 Task: Explore Airbnb cabins in Big Sur, California. 
Action: Mouse moved to (562, 81)
Screenshot: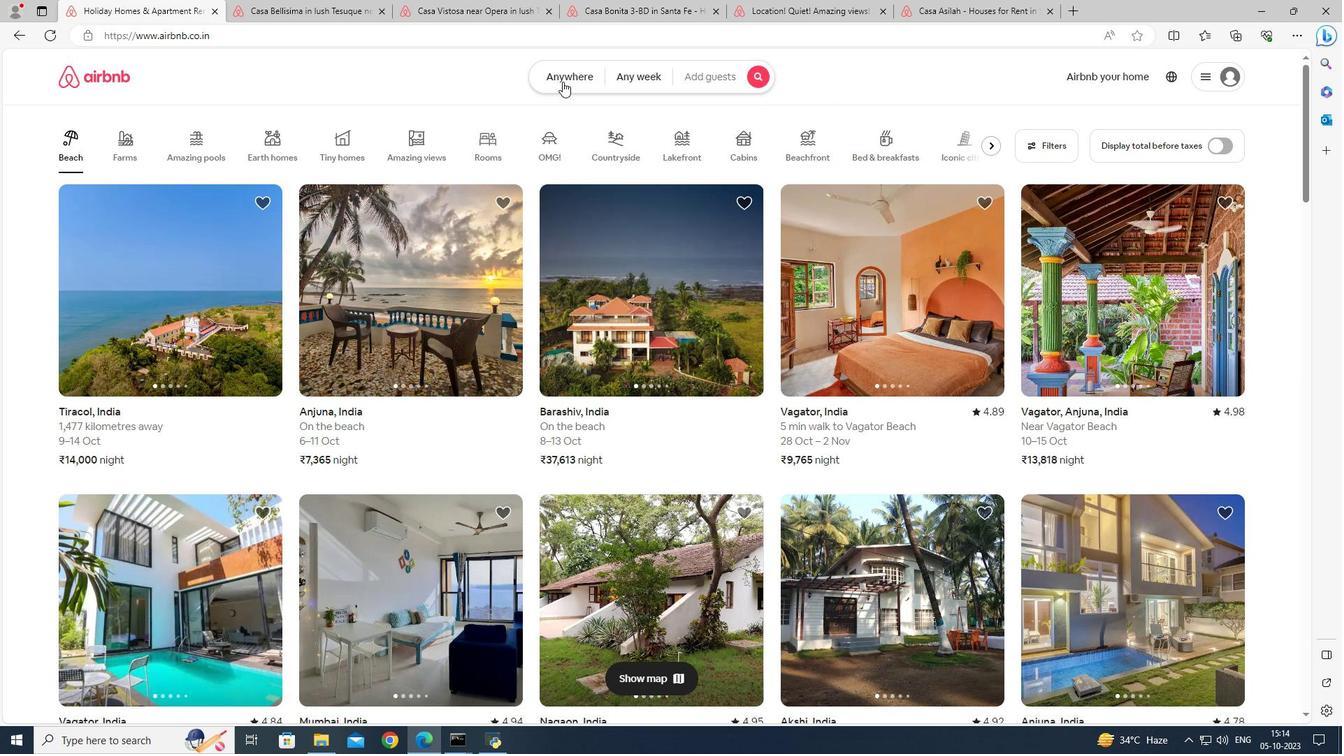 
Action: Mouse pressed left at (562, 81)
Screenshot: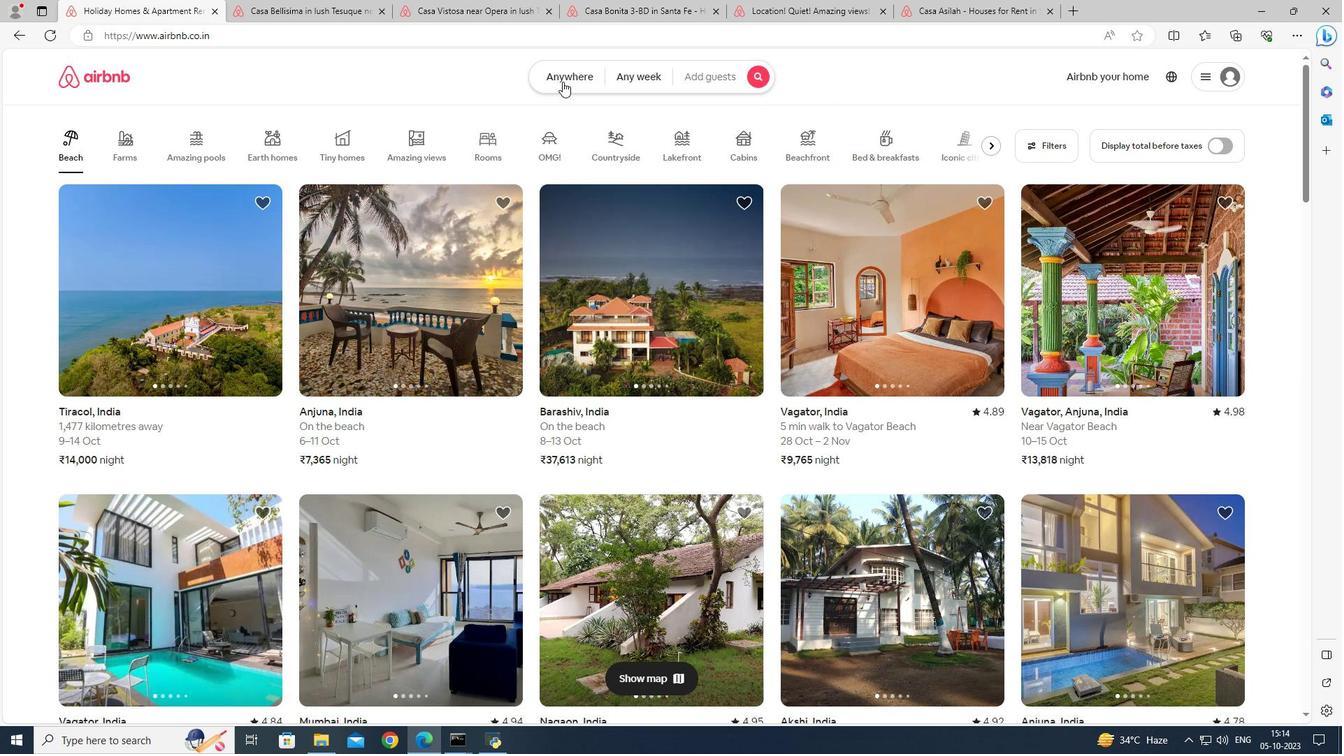 
Action: Mouse moved to (416, 130)
Screenshot: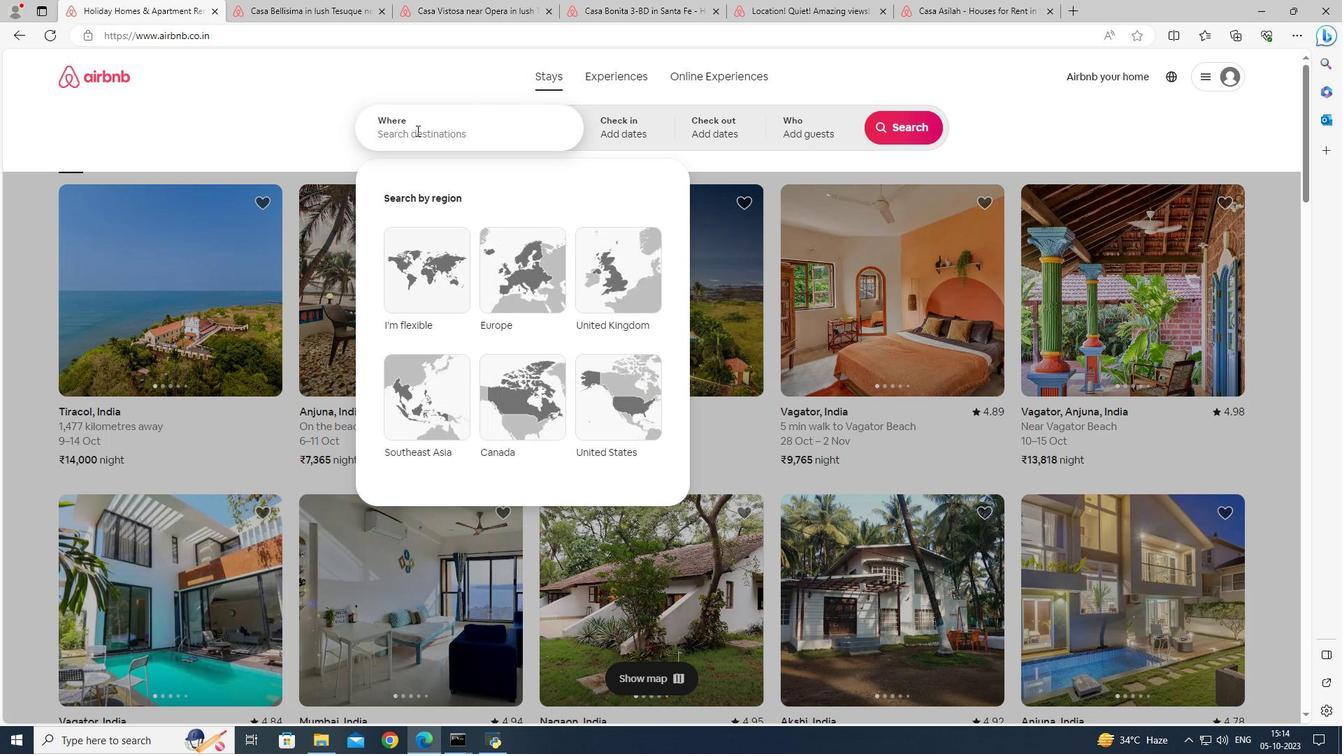 
Action: Mouse pressed left at (416, 130)
Screenshot: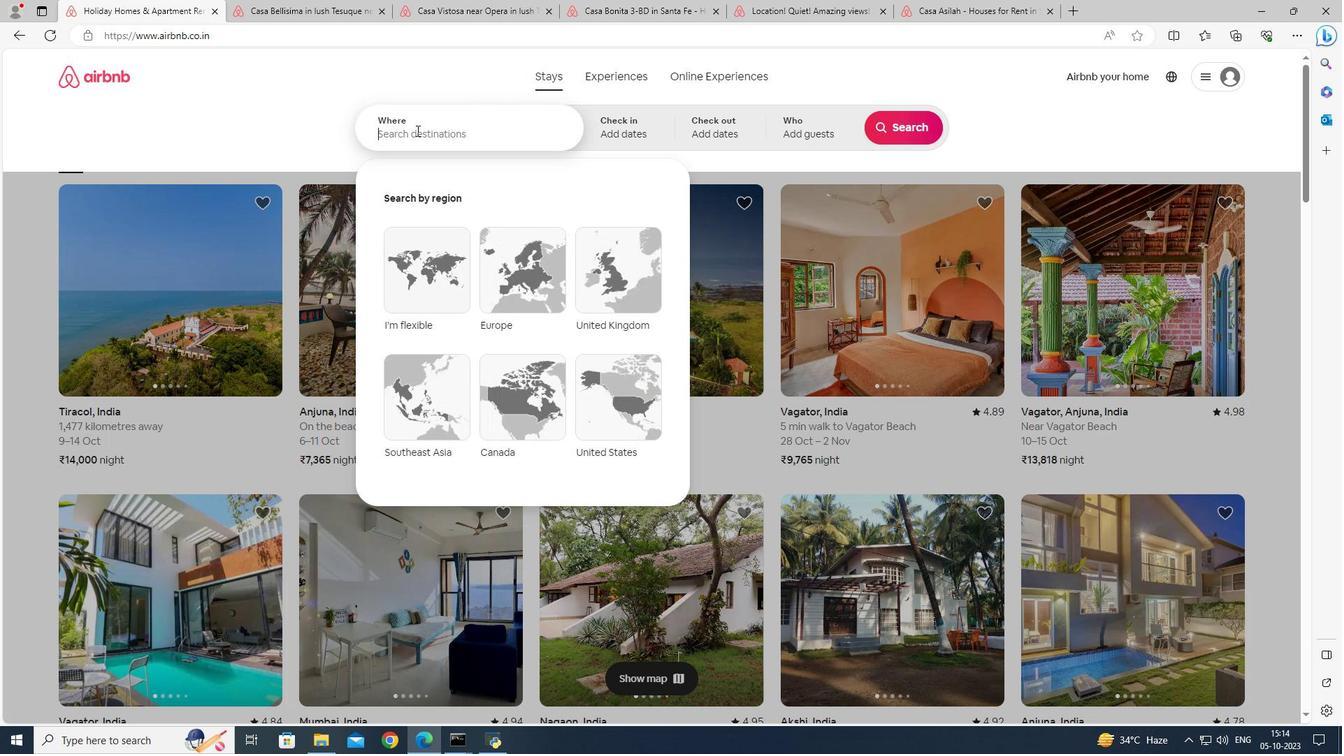 
Action: Mouse moved to (417, 134)
Screenshot: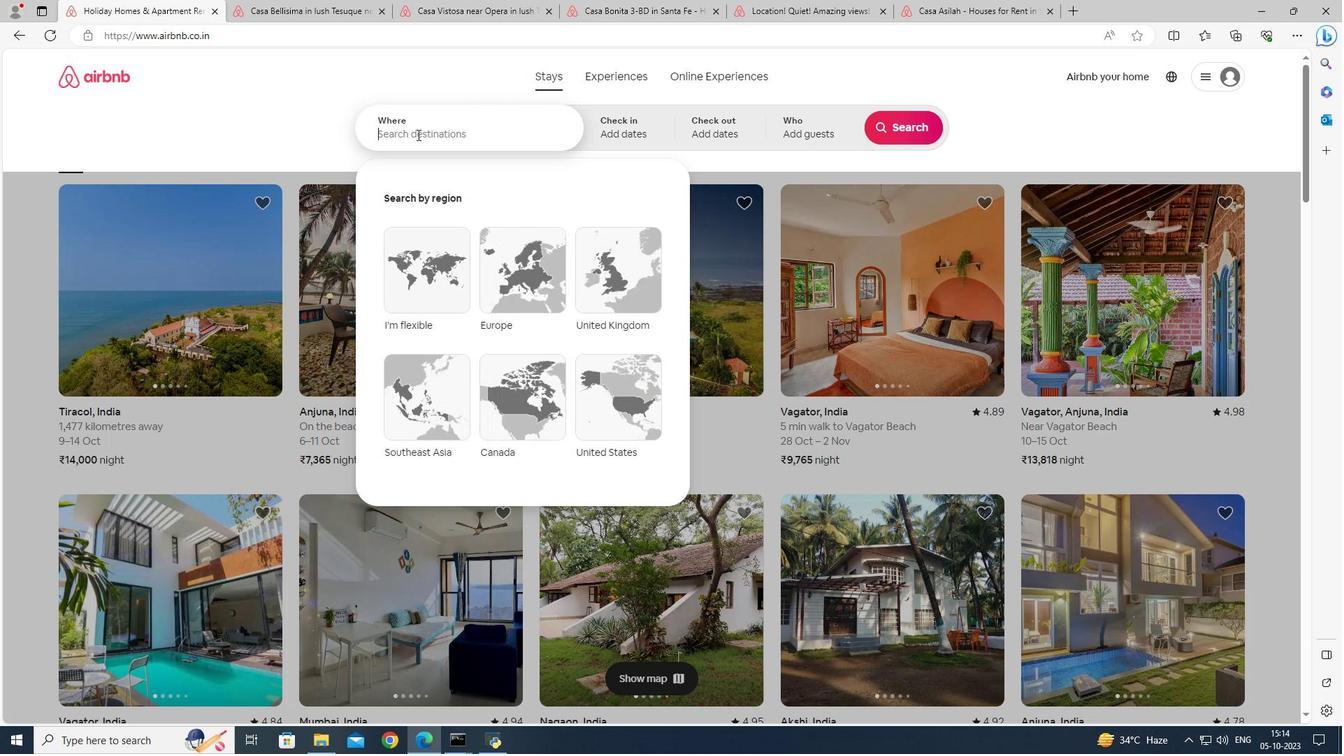 
Action: Key pressed <Key.shift>Big<Key.space>sur
Screenshot: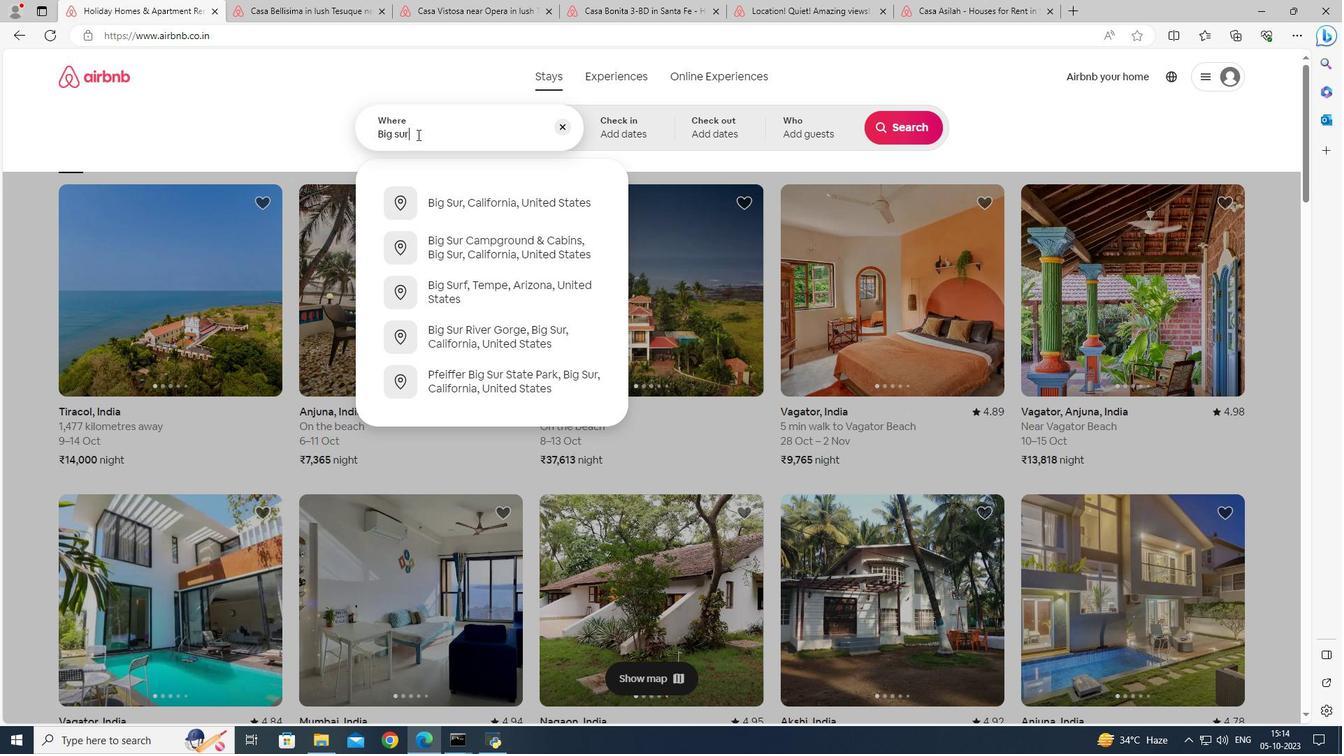 
Action: Mouse moved to (510, 203)
Screenshot: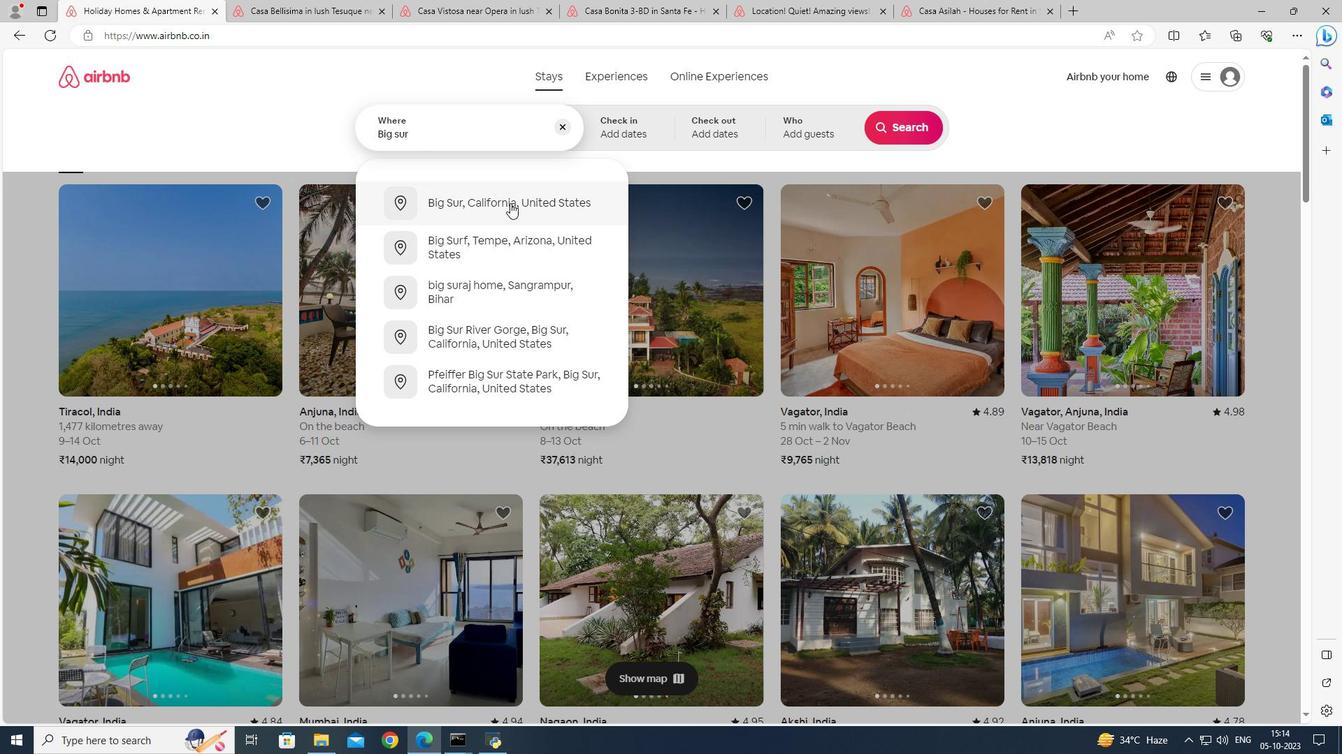
Action: Mouse pressed left at (510, 203)
Screenshot: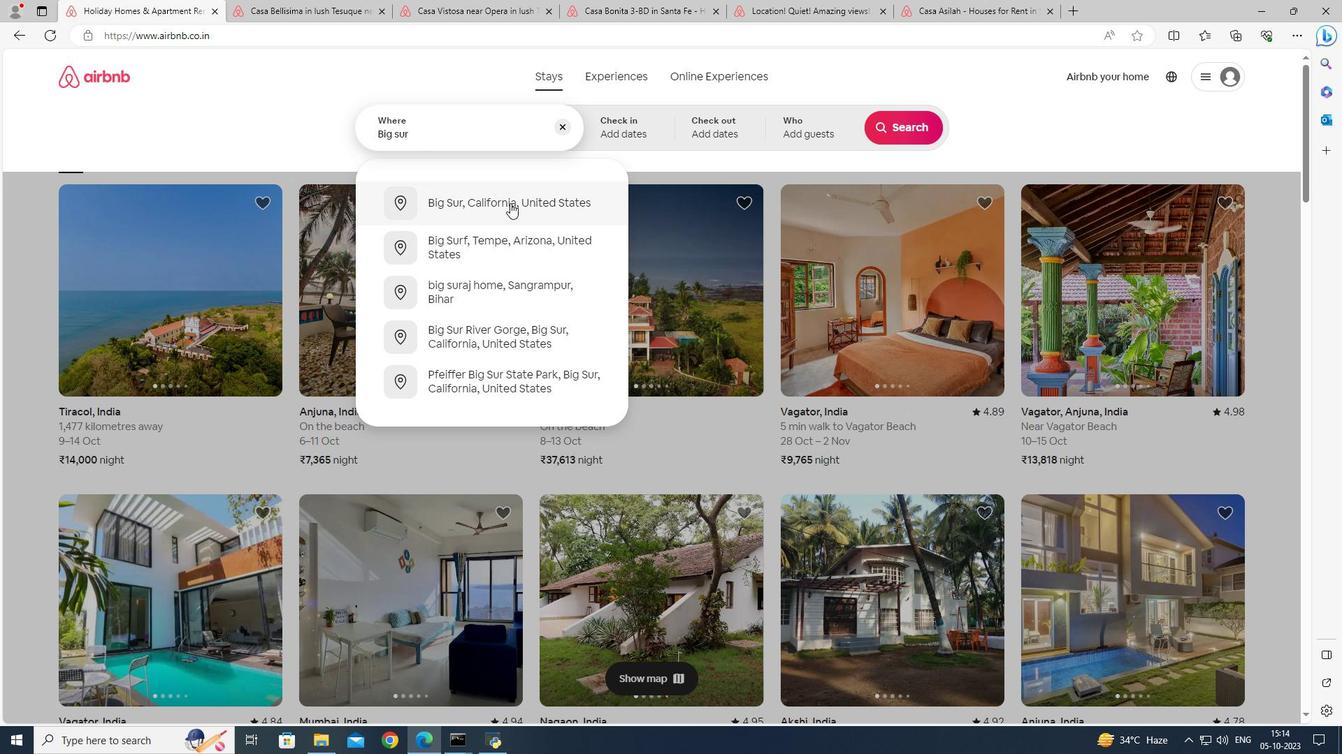 
Action: Mouse moved to (897, 128)
Screenshot: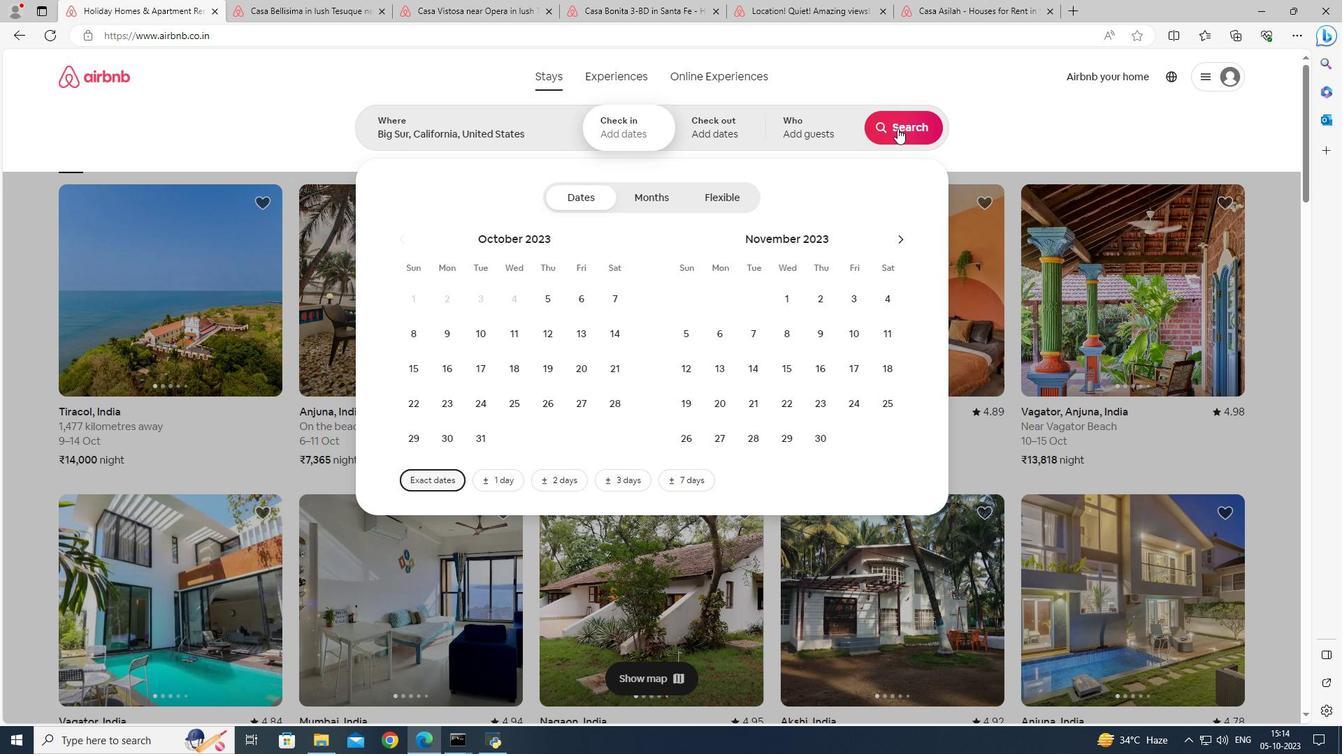 
Action: Mouse pressed left at (897, 128)
Screenshot: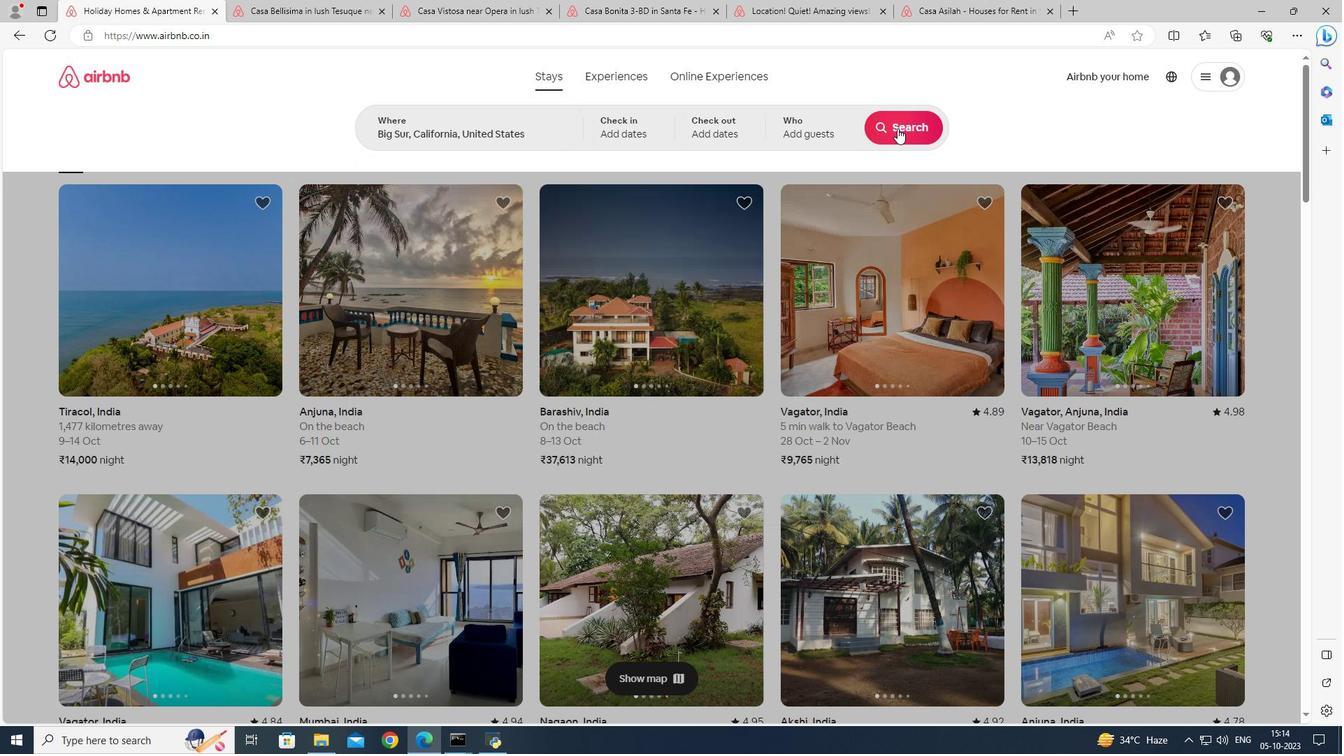 
Action: Mouse moved to (576, 137)
Screenshot: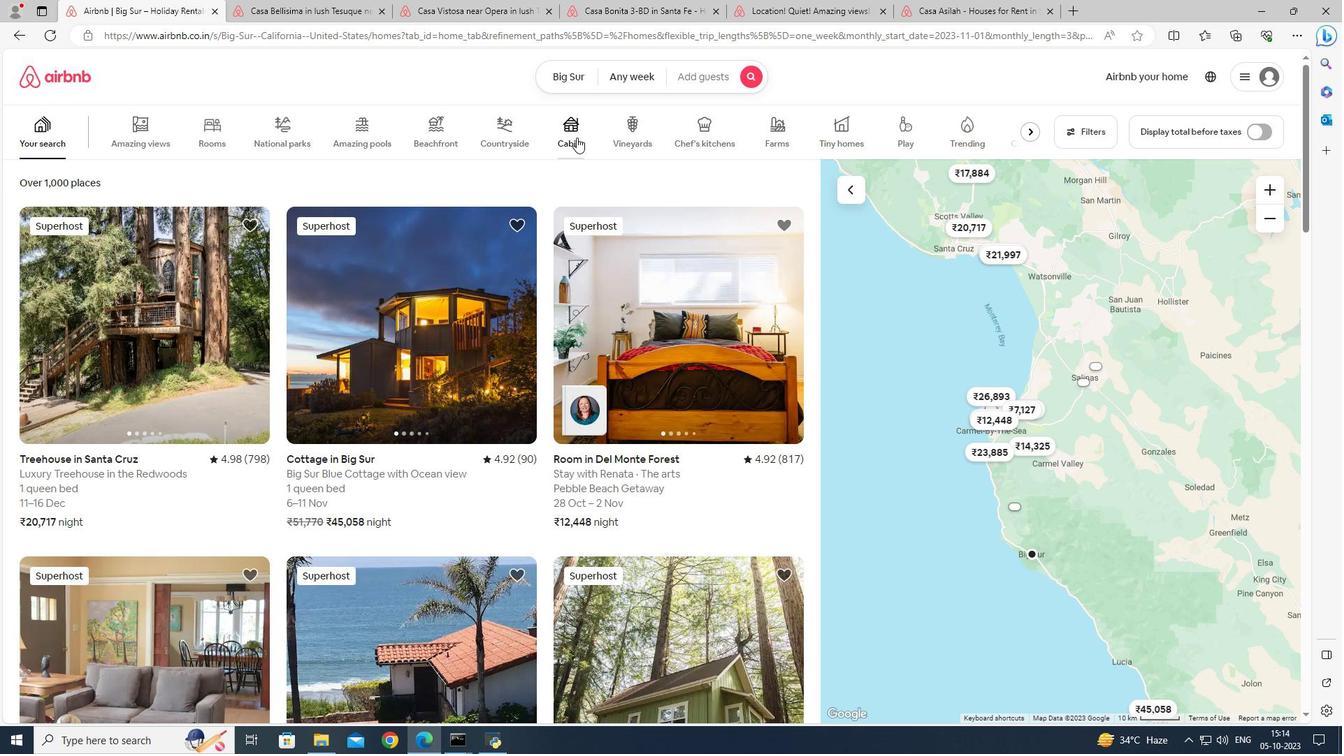 
Action: Mouse pressed left at (576, 137)
Screenshot: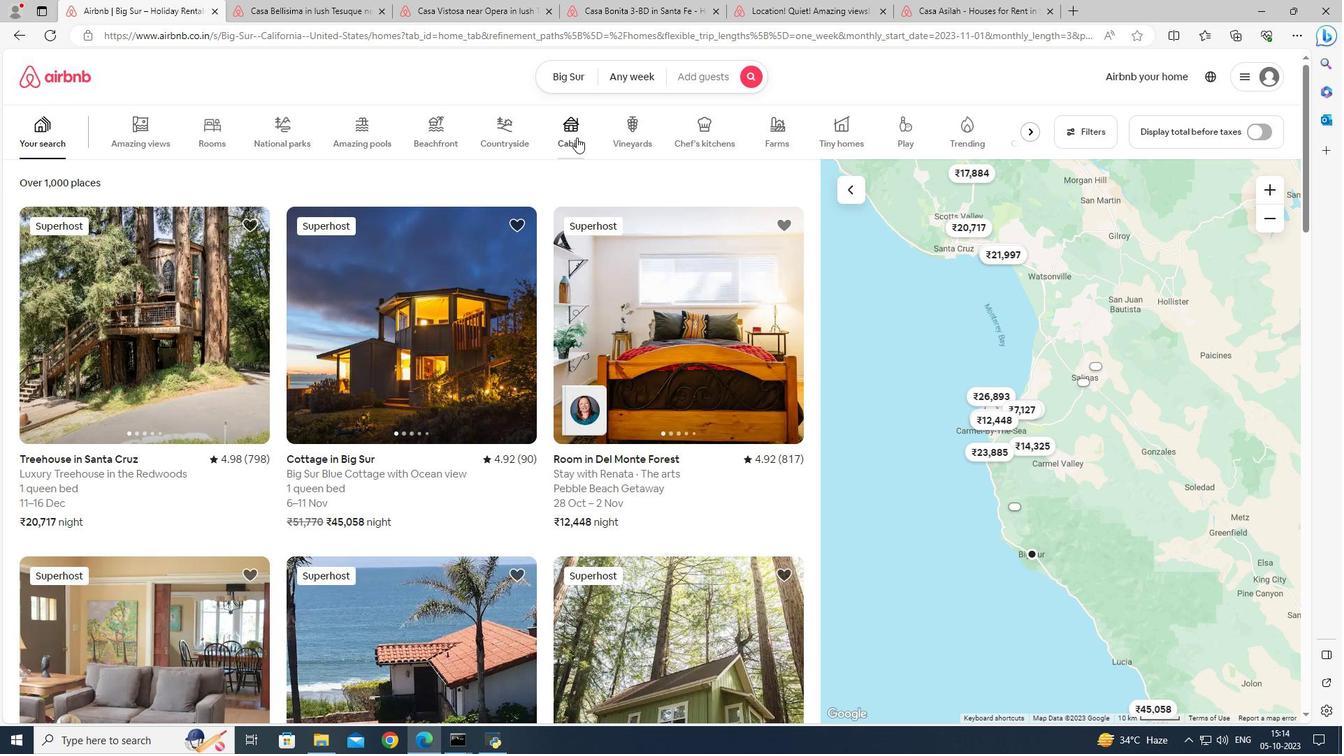 
Action: Mouse moved to (107, 281)
Screenshot: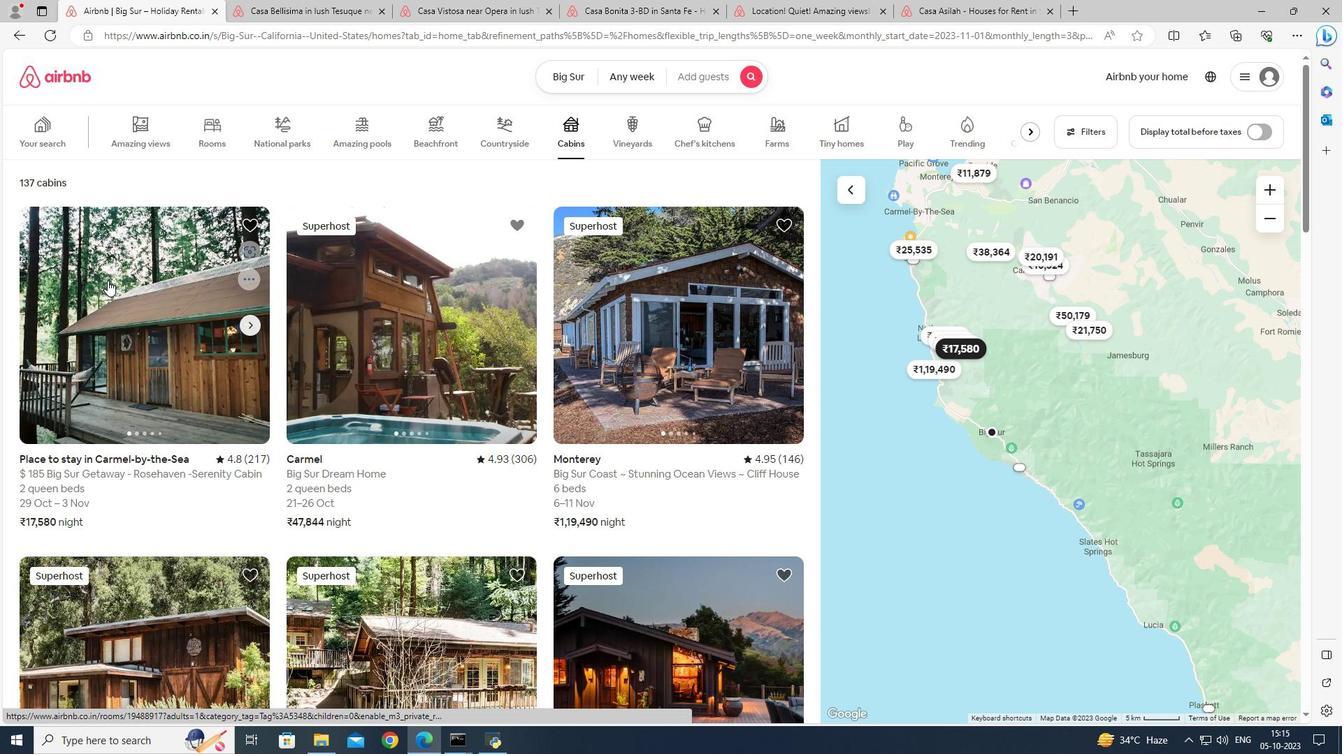 
Action: Mouse scrolled (107, 280) with delta (0, 0)
Screenshot: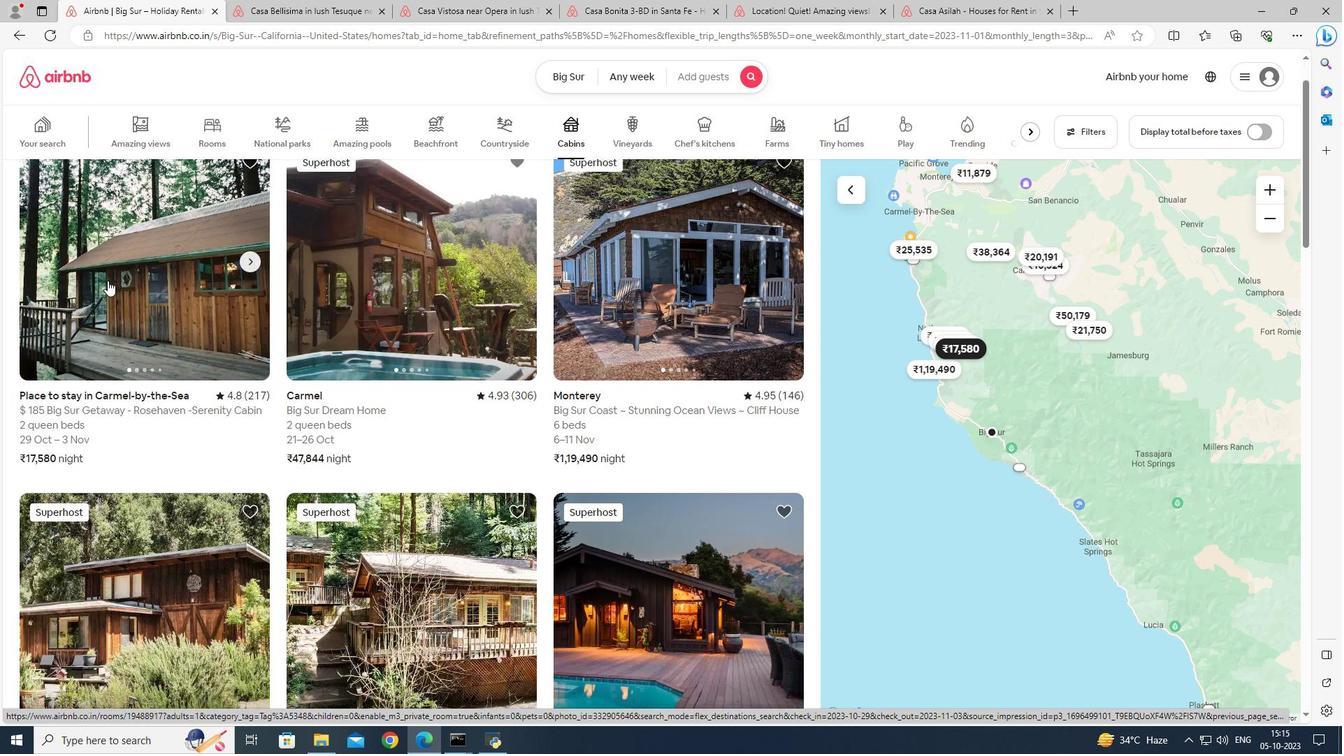 
Action: Mouse scrolled (107, 280) with delta (0, 0)
Screenshot: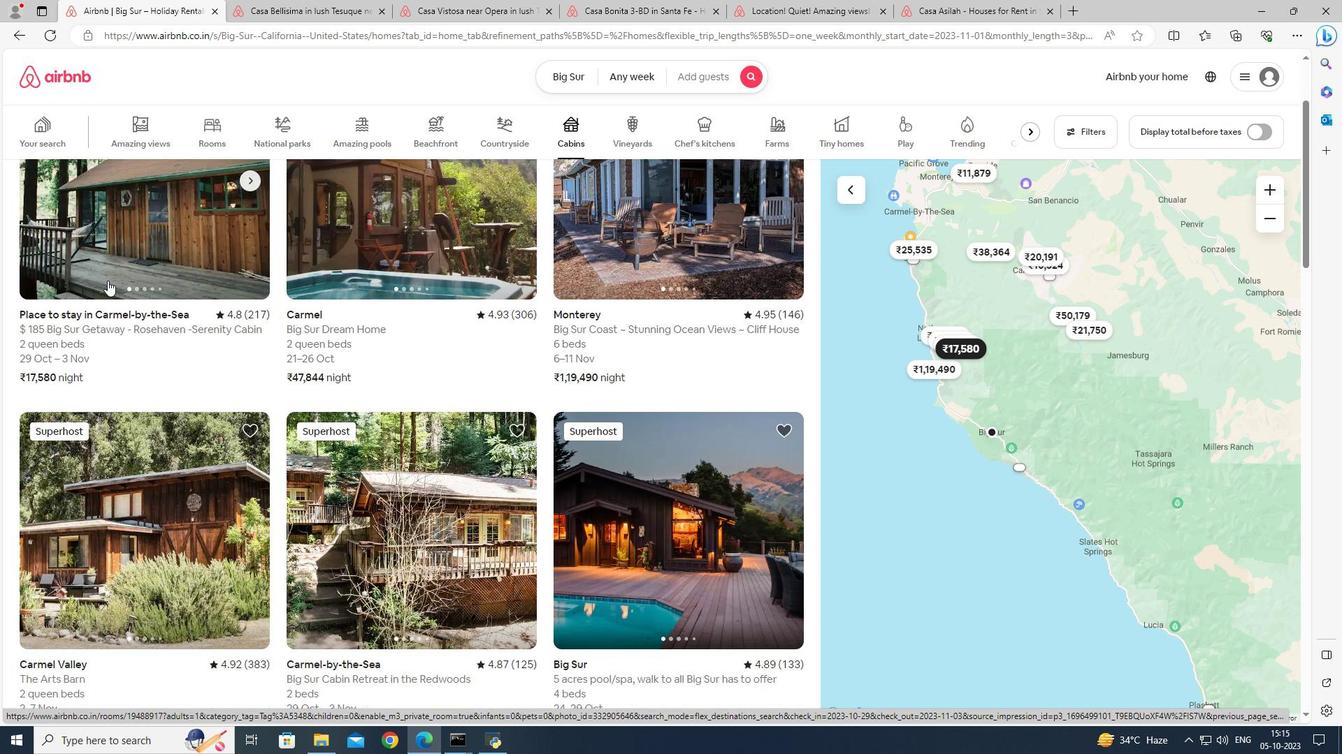 
Action: Mouse scrolled (107, 280) with delta (0, 0)
Screenshot: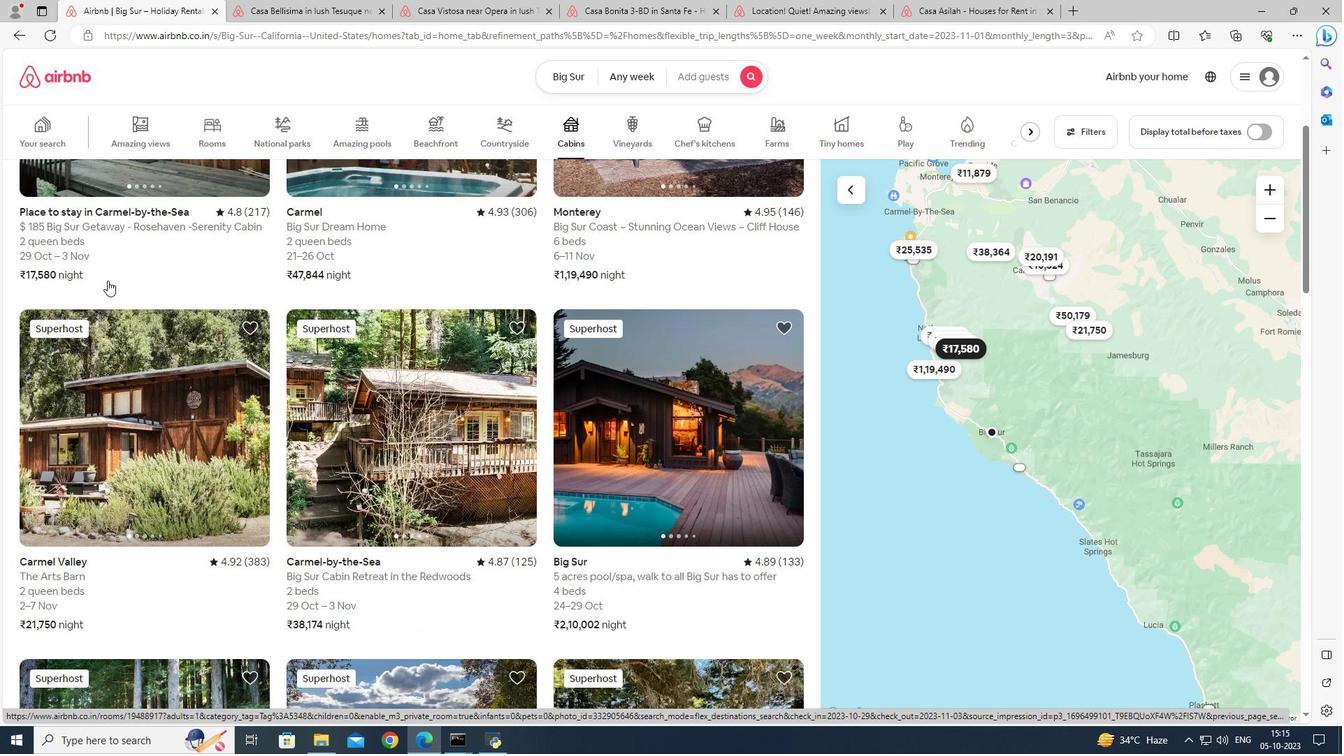 
Action: Mouse moved to (108, 281)
Screenshot: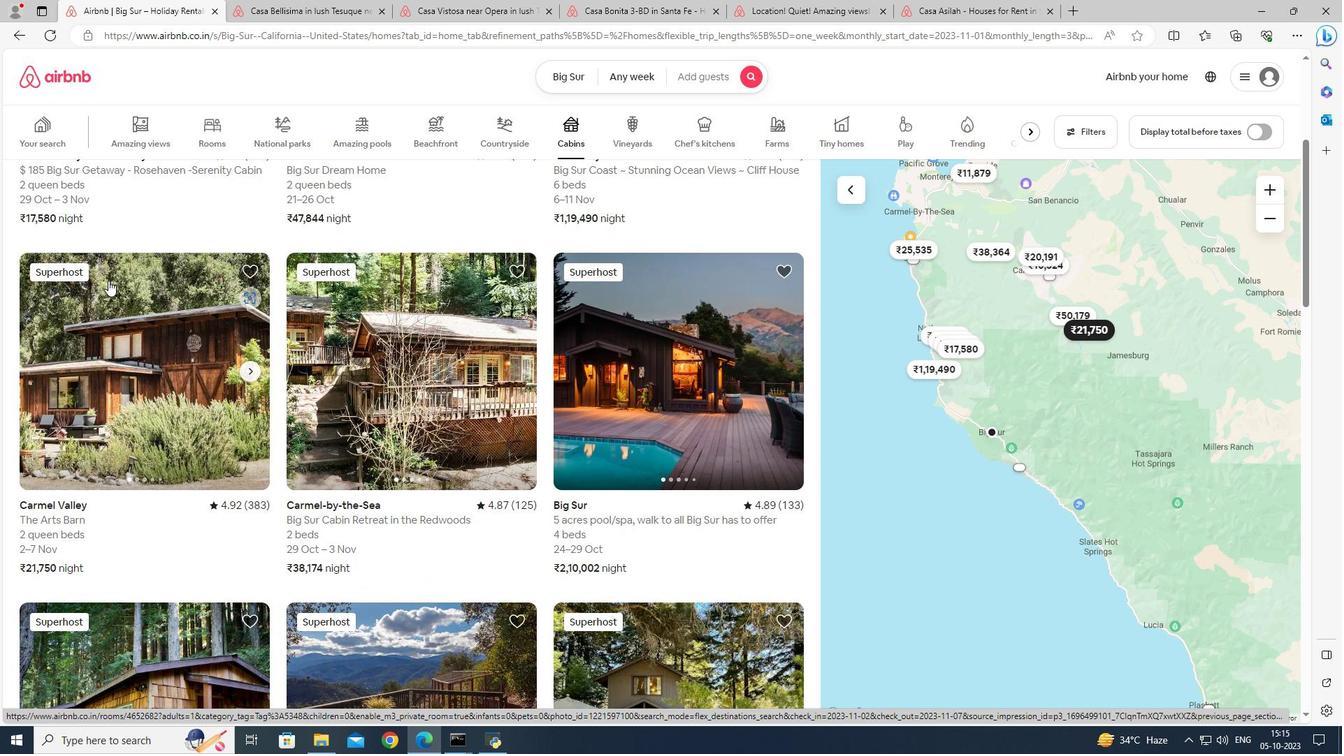 
Action: Mouse scrolled (108, 280) with delta (0, 0)
Screenshot: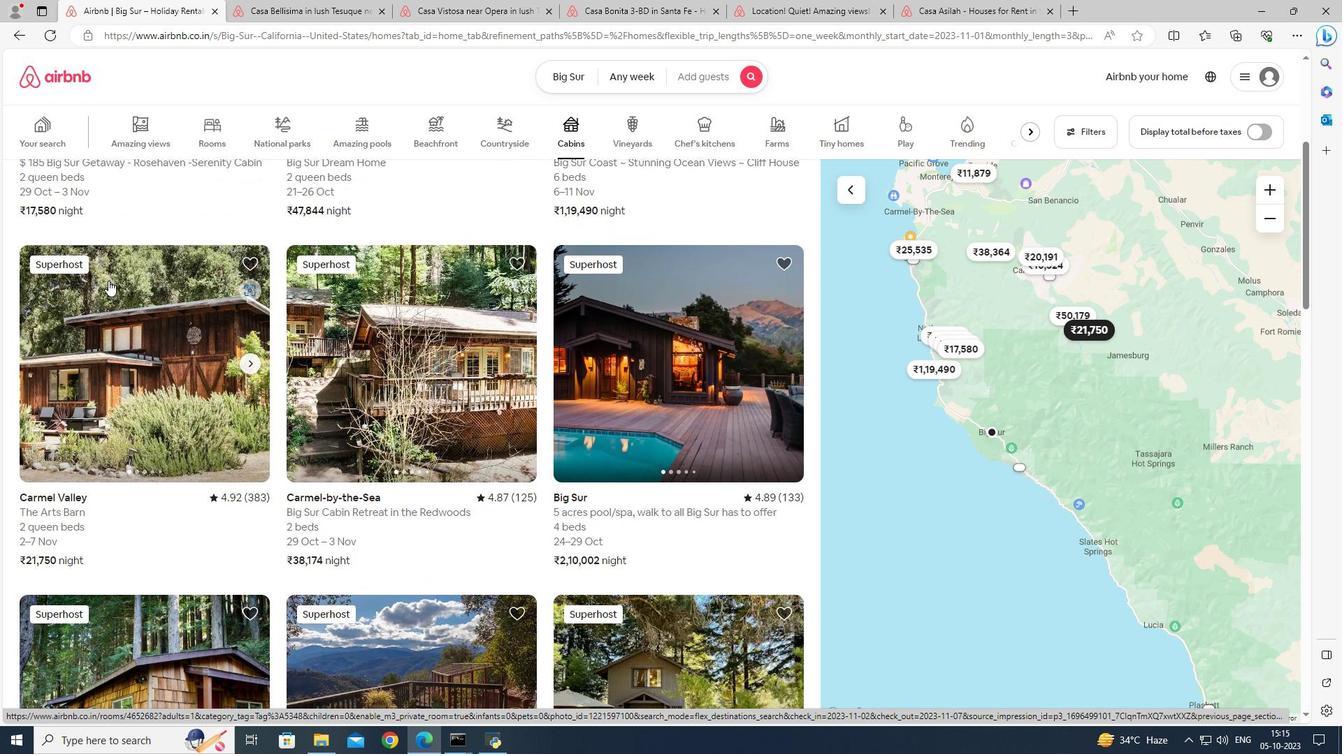 
Action: Mouse moved to (108, 281)
Screenshot: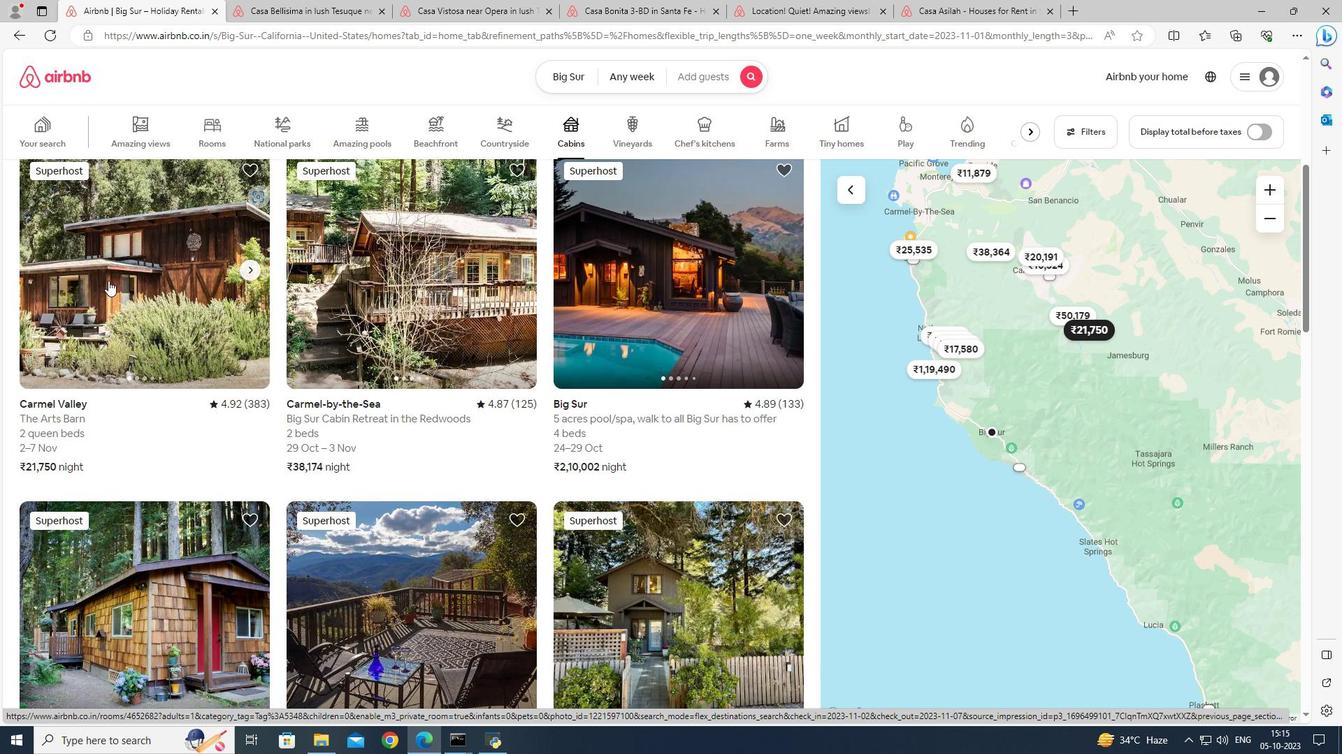 
Action: Mouse scrolled (108, 280) with delta (0, 0)
Screenshot: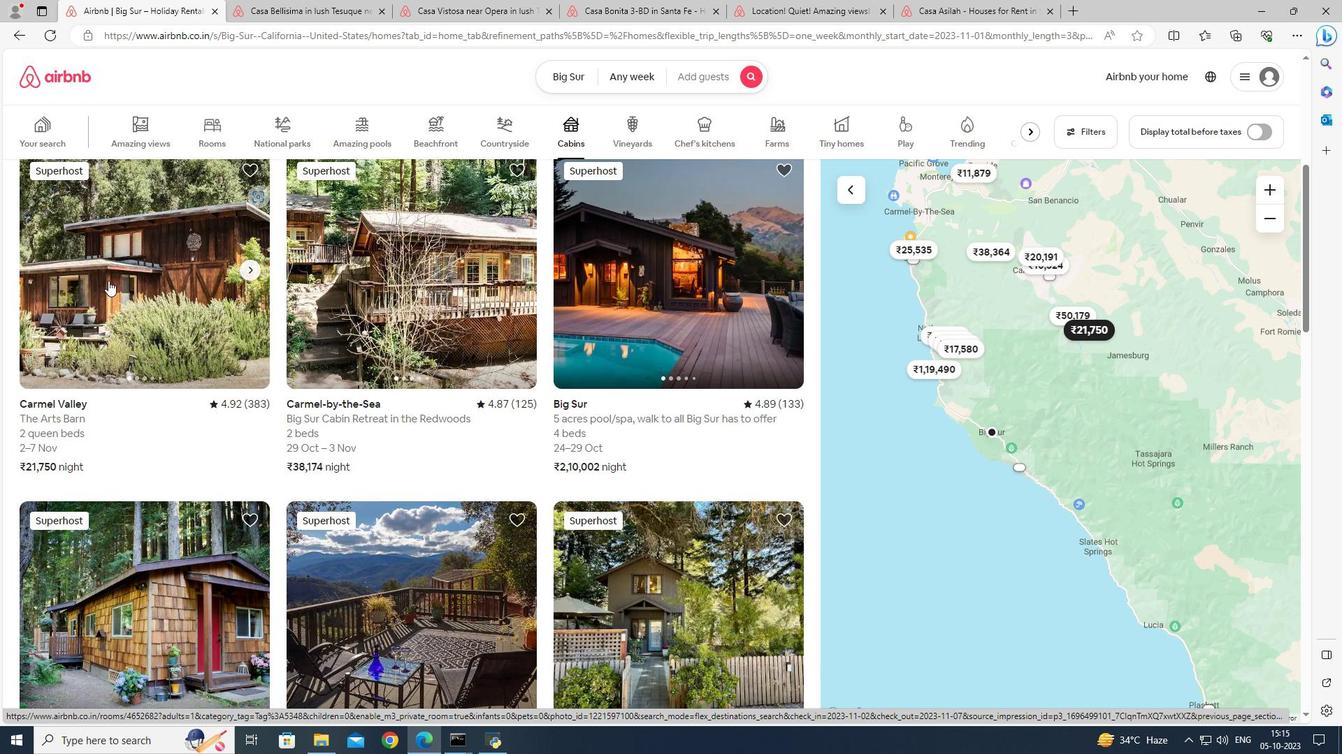 
Action: Mouse scrolled (108, 280) with delta (0, 0)
Screenshot: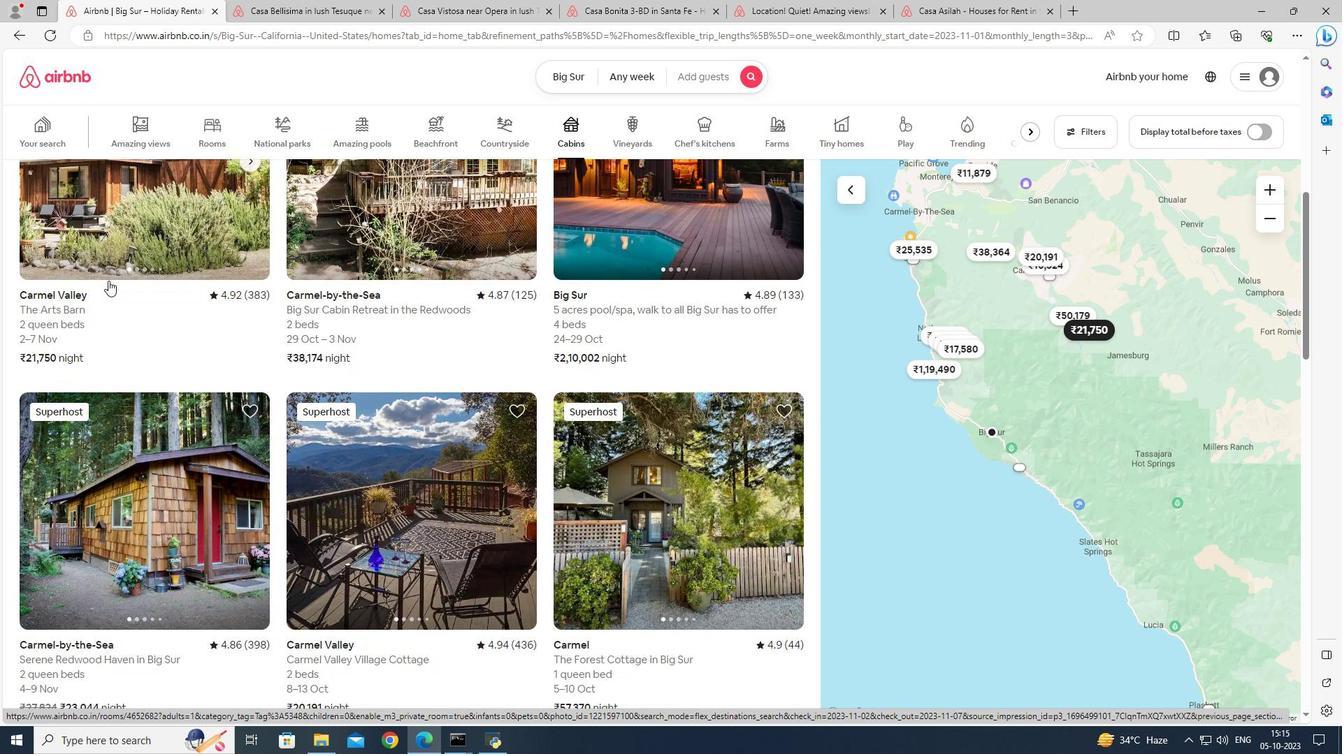 
Action: Mouse scrolled (108, 280) with delta (0, 0)
Screenshot: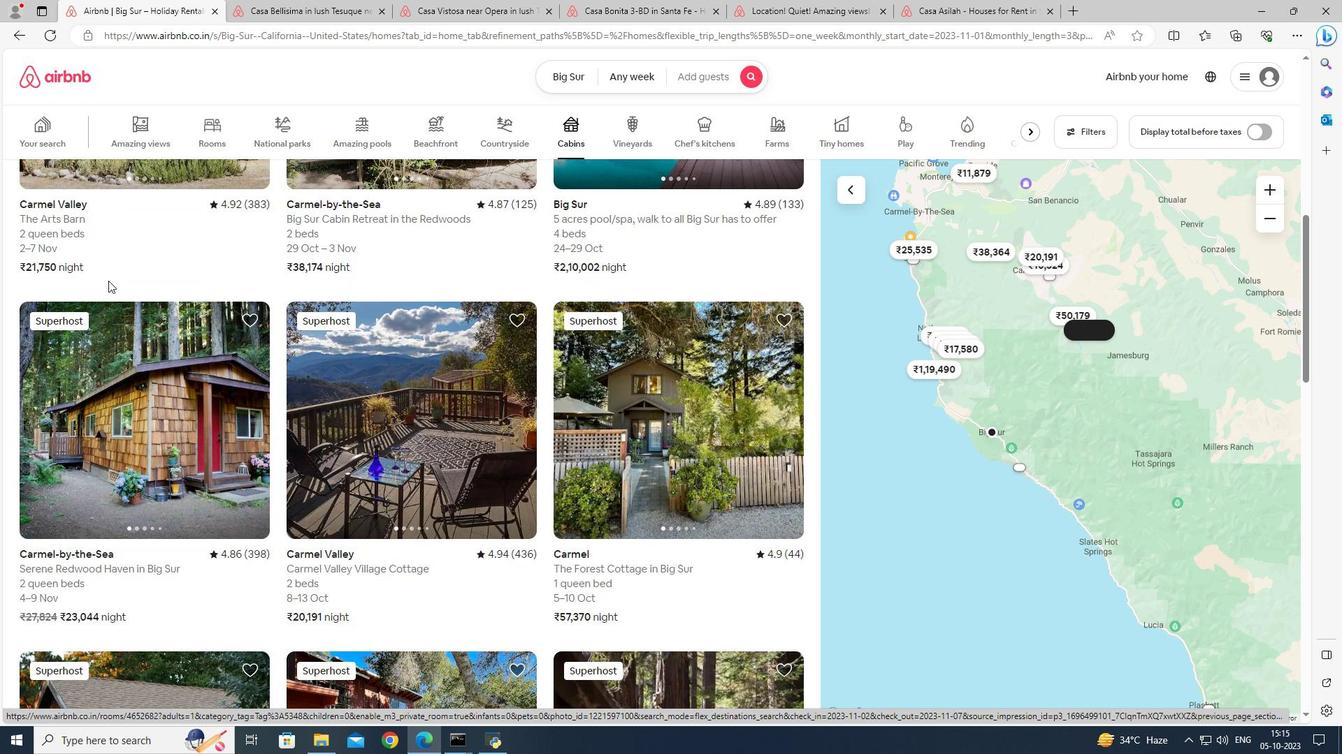 
Action: Mouse scrolled (108, 281) with delta (0, 0)
Screenshot: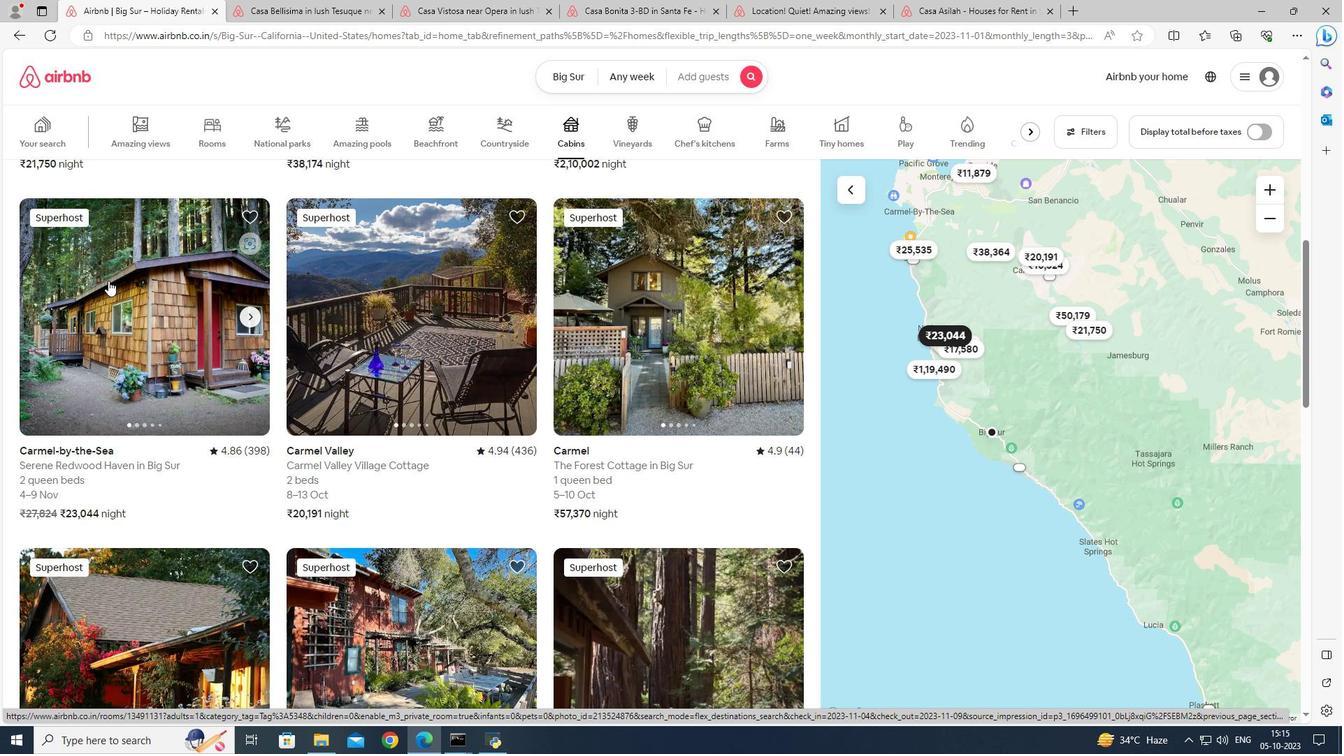 
Action: Mouse scrolled (108, 281) with delta (0, 0)
Screenshot: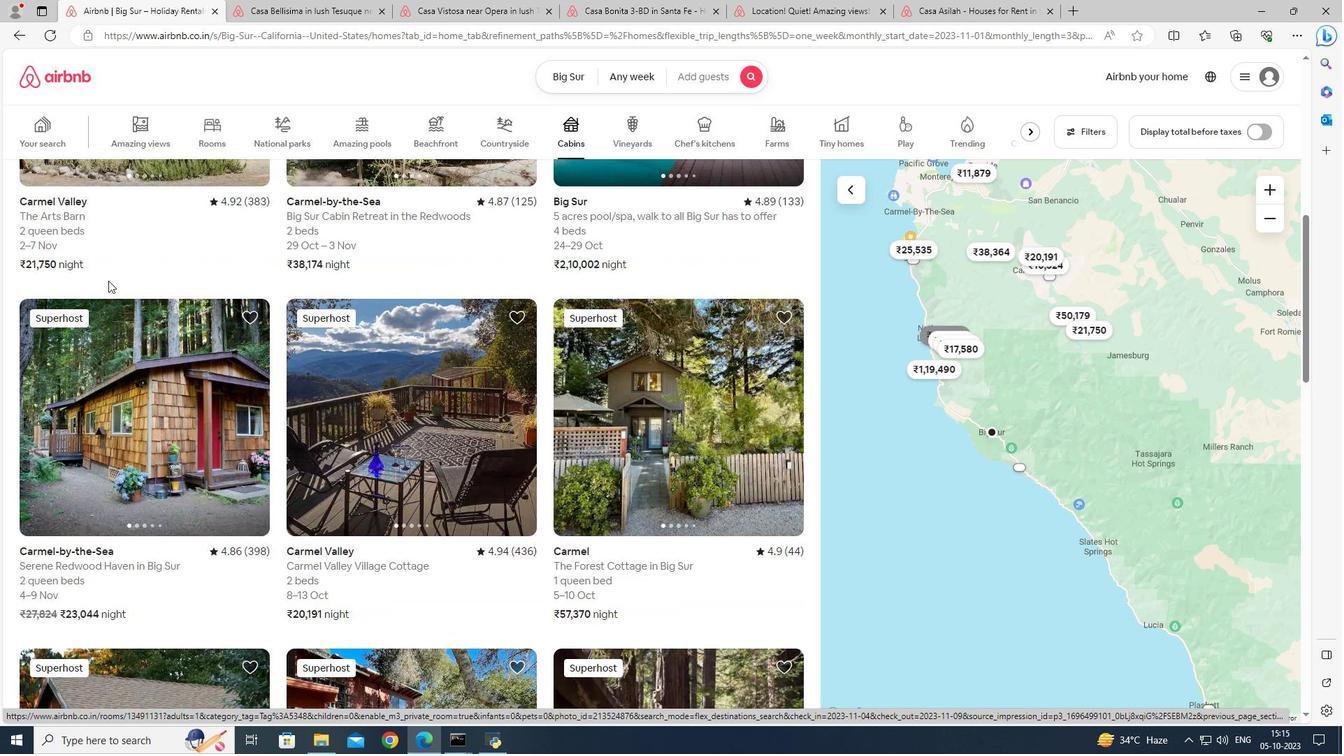 
Action: Mouse scrolled (108, 281) with delta (0, 0)
Screenshot: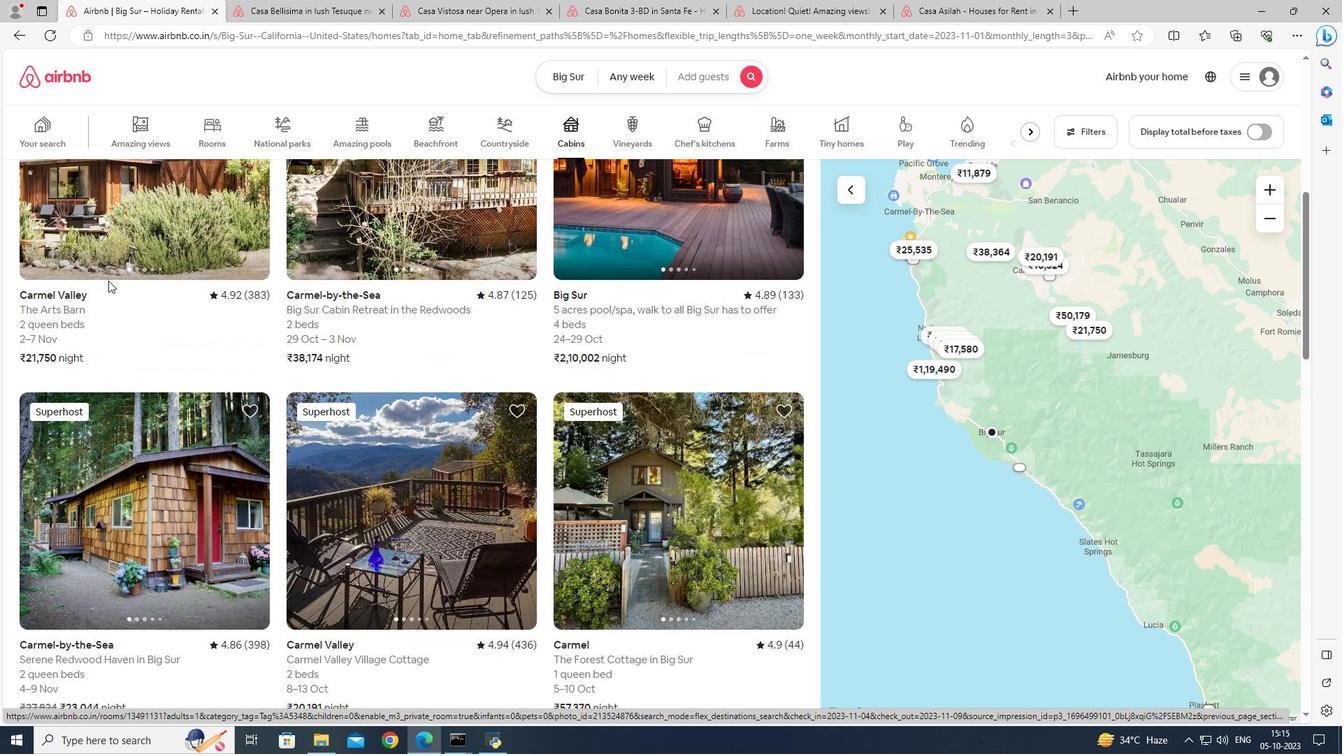 
Action: Mouse scrolled (108, 281) with delta (0, 0)
Screenshot: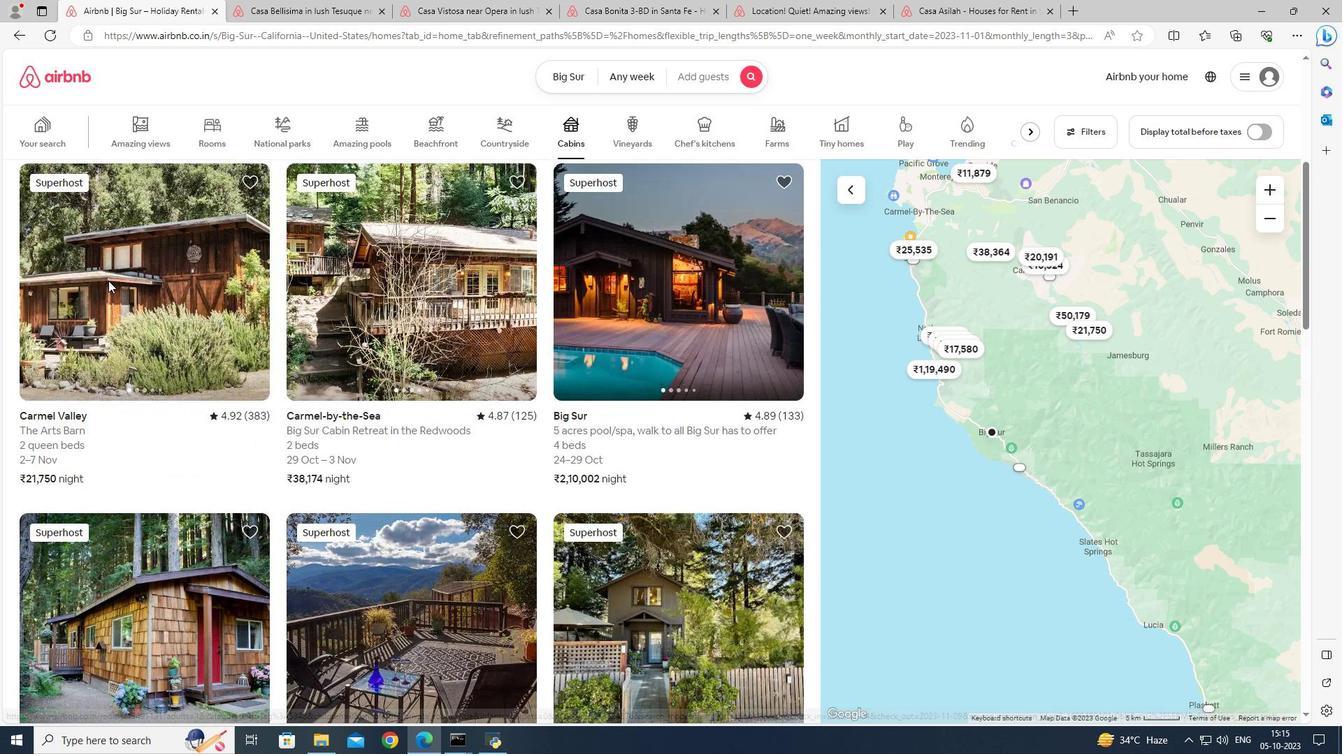 
Action: Mouse scrolled (108, 281) with delta (0, 0)
Screenshot: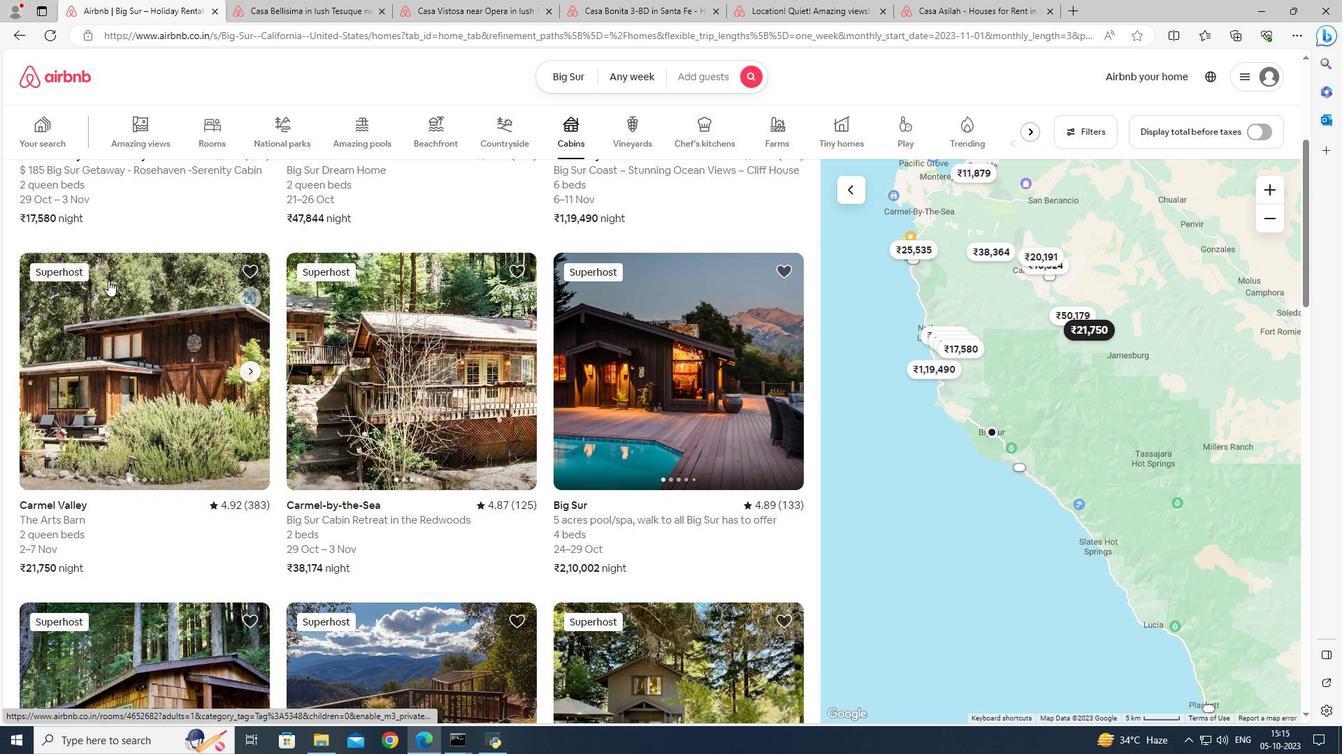
Action: Mouse scrolled (108, 281) with delta (0, 0)
Screenshot: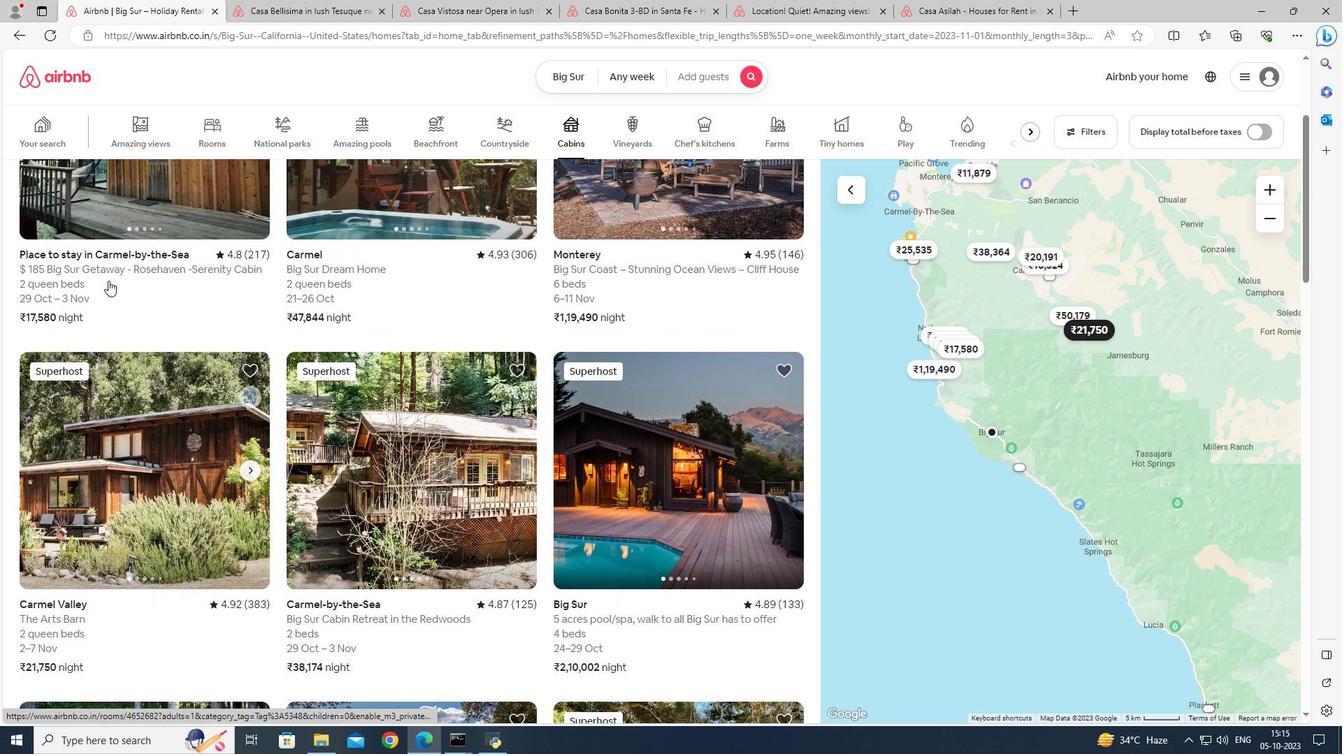 
Action: Mouse moved to (710, 575)
Screenshot: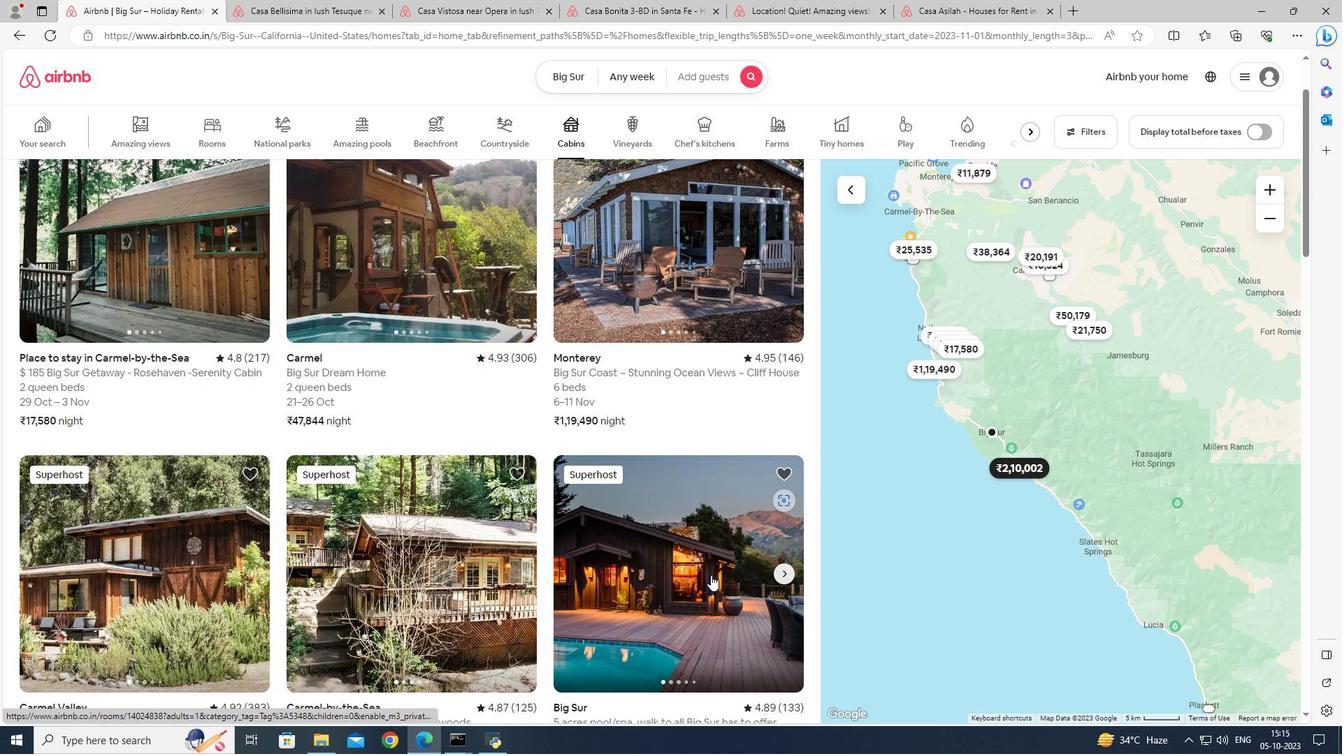 
Action: Mouse pressed left at (710, 575)
Screenshot: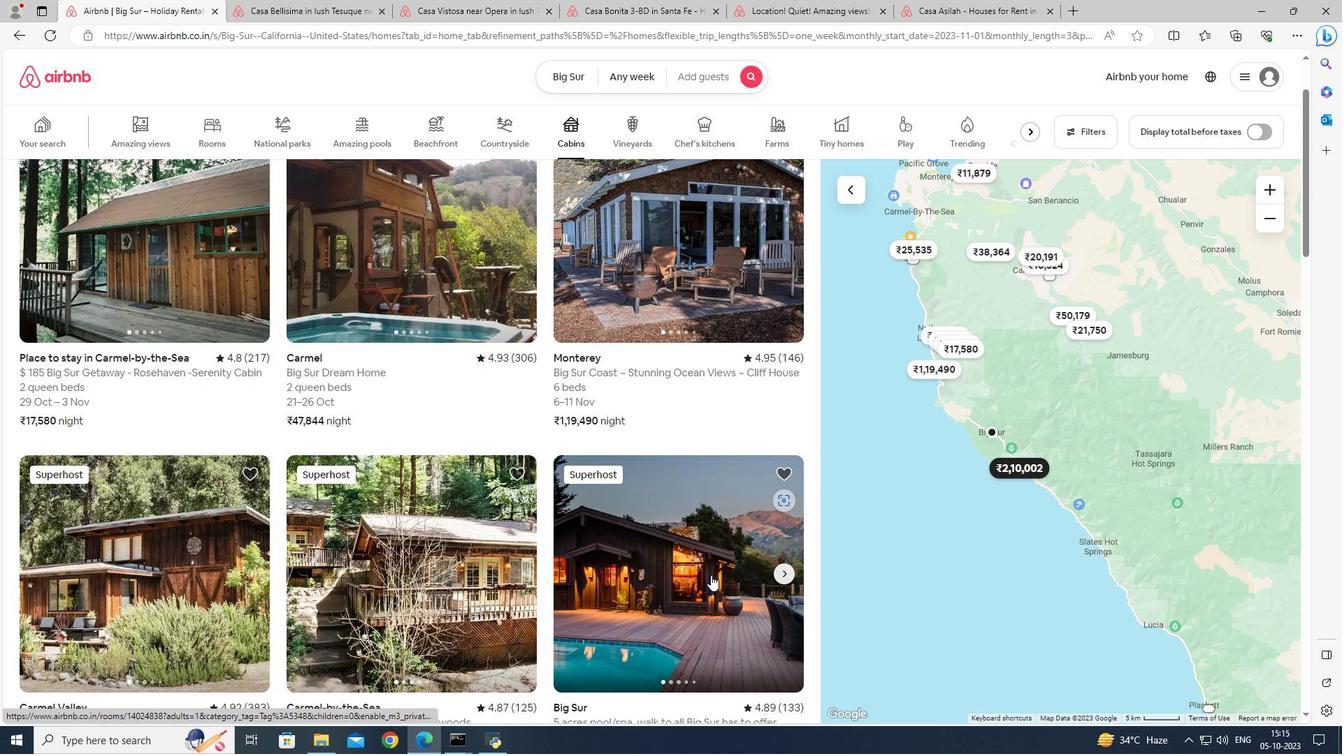 
Action: Mouse moved to (964, 512)
Screenshot: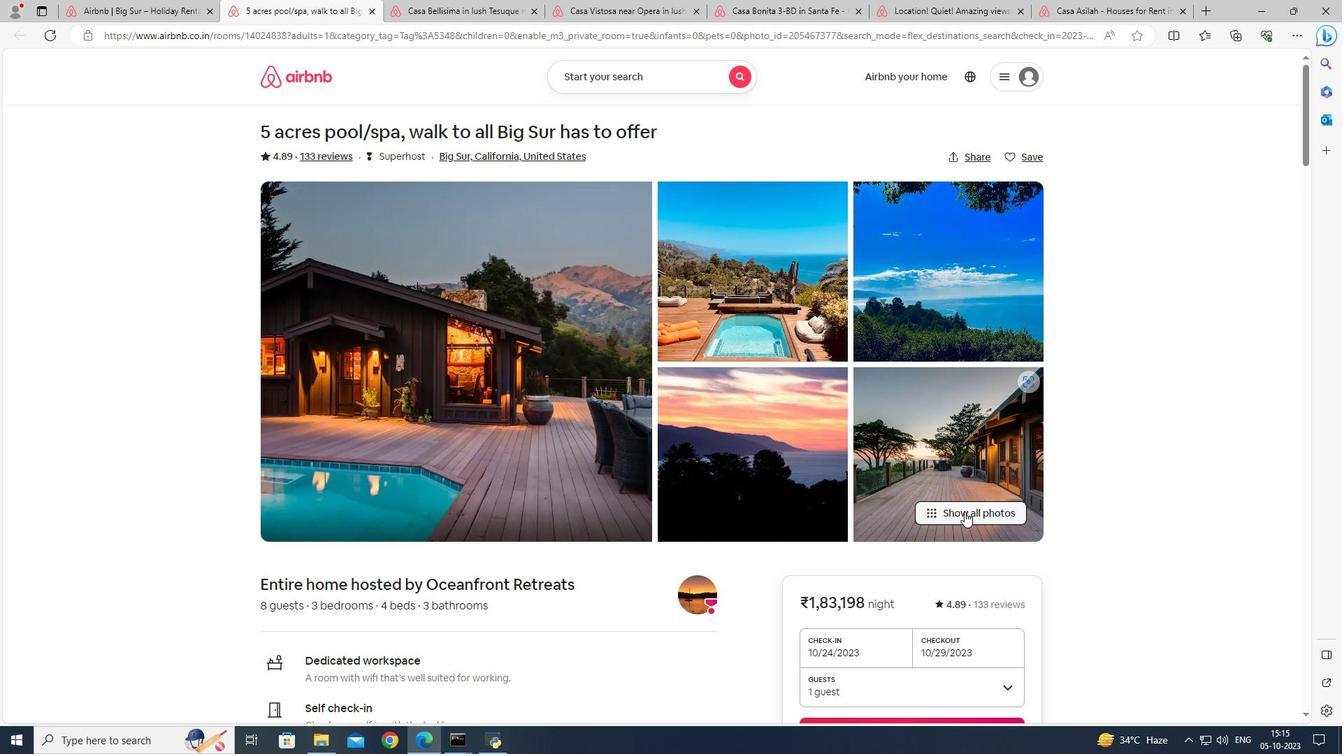 
Action: Mouse pressed left at (964, 512)
Screenshot: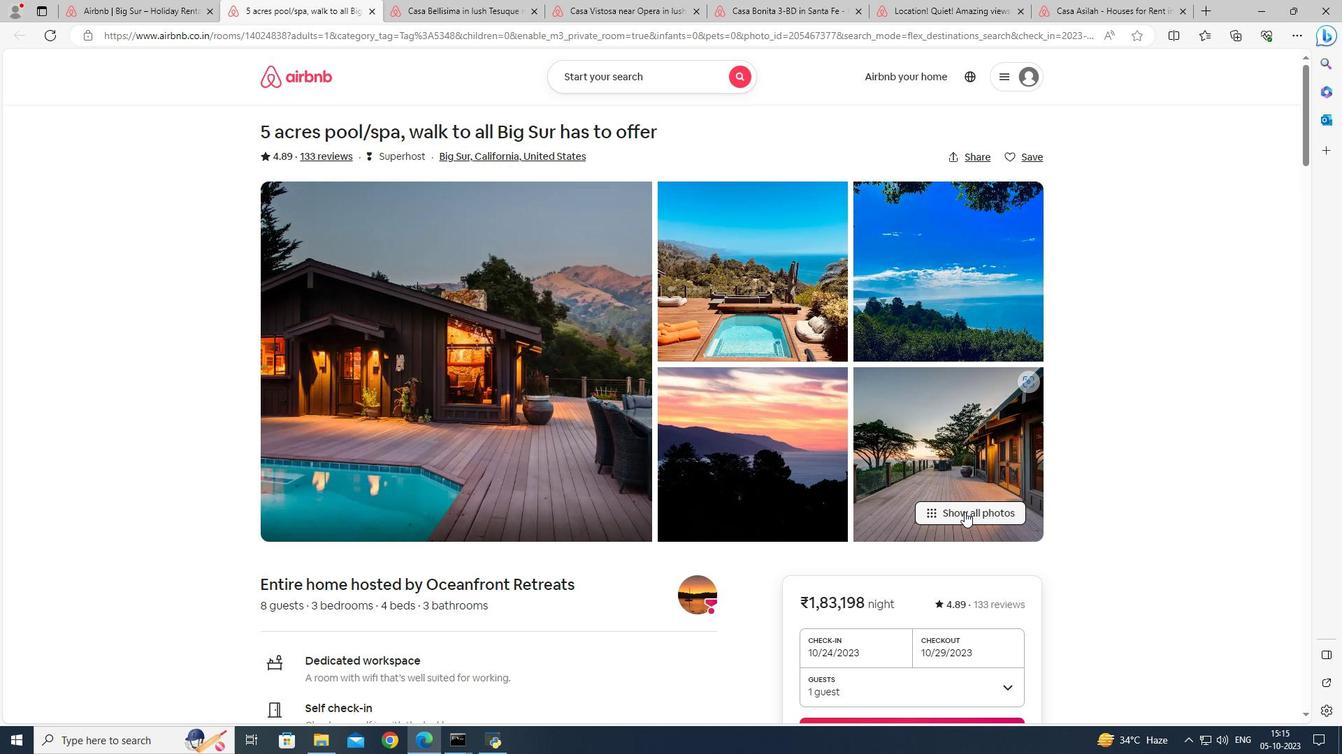 
Action: Mouse moved to (847, 472)
Screenshot: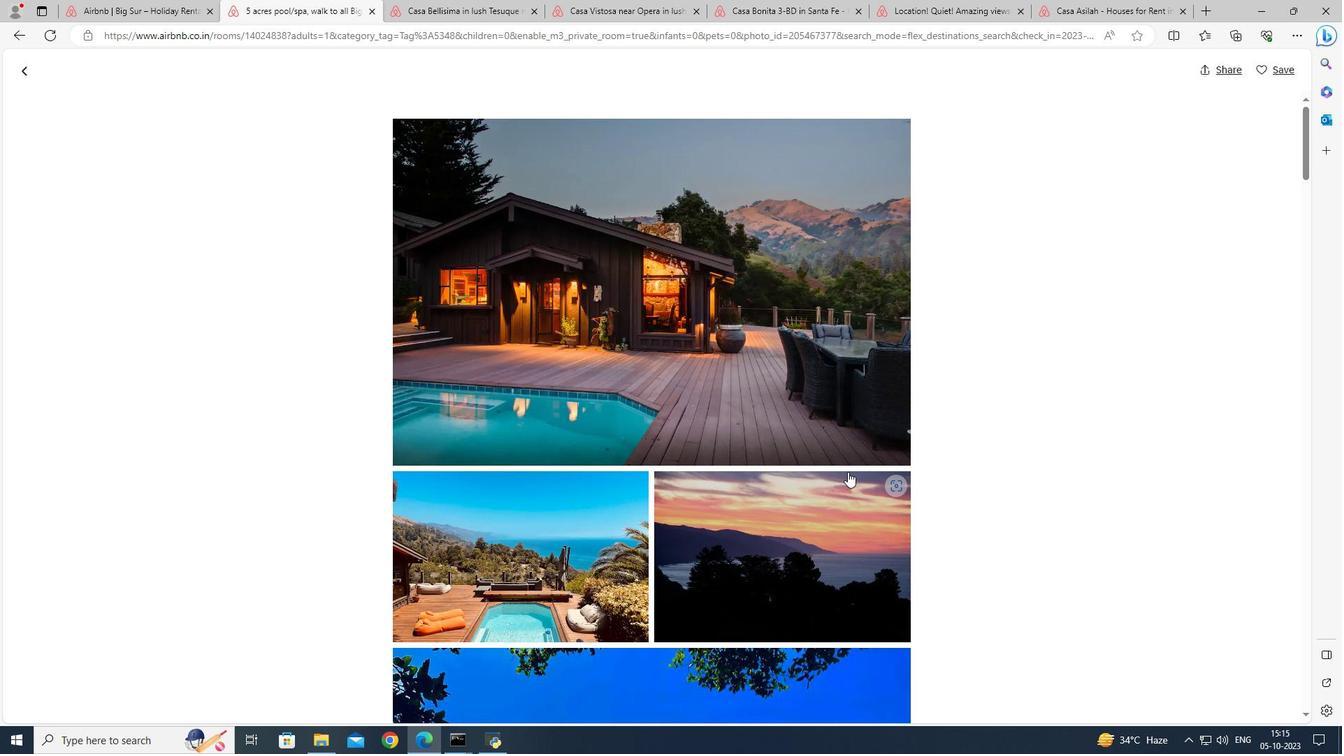 
Action: Mouse scrolled (847, 471) with delta (0, 0)
Screenshot: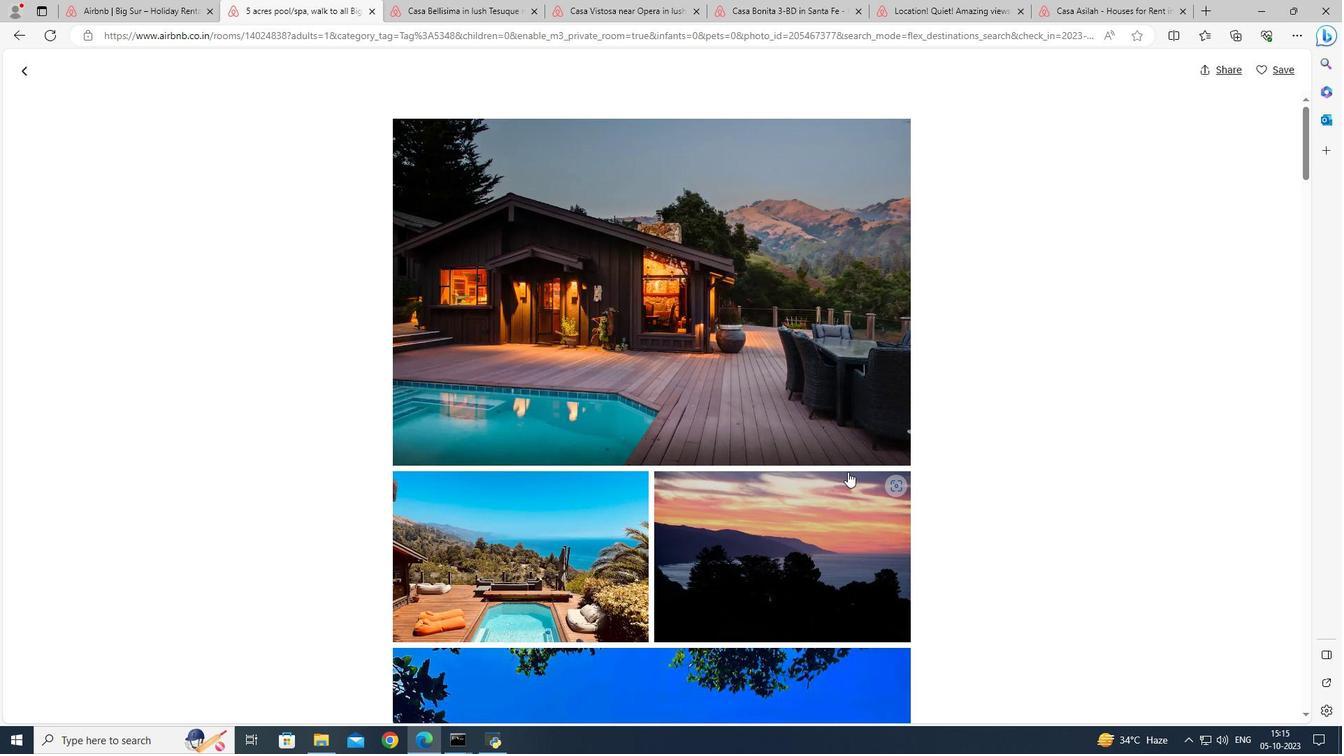 
Action: Mouse scrolled (847, 471) with delta (0, 0)
Screenshot: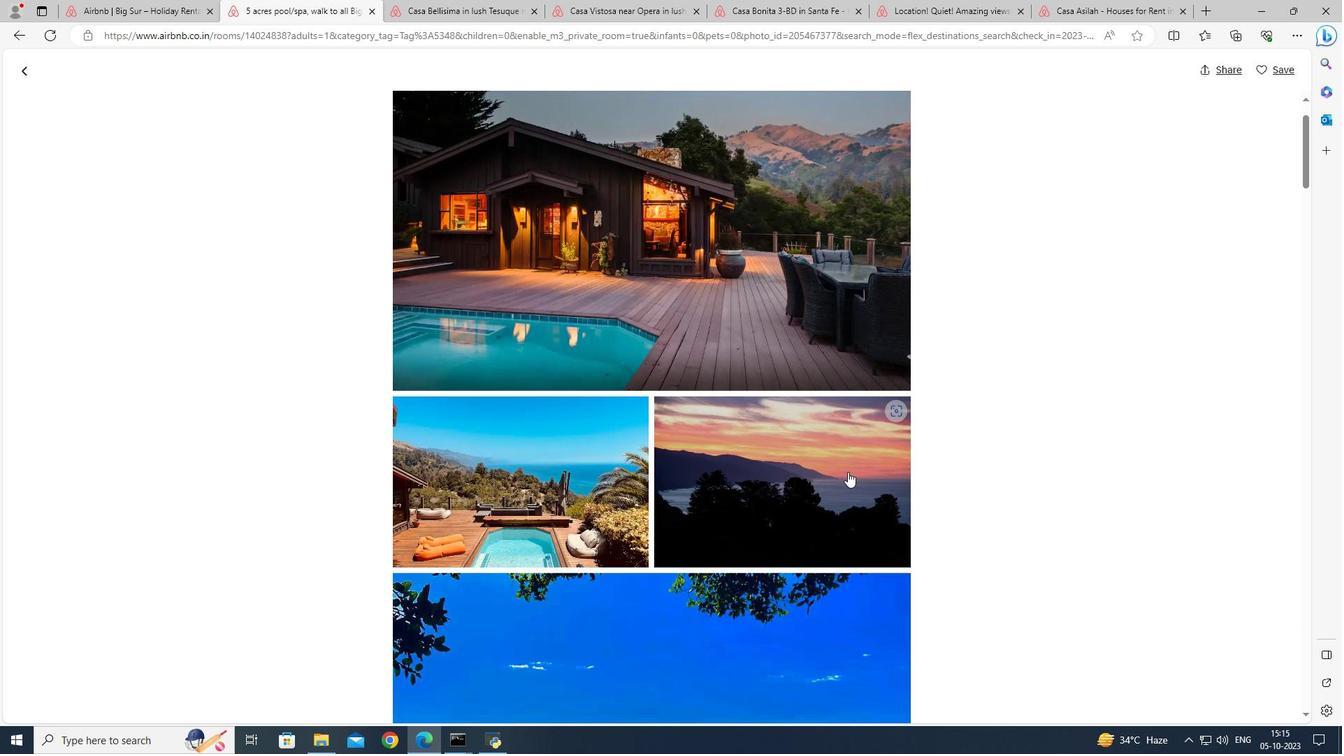 
Action: Mouse scrolled (847, 471) with delta (0, 0)
Screenshot: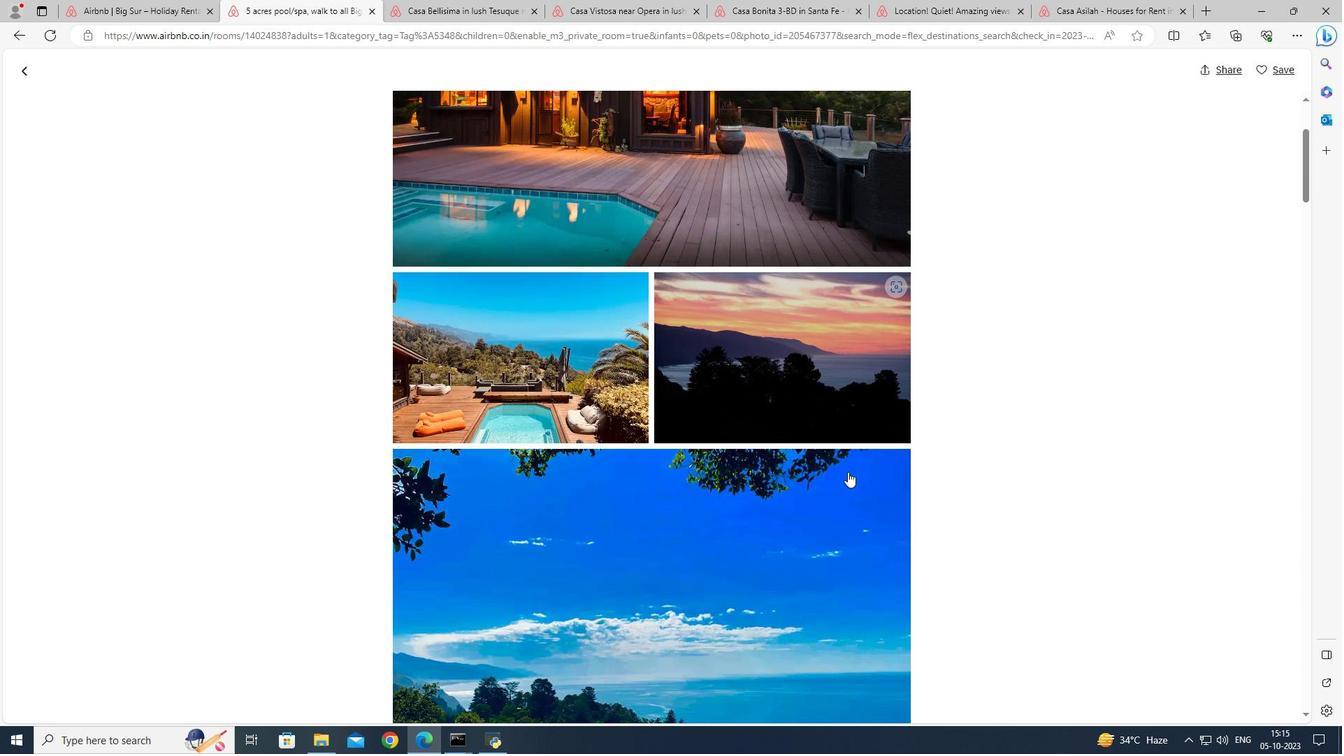 
Action: Mouse scrolled (847, 471) with delta (0, 0)
Screenshot: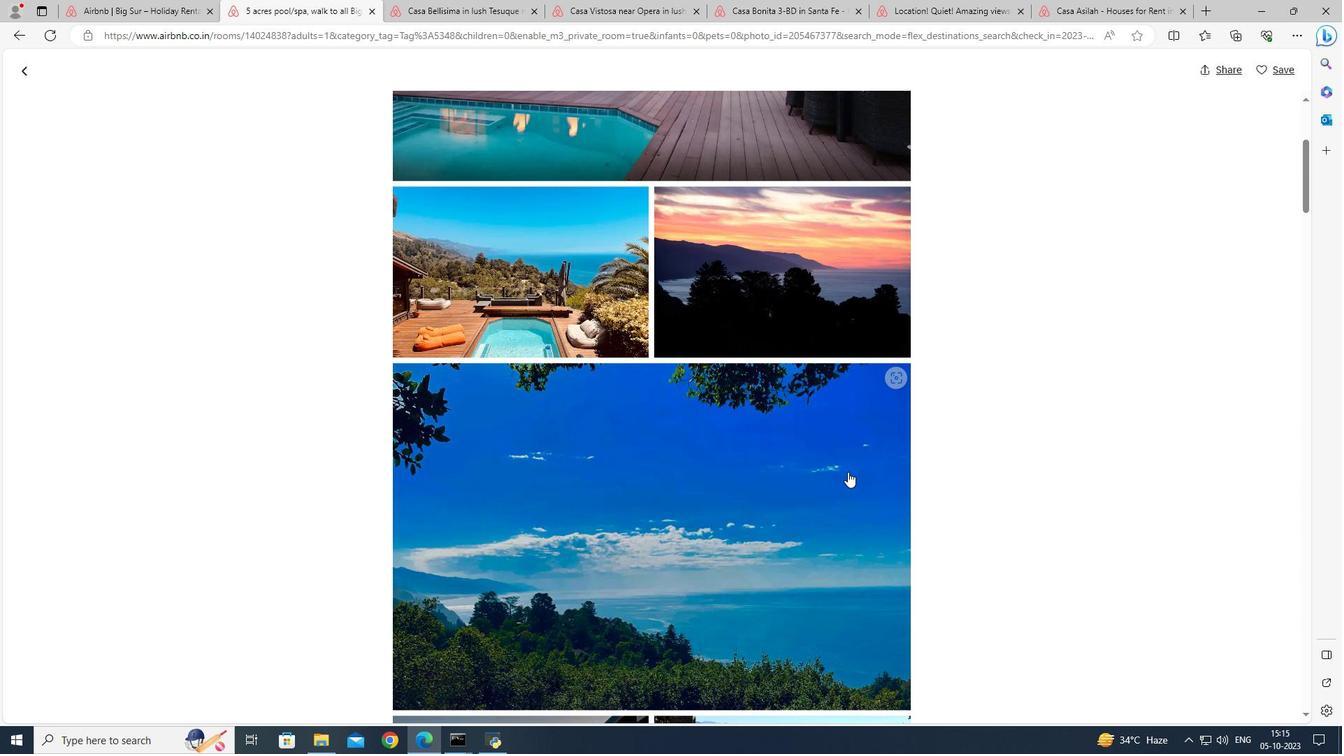 
Action: Mouse scrolled (847, 471) with delta (0, 0)
Screenshot: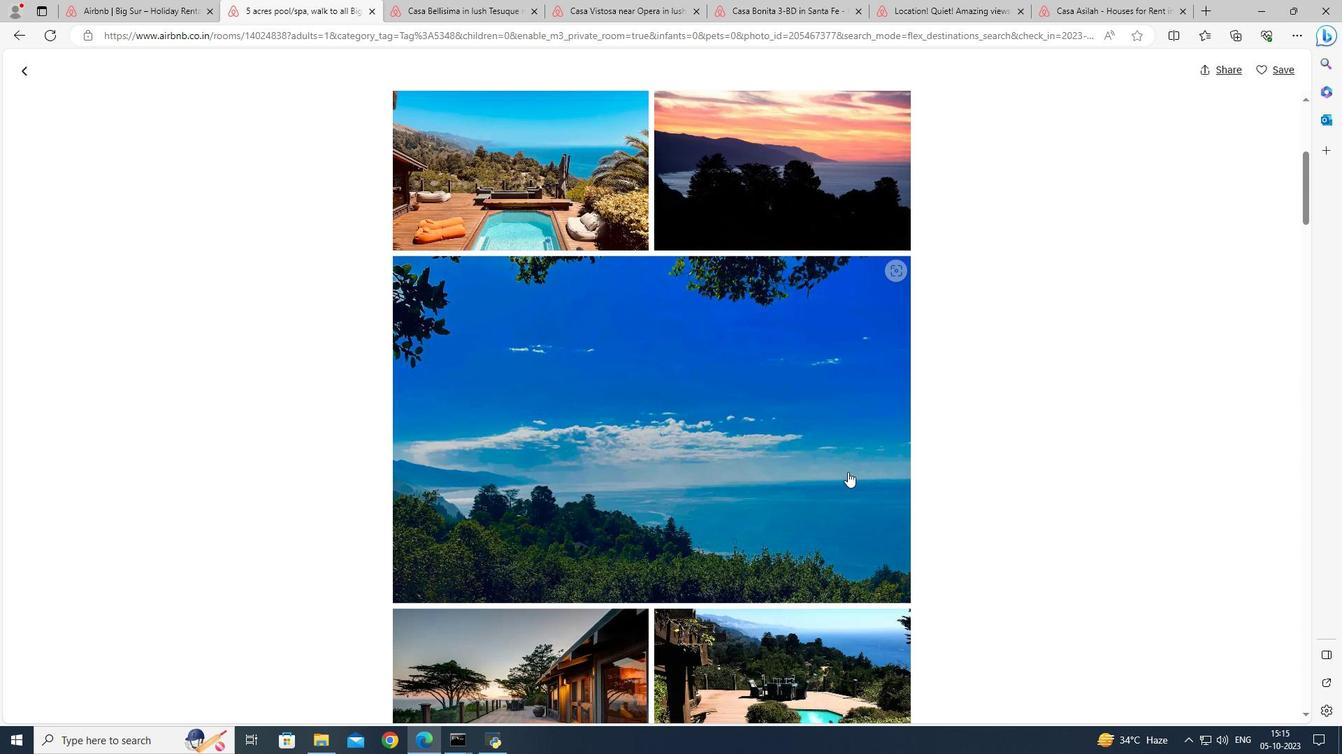 
Action: Mouse scrolled (847, 471) with delta (0, 0)
Screenshot: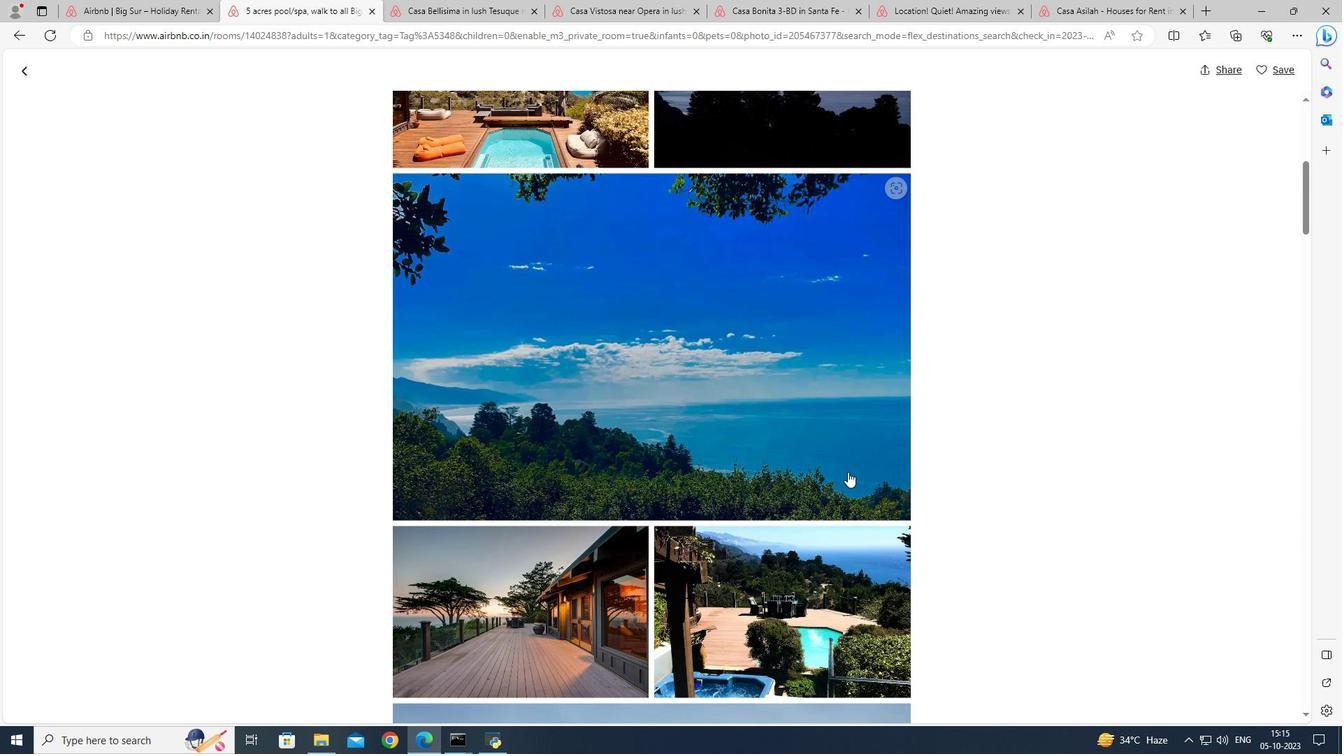 
Action: Mouse scrolled (847, 471) with delta (0, 0)
Screenshot: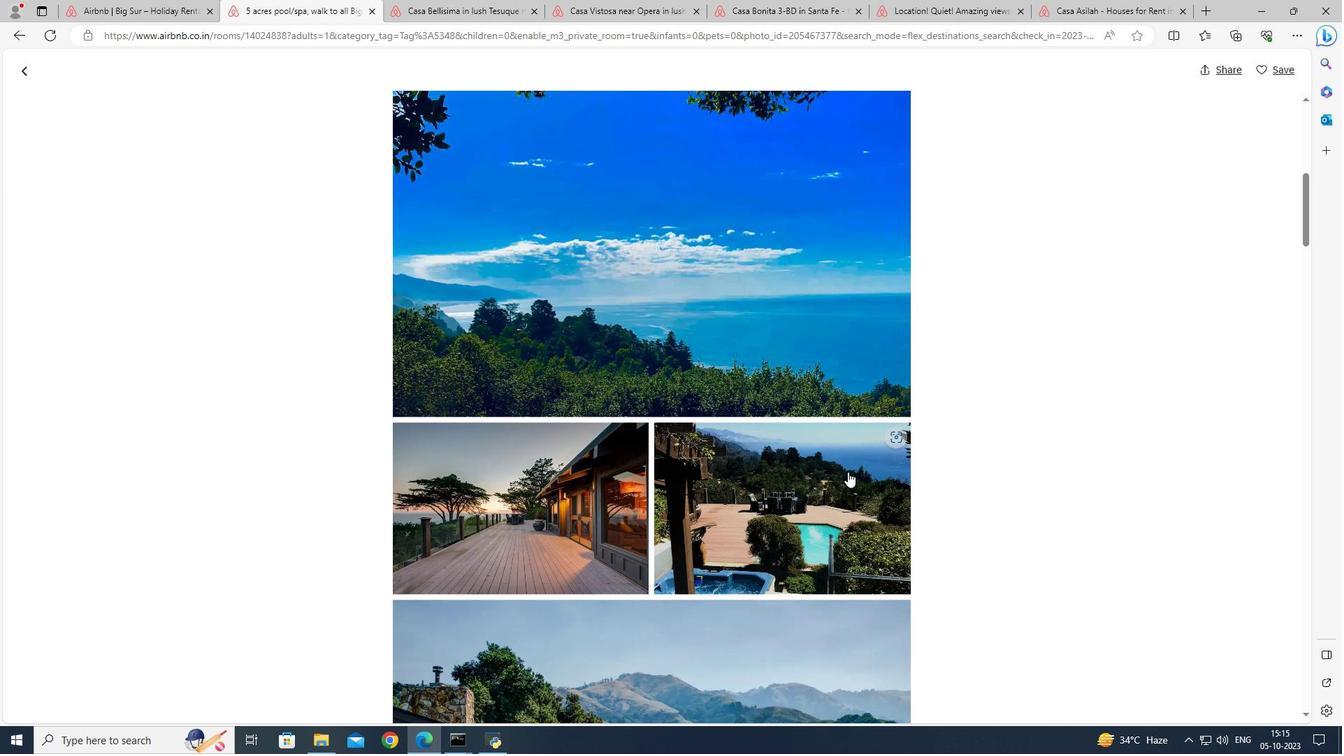 
Action: Mouse scrolled (847, 471) with delta (0, 0)
Screenshot: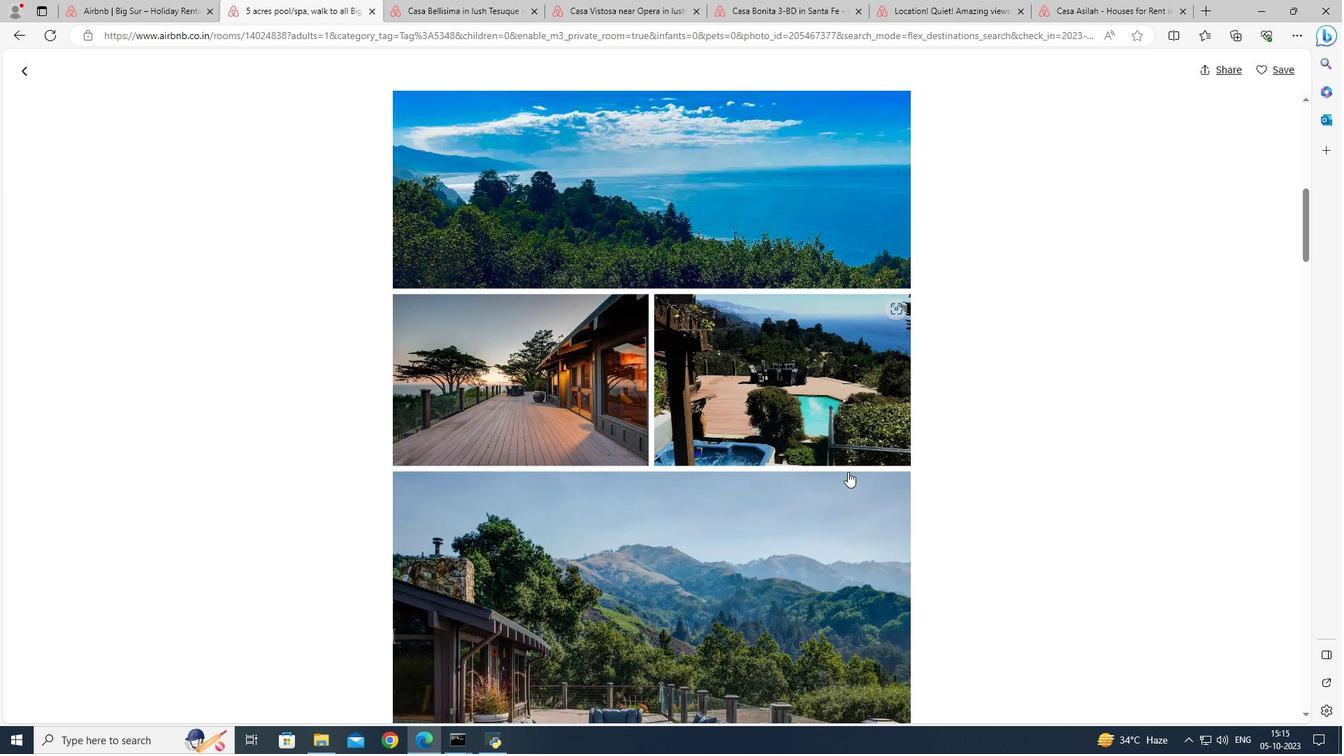 
Action: Mouse scrolled (847, 471) with delta (0, 0)
Screenshot: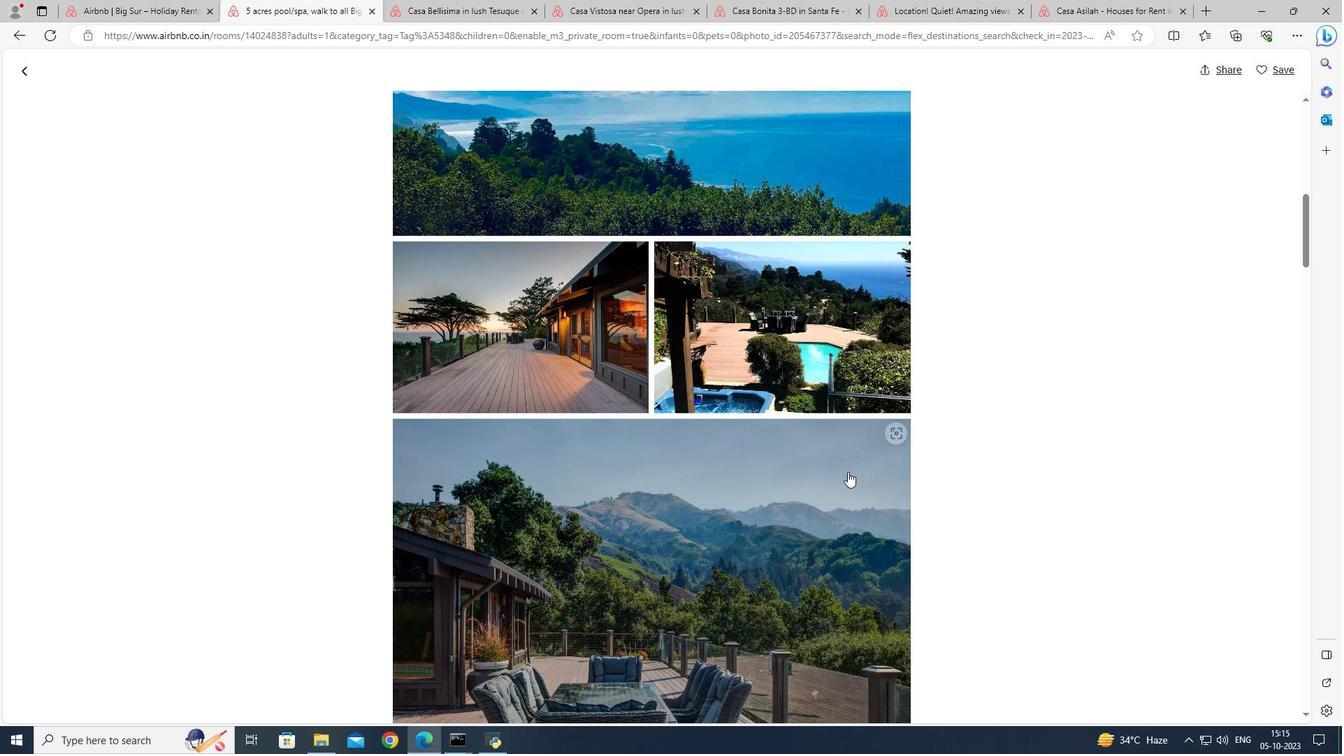 
Action: Mouse scrolled (847, 471) with delta (0, 0)
Screenshot: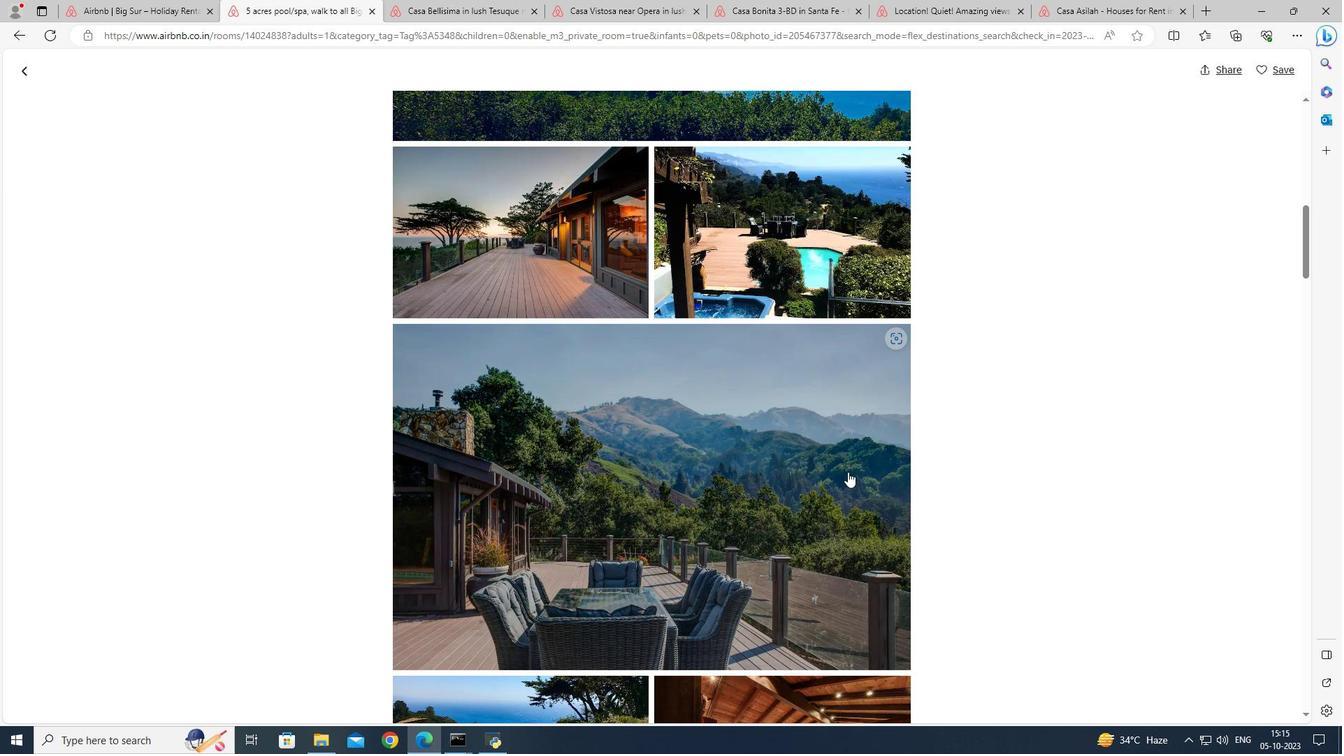 
Action: Mouse scrolled (847, 471) with delta (0, 0)
Screenshot: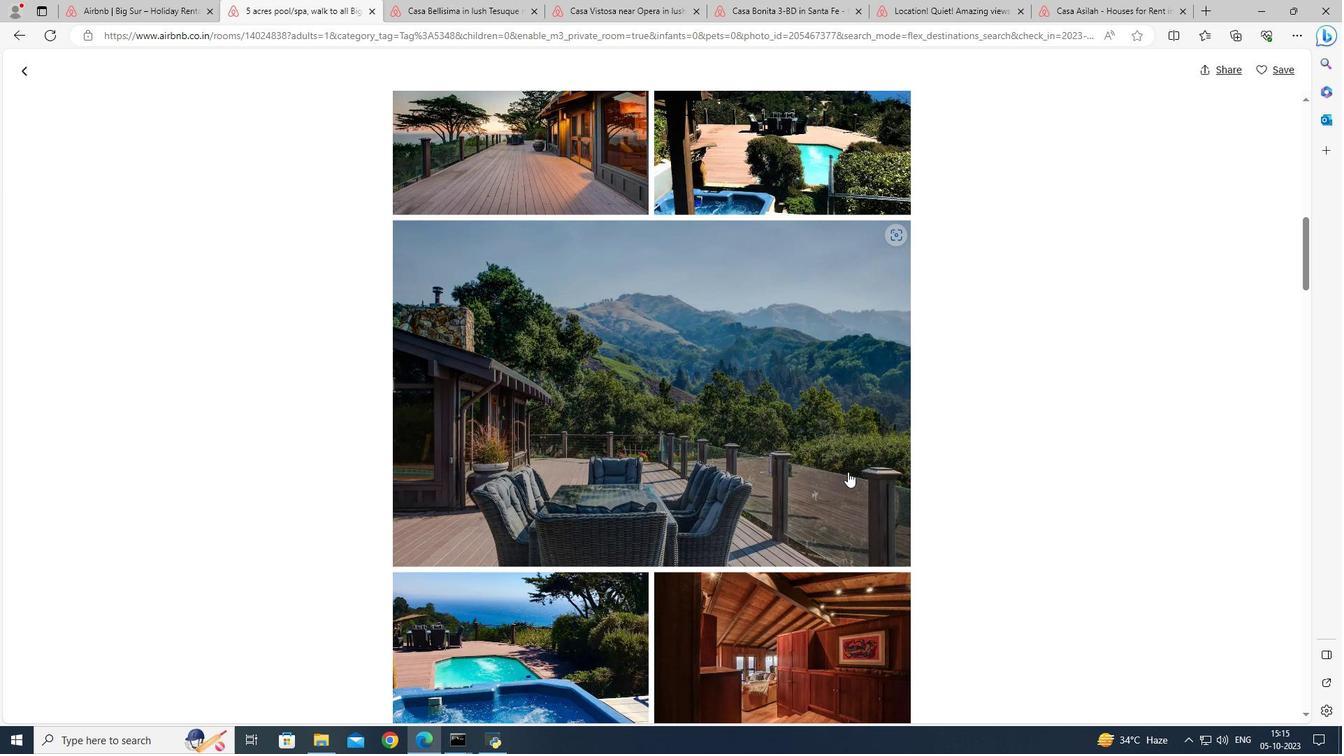 
Action: Mouse scrolled (847, 471) with delta (0, 0)
Screenshot: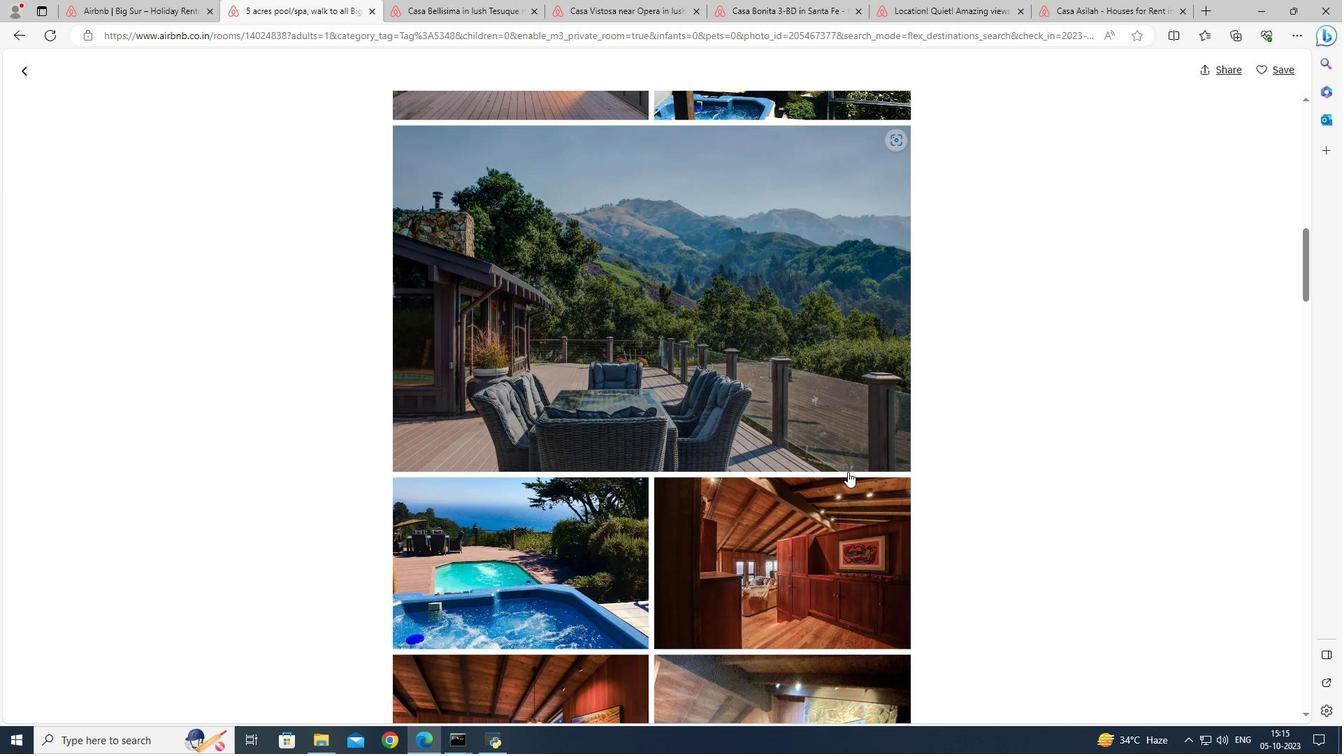 
Action: Mouse scrolled (847, 471) with delta (0, 0)
Screenshot: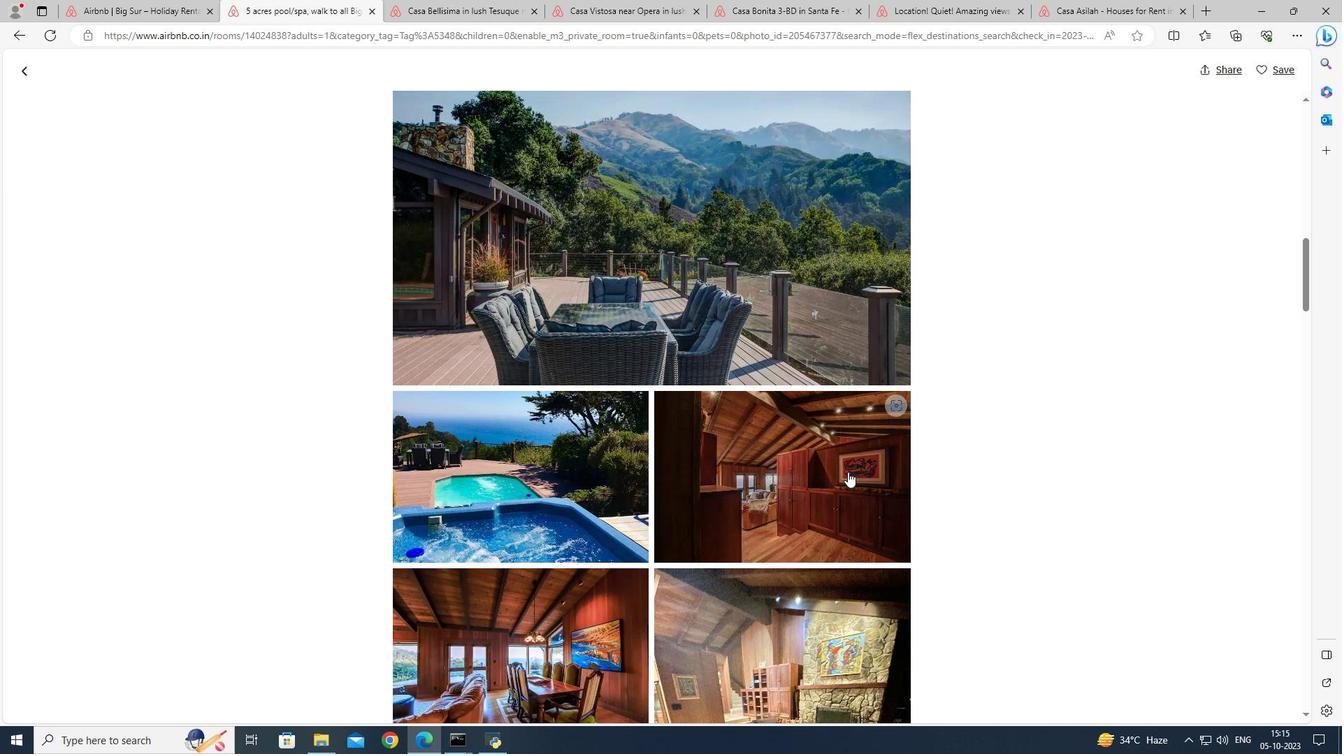 
Action: Mouse scrolled (847, 471) with delta (0, 0)
Screenshot: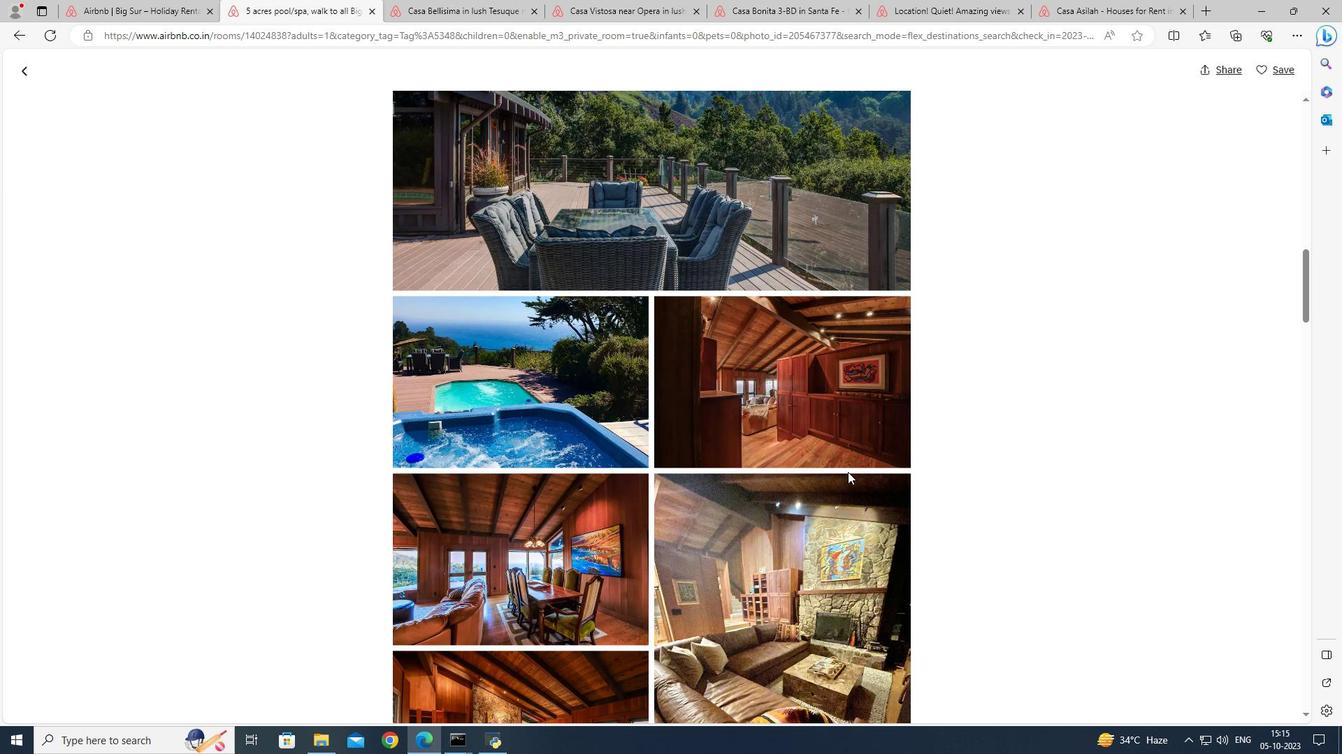 
Action: Mouse scrolled (847, 471) with delta (0, 0)
Screenshot: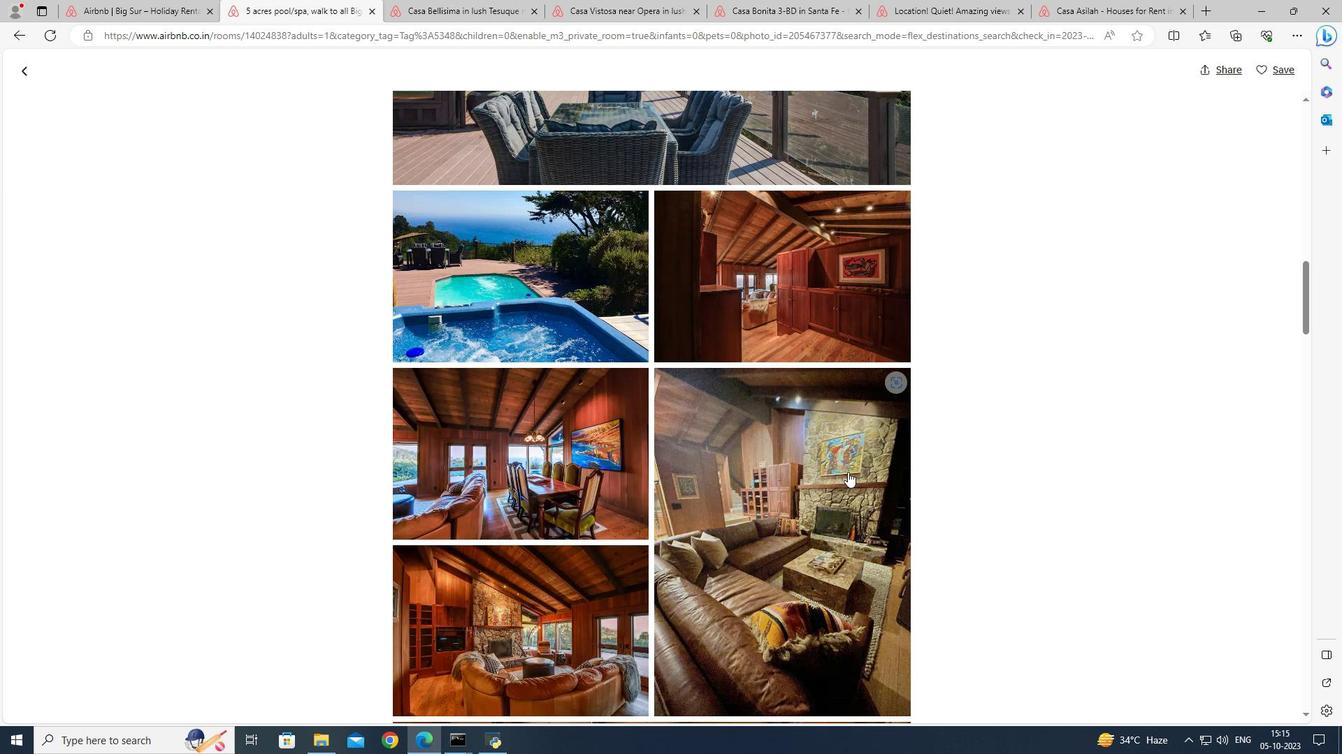 
Action: Mouse scrolled (847, 471) with delta (0, 0)
Screenshot: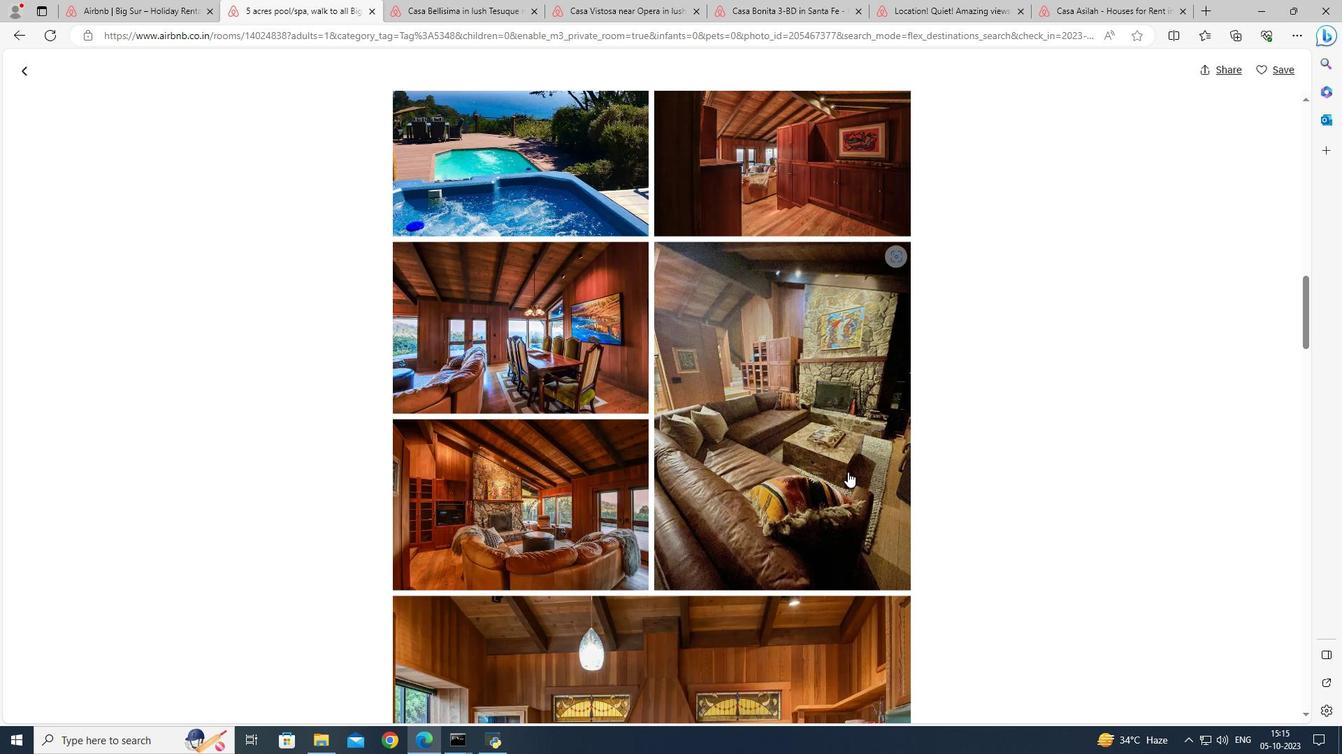 
Action: Mouse scrolled (847, 471) with delta (0, 0)
Screenshot: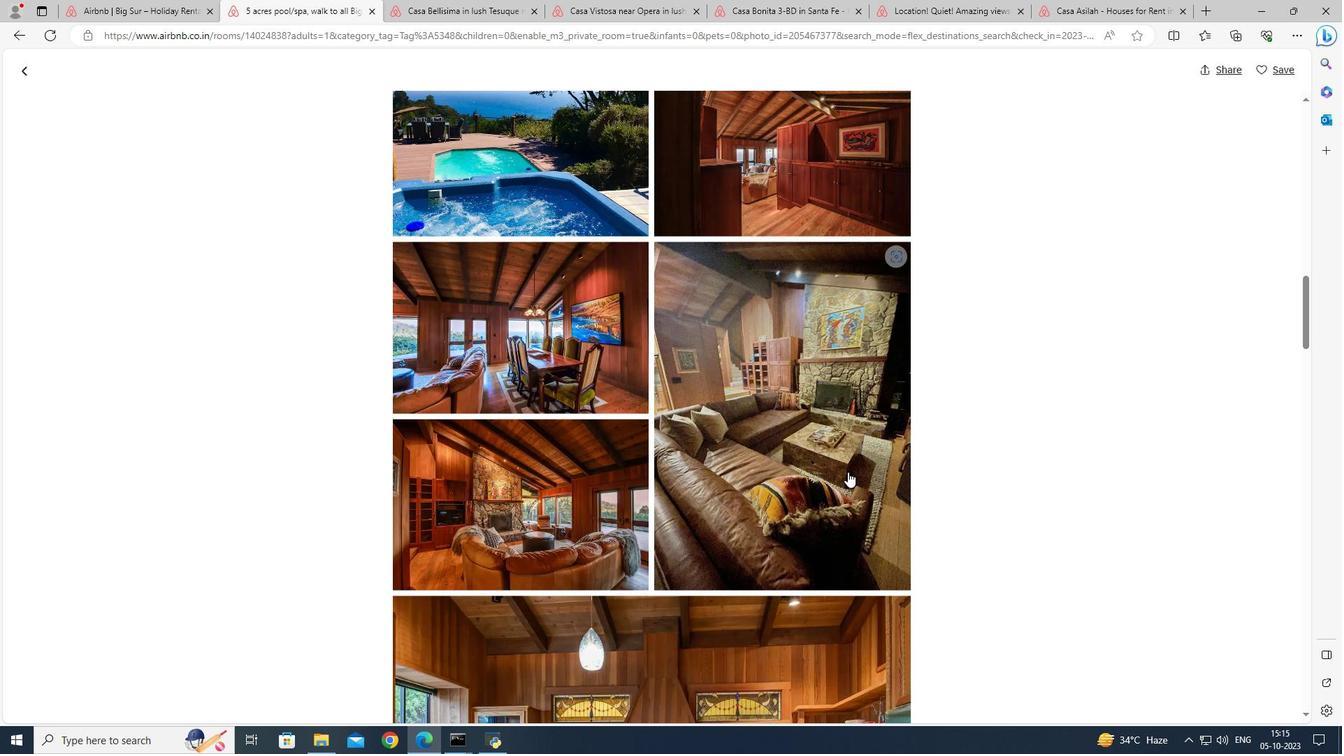 
Action: Mouse scrolled (847, 471) with delta (0, 0)
Screenshot: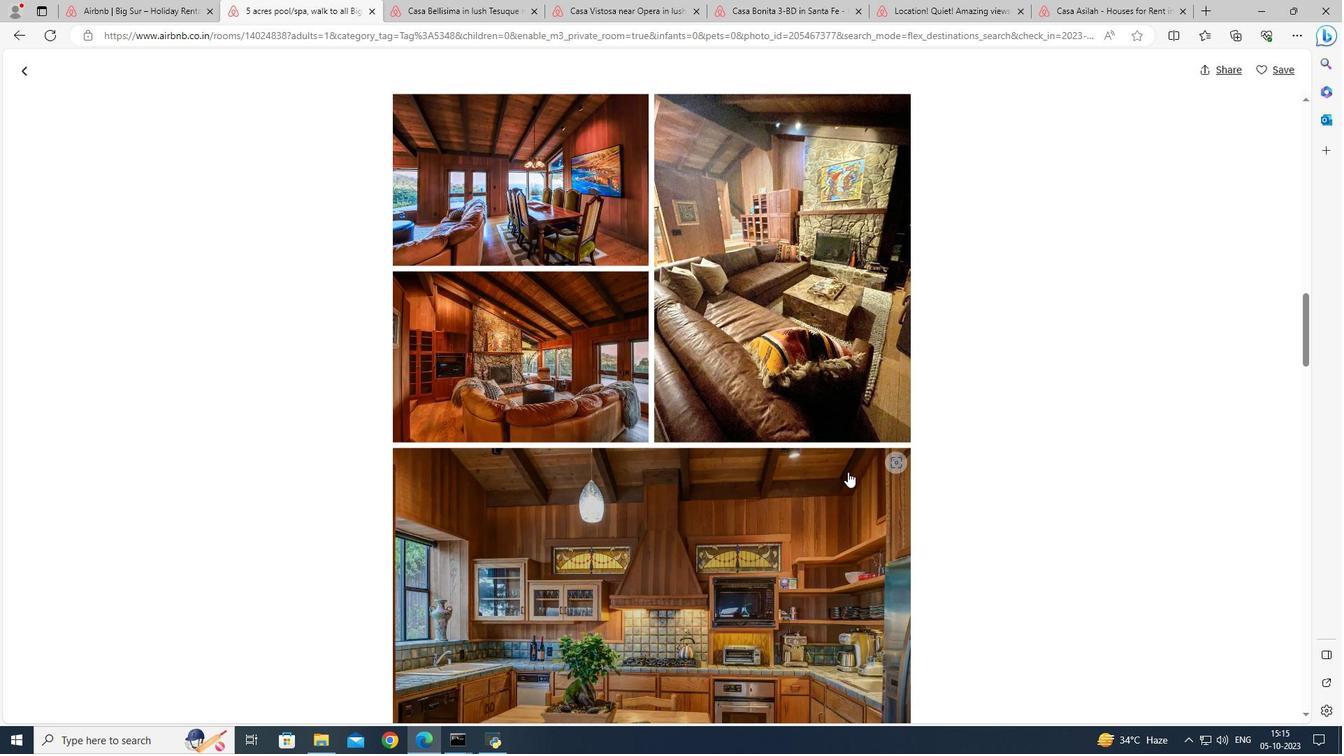 
Action: Mouse scrolled (847, 471) with delta (0, 0)
Screenshot: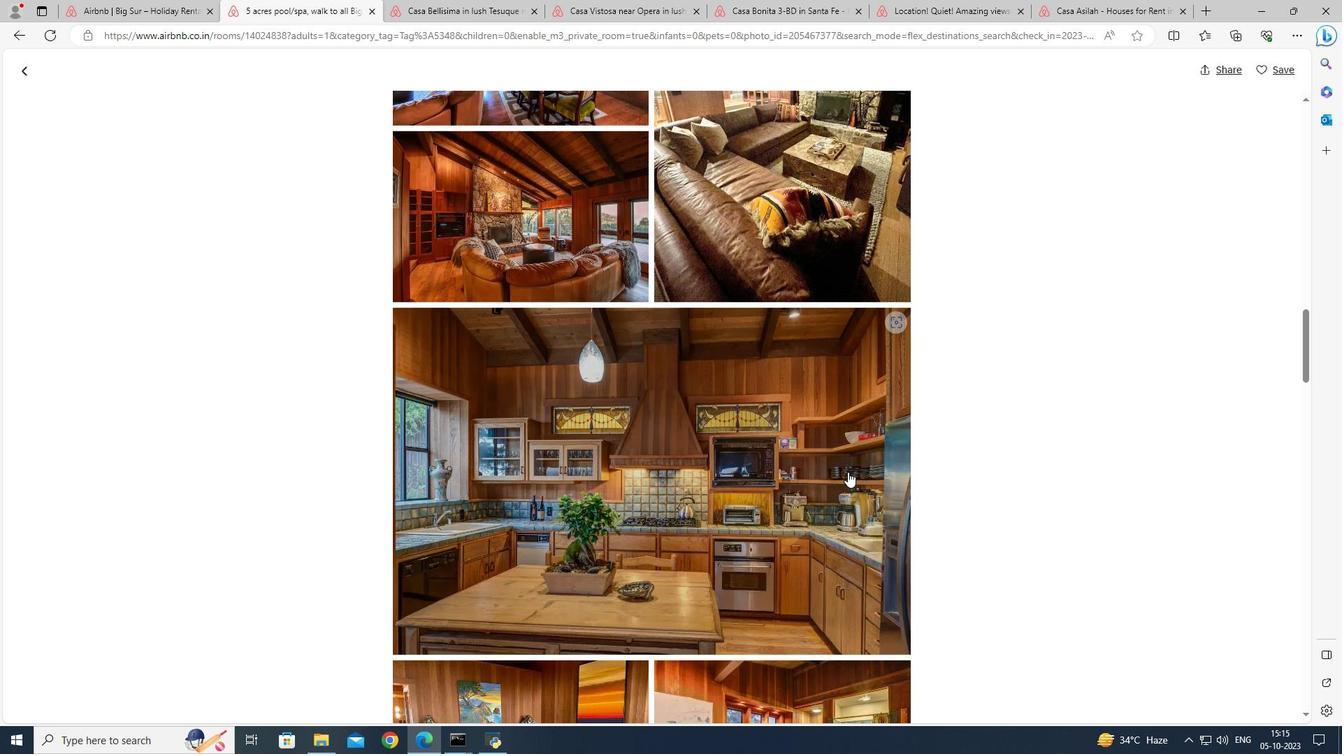 
Action: Mouse scrolled (847, 471) with delta (0, 0)
Screenshot: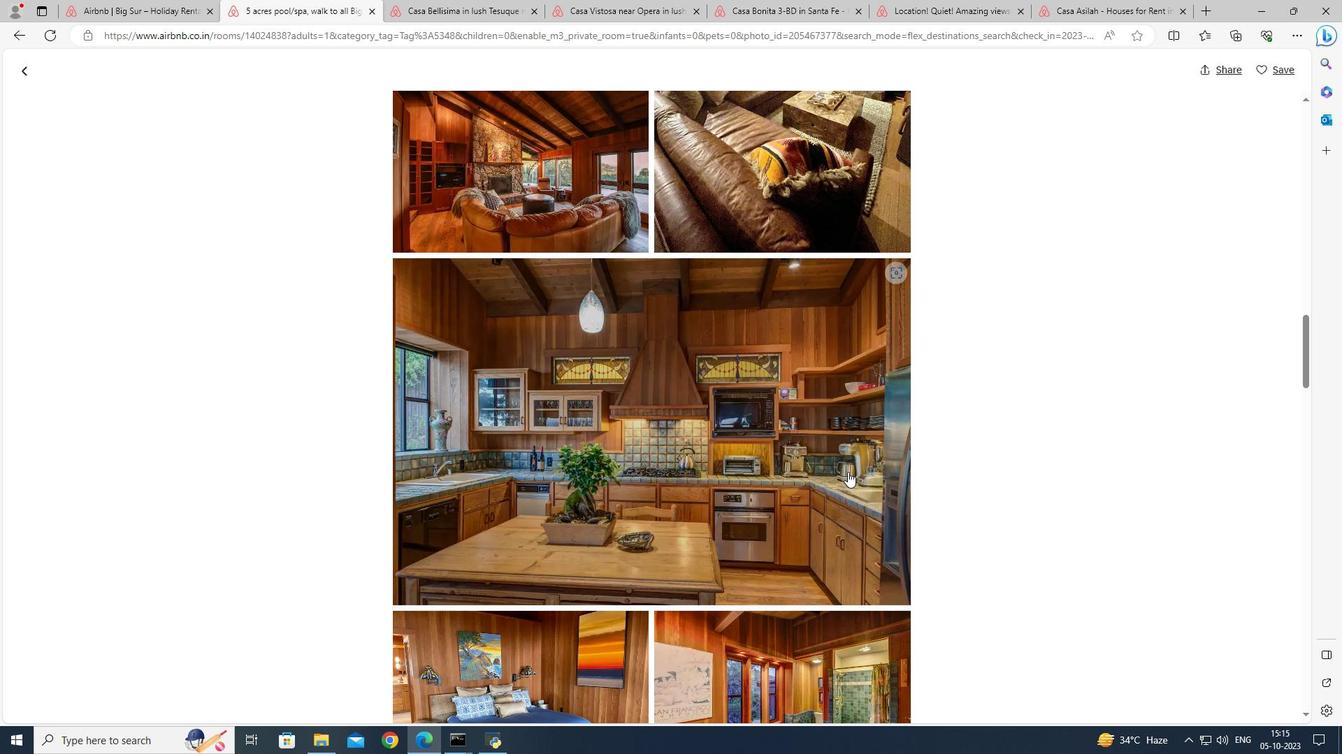 
Action: Mouse scrolled (847, 471) with delta (0, 0)
Screenshot: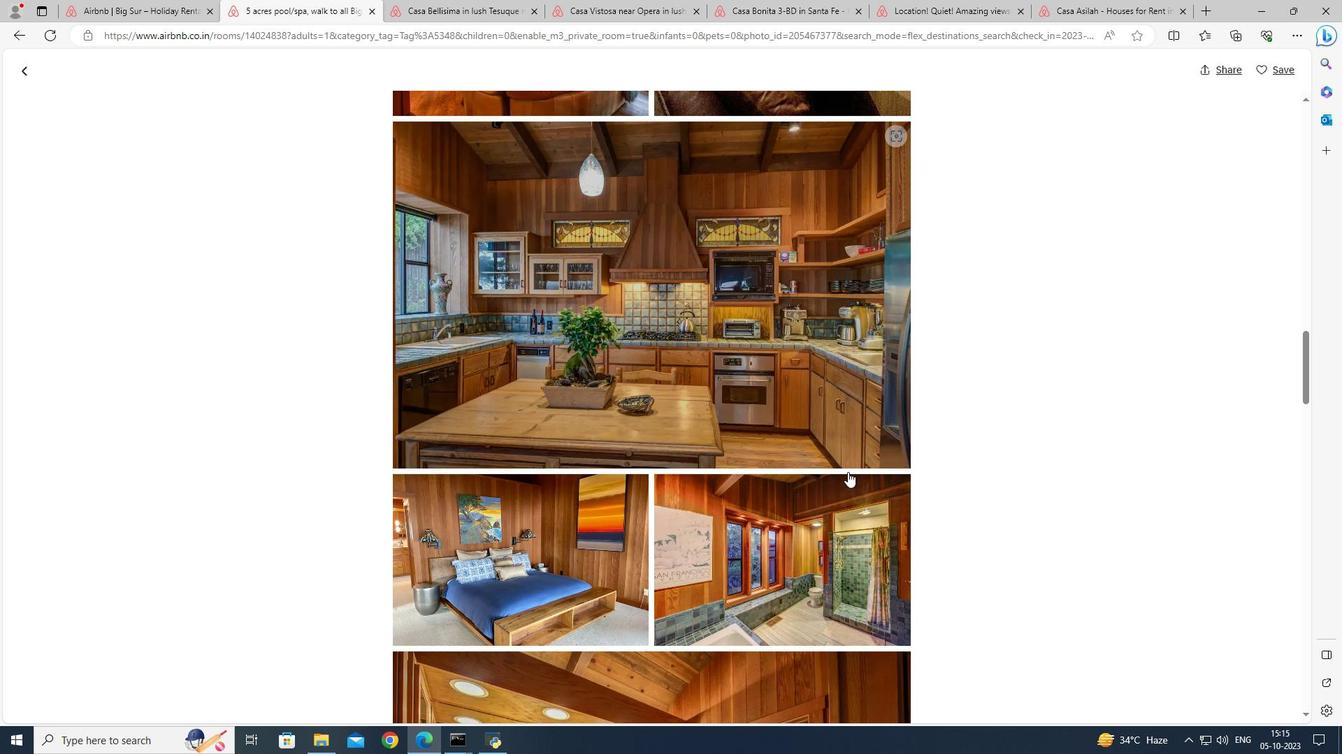 
Action: Mouse scrolled (847, 471) with delta (0, 0)
Screenshot: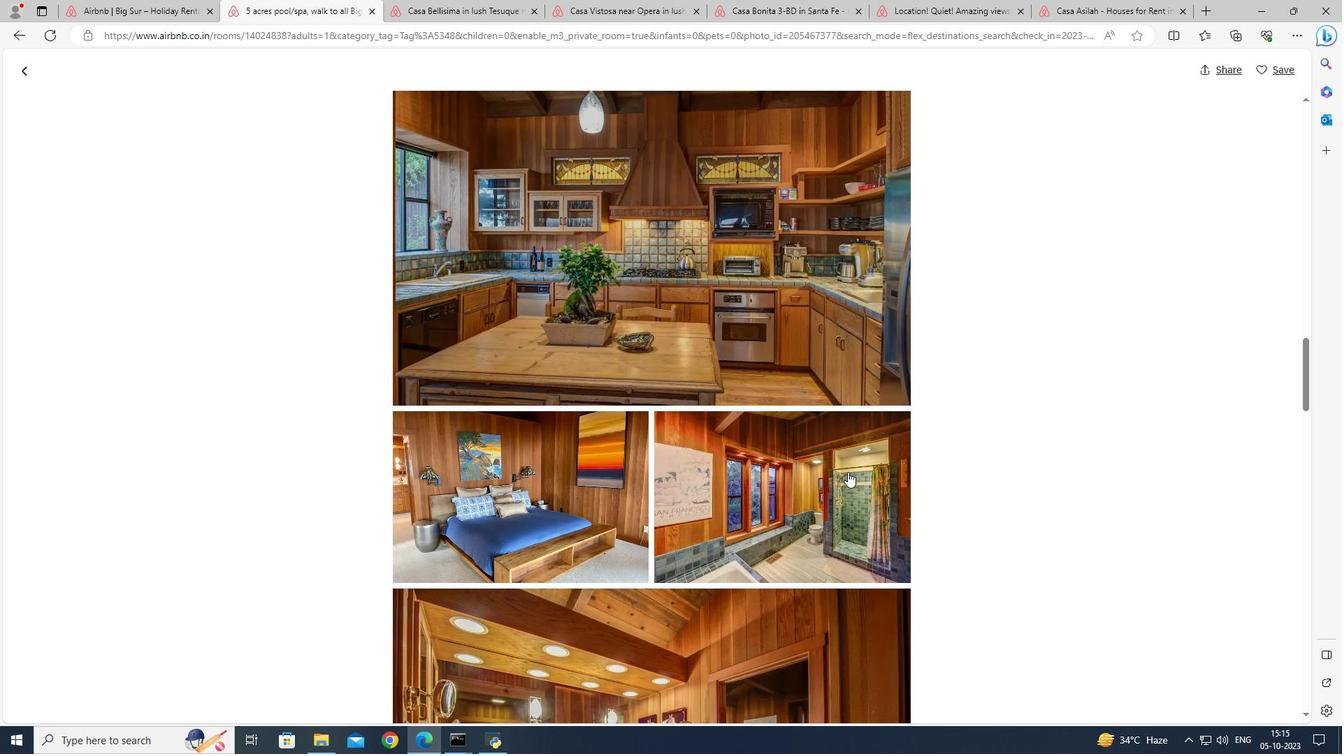 
Action: Mouse scrolled (847, 471) with delta (0, 0)
Screenshot: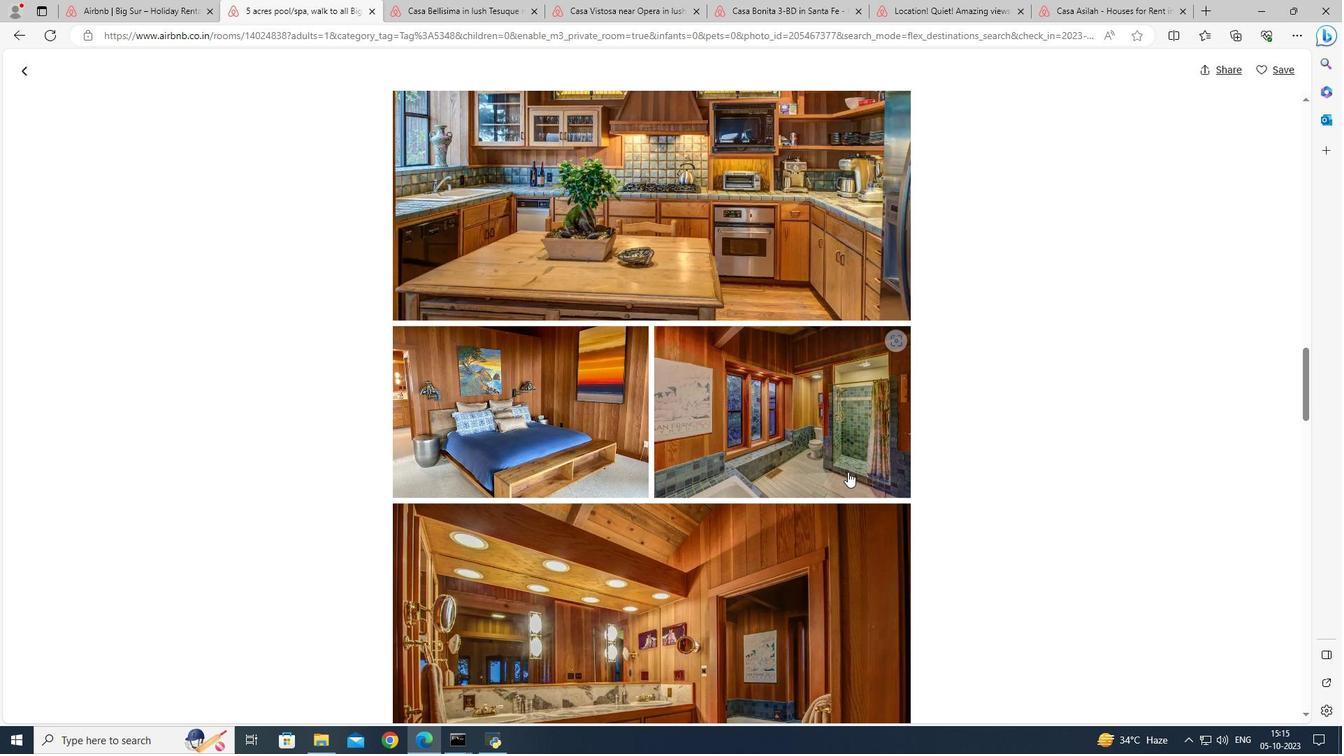 
Action: Mouse scrolled (847, 471) with delta (0, 0)
Screenshot: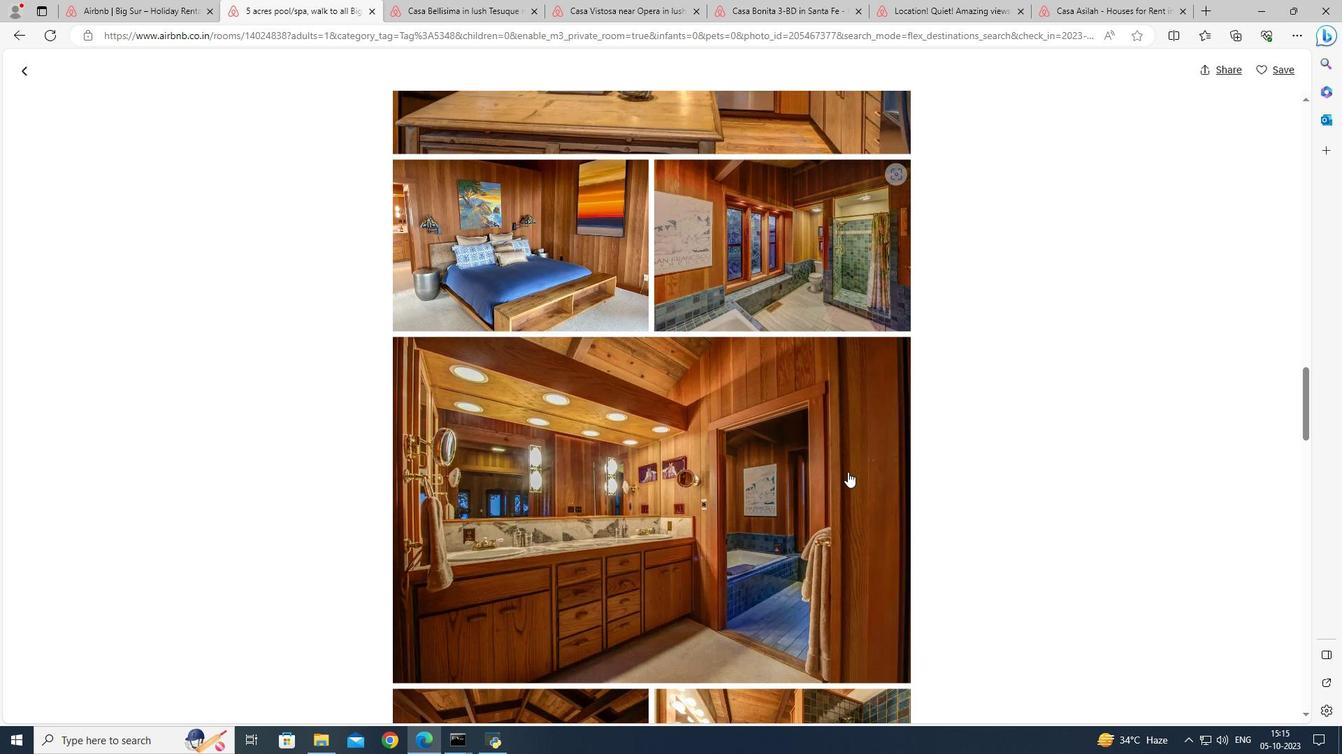 
Action: Mouse scrolled (847, 471) with delta (0, 0)
Screenshot: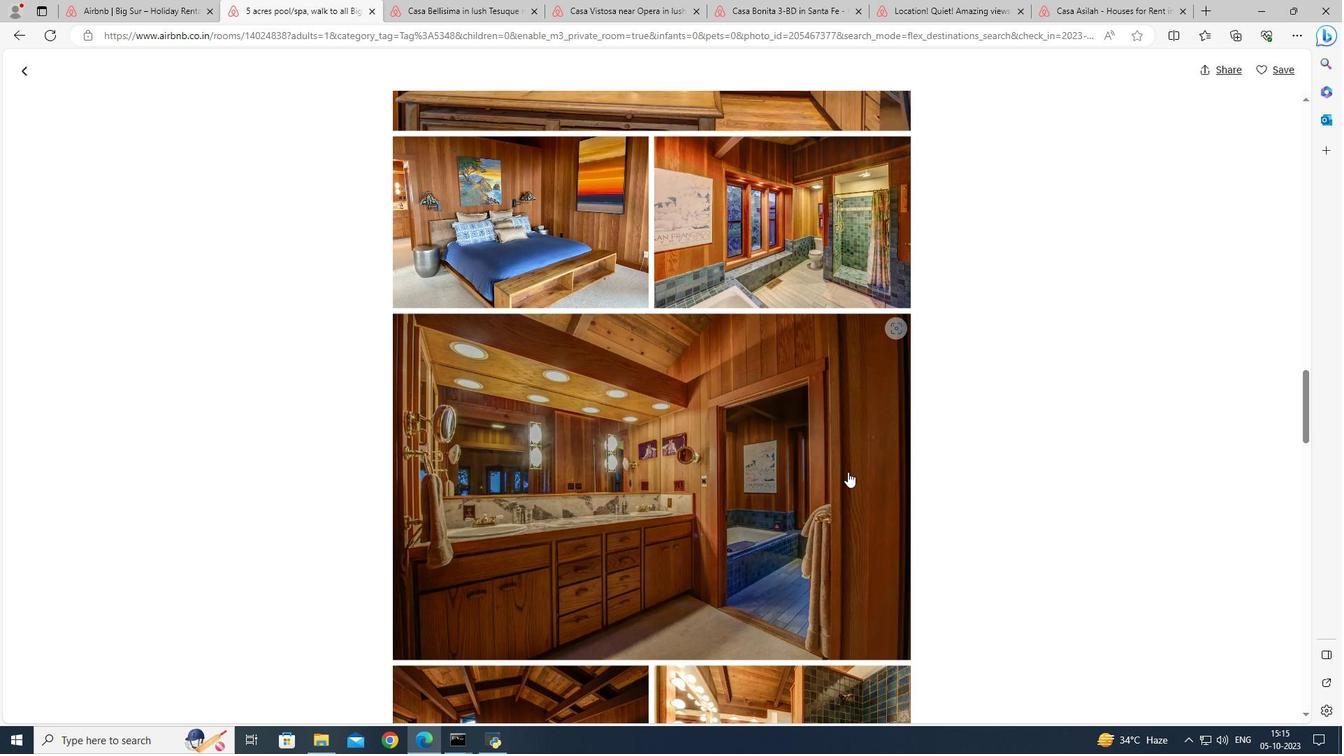 
Action: Mouse scrolled (847, 471) with delta (0, 0)
Screenshot: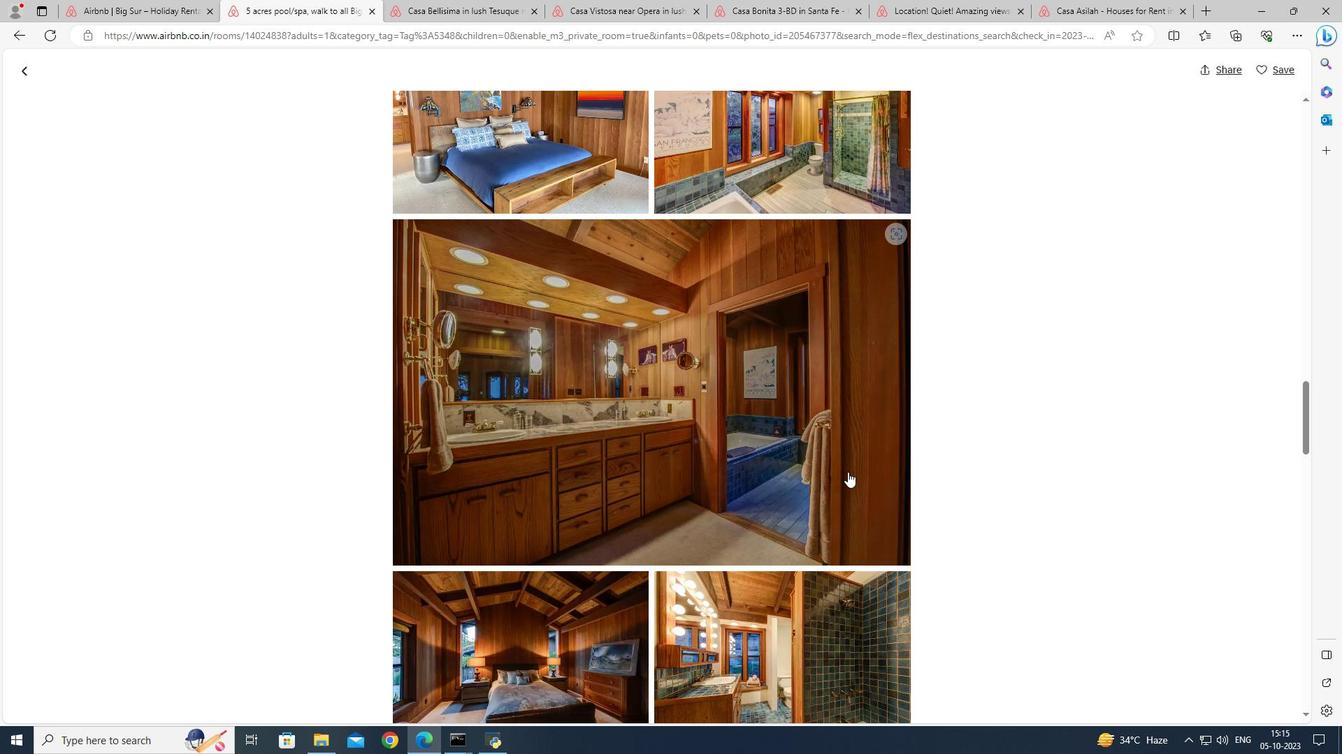 
Action: Mouse scrolled (847, 471) with delta (0, 0)
Screenshot: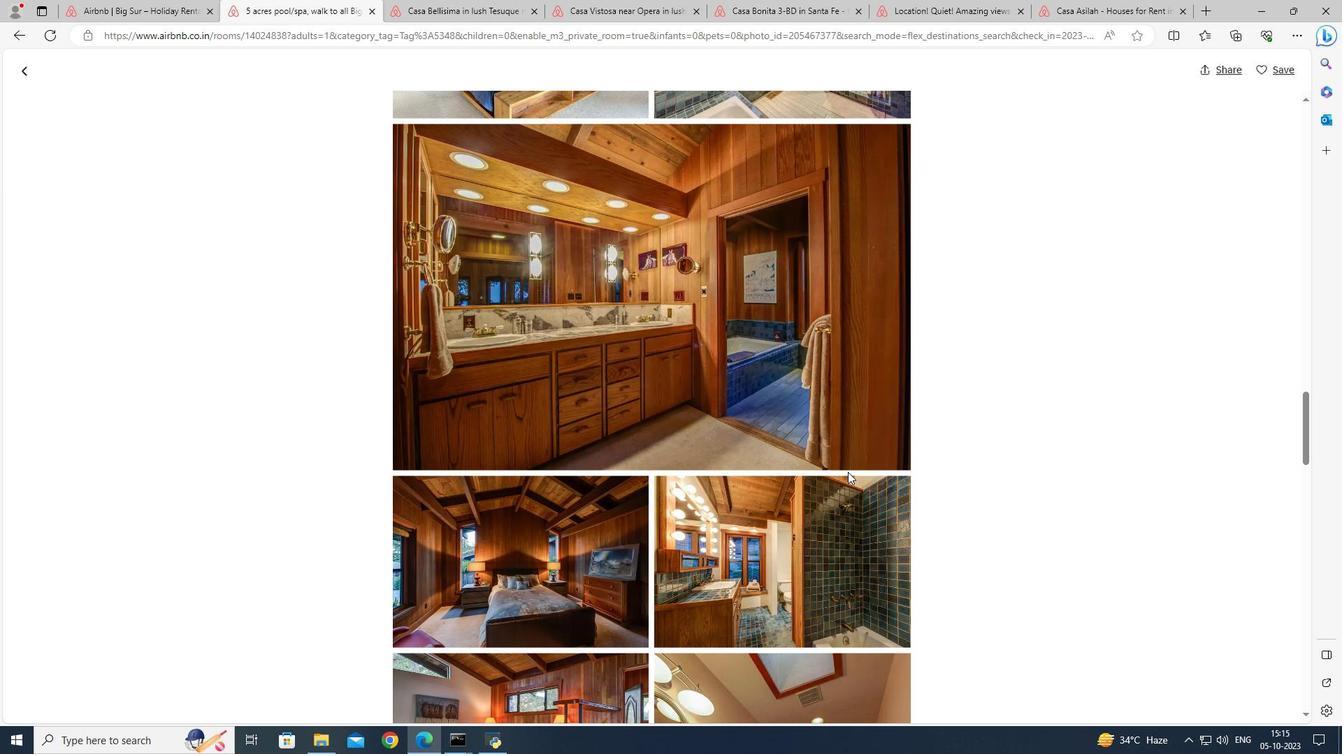 
Action: Mouse scrolled (847, 471) with delta (0, 0)
Screenshot: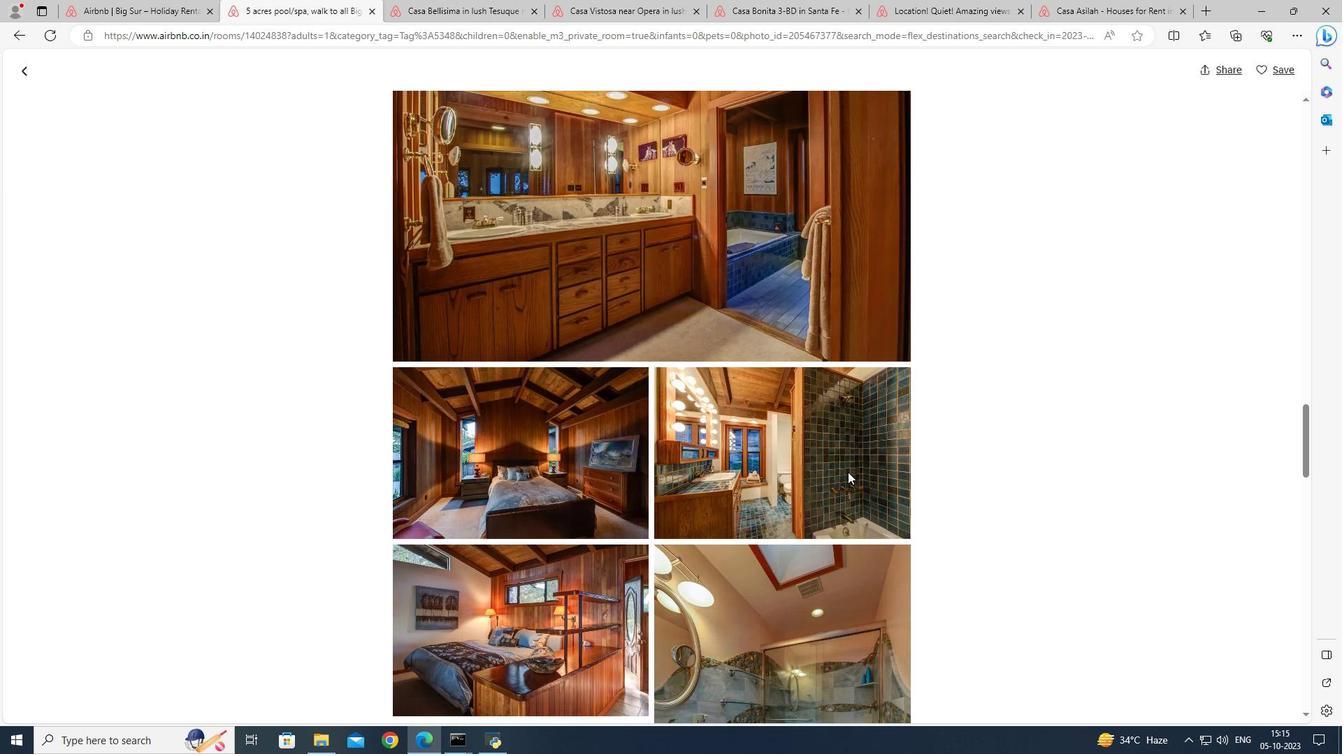 
Action: Mouse scrolled (847, 471) with delta (0, 0)
Screenshot: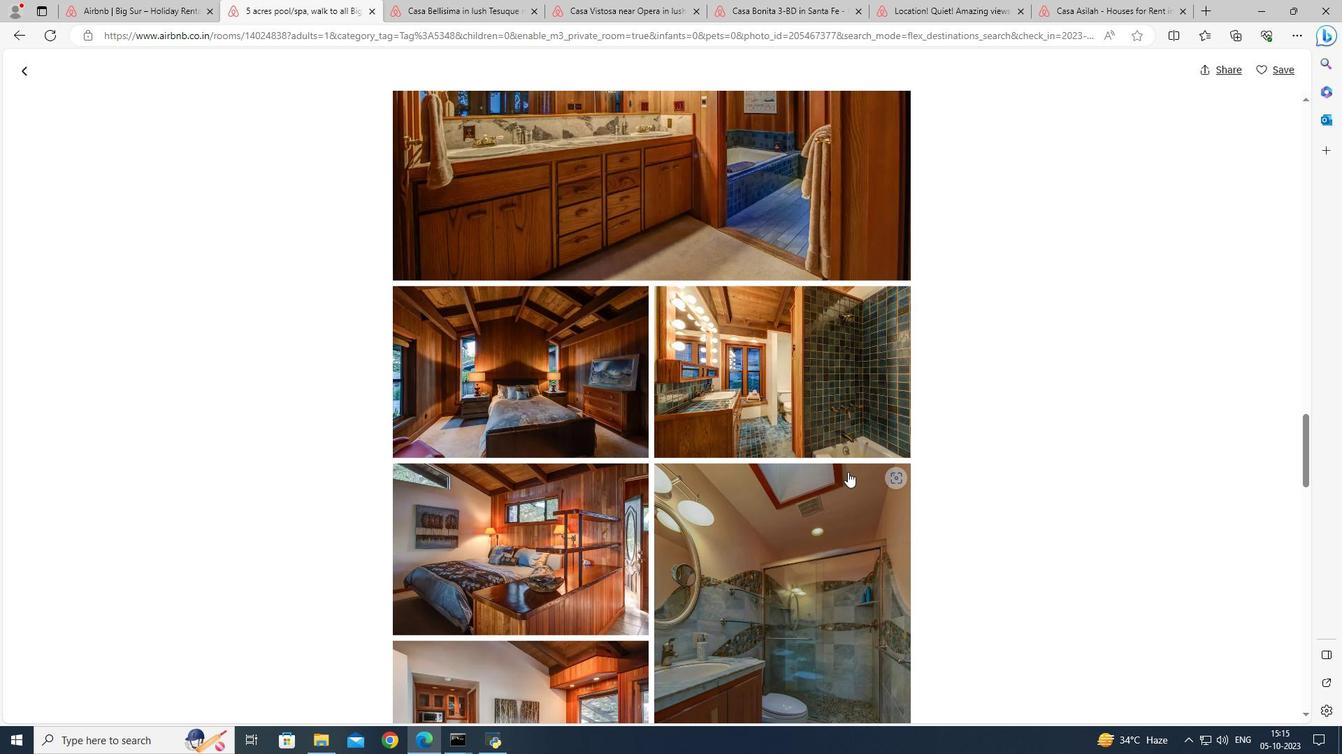 
Action: Mouse scrolled (847, 471) with delta (0, 0)
Screenshot: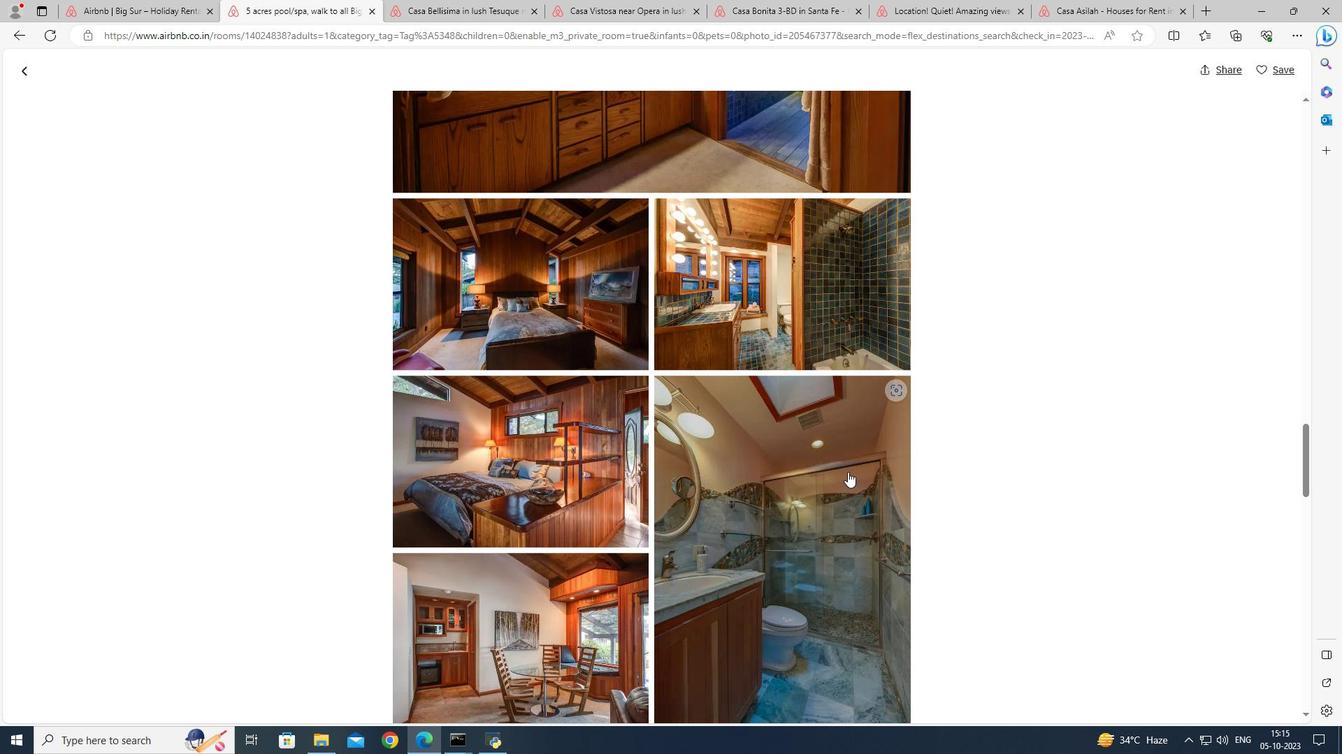 
Action: Mouse scrolled (847, 471) with delta (0, 0)
Screenshot: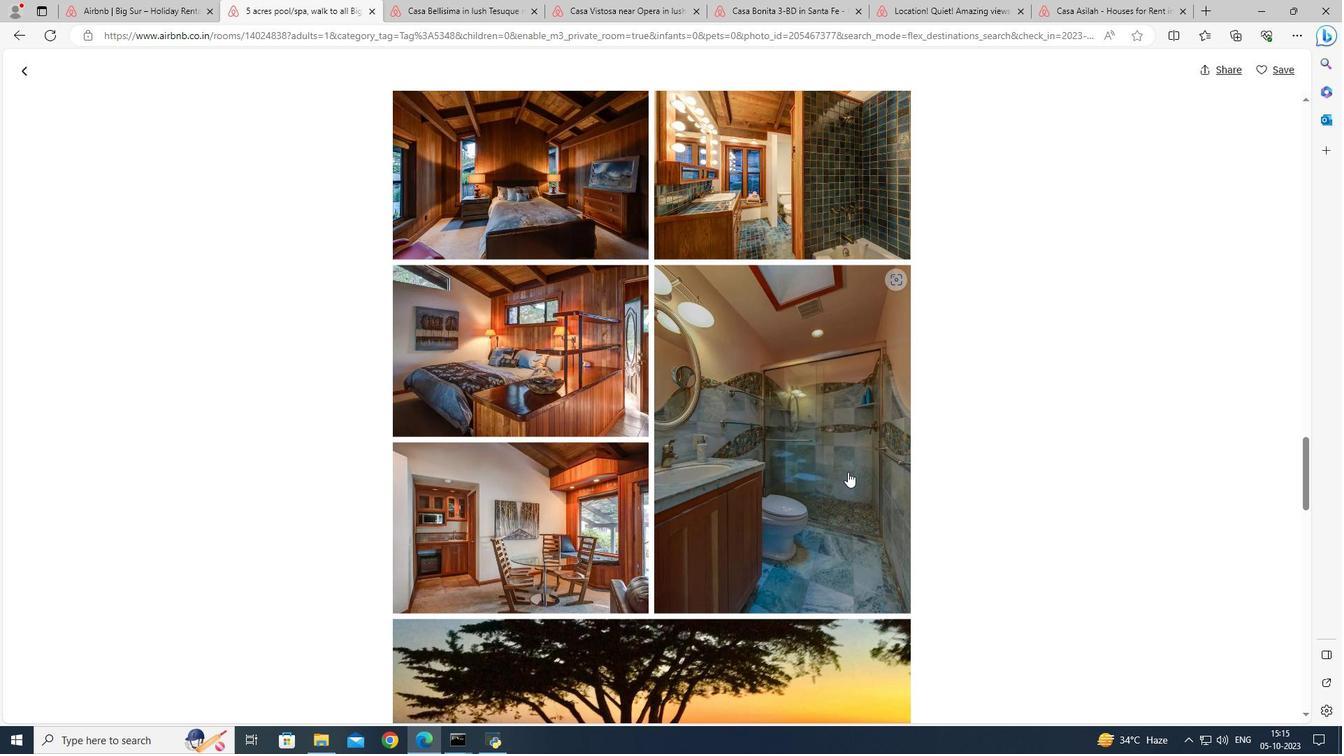 
Action: Mouse scrolled (847, 471) with delta (0, 0)
Screenshot: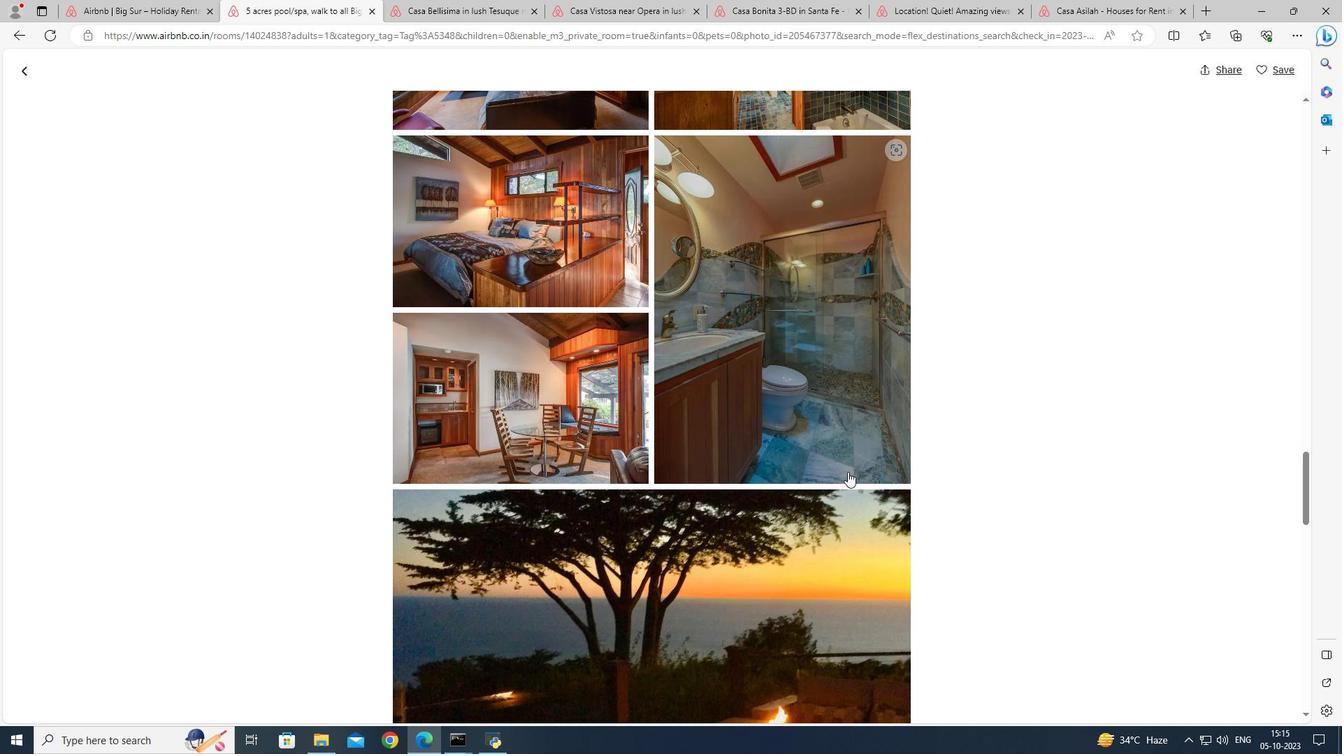 
Action: Mouse scrolled (847, 471) with delta (0, 0)
Screenshot: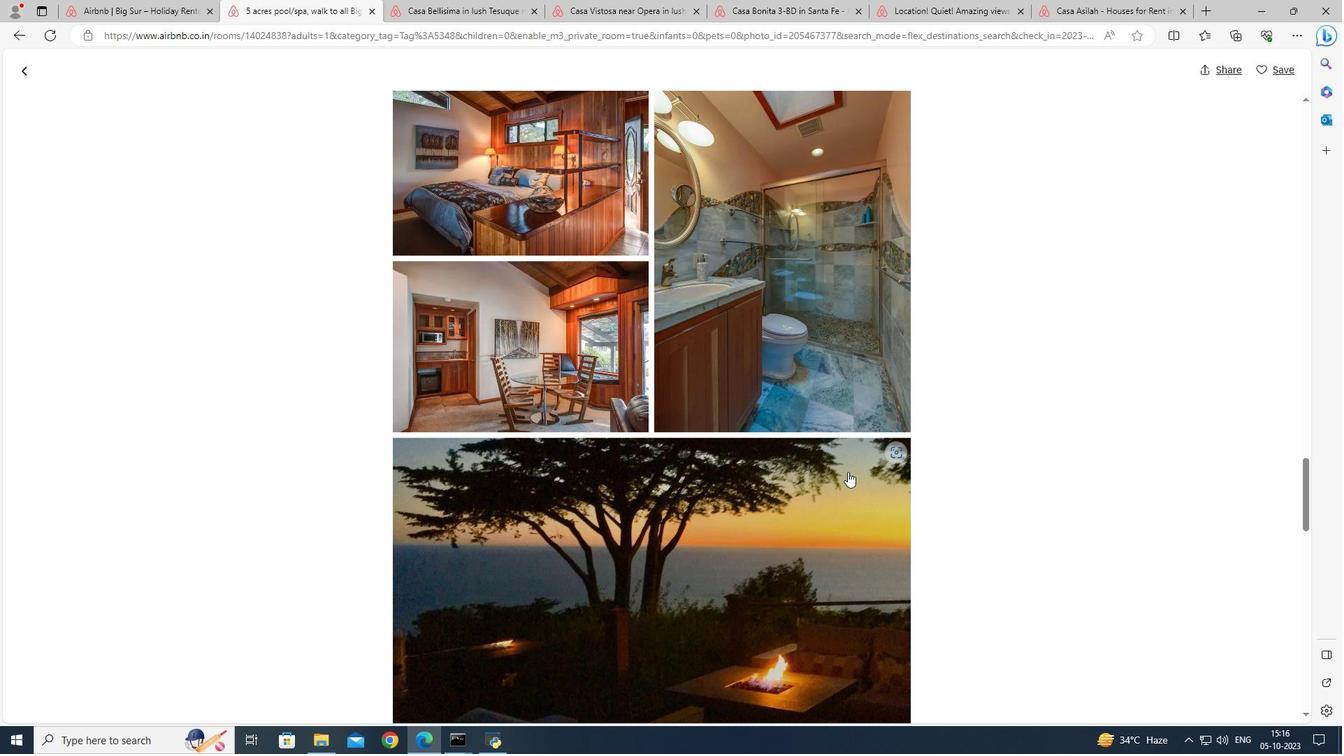 
Action: Mouse scrolled (847, 471) with delta (0, 0)
Screenshot: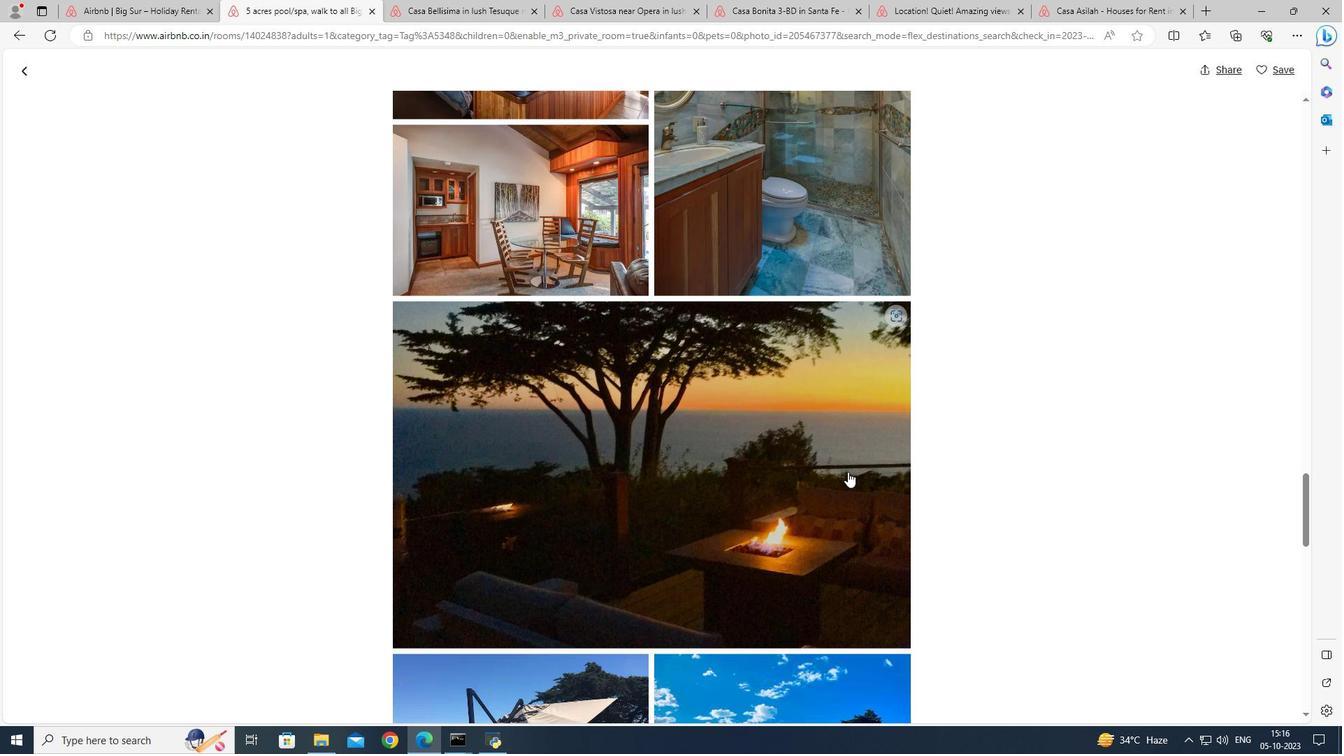 
Action: Mouse scrolled (847, 471) with delta (0, 0)
Screenshot: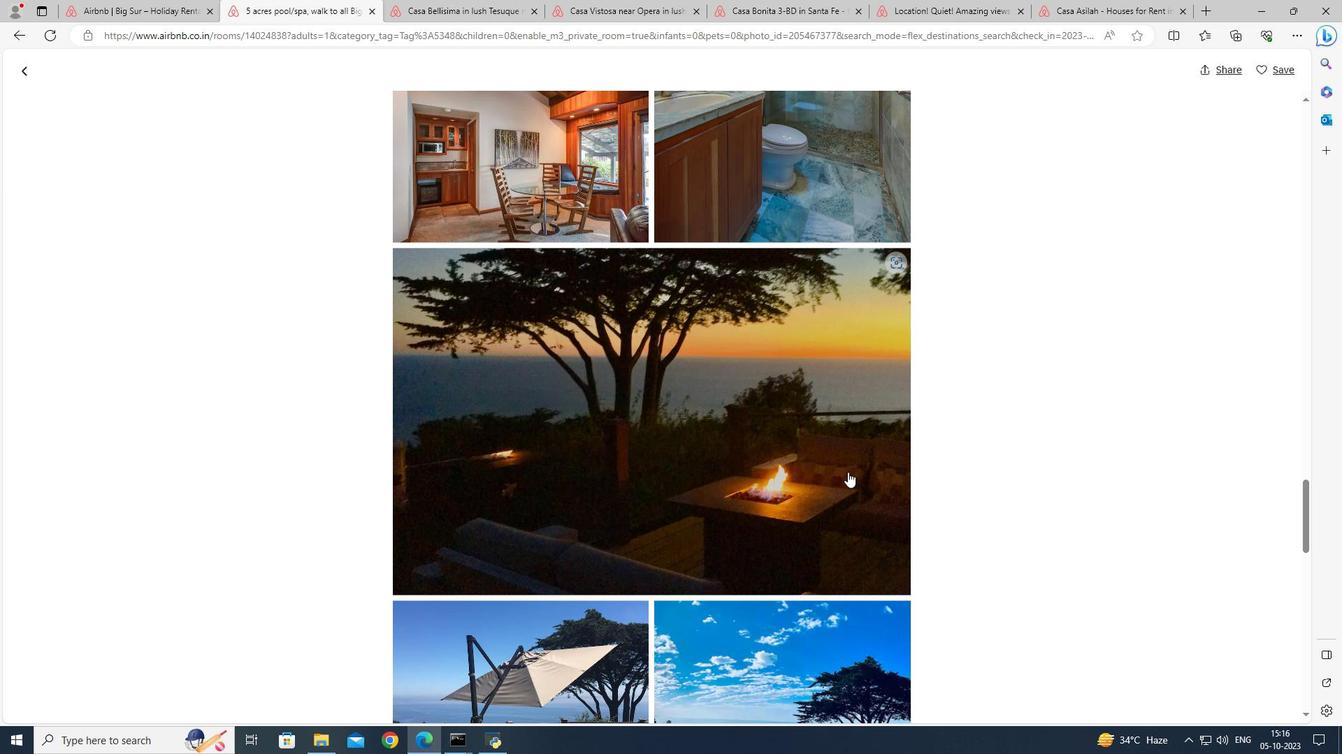 
Action: Mouse scrolled (847, 471) with delta (0, 0)
Screenshot: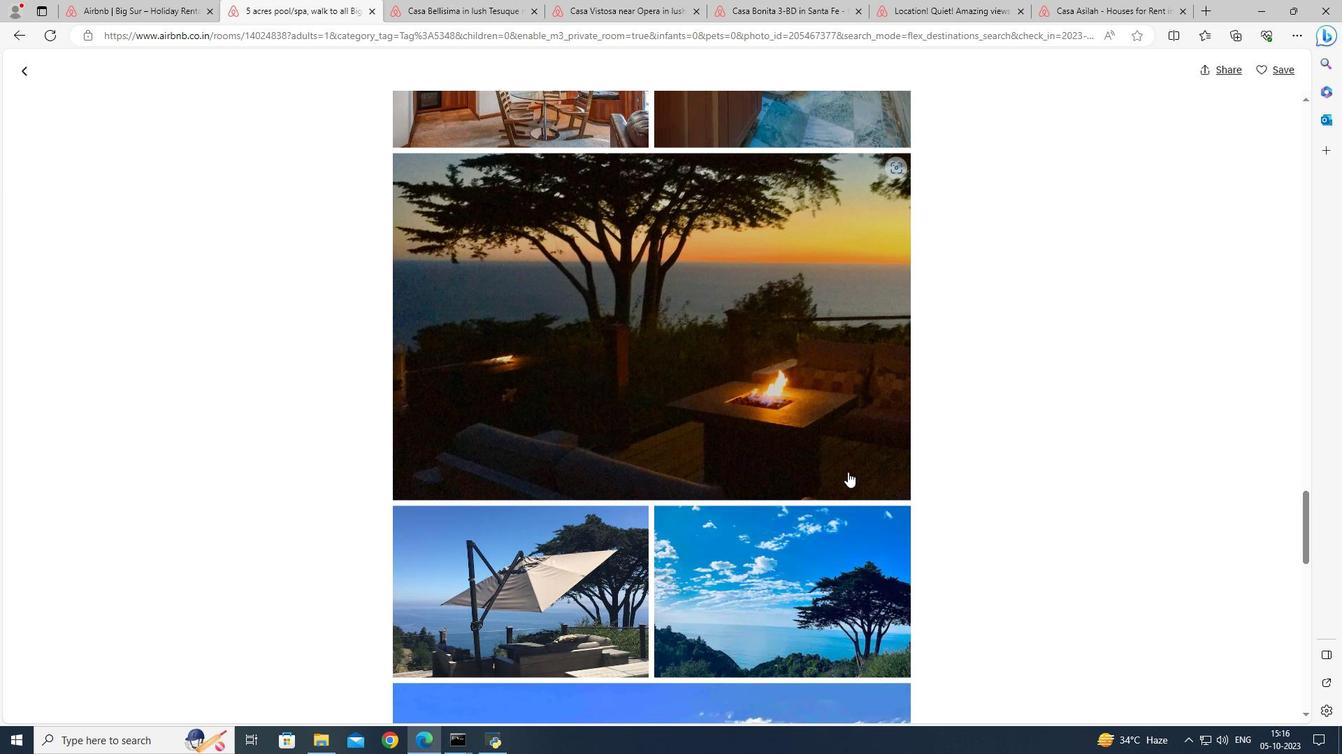 
Action: Mouse scrolled (847, 471) with delta (0, 0)
Screenshot: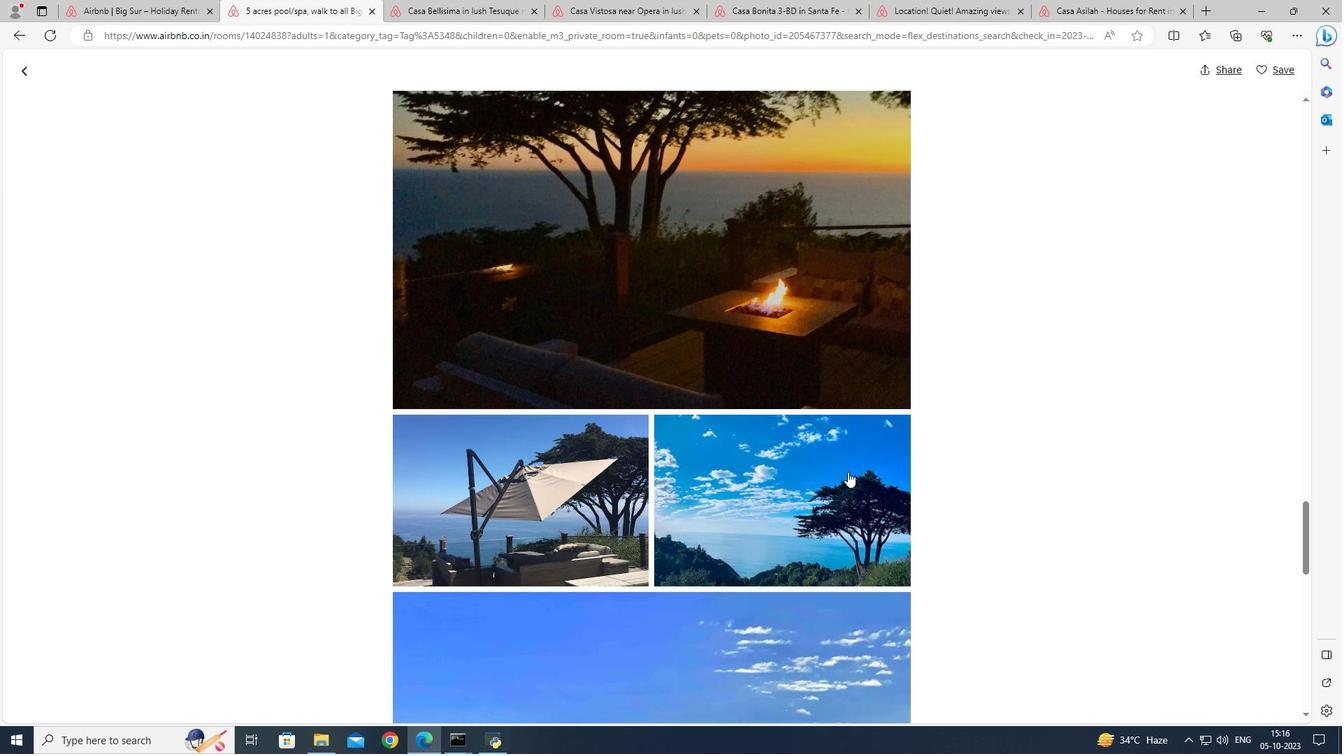 
Action: Mouse scrolled (847, 471) with delta (0, 0)
Screenshot: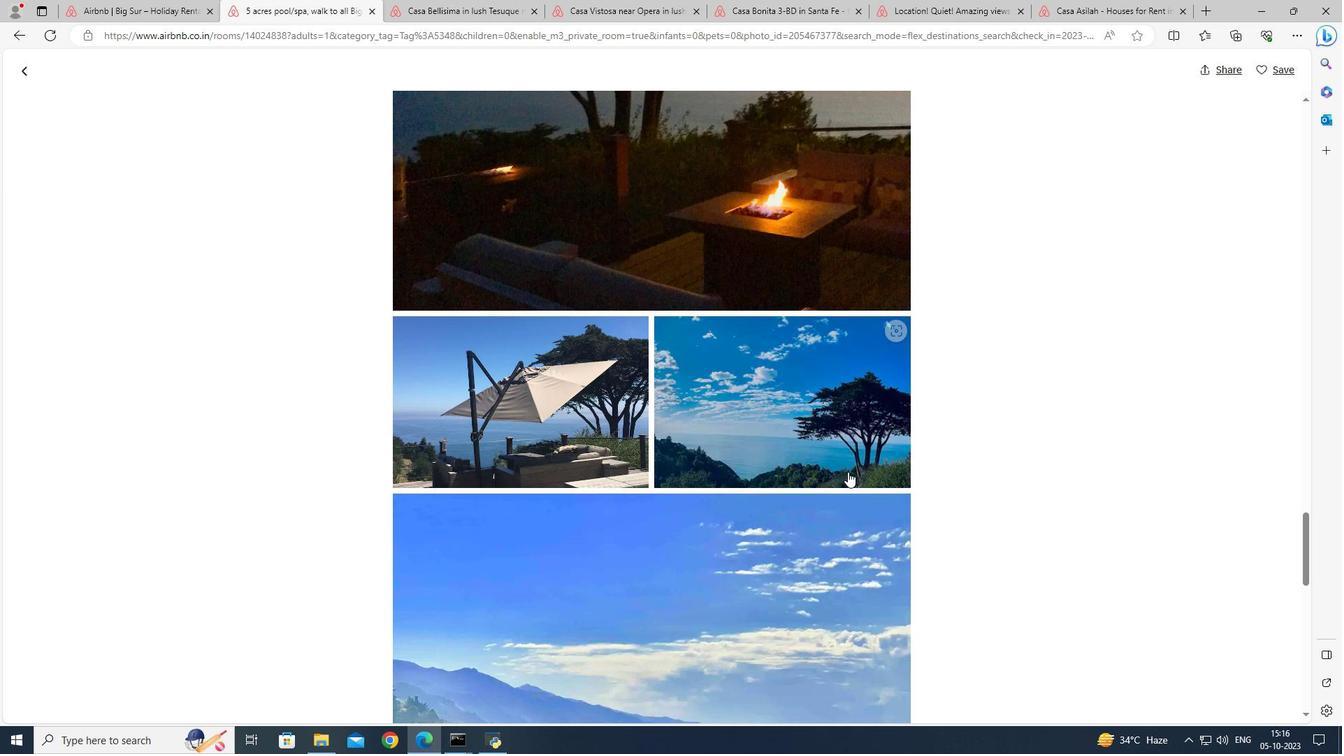 
Action: Mouse scrolled (847, 471) with delta (0, 0)
Screenshot: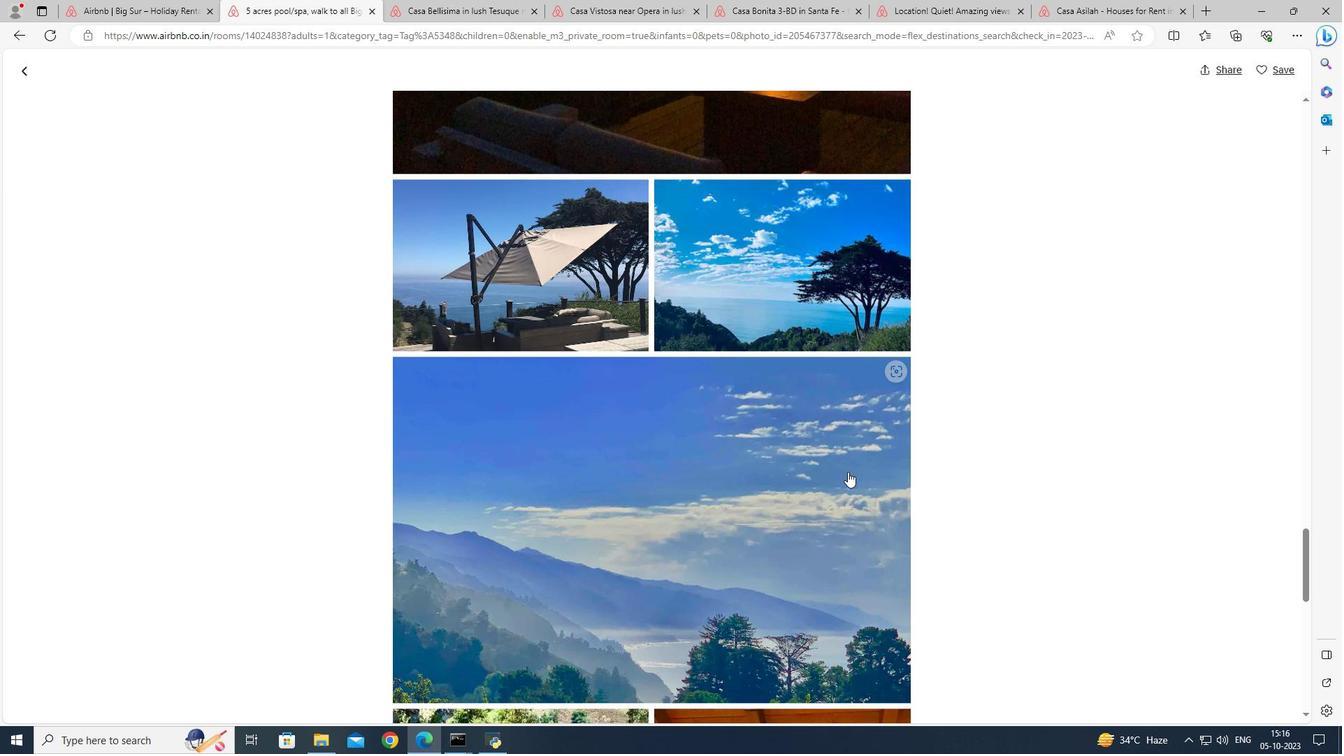 
Action: Mouse scrolled (847, 471) with delta (0, 0)
Screenshot: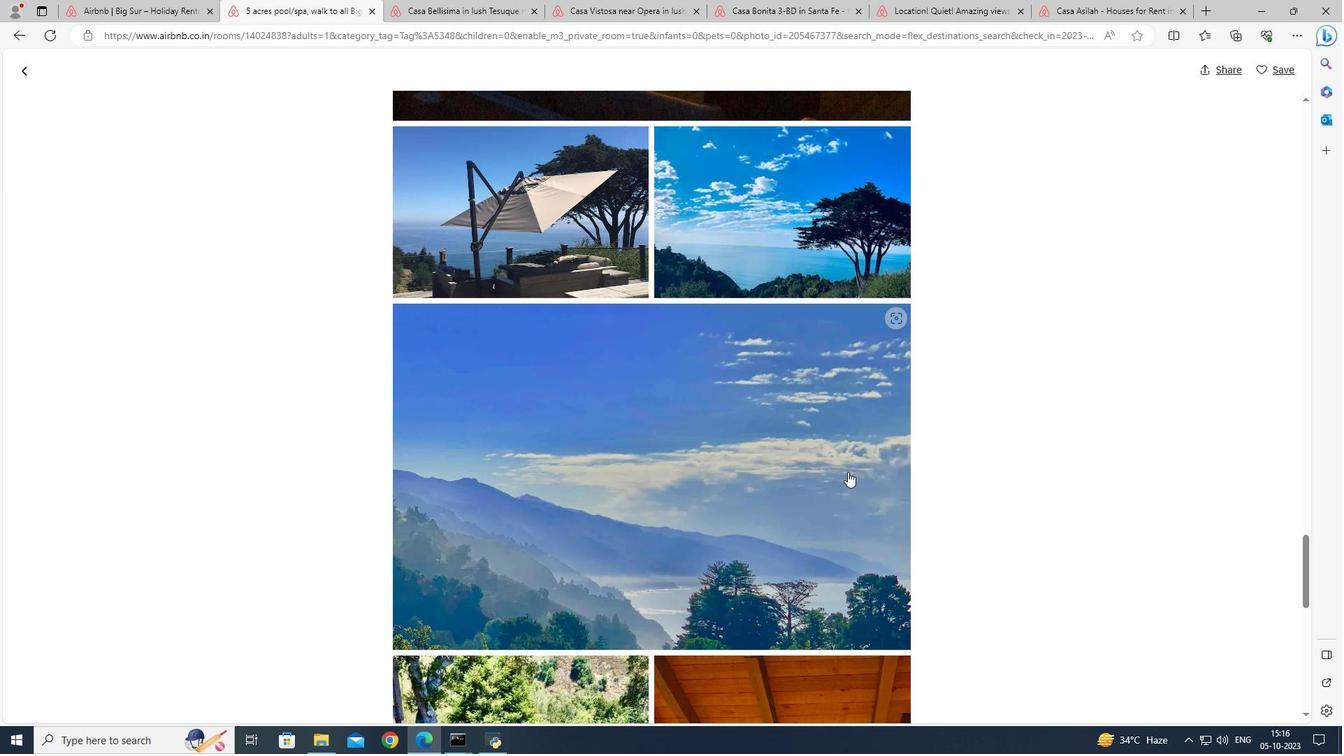 
Action: Mouse scrolled (847, 471) with delta (0, 0)
Screenshot: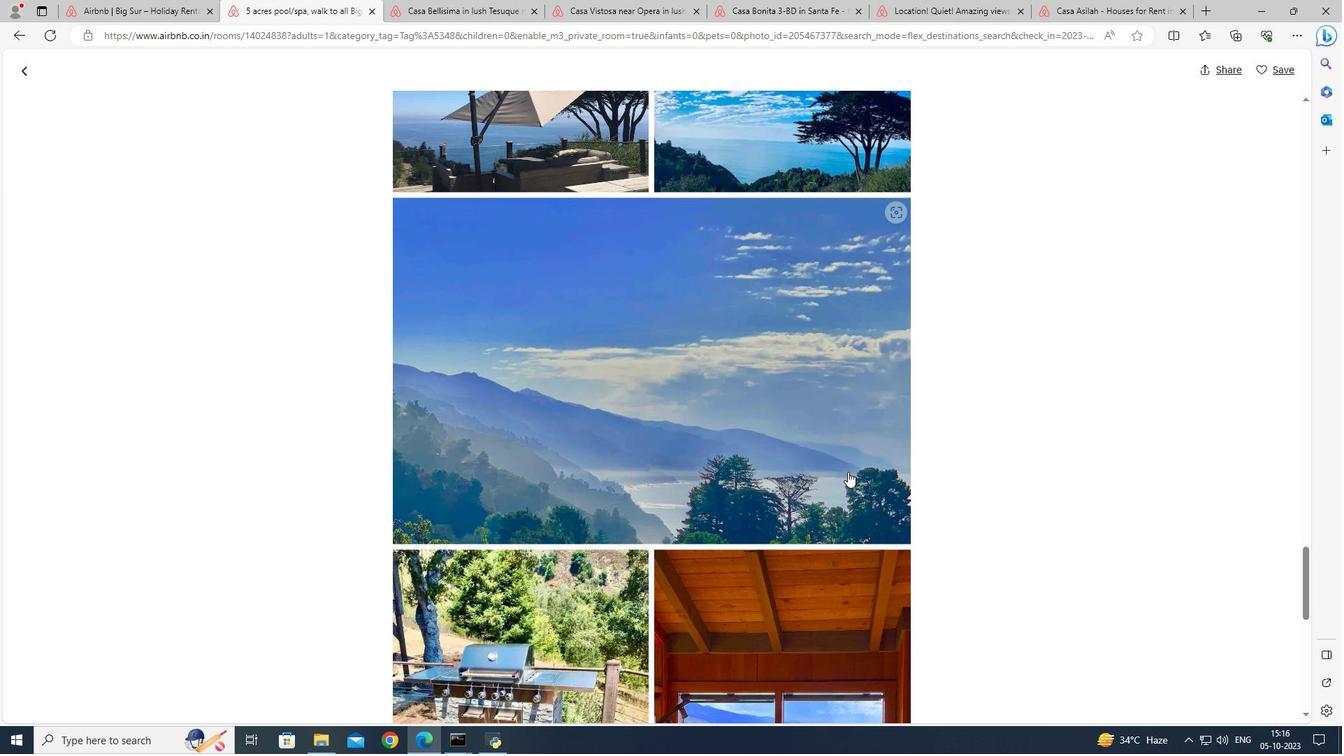 
Action: Mouse scrolled (847, 471) with delta (0, 0)
Screenshot: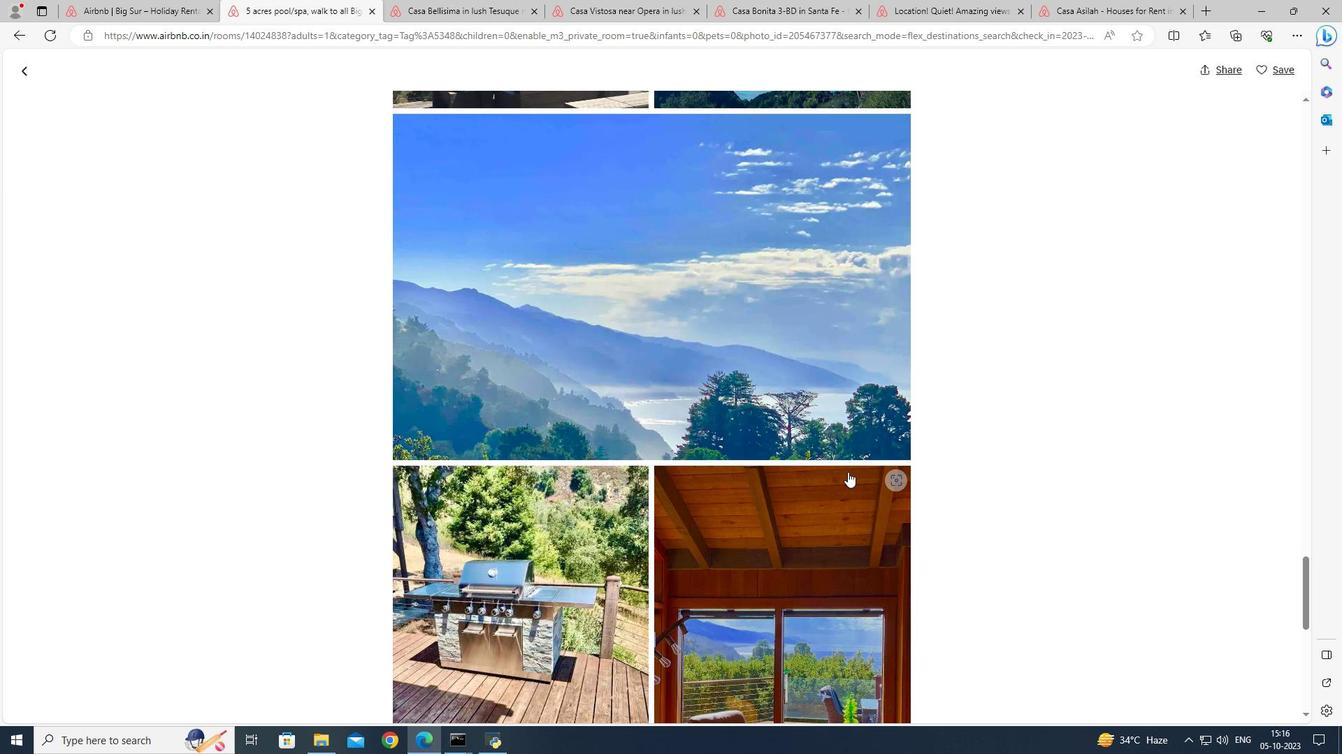 
Action: Mouse scrolled (847, 471) with delta (0, 0)
Screenshot: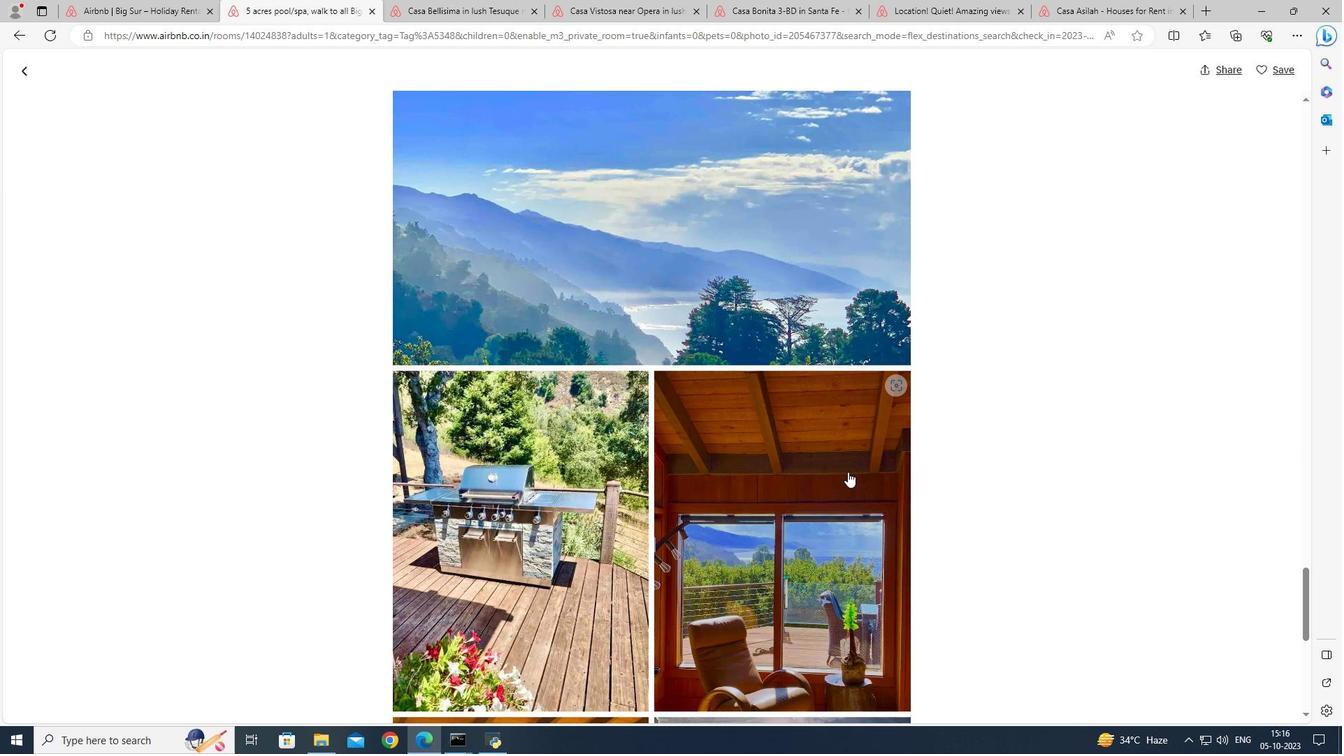 
Action: Mouse scrolled (847, 471) with delta (0, 0)
Screenshot: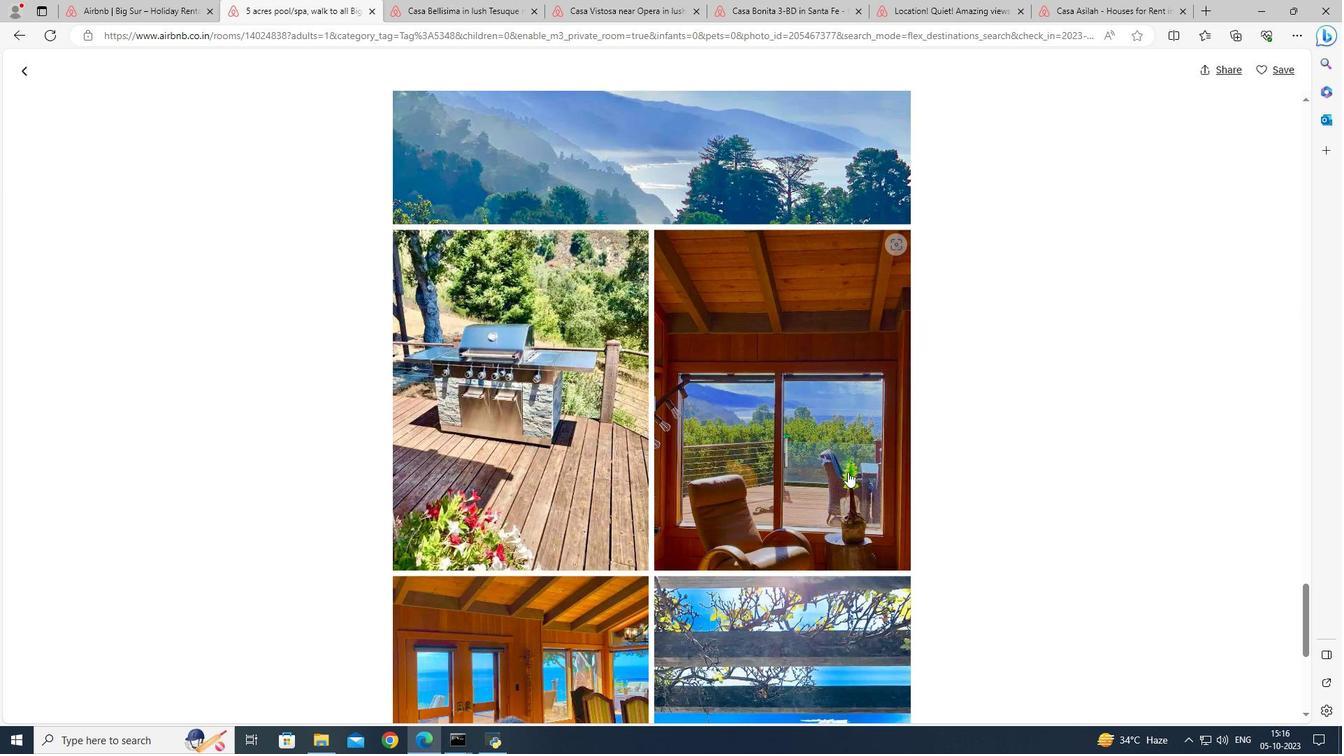 
Action: Mouse scrolled (847, 471) with delta (0, 0)
Screenshot: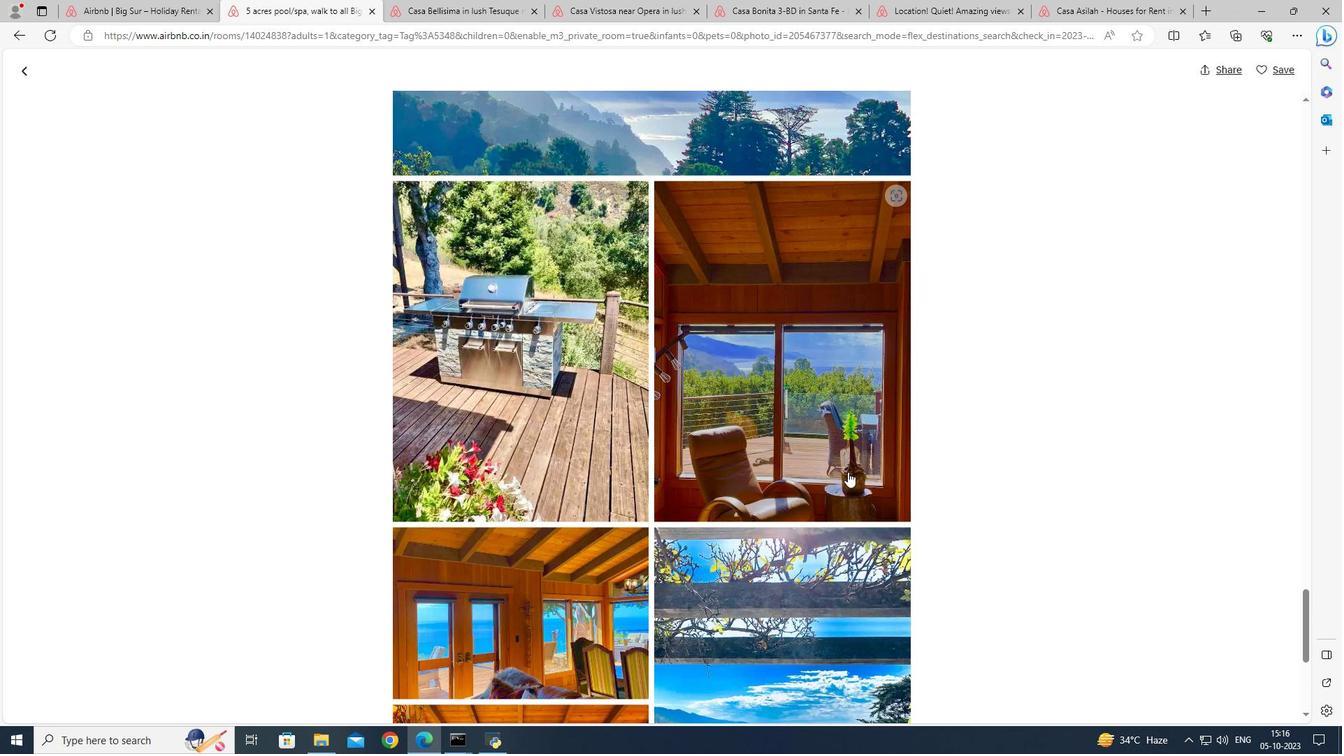 
Action: Mouse scrolled (847, 471) with delta (0, 0)
Screenshot: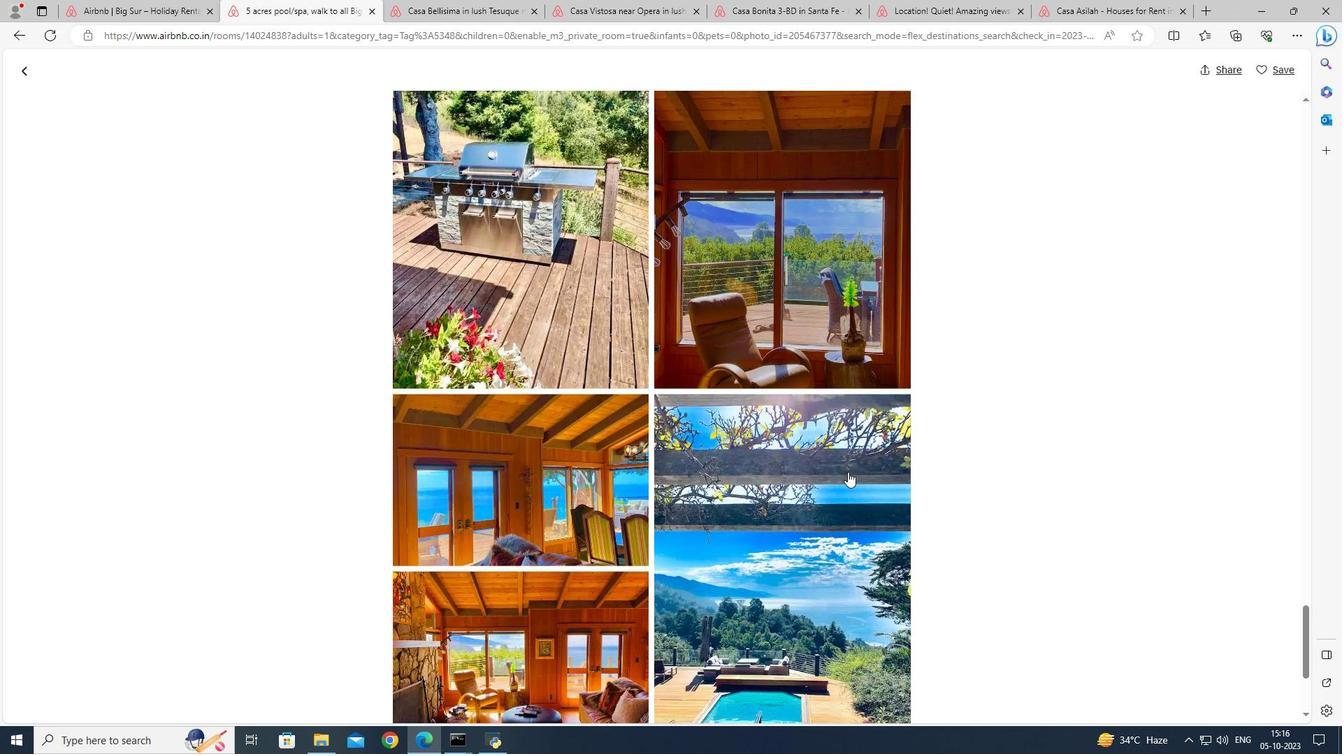 
Action: Mouse moved to (847, 472)
Screenshot: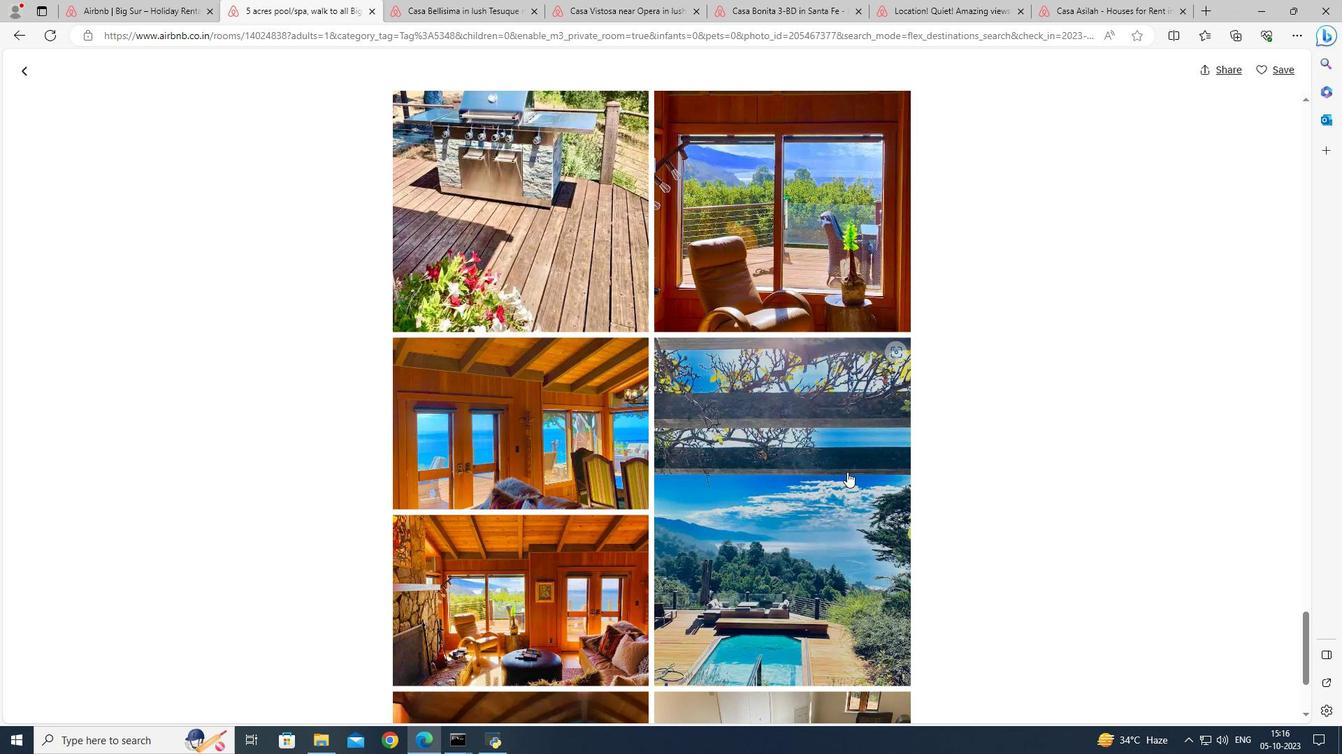 
Action: Mouse scrolled (847, 471) with delta (0, 0)
Screenshot: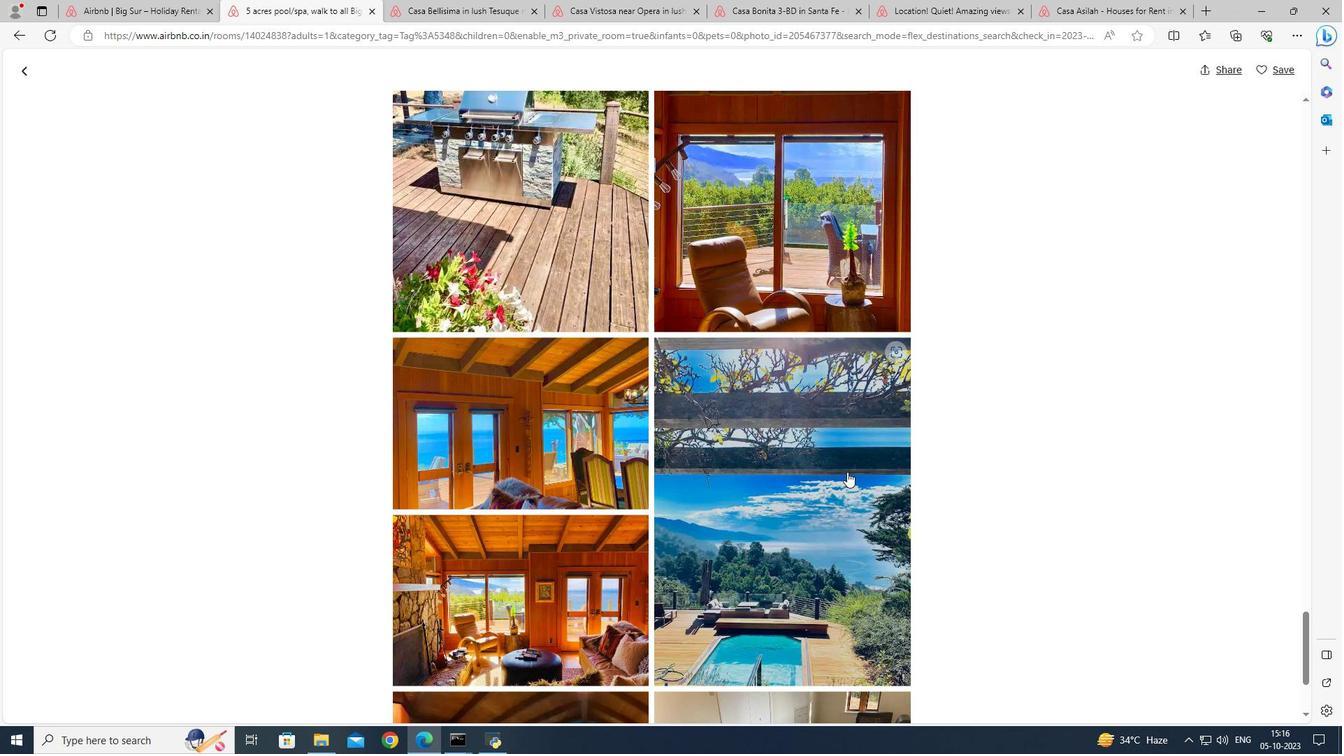 
Action: Mouse scrolled (847, 471) with delta (0, 0)
Screenshot: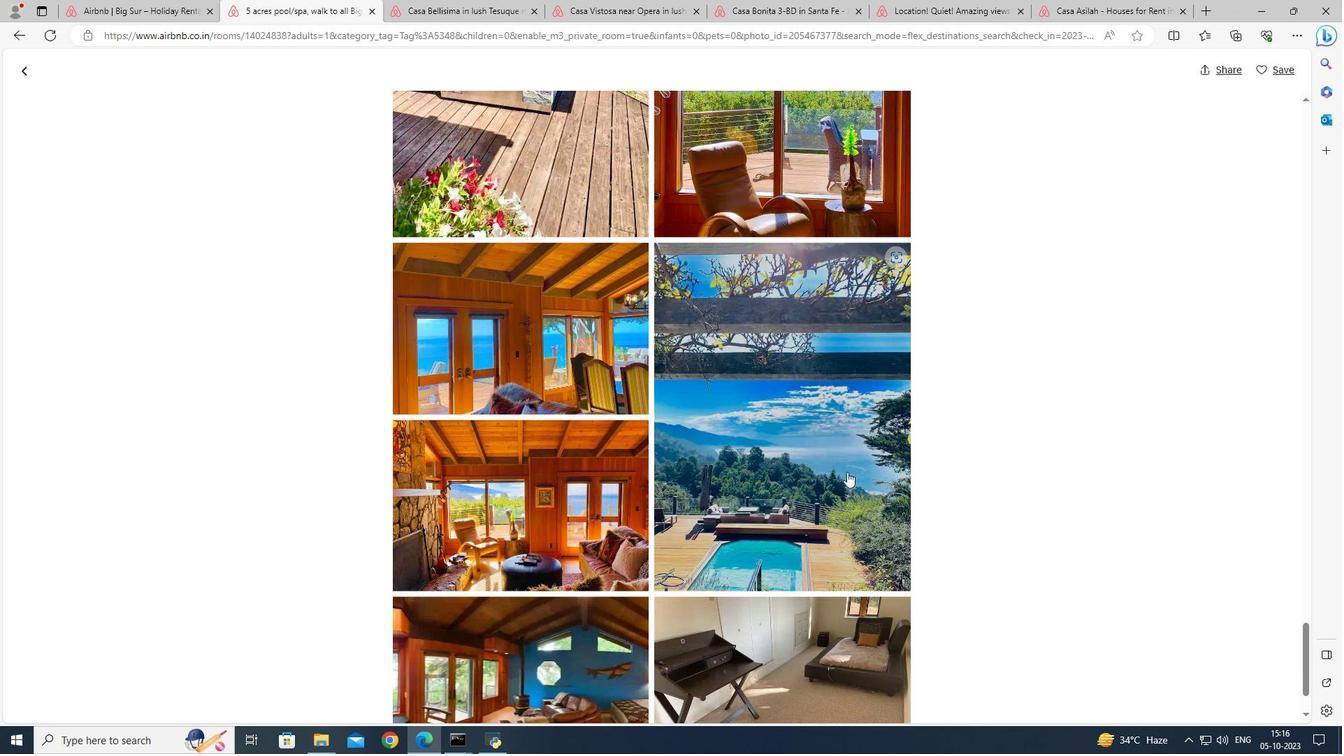 
Action: Mouse scrolled (847, 471) with delta (0, 0)
Screenshot: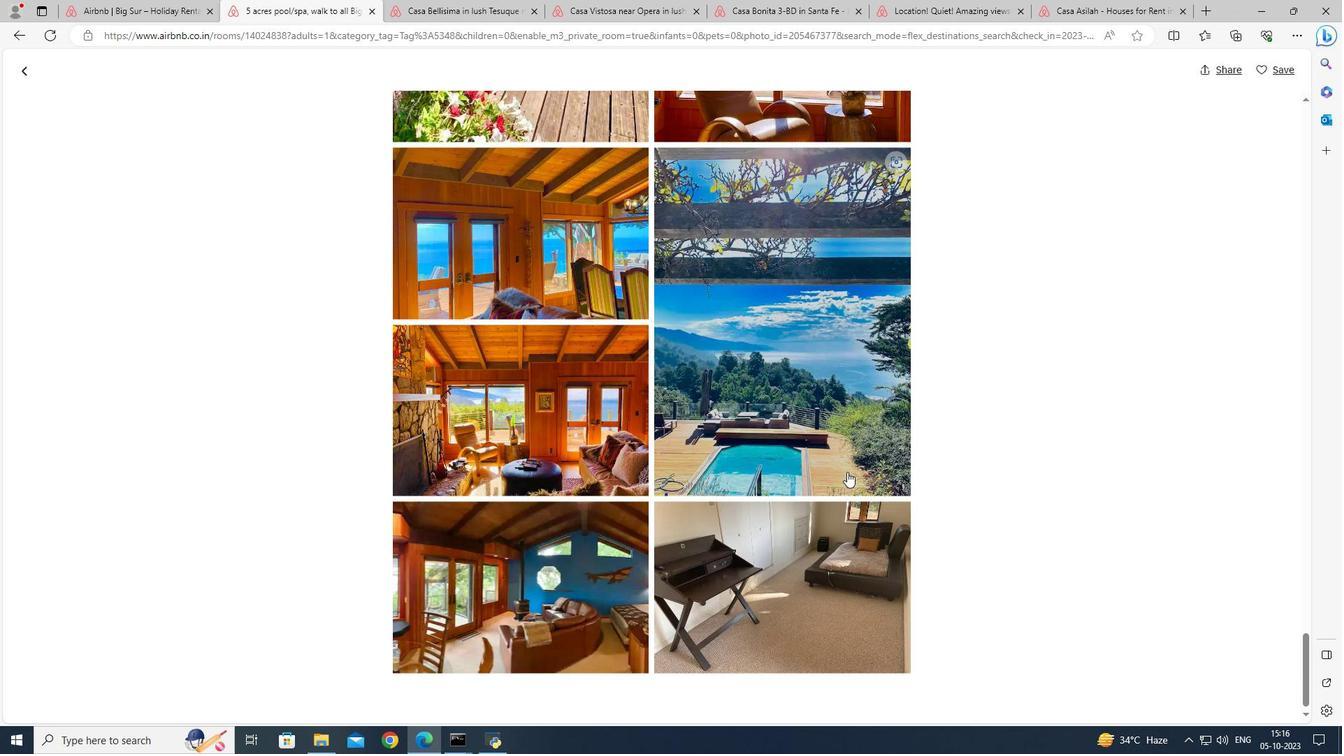 
Action: Mouse scrolled (847, 471) with delta (0, 0)
Screenshot: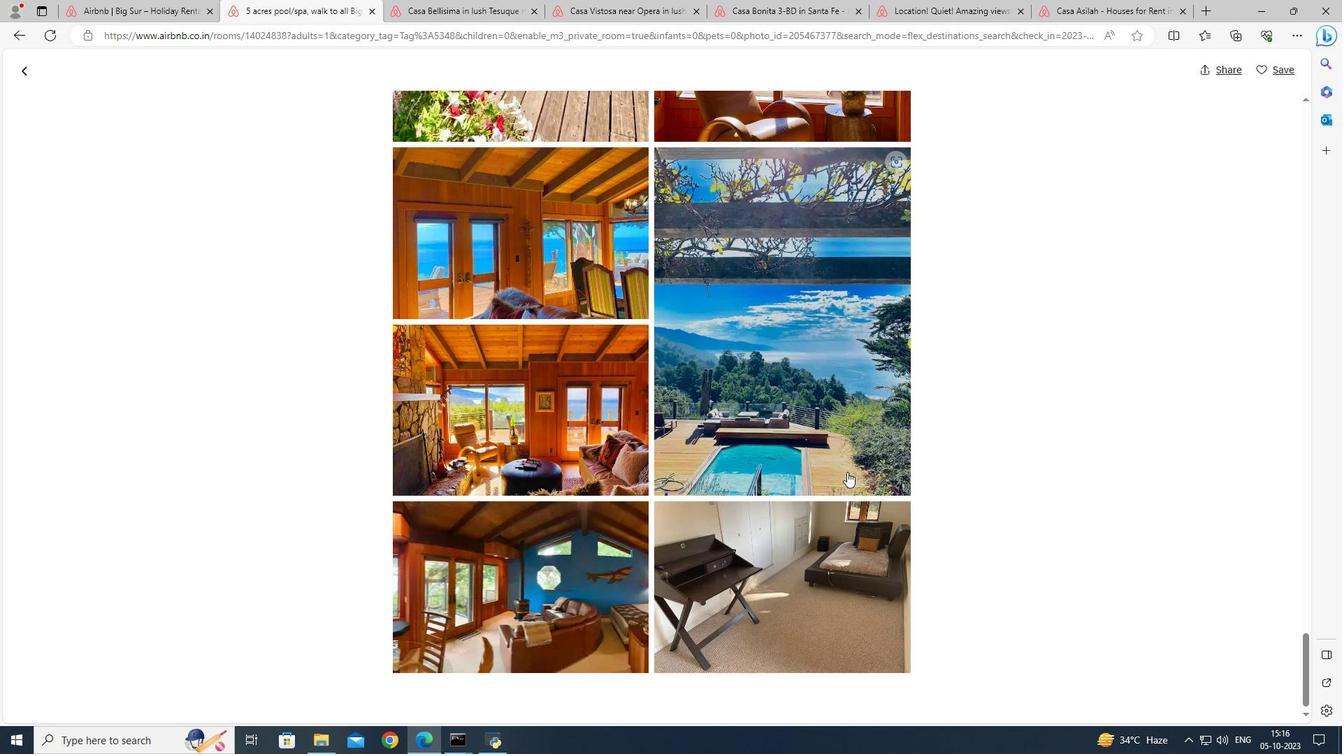 
Action: Mouse scrolled (847, 471) with delta (0, 0)
Screenshot: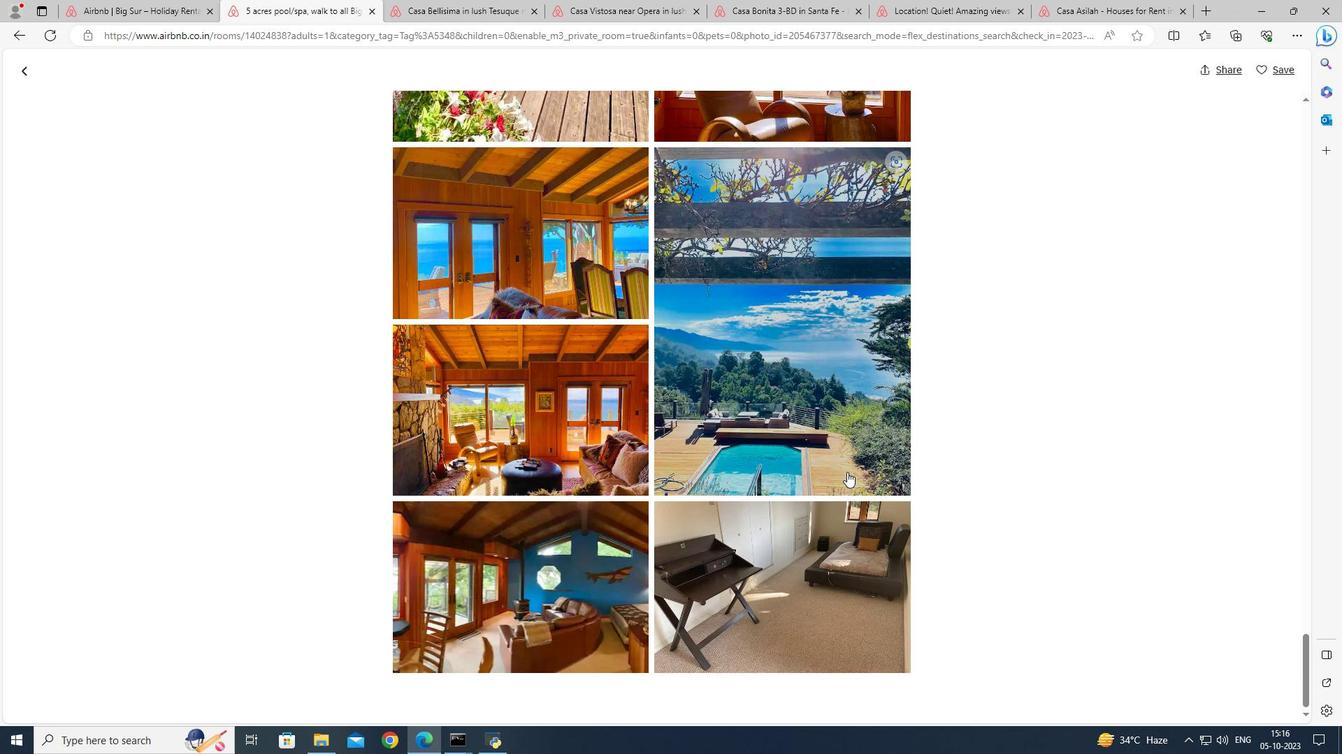 
Action: Mouse scrolled (847, 471) with delta (0, 0)
Screenshot: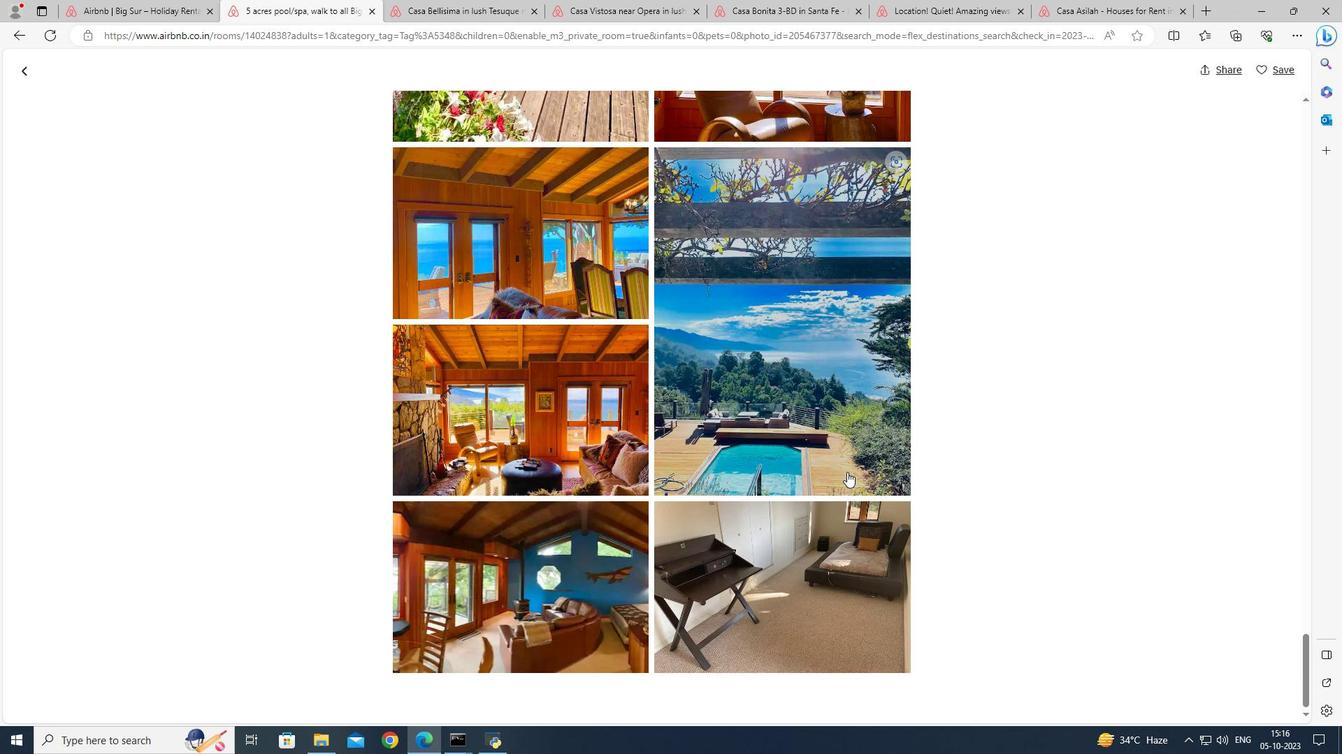 
Action: Mouse scrolled (847, 471) with delta (0, 0)
Screenshot: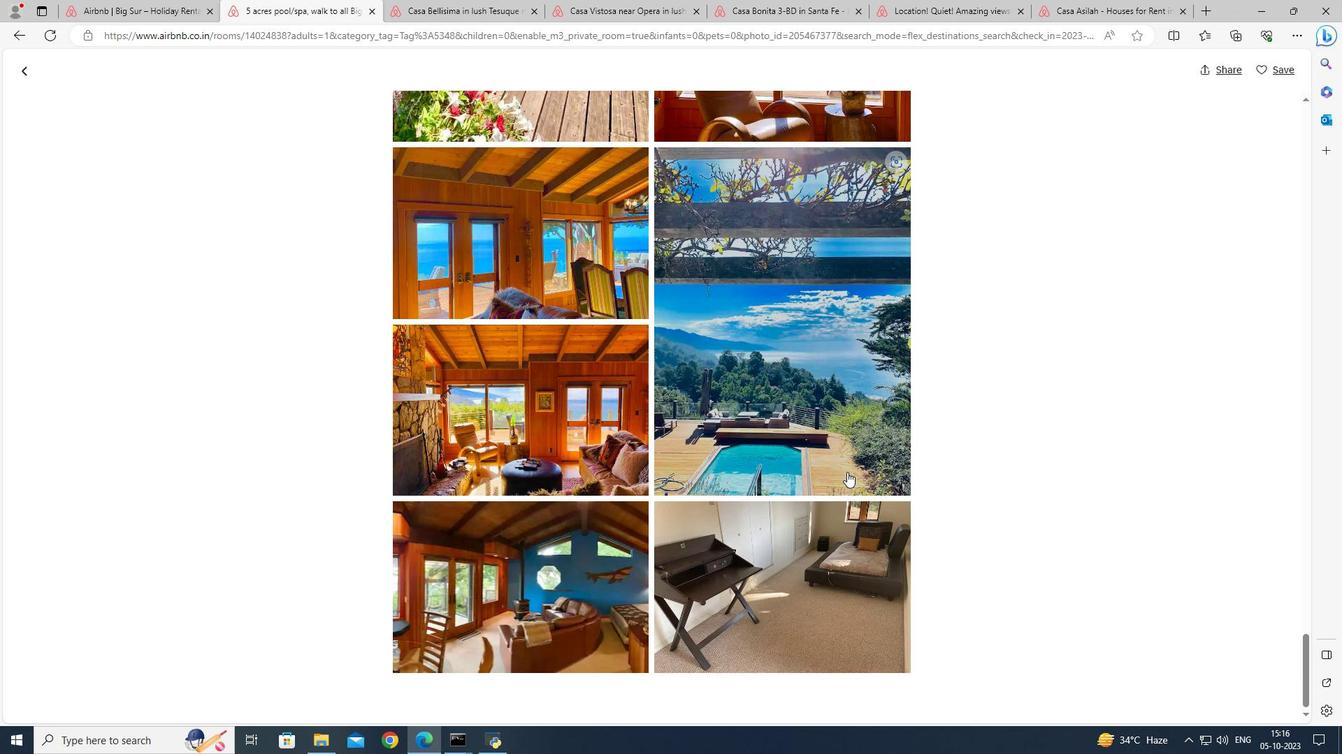 
Action: Mouse scrolled (847, 471) with delta (0, 0)
Screenshot: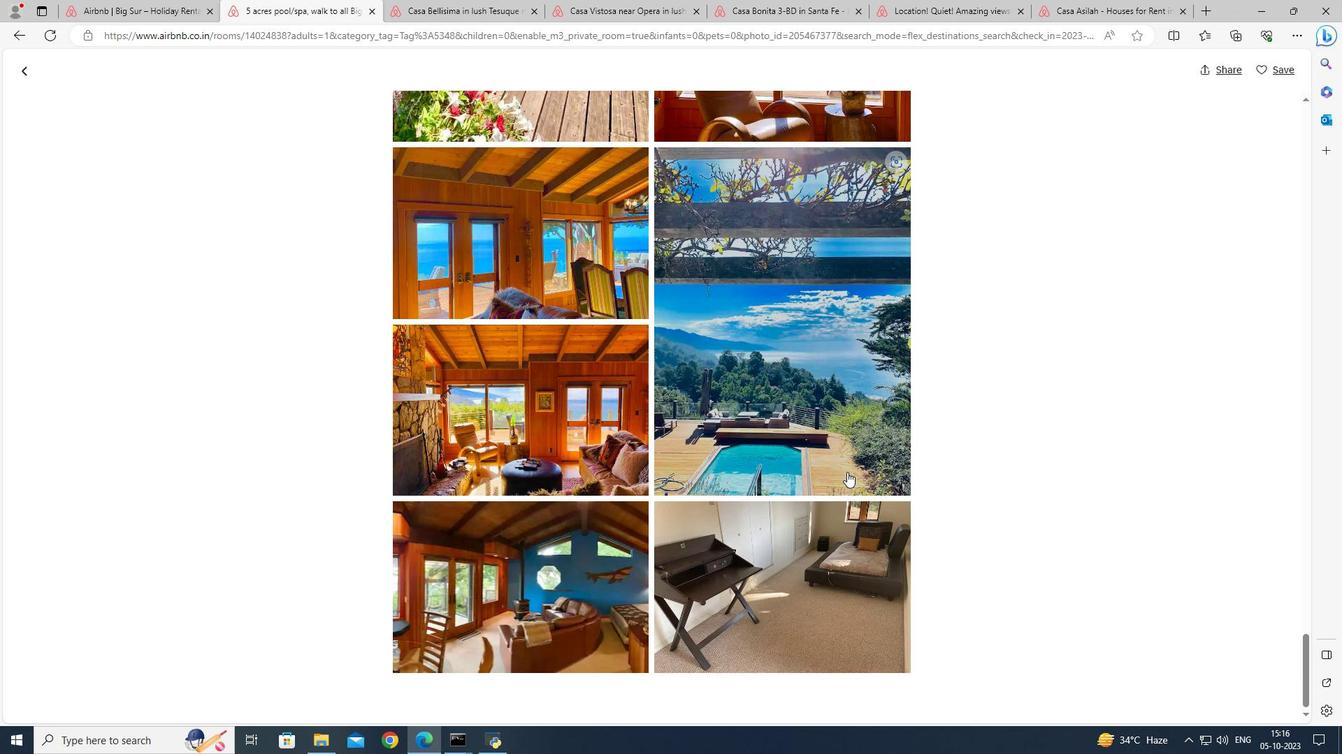 
Action: Mouse moved to (18, 67)
Screenshot: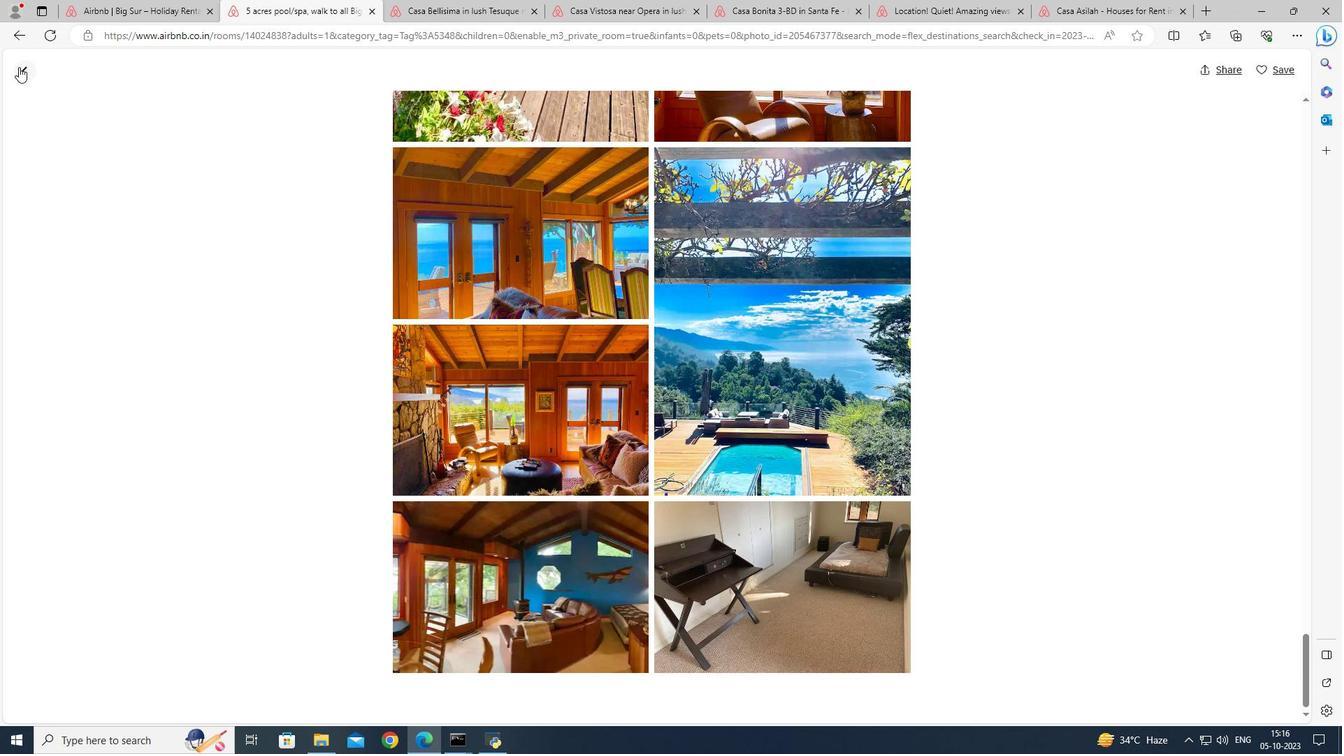 
Action: Mouse pressed left at (18, 67)
Screenshot: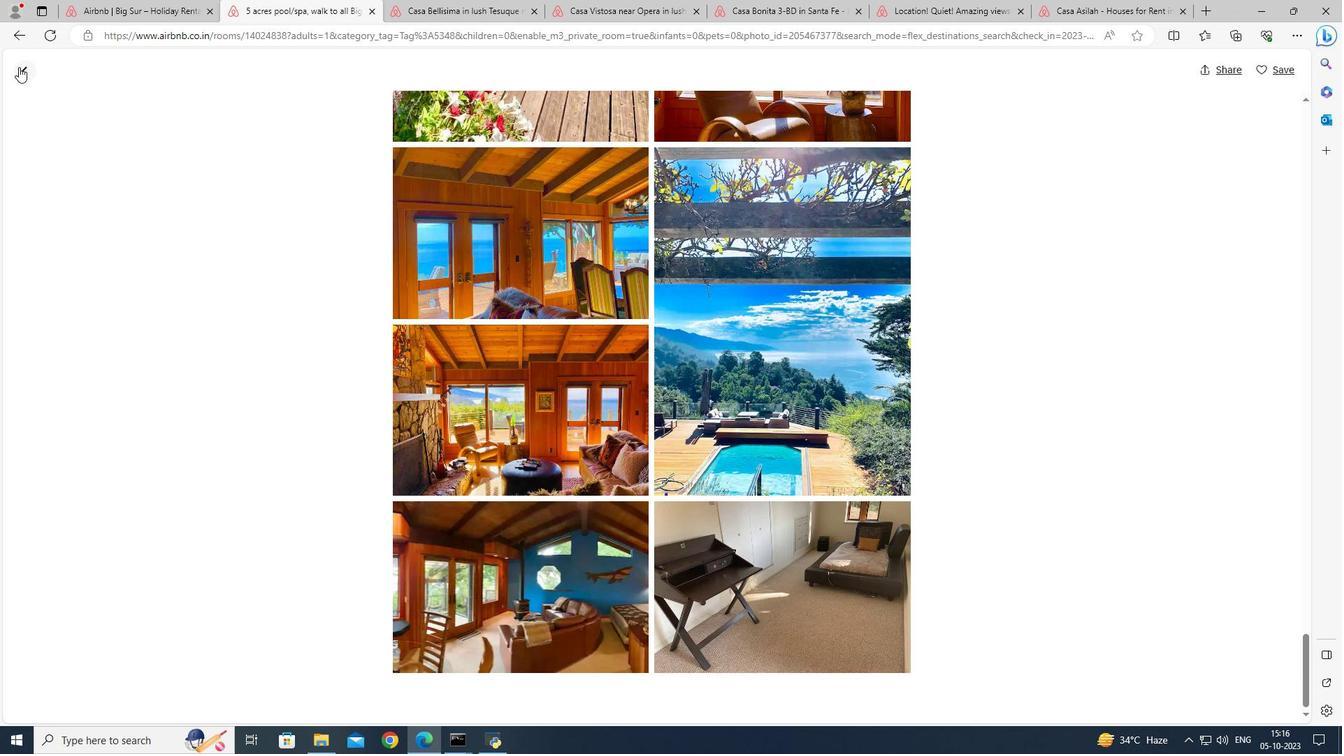 
Action: Mouse moved to (296, 316)
Screenshot: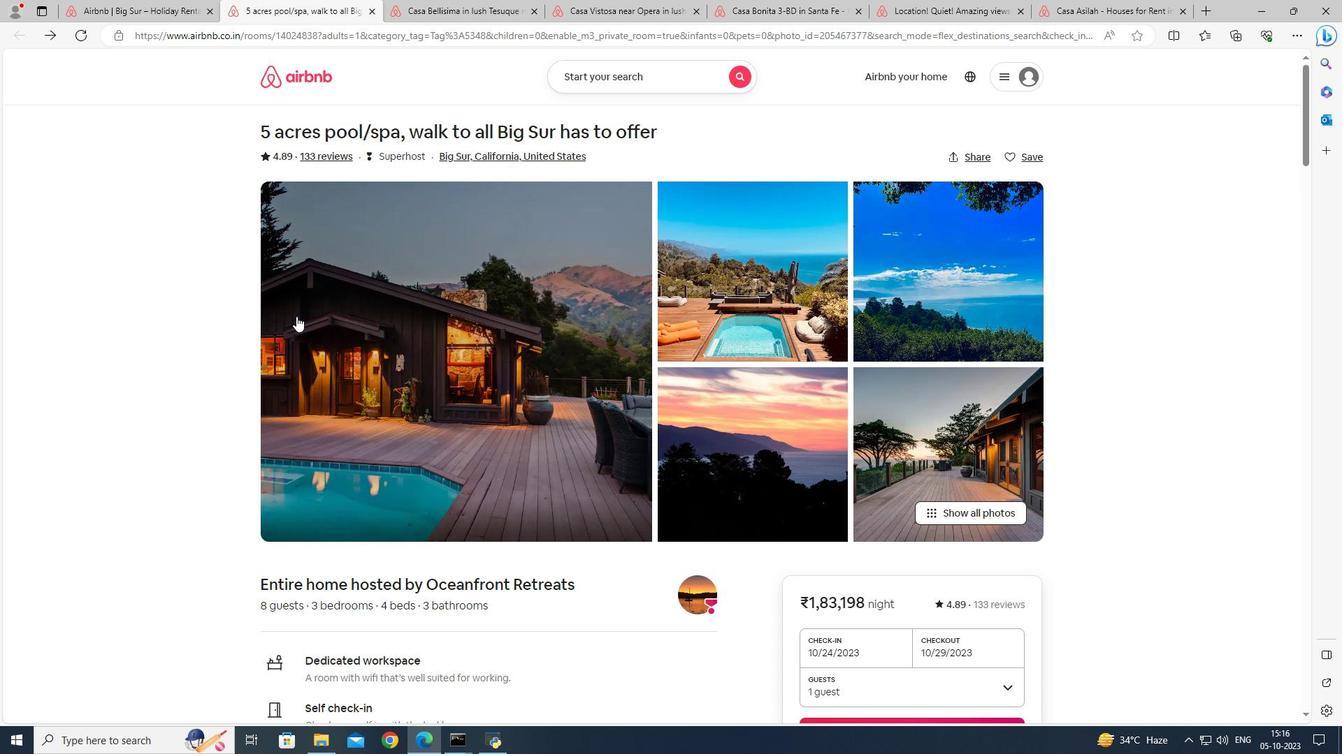 
Action: Mouse scrolled (296, 315) with delta (0, 0)
Screenshot: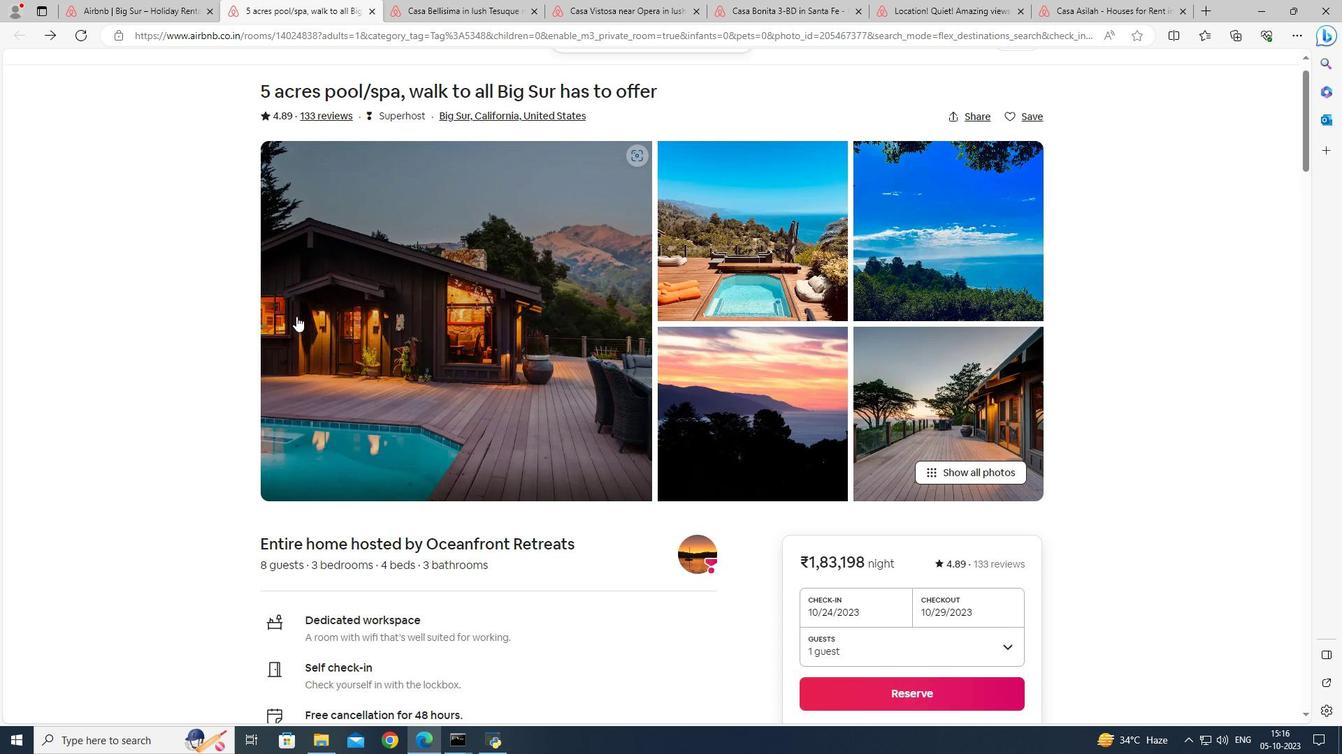 
Action: Mouse scrolled (296, 315) with delta (0, 0)
Screenshot: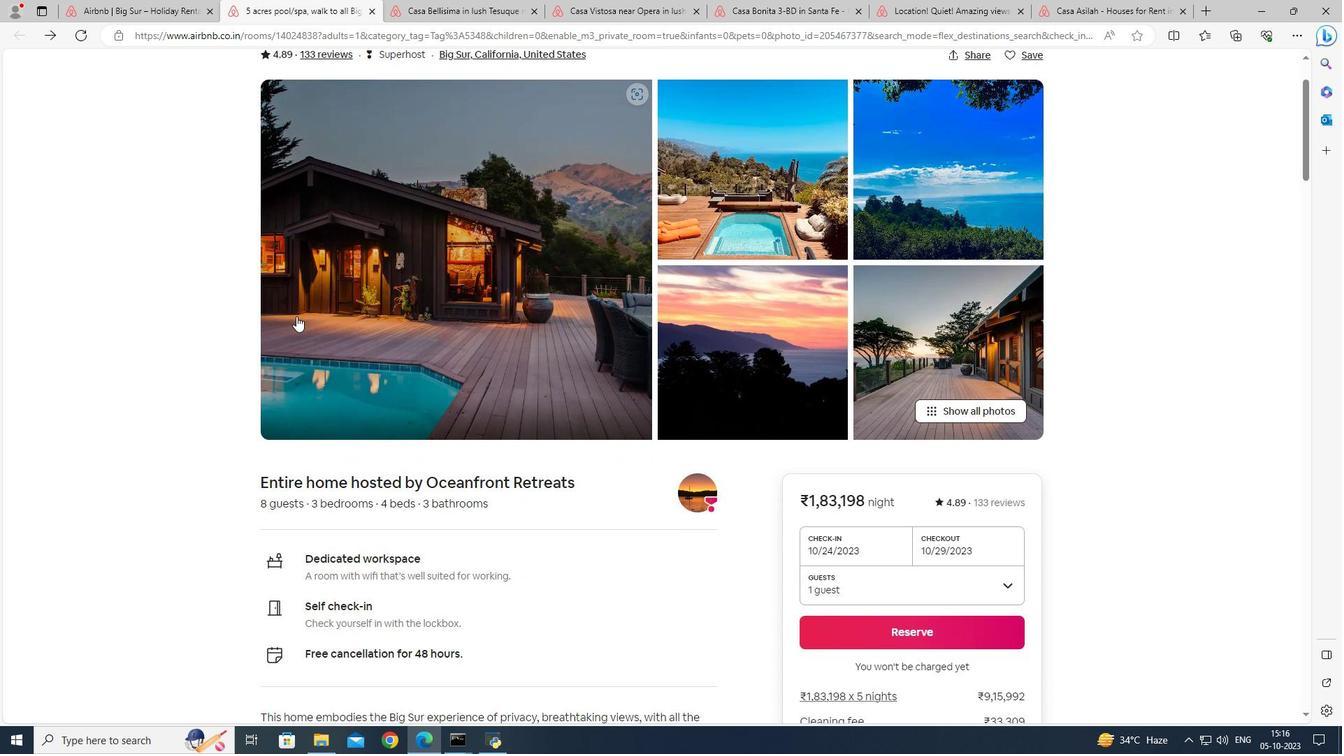 
Action: Mouse scrolled (296, 315) with delta (0, 0)
Screenshot: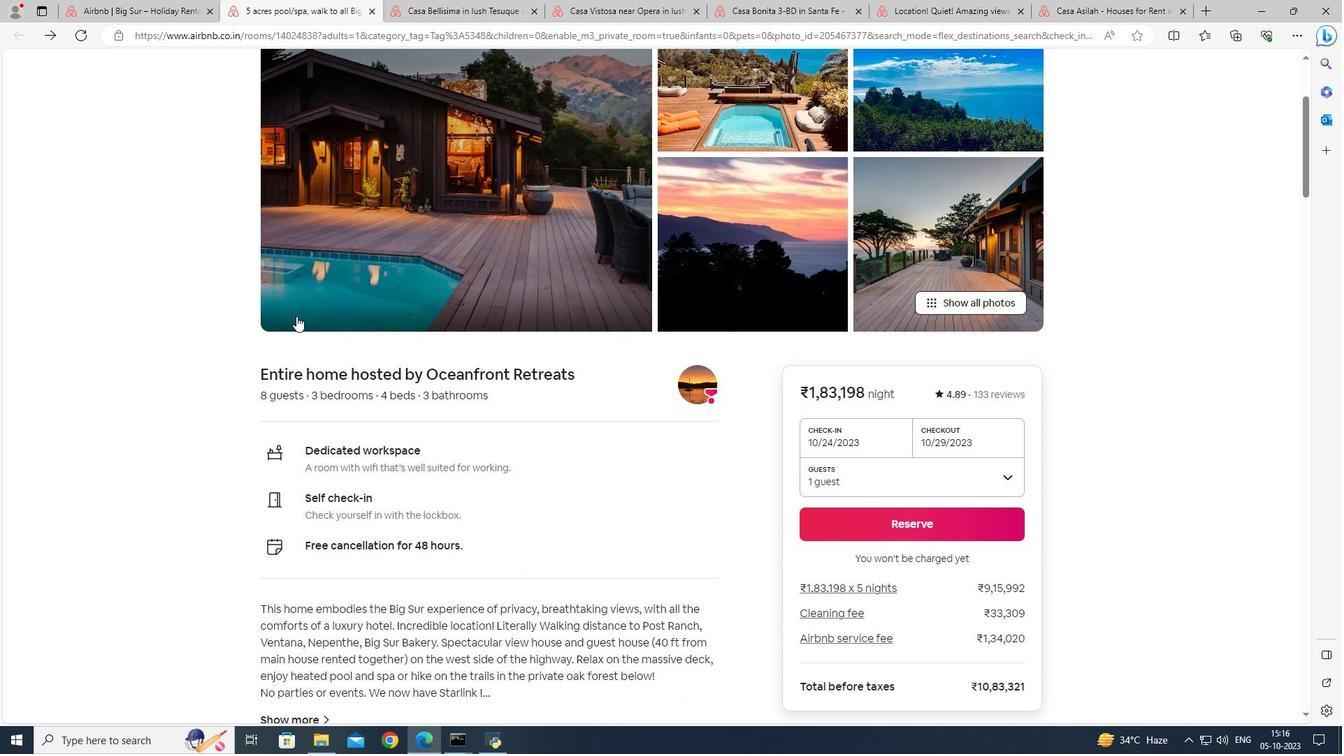 
Action: Mouse scrolled (296, 315) with delta (0, 0)
Screenshot: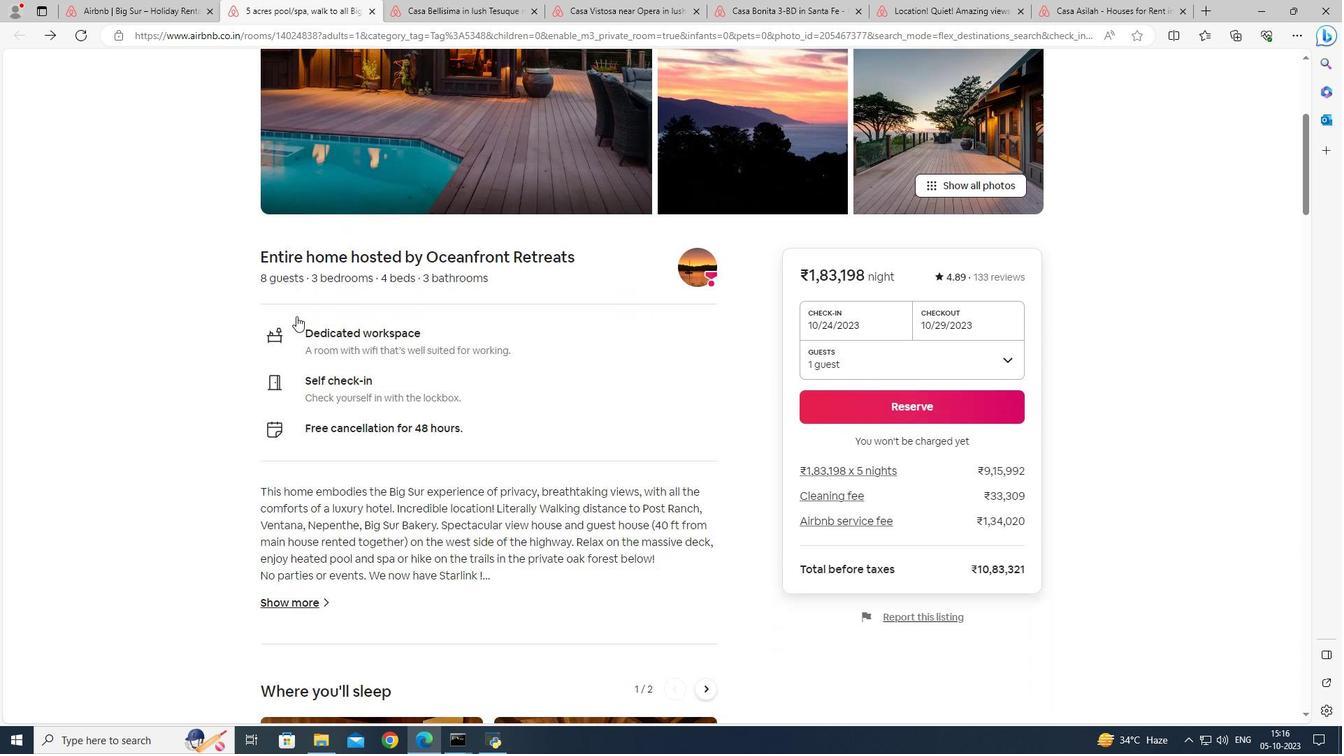
Action: Mouse scrolled (296, 315) with delta (0, 0)
Screenshot: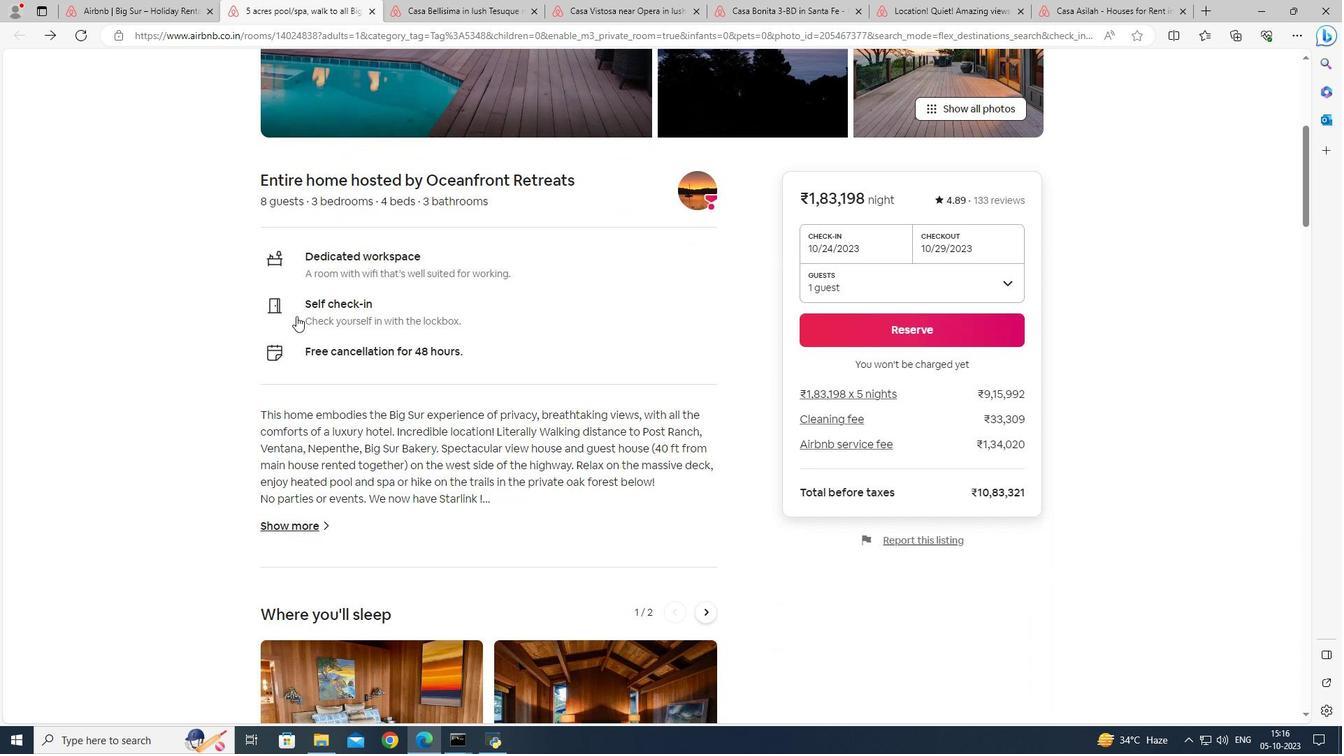
Action: Mouse moved to (296, 316)
Screenshot: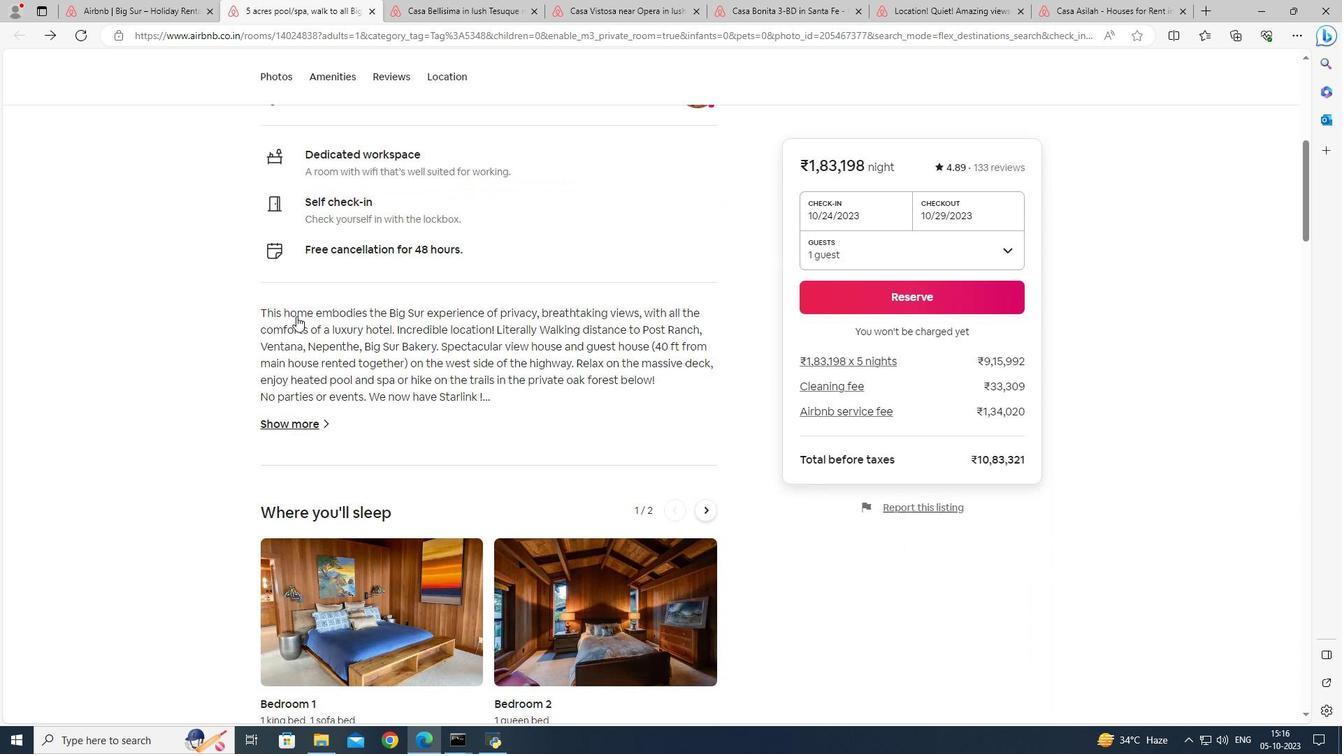 
Action: Mouse scrolled (296, 315) with delta (0, 0)
Screenshot: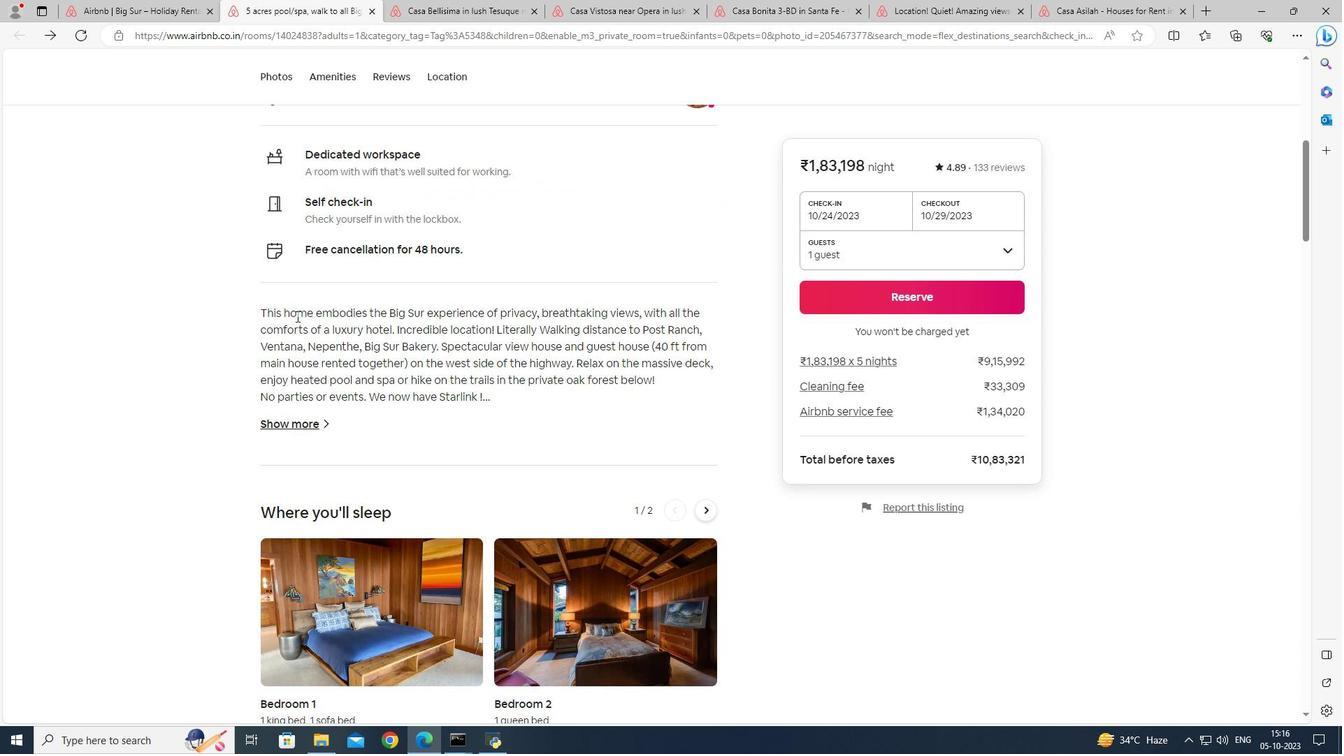 
Action: Mouse scrolled (296, 315) with delta (0, 0)
Screenshot: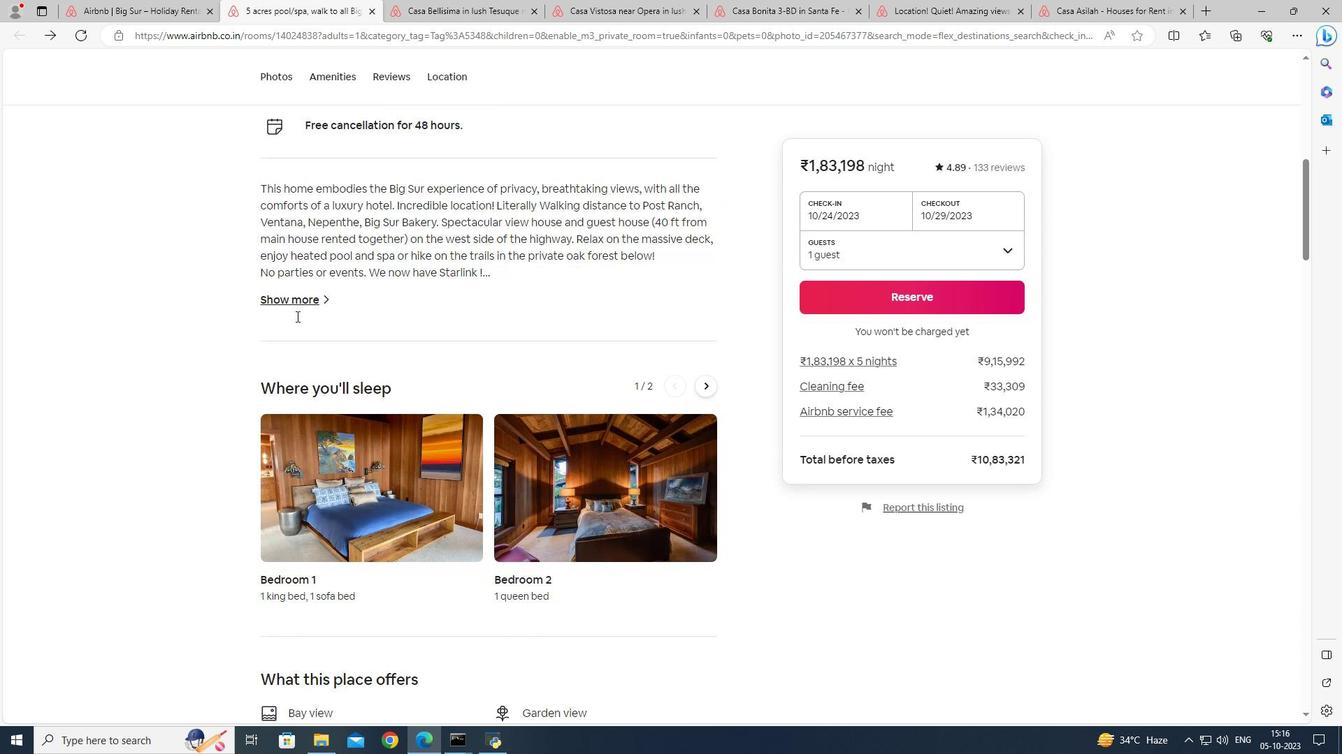 
Action: Mouse scrolled (296, 315) with delta (0, 0)
Screenshot: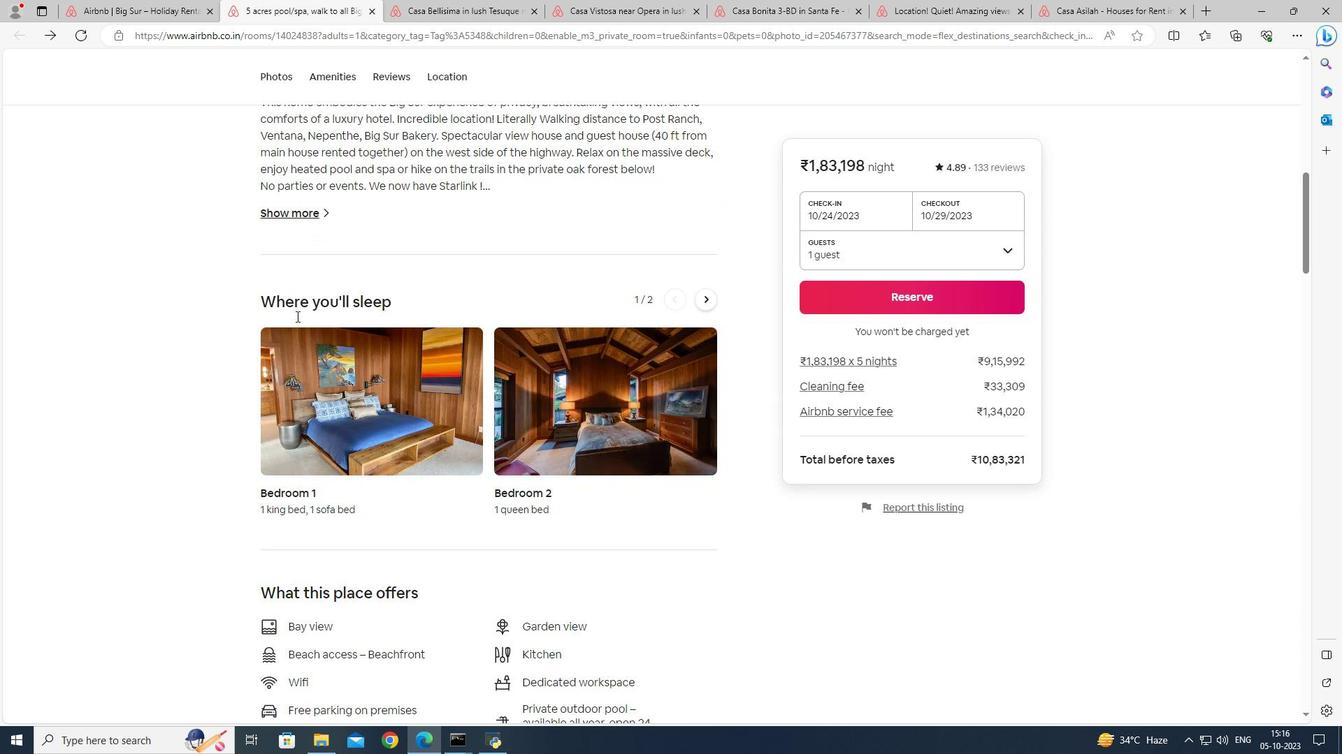 
Action: Mouse scrolled (296, 315) with delta (0, 0)
Screenshot: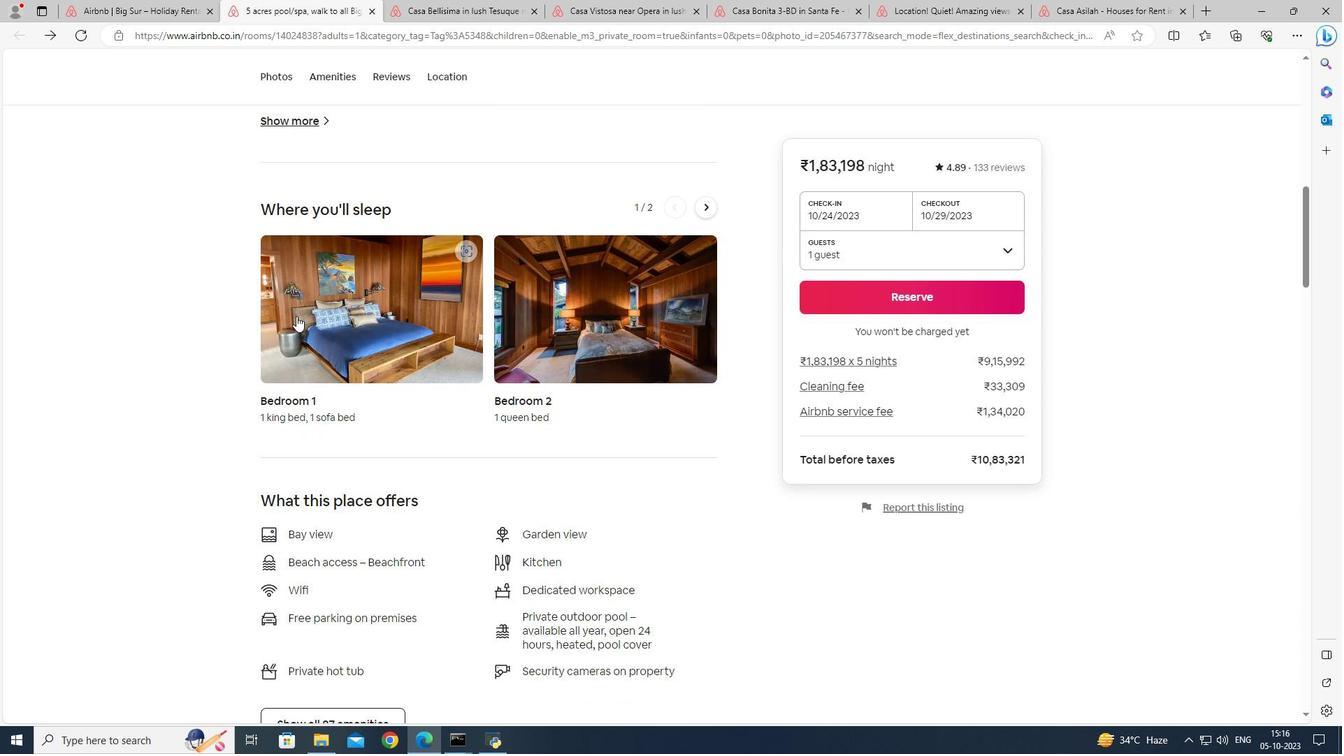 
Action: Mouse scrolled (296, 315) with delta (0, 0)
Screenshot: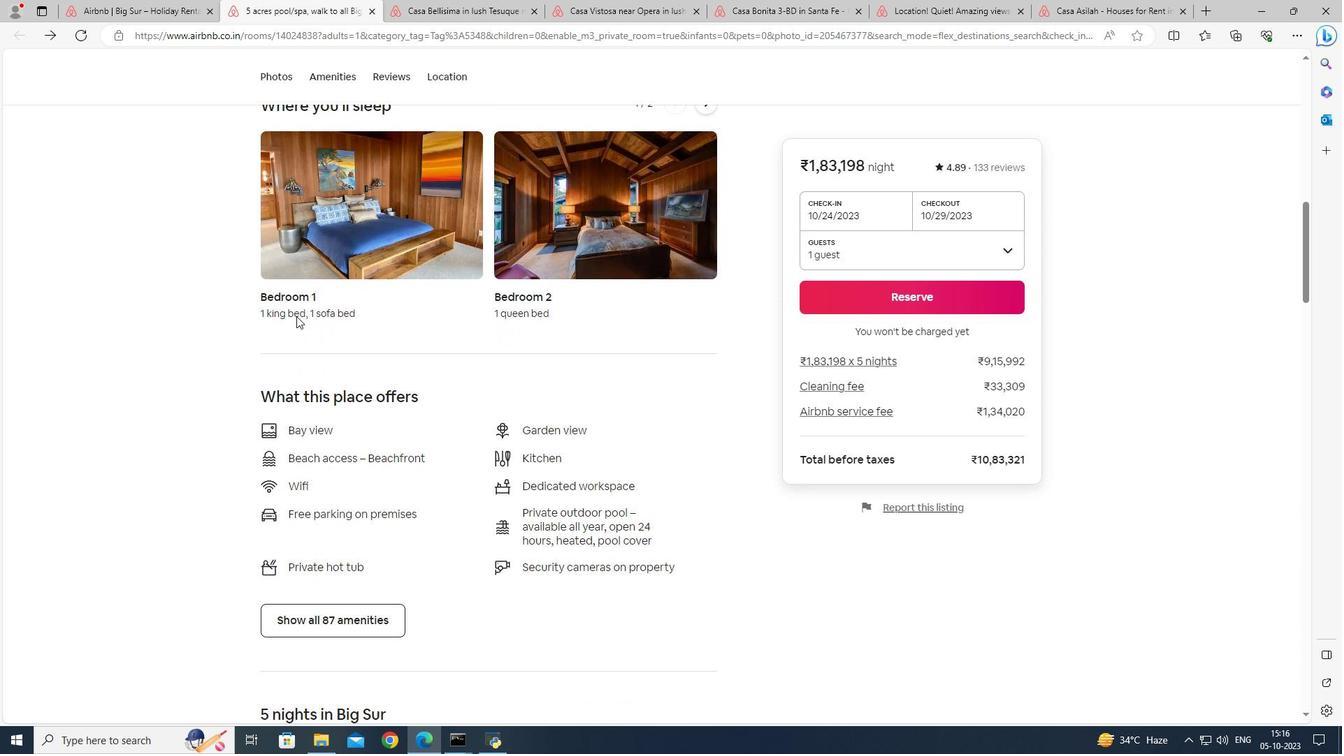 
Action: Mouse scrolled (296, 315) with delta (0, 0)
Screenshot: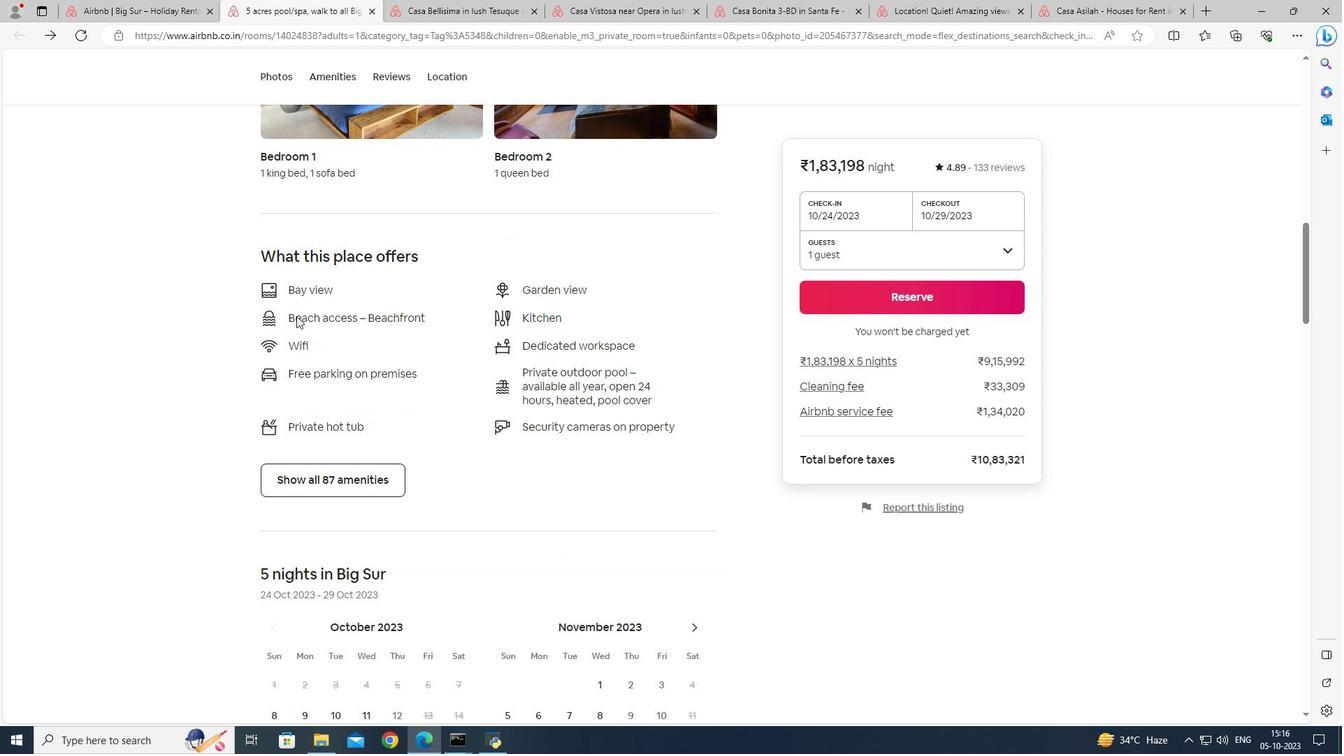 
Action: Mouse moved to (334, 411)
Screenshot: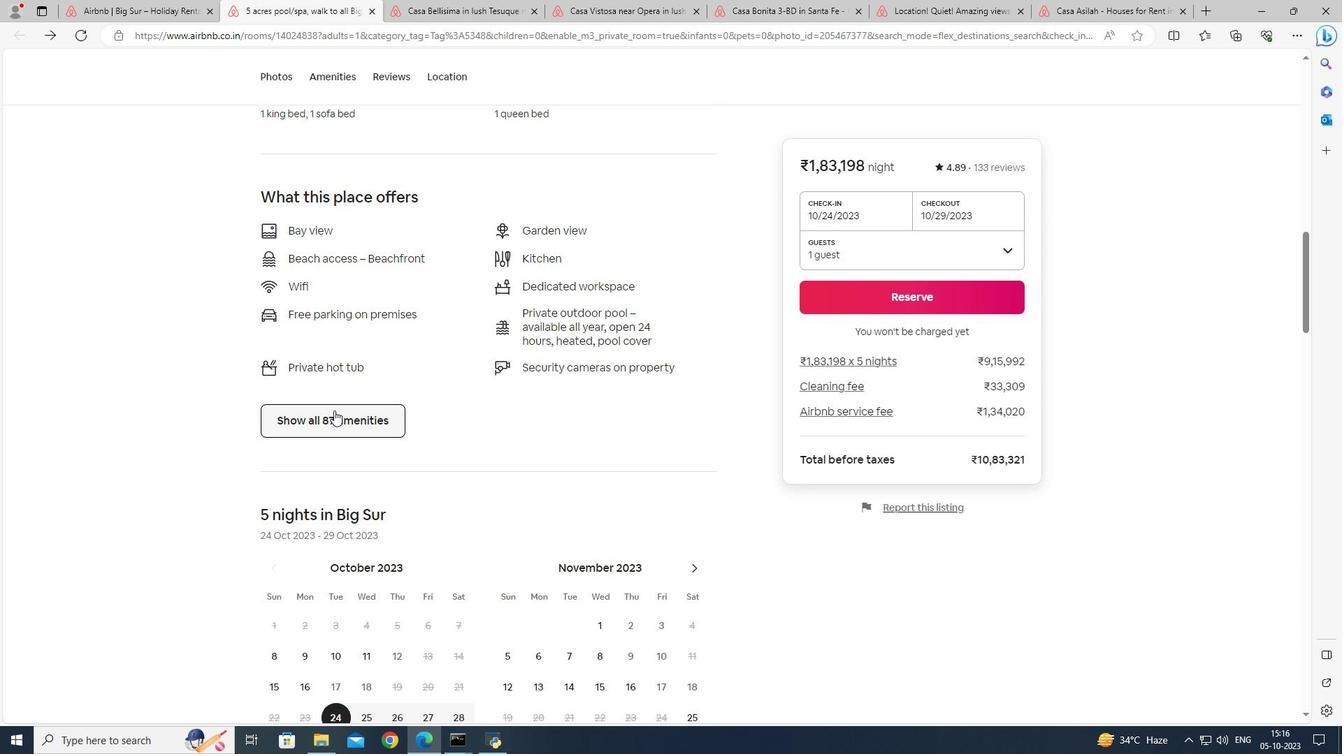 
Action: Mouse pressed left at (334, 411)
Screenshot: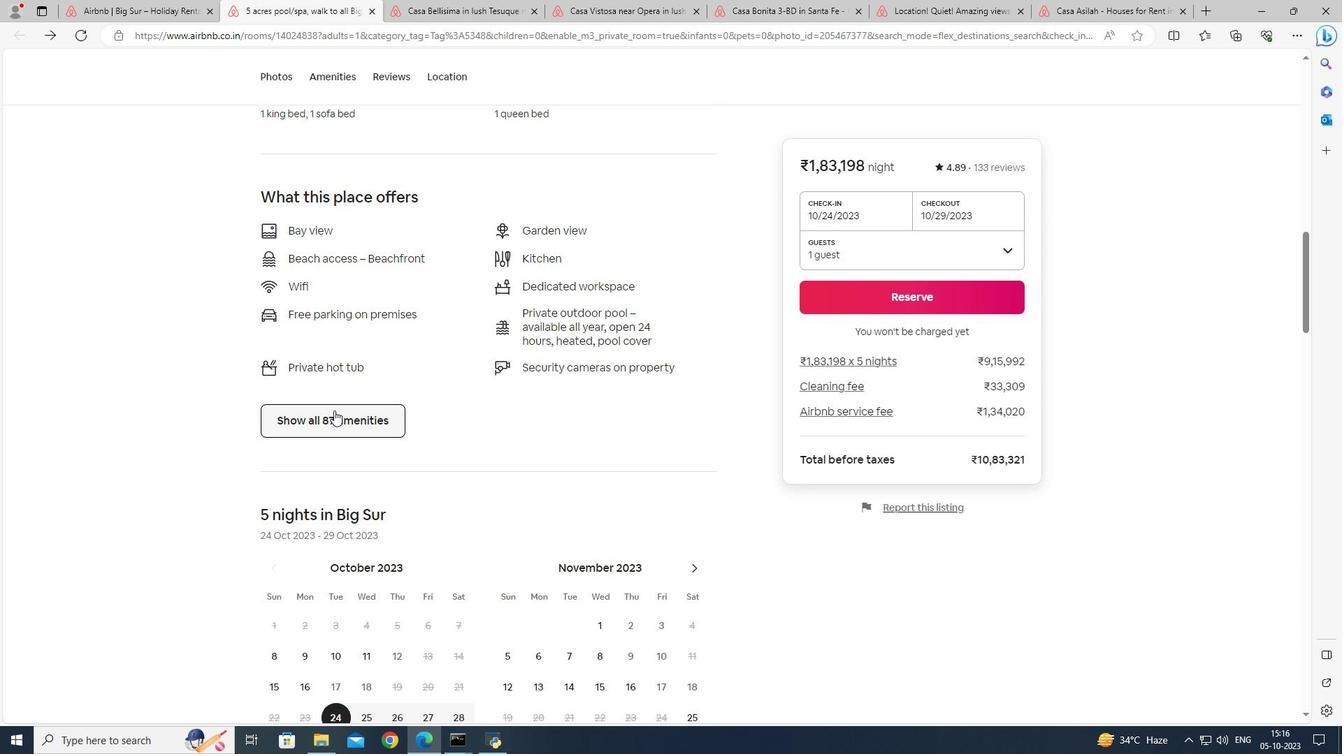 
Action: Mouse moved to (434, 357)
Screenshot: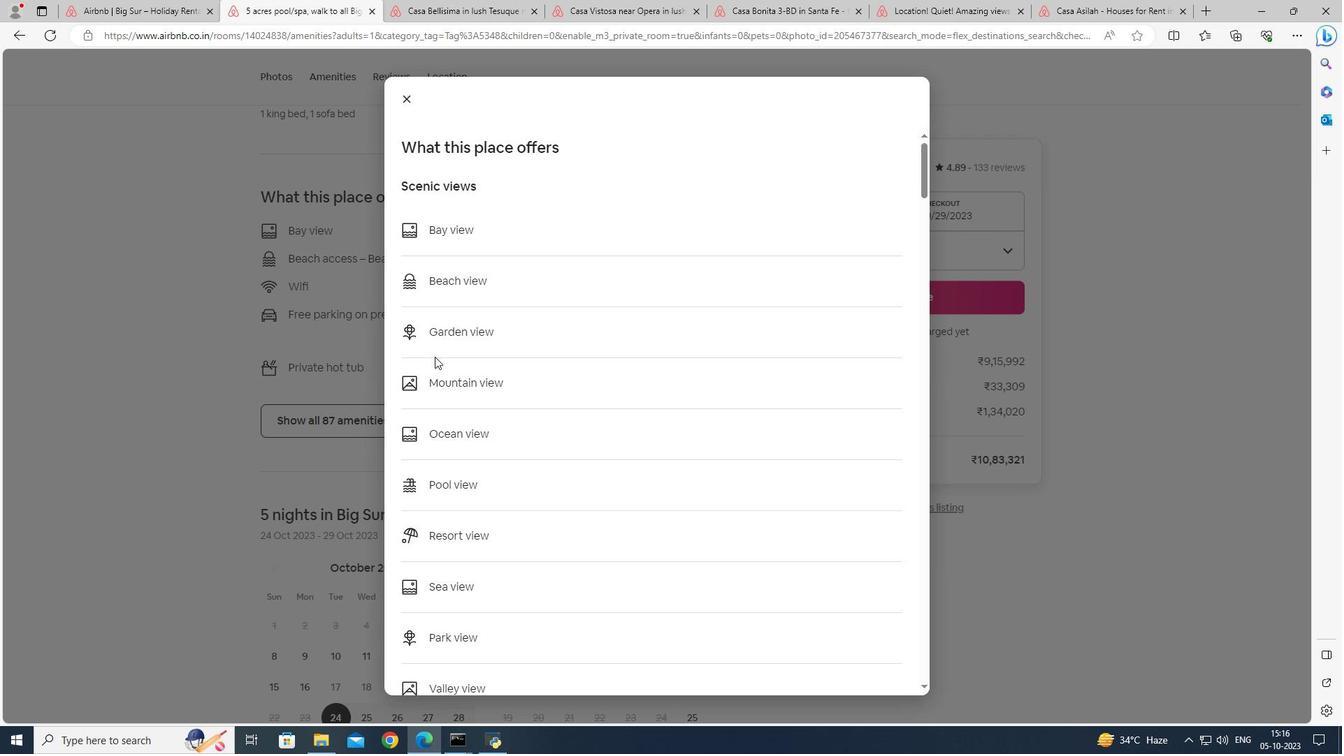 
Action: Mouse scrolled (434, 356) with delta (0, 0)
Screenshot: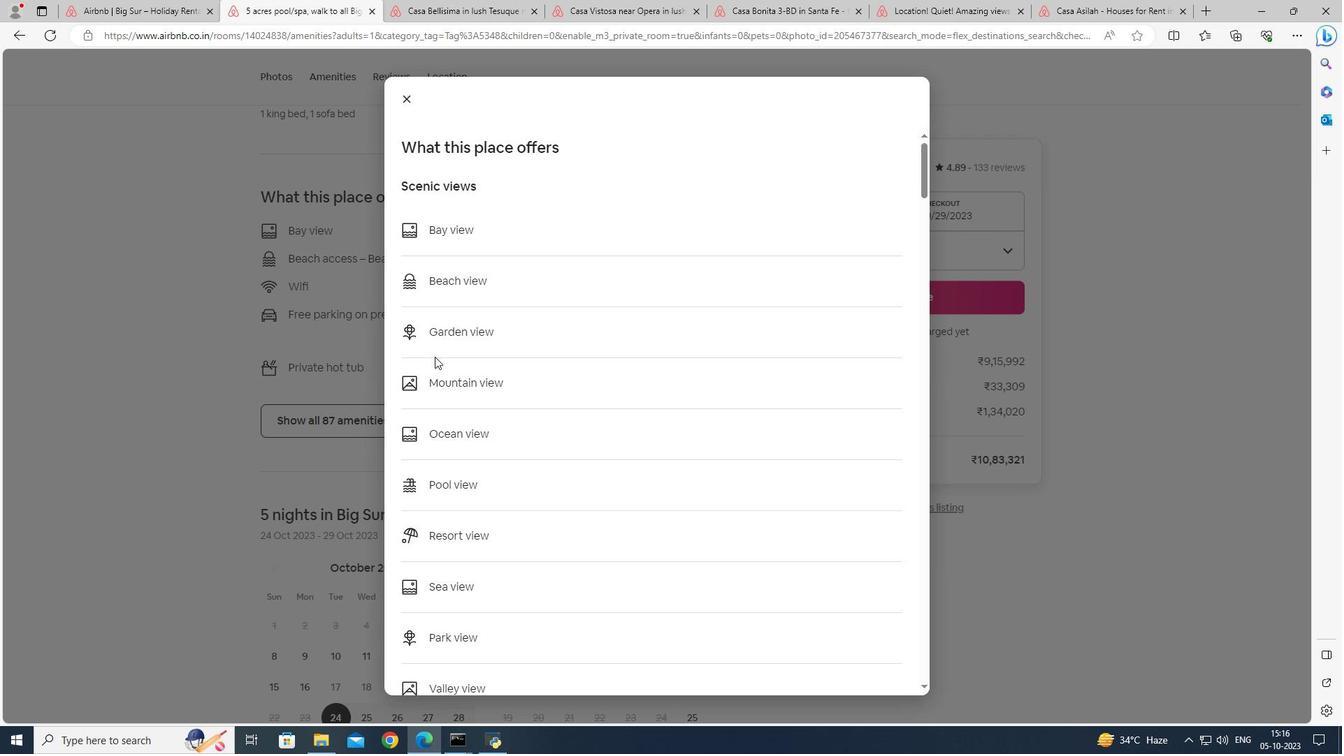 
Action: Mouse scrolled (434, 356) with delta (0, 0)
Screenshot: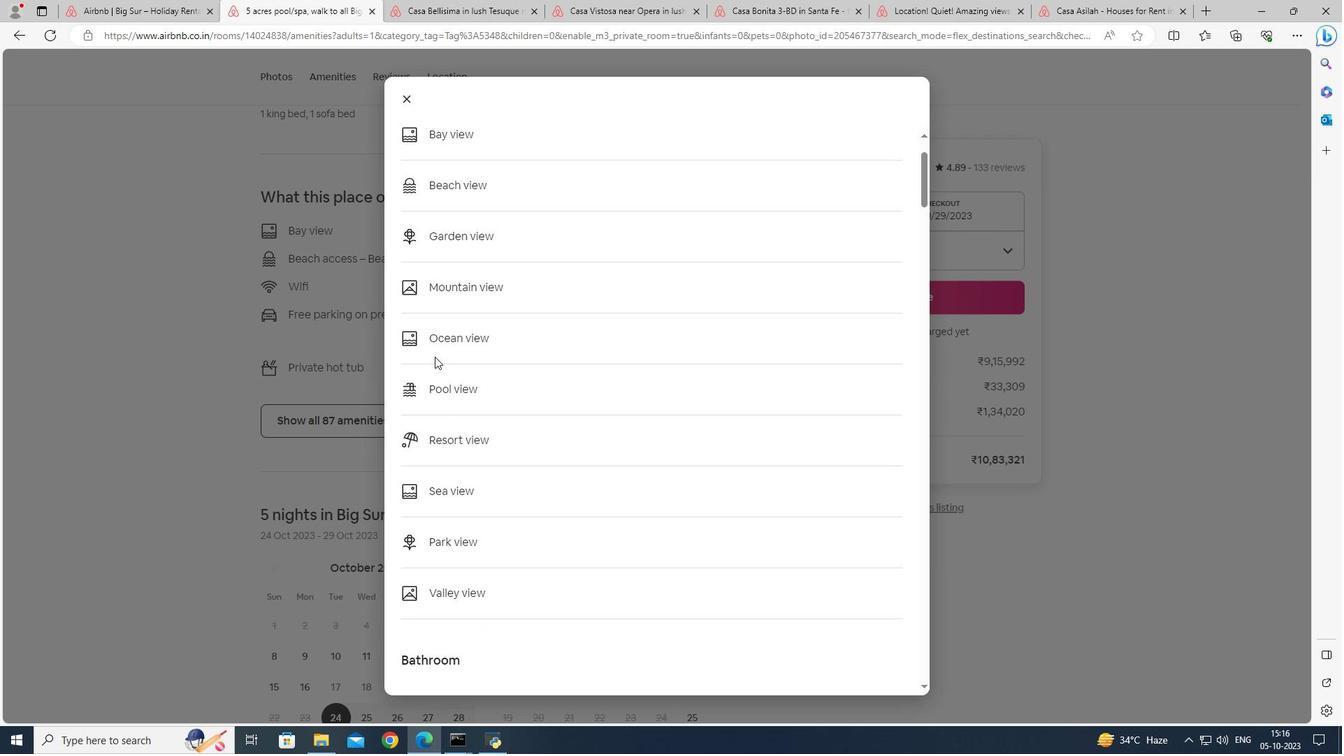 
Action: Mouse moved to (435, 357)
Screenshot: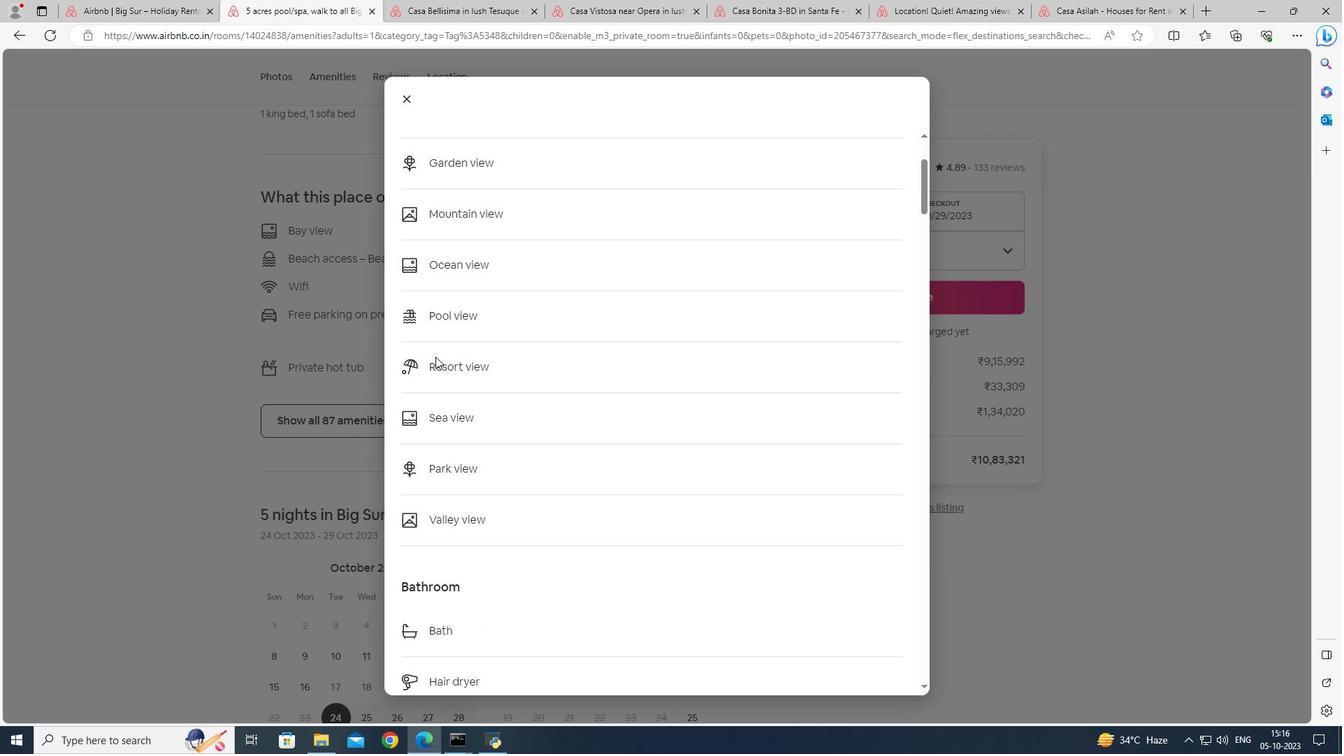 
Action: Mouse scrolled (435, 356) with delta (0, 0)
Screenshot: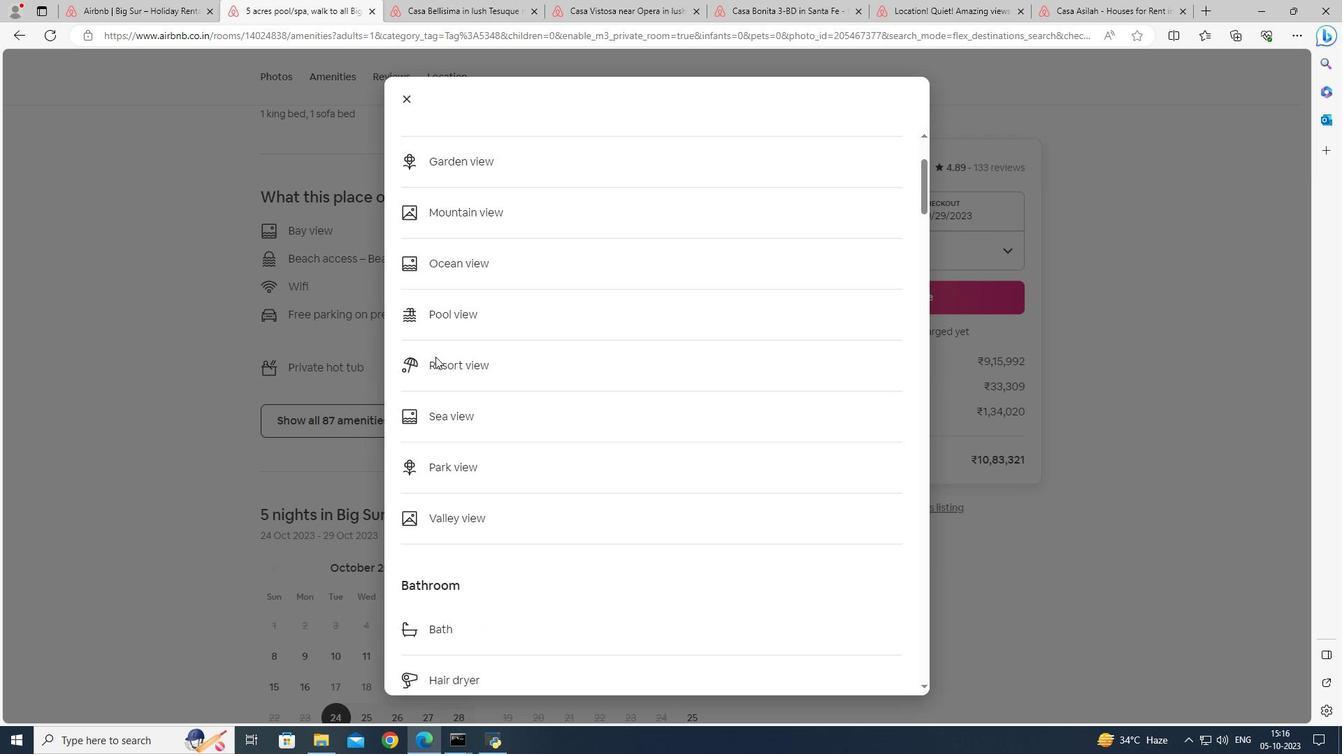 
Action: Mouse scrolled (435, 356) with delta (0, 0)
Screenshot: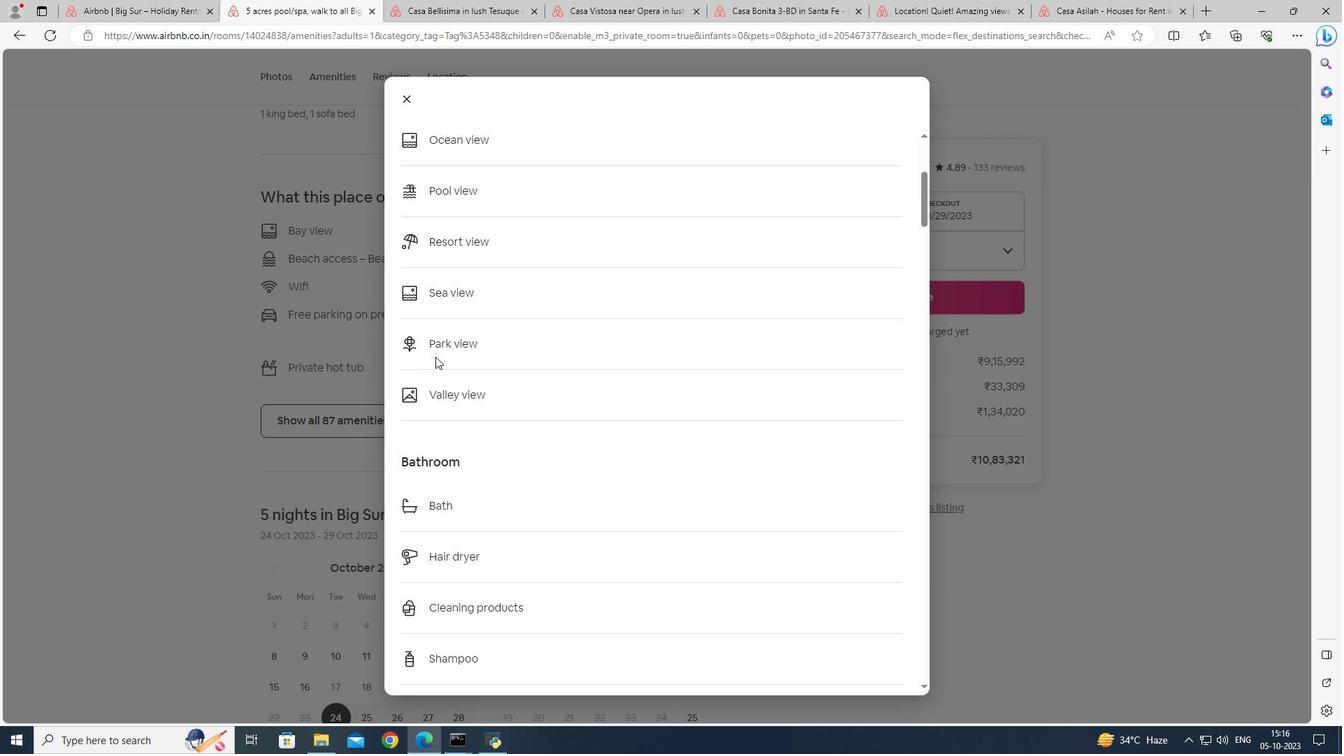 
Action: Mouse scrolled (435, 356) with delta (0, 0)
Screenshot: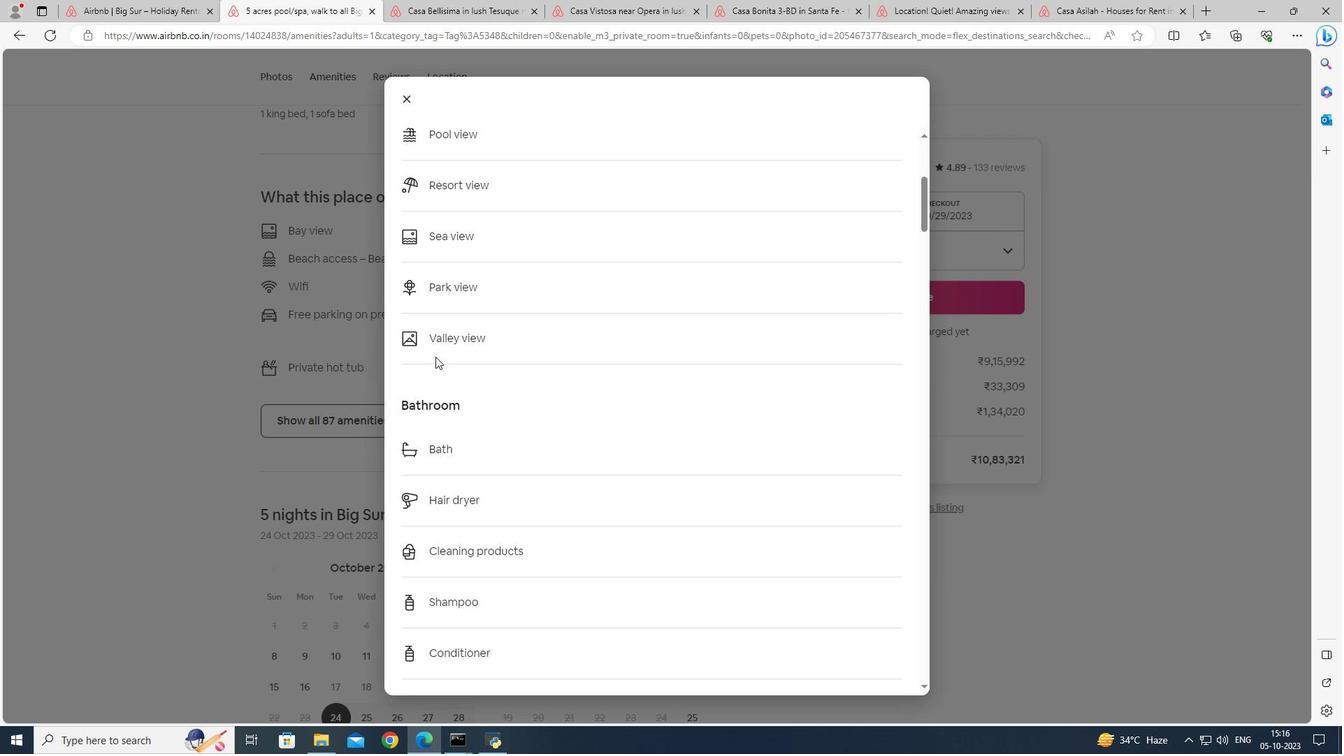 
Action: Mouse scrolled (435, 356) with delta (0, 0)
Screenshot: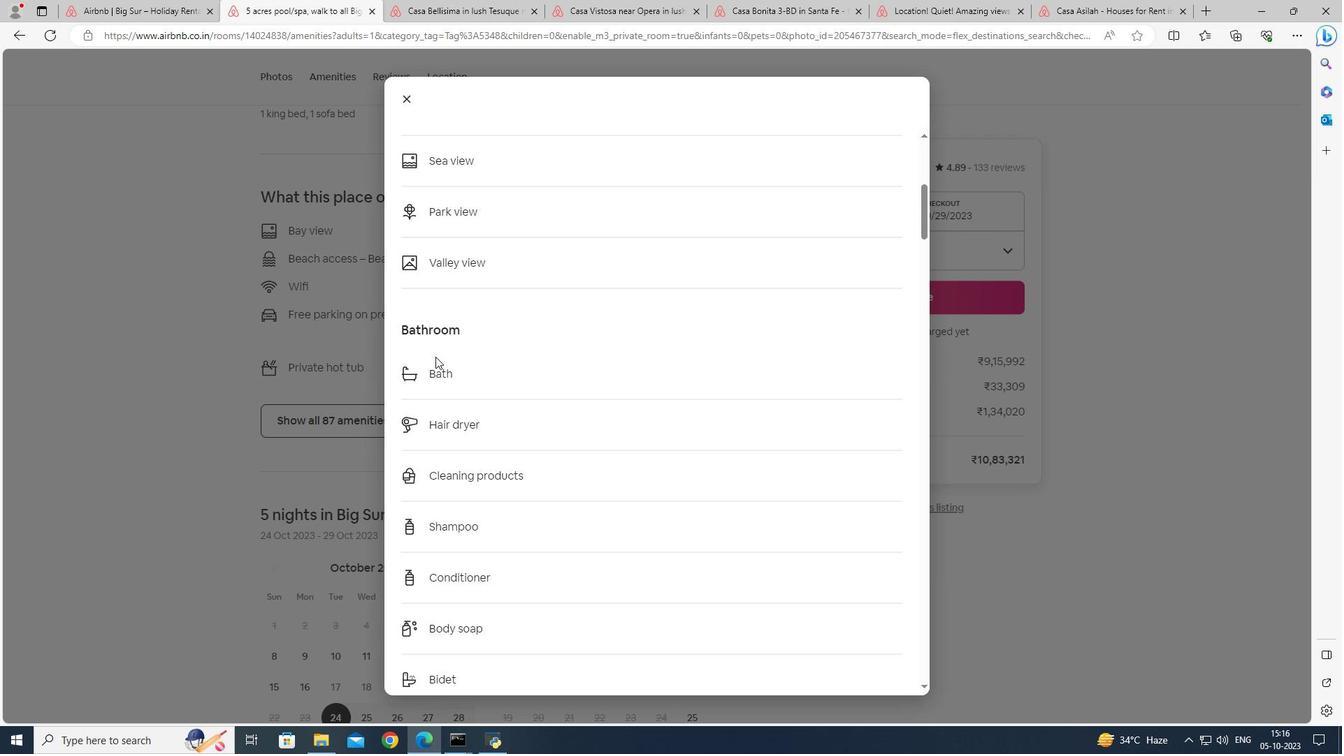 
Action: Mouse scrolled (435, 356) with delta (0, 0)
Screenshot: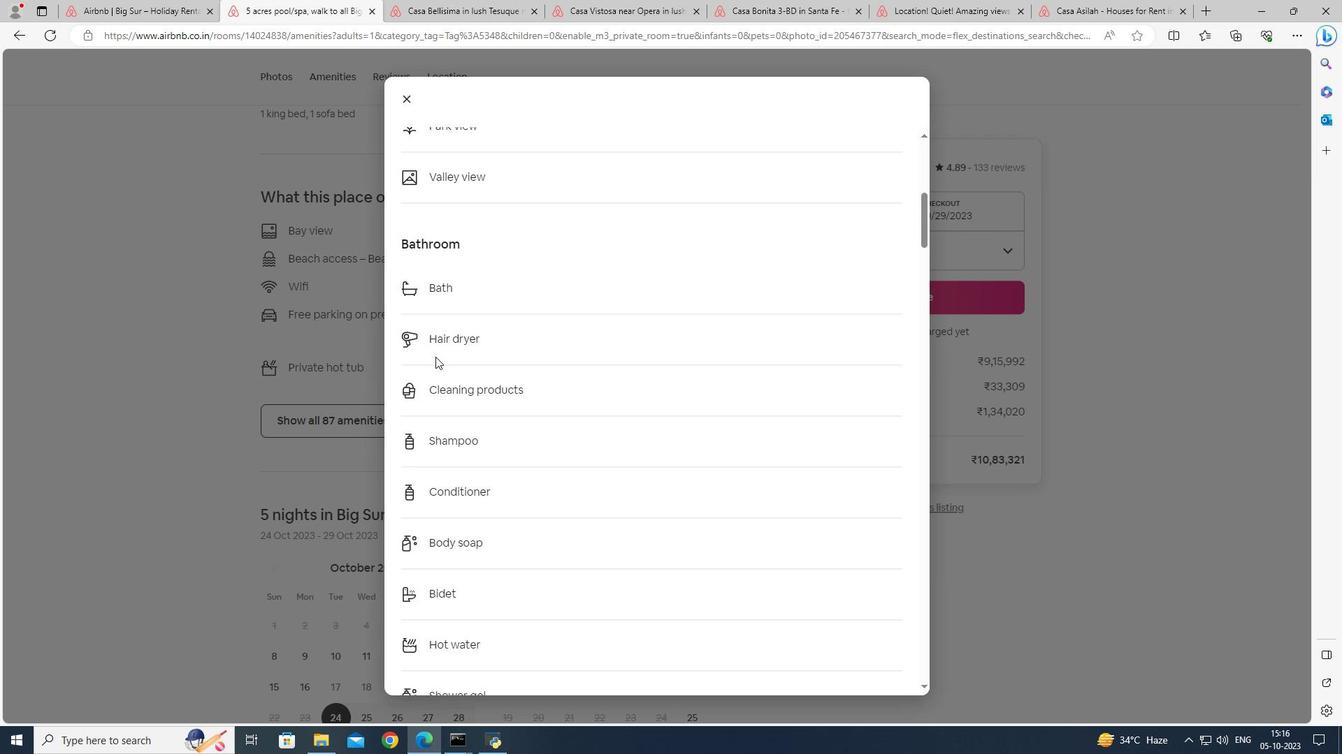 
Action: Mouse scrolled (435, 356) with delta (0, 0)
Screenshot: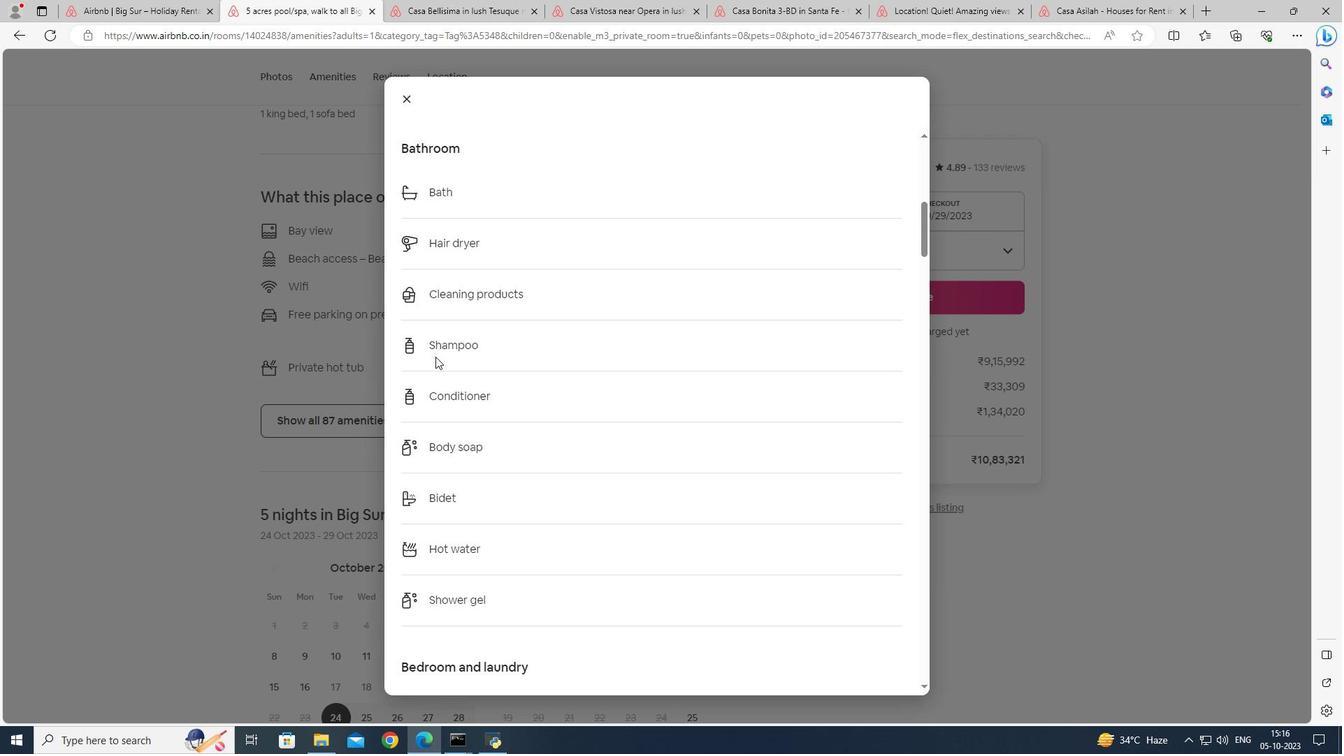 
Action: Mouse scrolled (435, 356) with delta (0, 0)
Screenshot: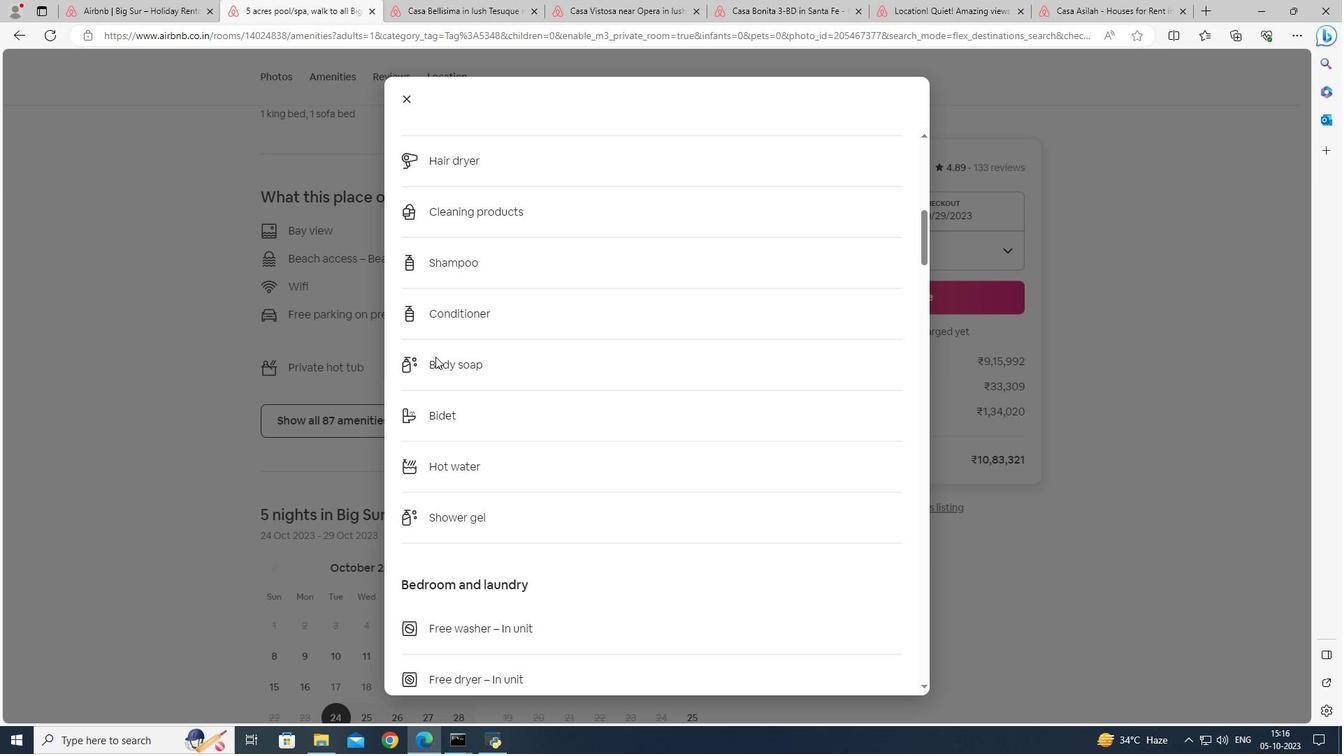 
Action: Mouse scrolled (435, 356) with delta (0, 0)
Screenshot: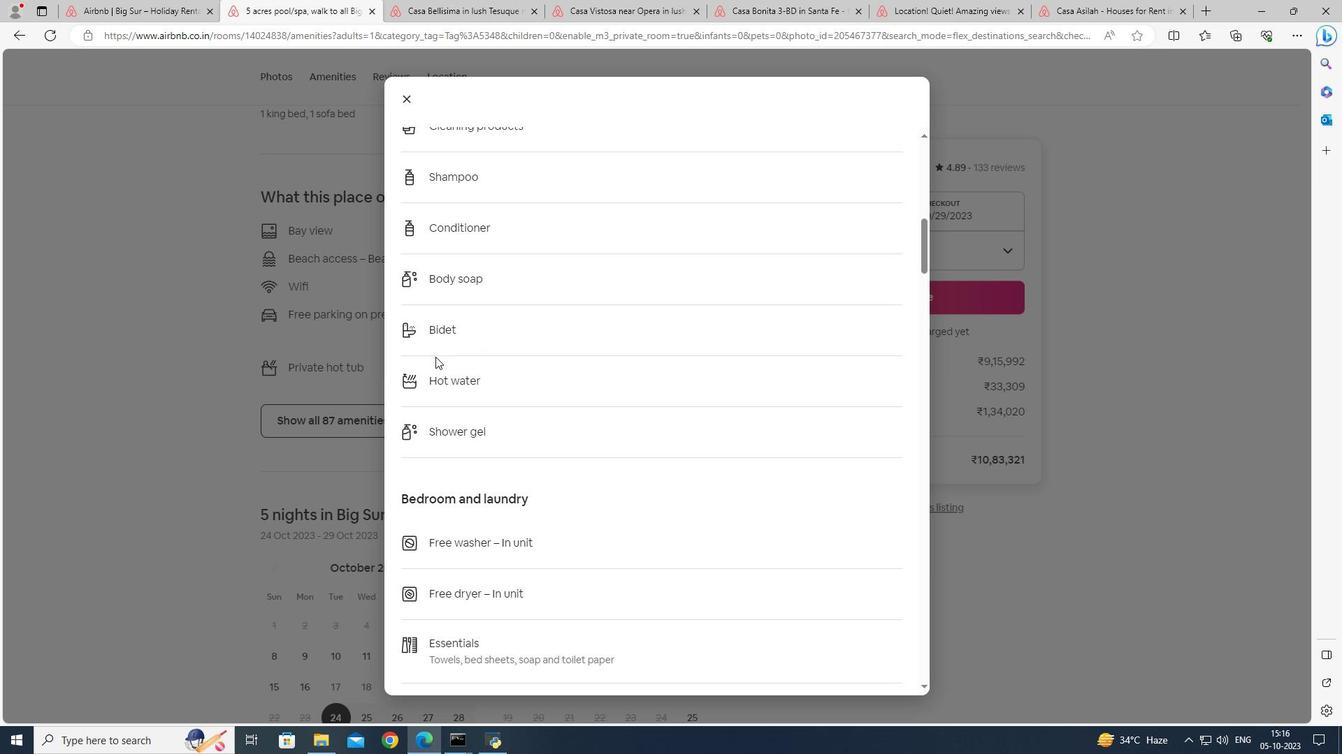 
Action: Mouse scrolled (435, 356) with delta (0, 0)
Screenshot: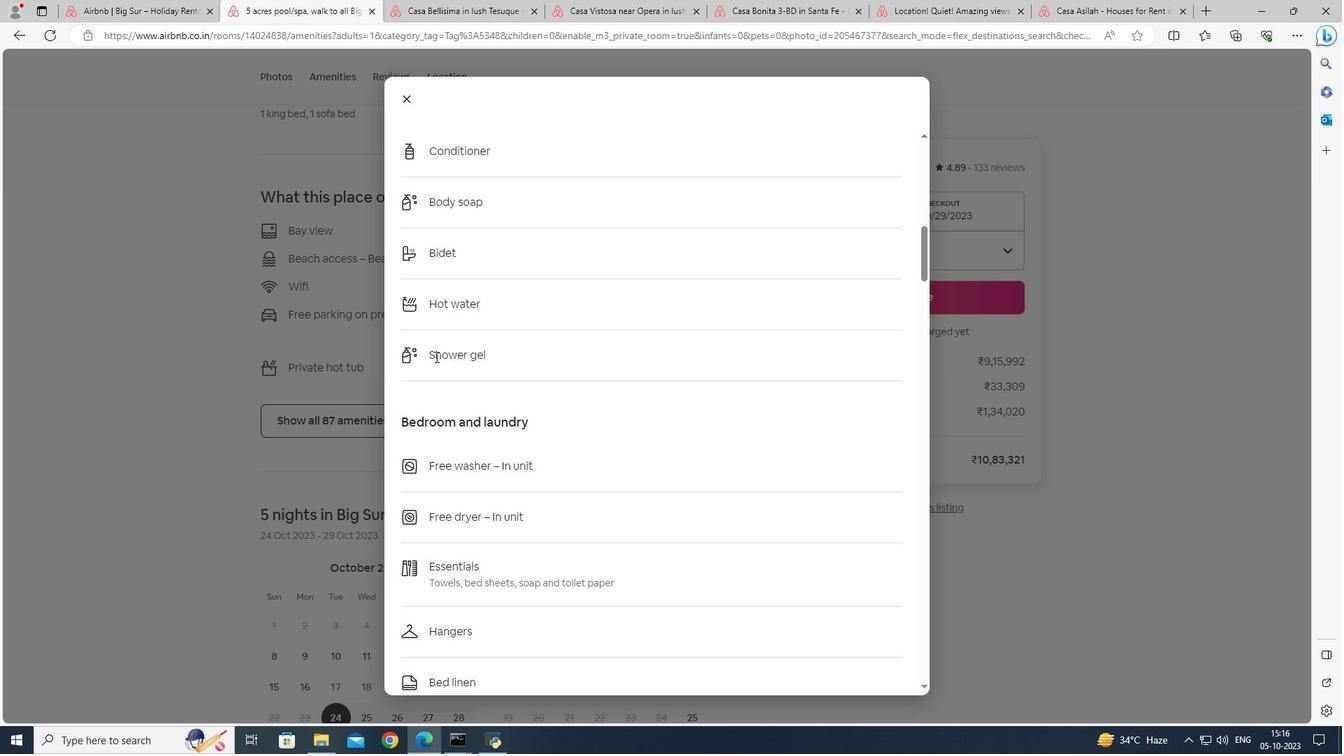 
Action: Mouse scrolled (435, 356) with delta (0, 0)
Screenshot: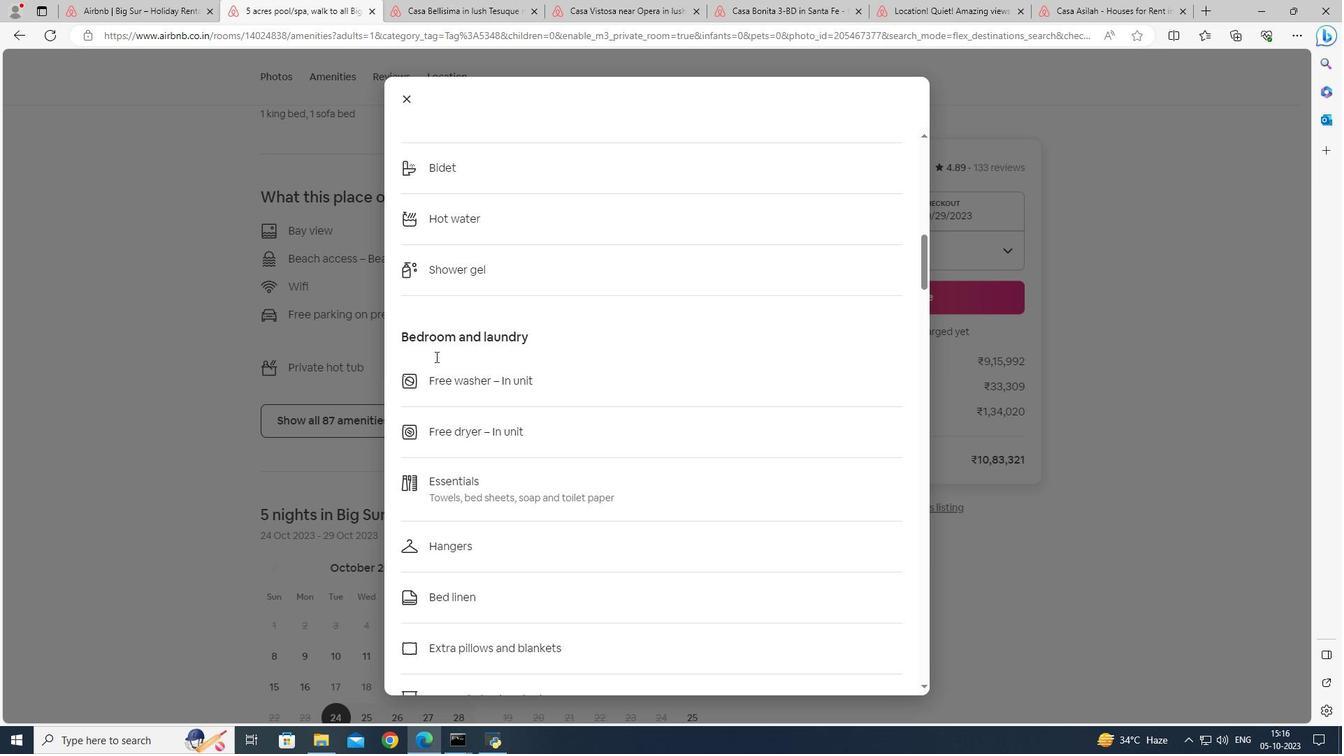 
Action: Mouse moved to (438, 357)
Screenshot: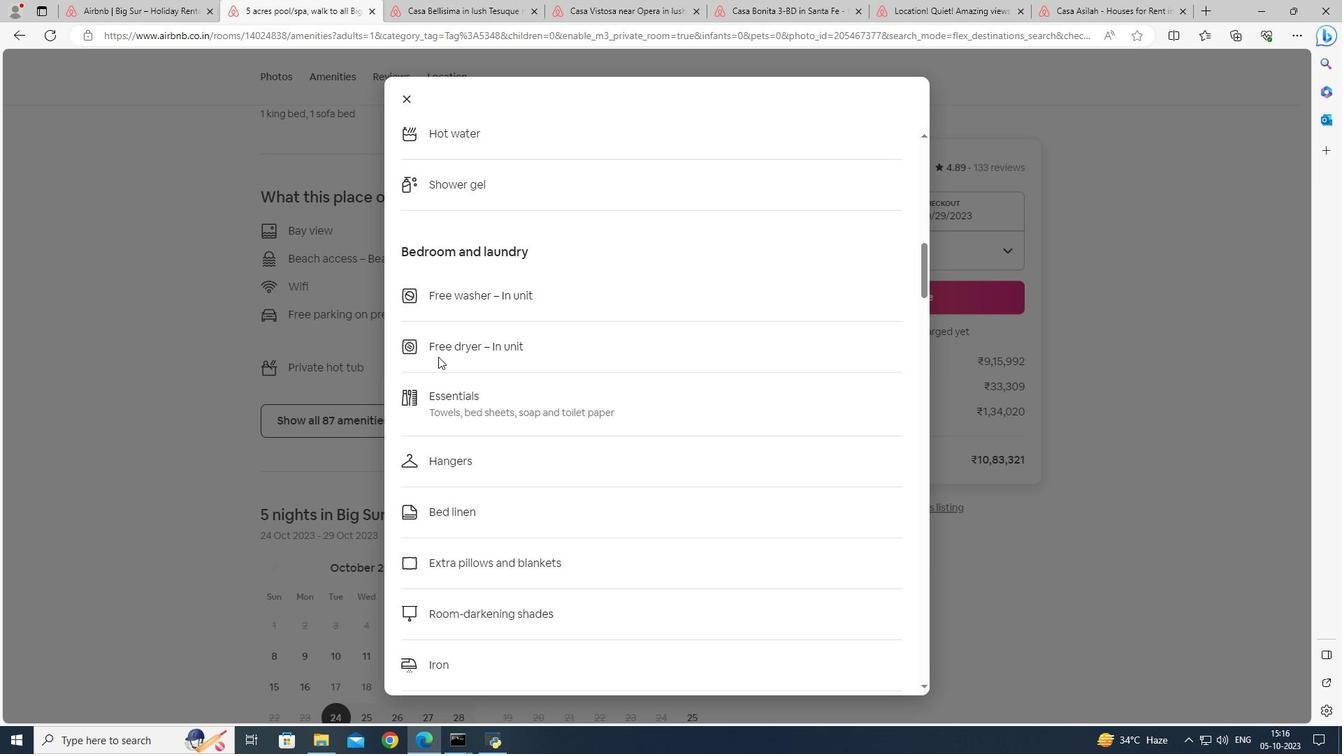 
Action: Mouse scrolled (438, 356) with delta (0, 0)
Screenshot: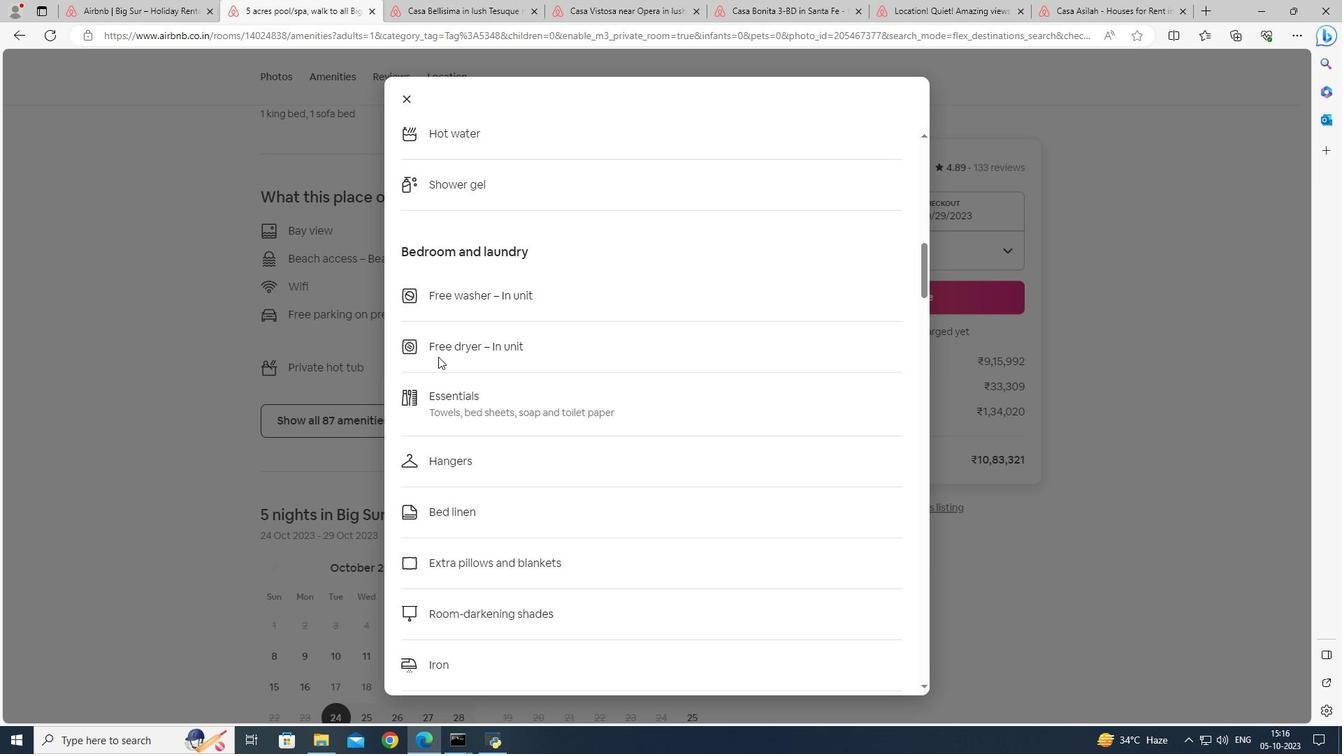 
Action: Mouse scrolled (438, 356) with delta (0, 0)
Screenshot: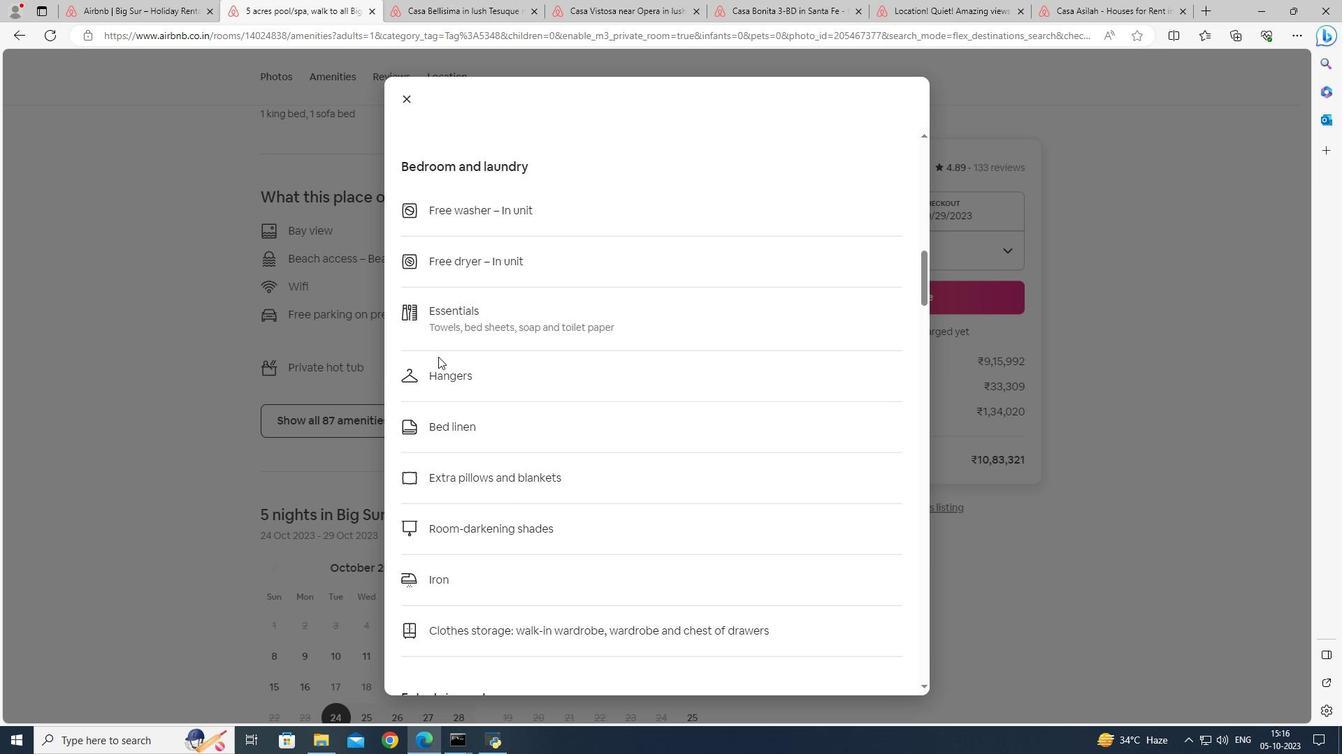 
Action: Mouse scrolled (438, 356) with delta (0, 0)
Screenshot: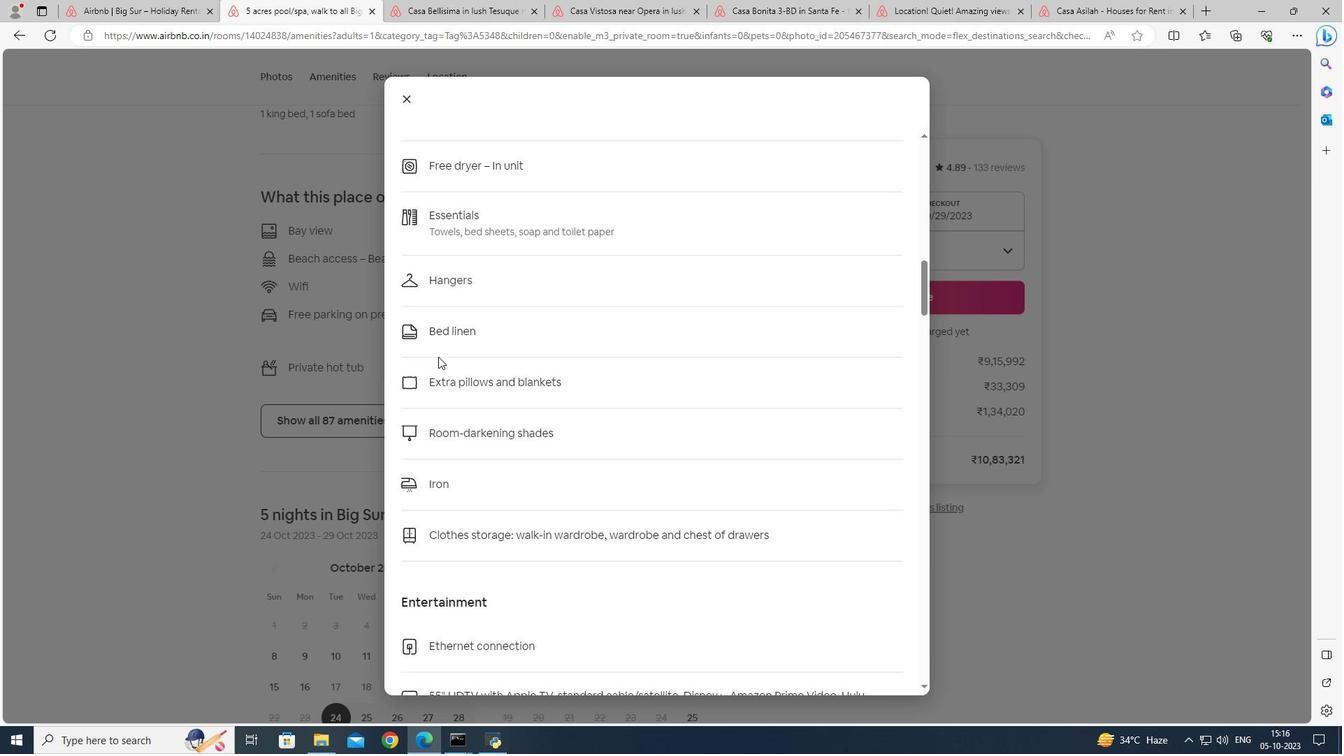 
Action: Mouse scrolled (438, 356) with delta (0, 0)
Screenshot: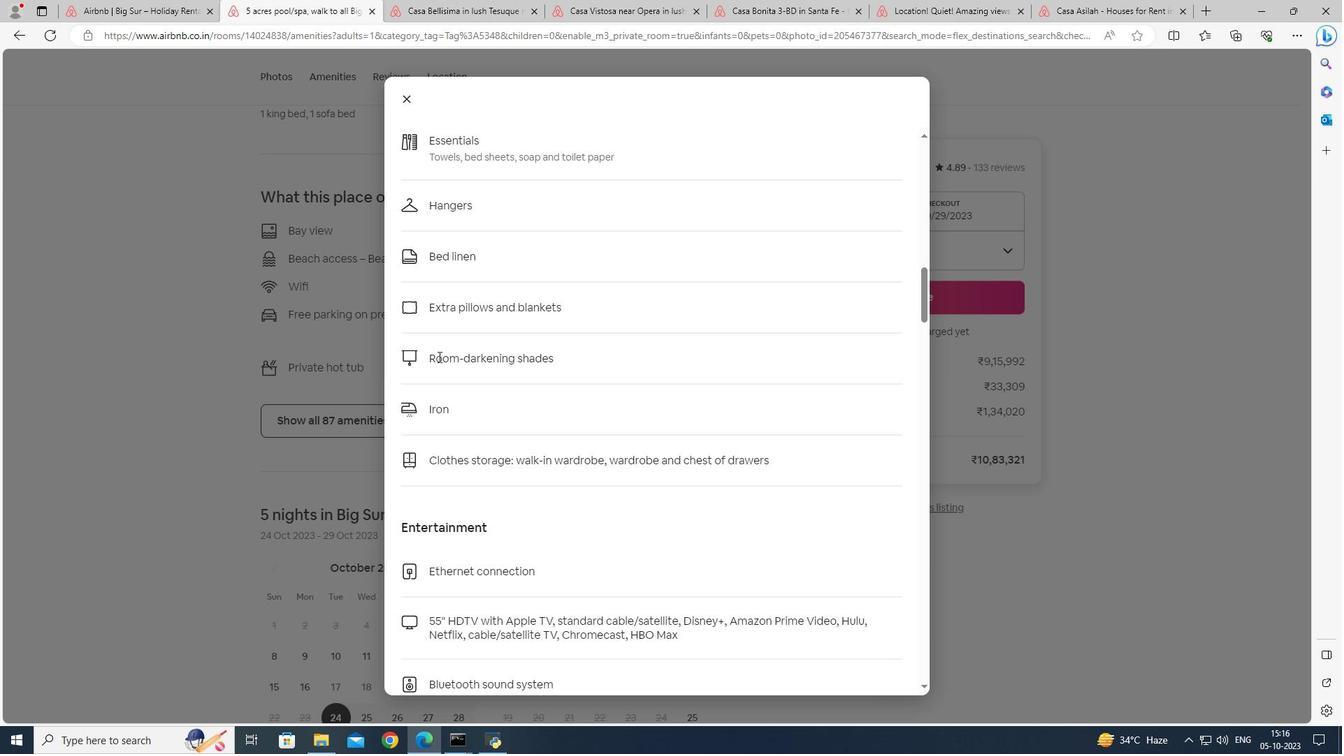 
Action: Mouse scrolled (438, 356) with delta (0, 0)
Screenshot: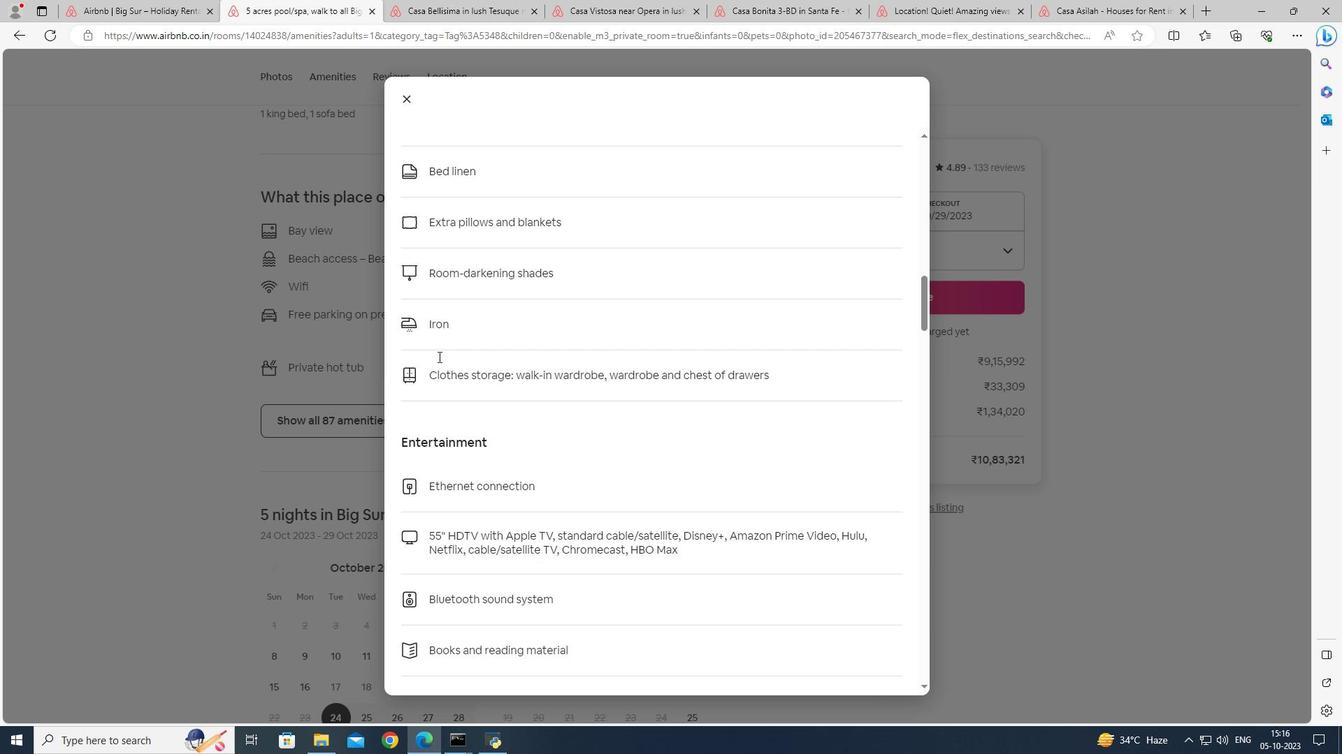 
Action: Mouse scrolled (438, 356) with delta (0, 0)
Screenshot: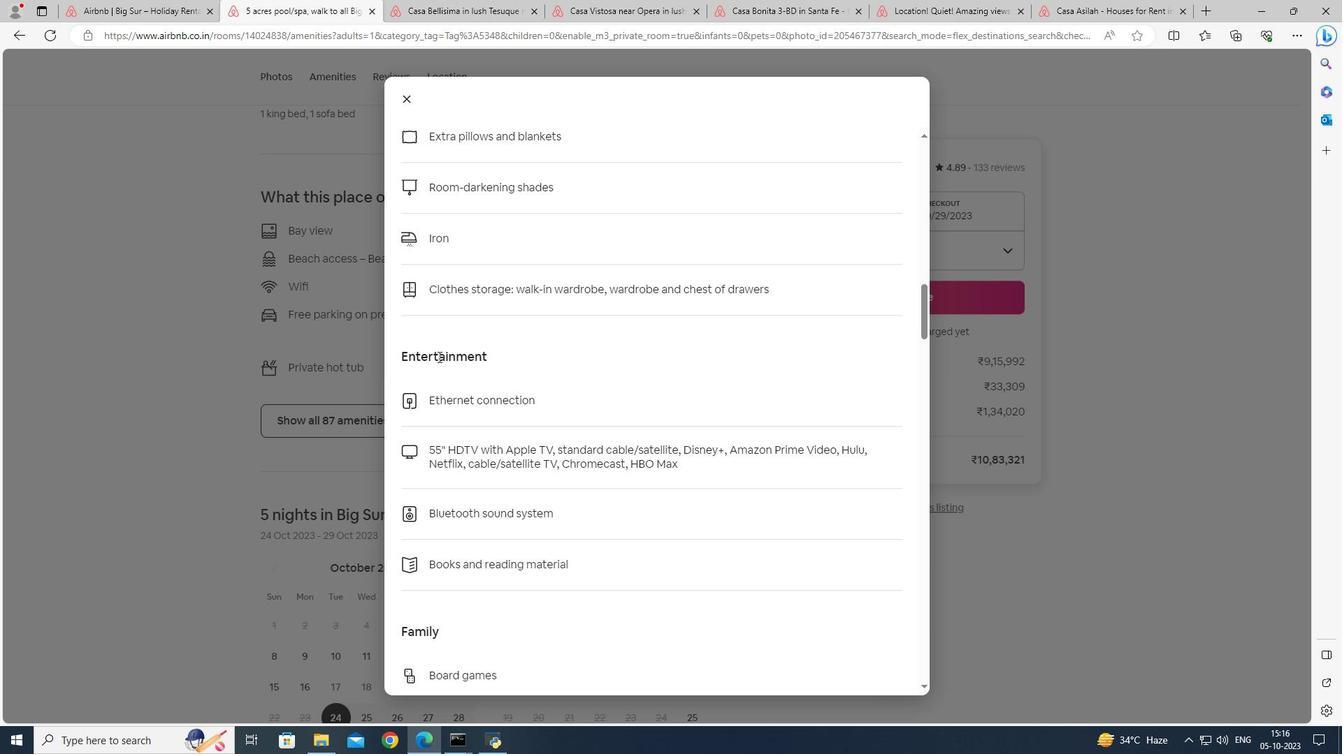 
Action: Mouse scrolled (438, 356) with delta (0, 0)
Screenshot: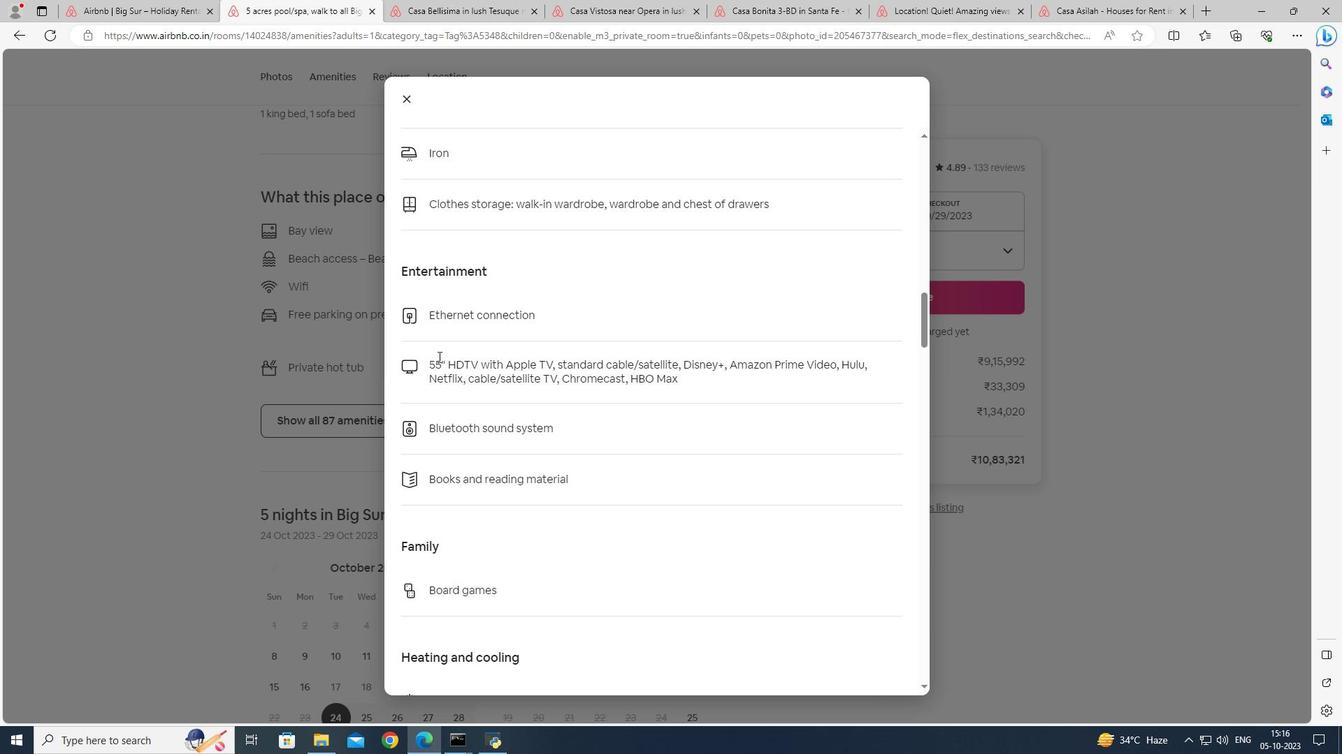 
Action: Mouse scrolled (438, 356) with delta (0, 0)
Screenshot: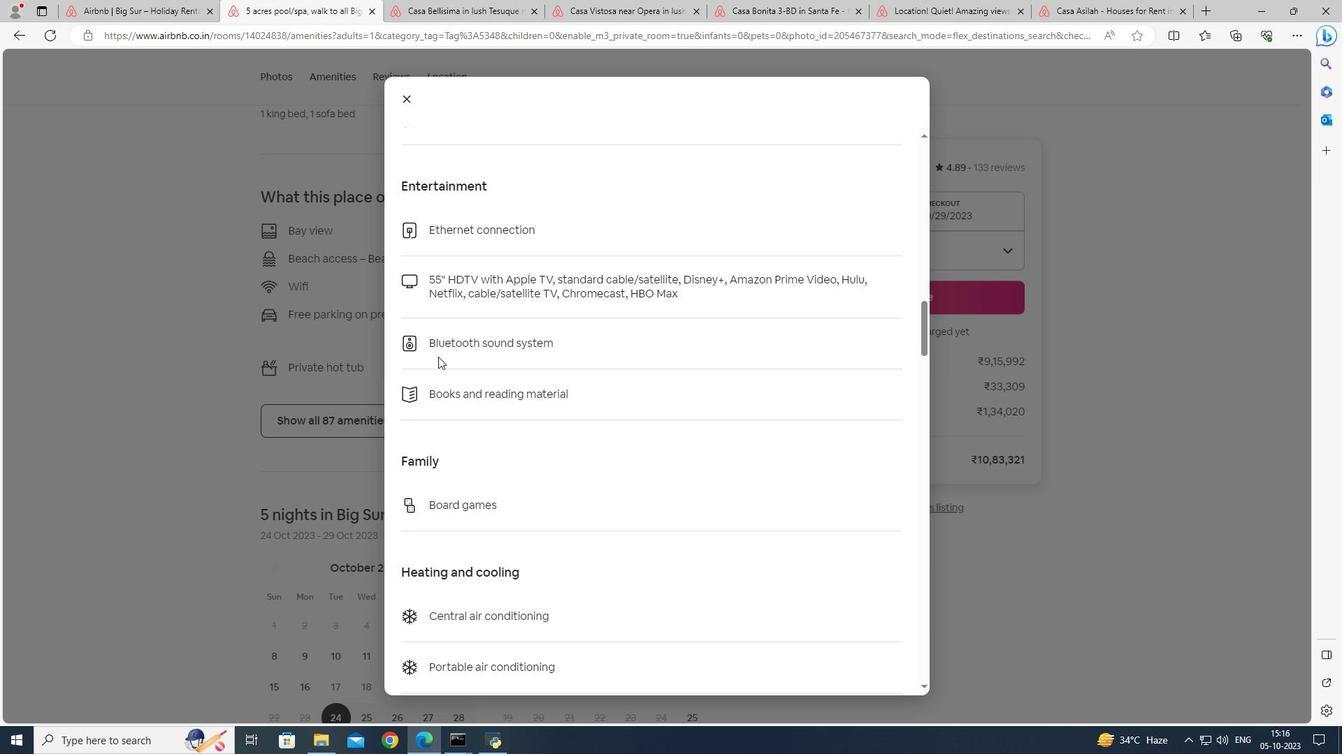 
Action: Mouse scrolled (438, 356) with delta (0, 0)
Screenshot: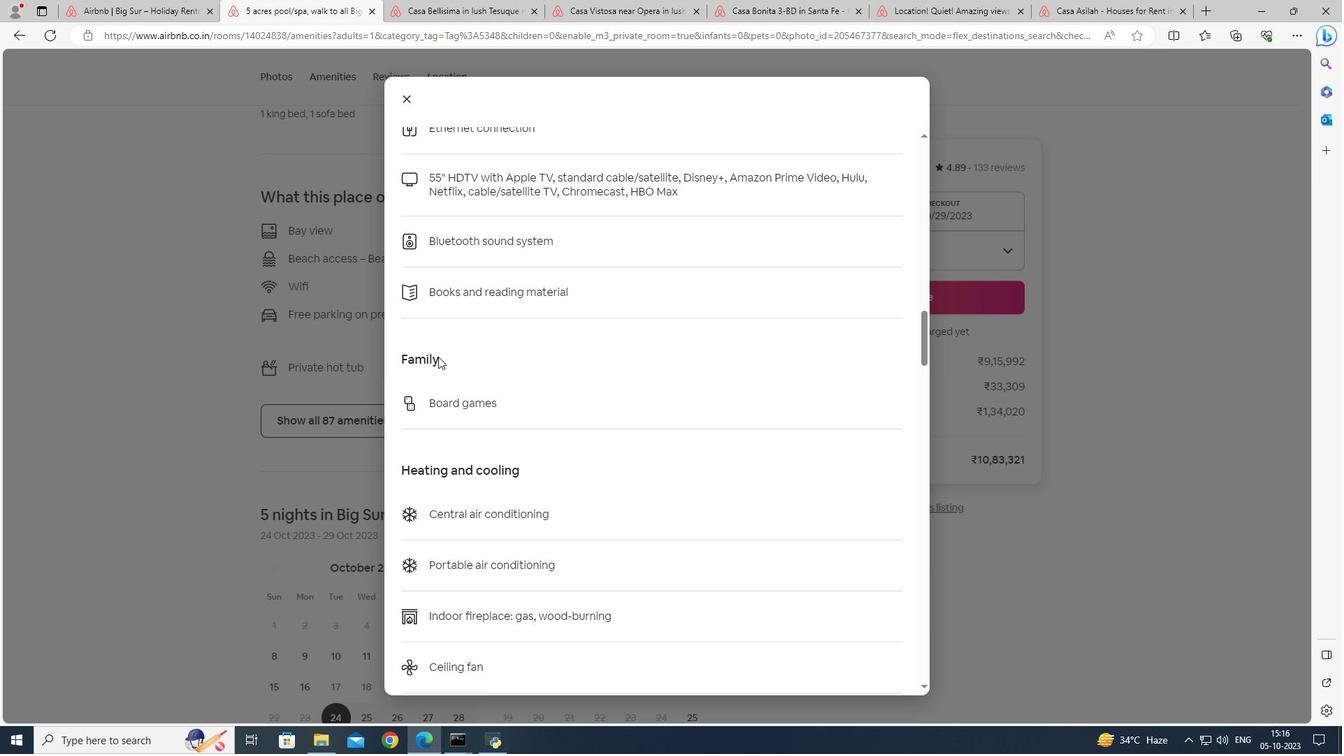 
Action: Mouse scrolled (438, 356) with delta (0, 0)
Screenshot: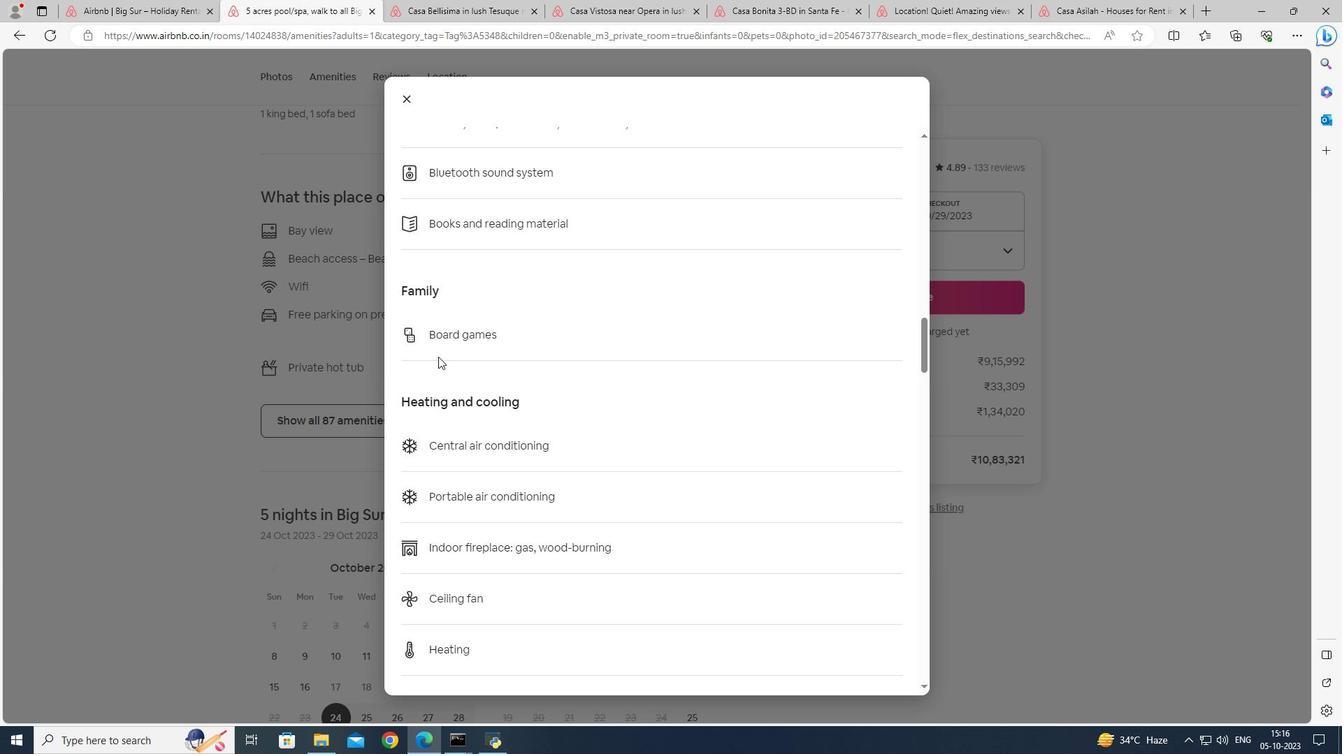 
Action: Mouse scrolled (438, 356) with delta (0, 0)
Screenshot: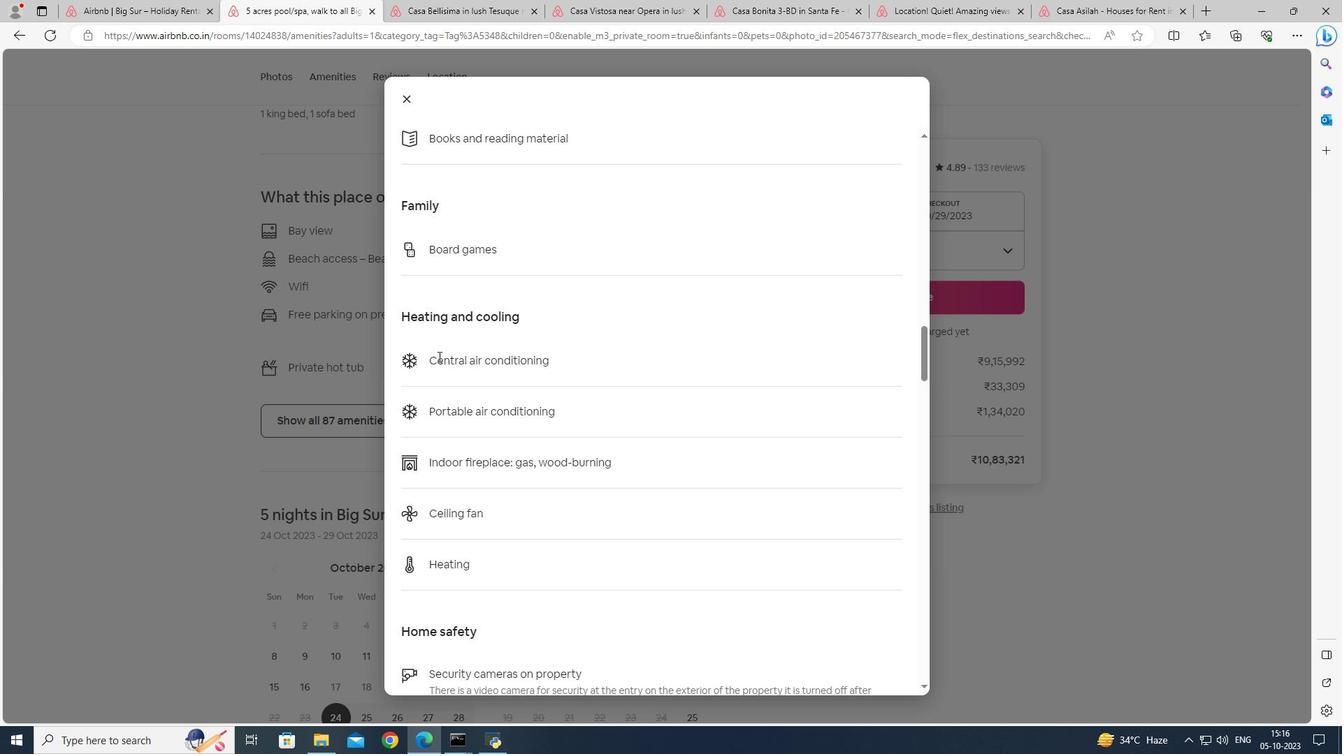 
Action: Mouse scrolled (438, 356) with delta (0, 0)
Screenshot: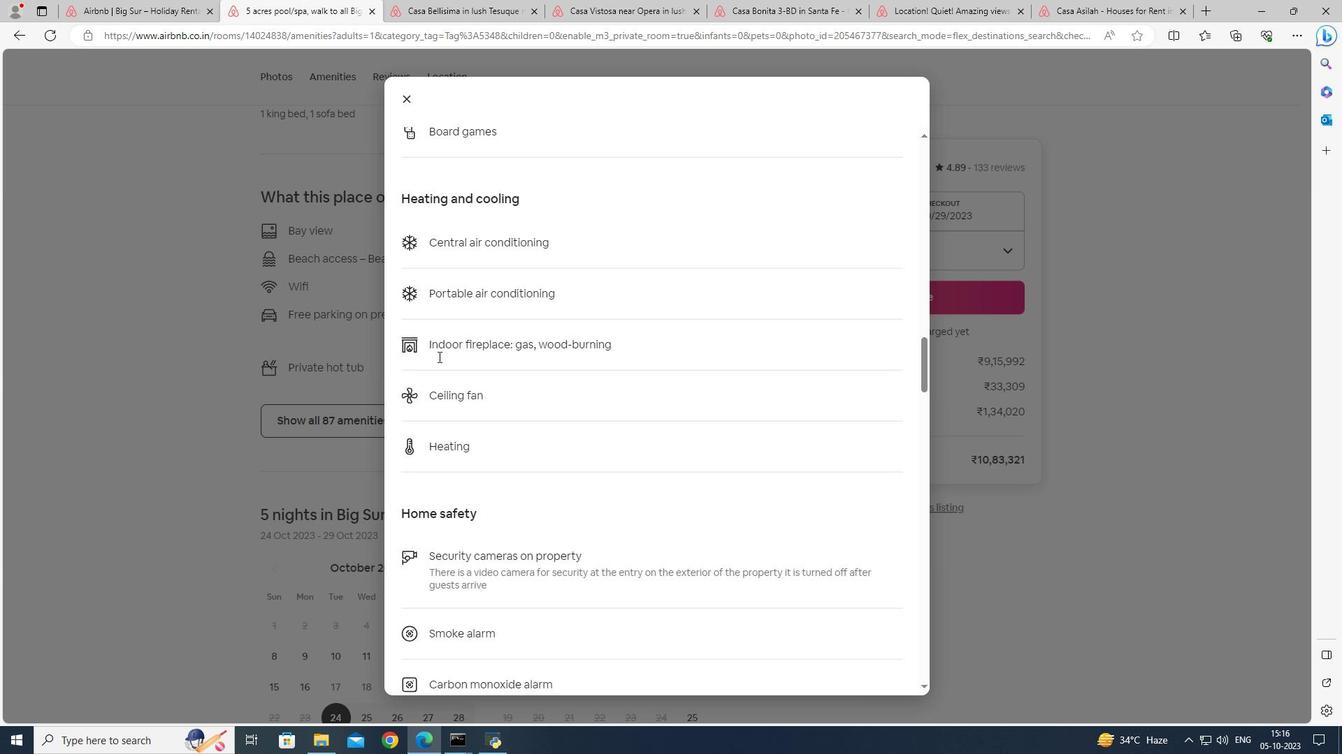 
Action: Mouse scrolled (438, 356) with delta (0, 0)
Screenshot: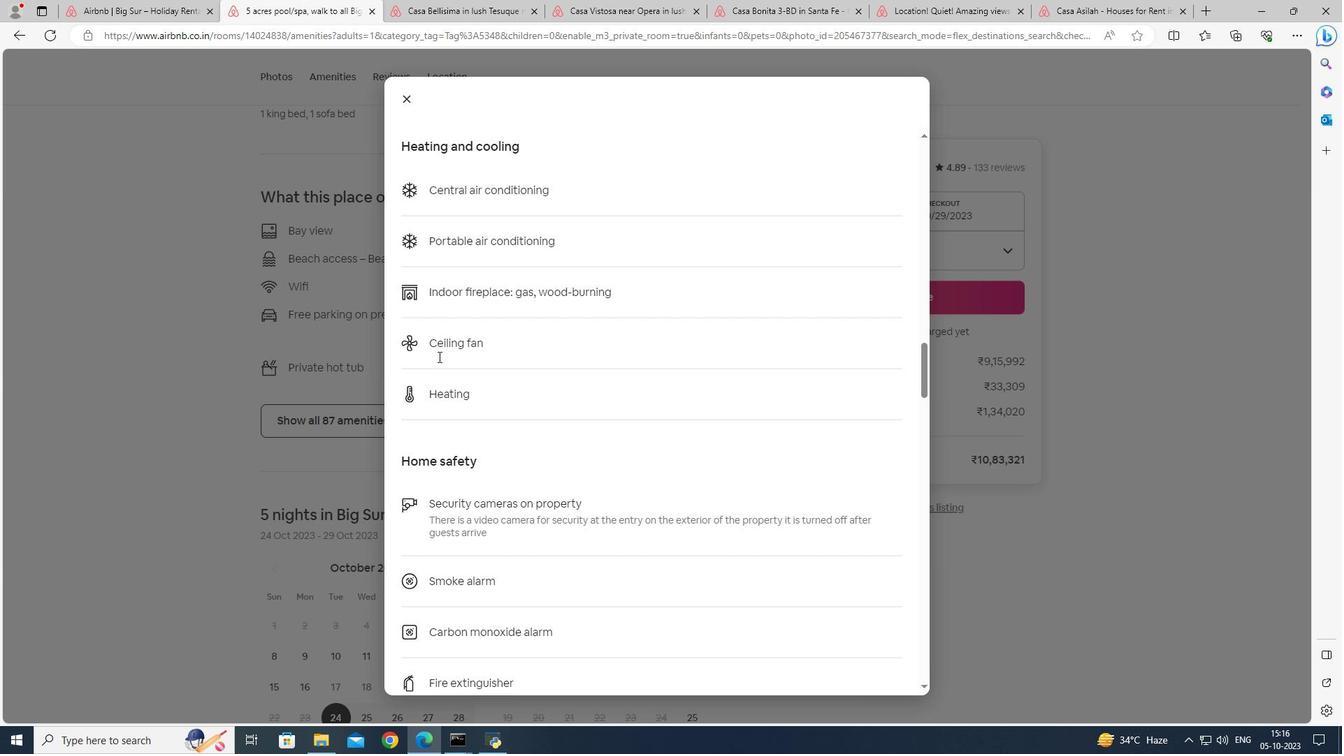 
Action: Mouse scrolled (438, 356) with delta (0, 0)
Screenshot: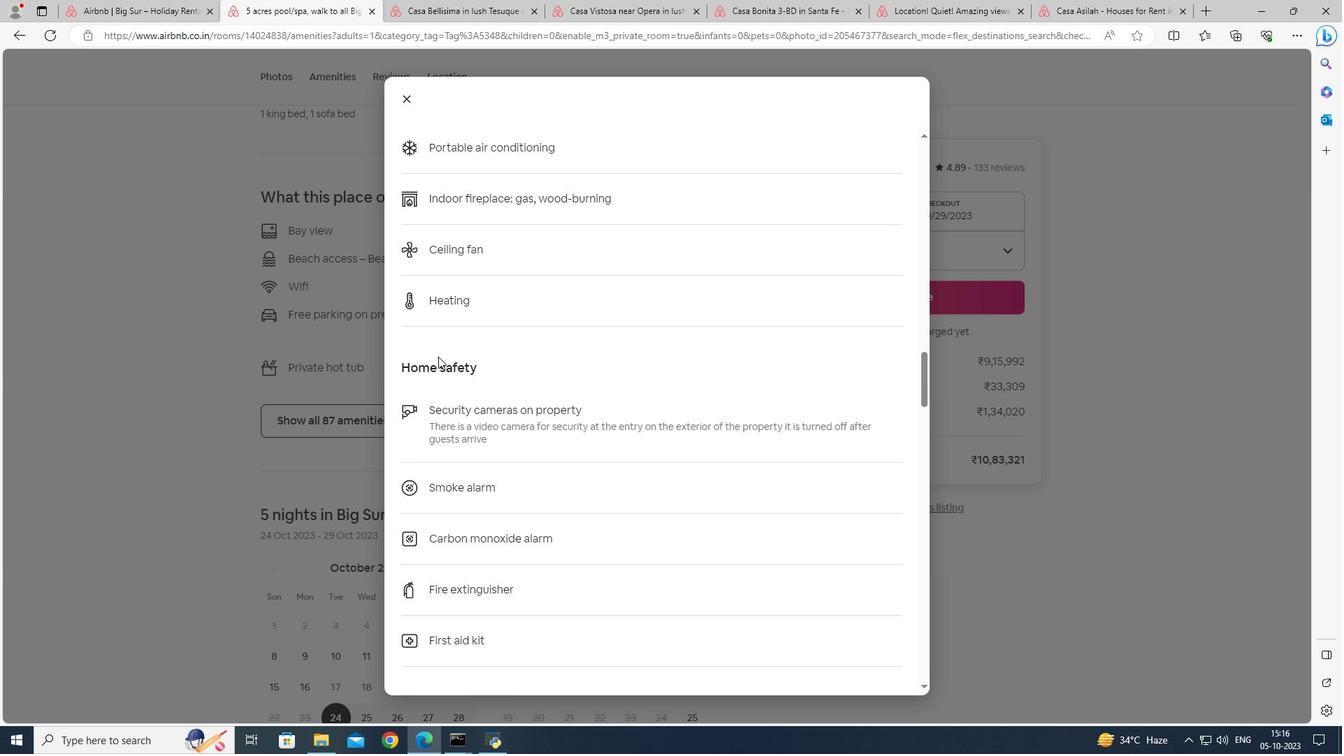 
Action: Mouse scrolled (438, 356) with delta (0, 0)
Screenshot: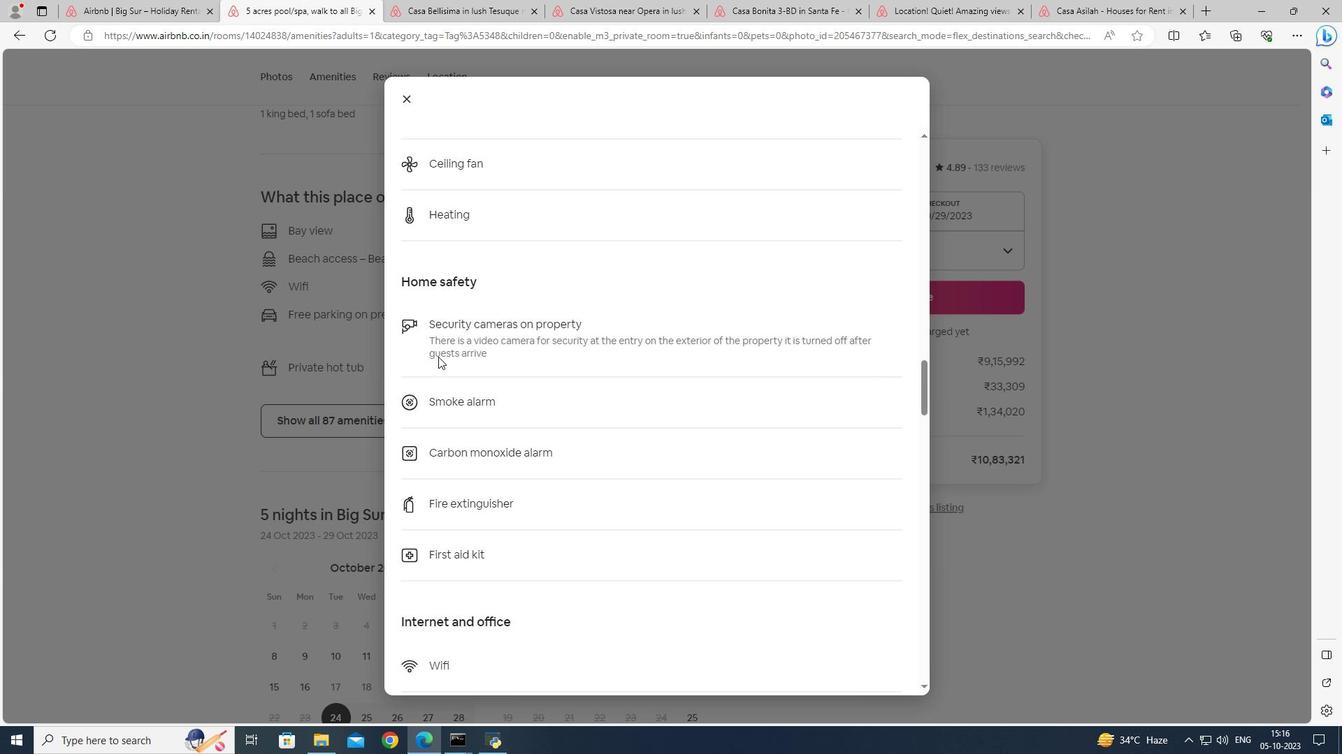 
Action: Mouse scrolled (438, 356) with delta (0, 0)
Screenshot: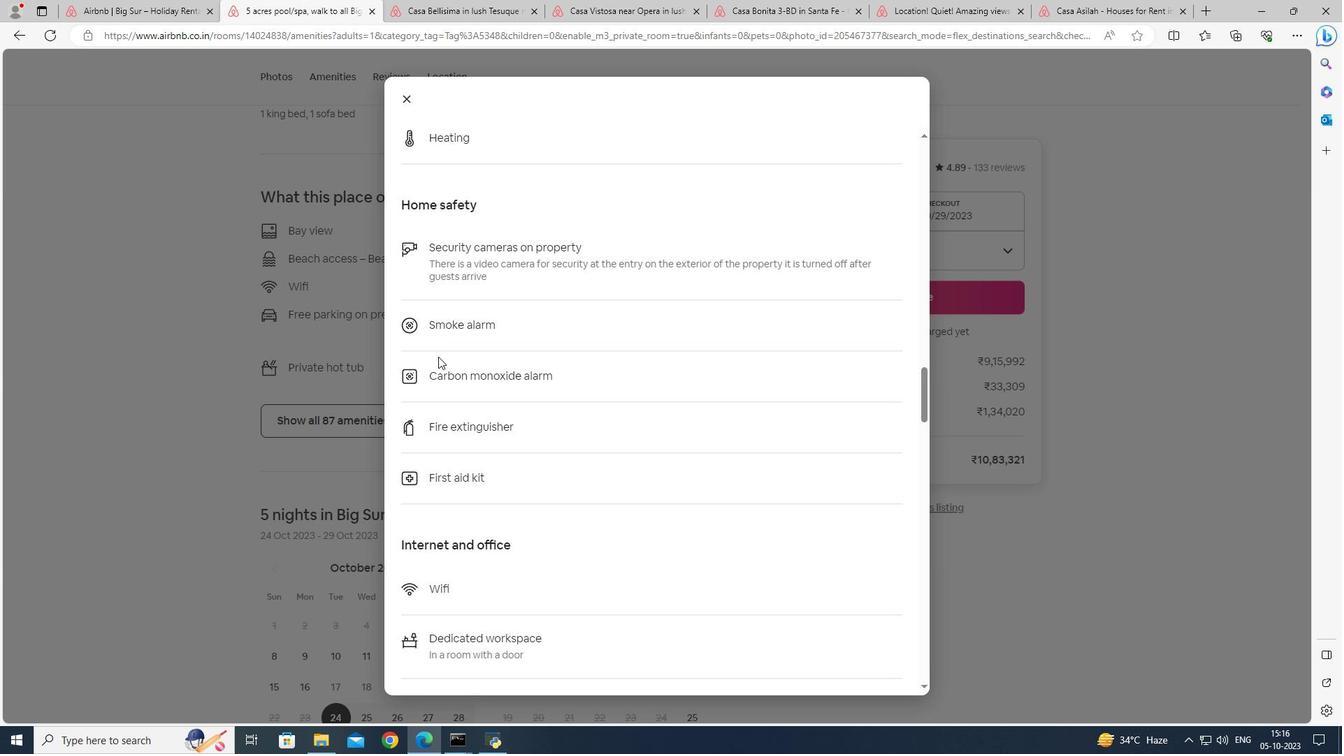 
Action: Mouse scrolled (438, 356) with delta (0, 0)
Screenshot: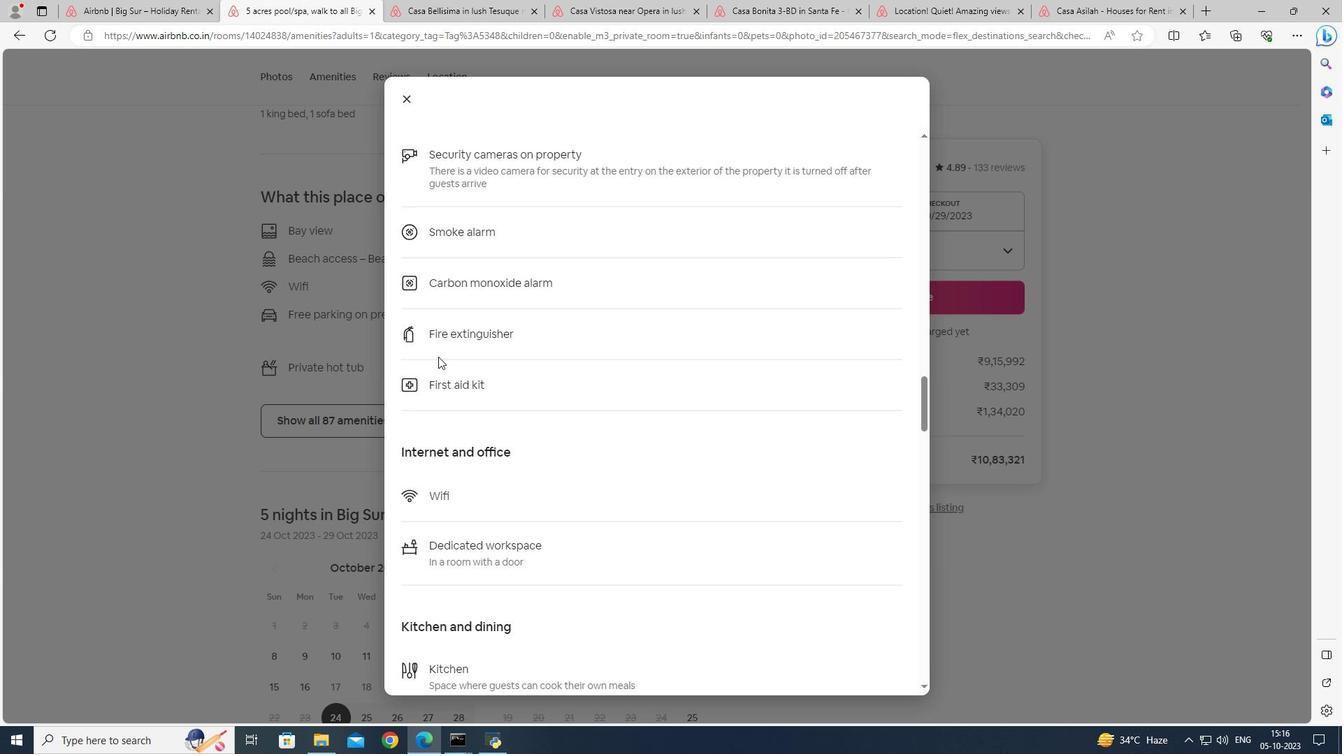 
Action: Mouse scrolled (438, 356) with delta (0, 0)
Screenshot: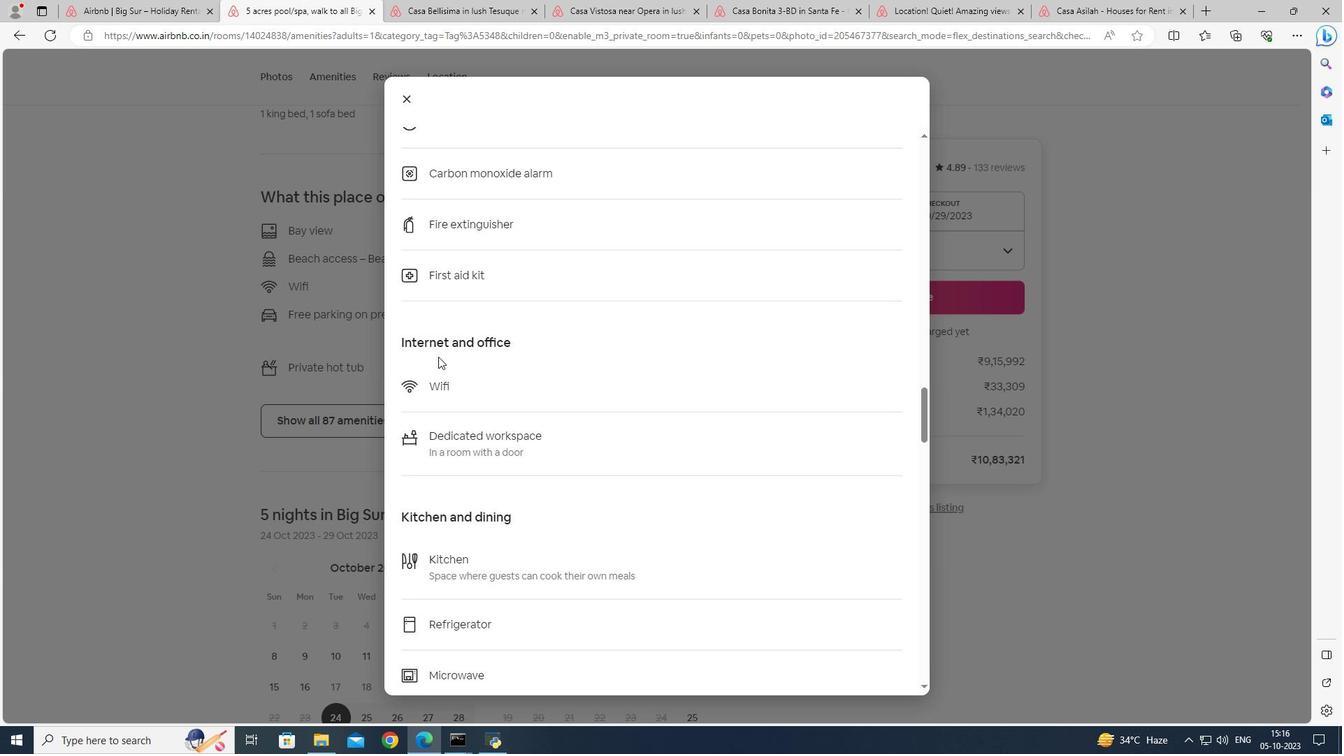 
Action: Mouse scrolled (438, 356) with delta (0, 0)
Screenshot: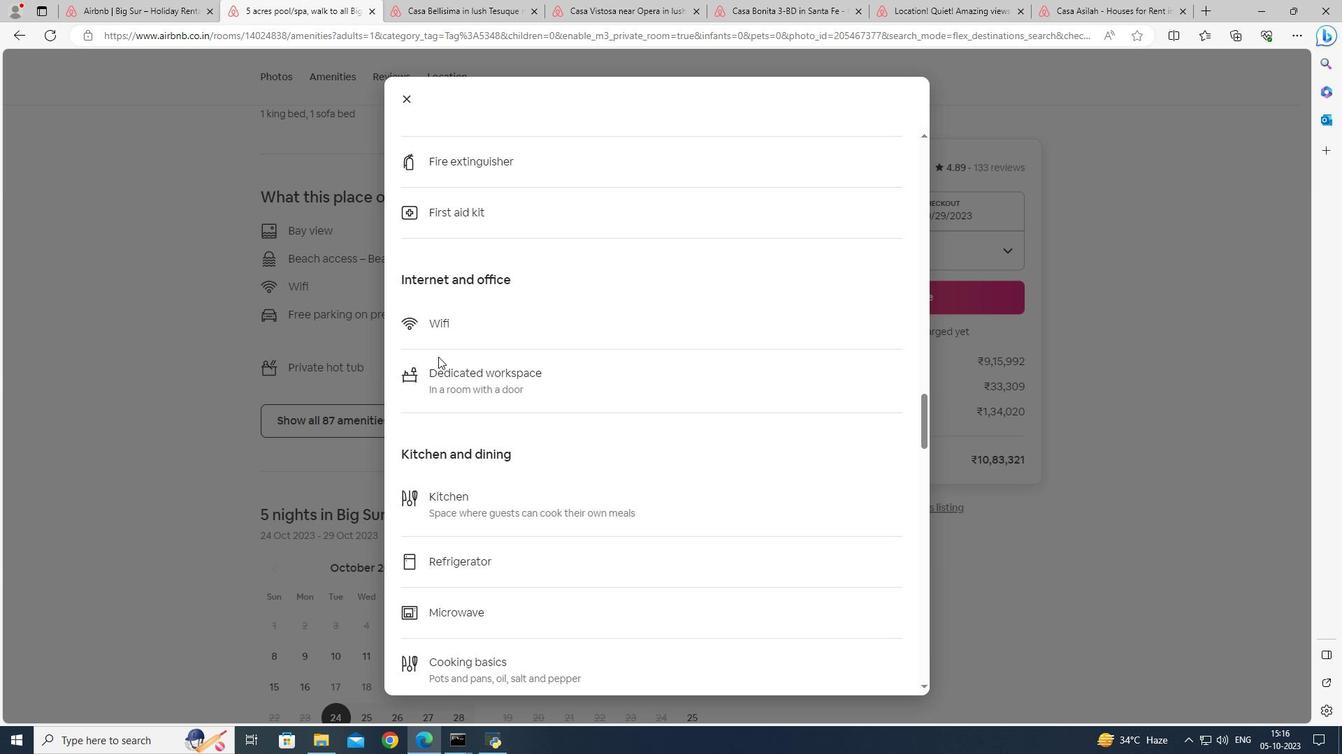 
Action: Mouse scrolled (438, 356) with delta (0, 0)
Screenshot: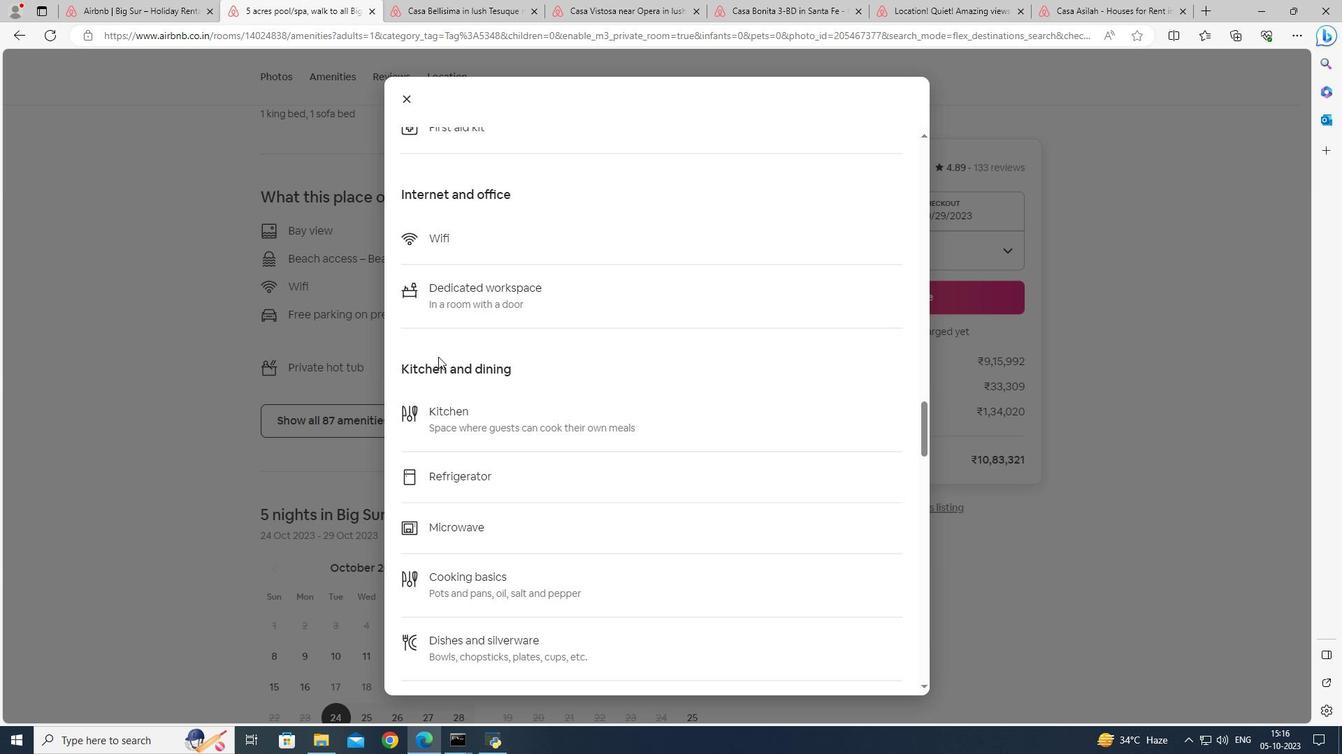 
Action: Mouse scrolled (438, 356) with delta (0, 0)
Screenshot: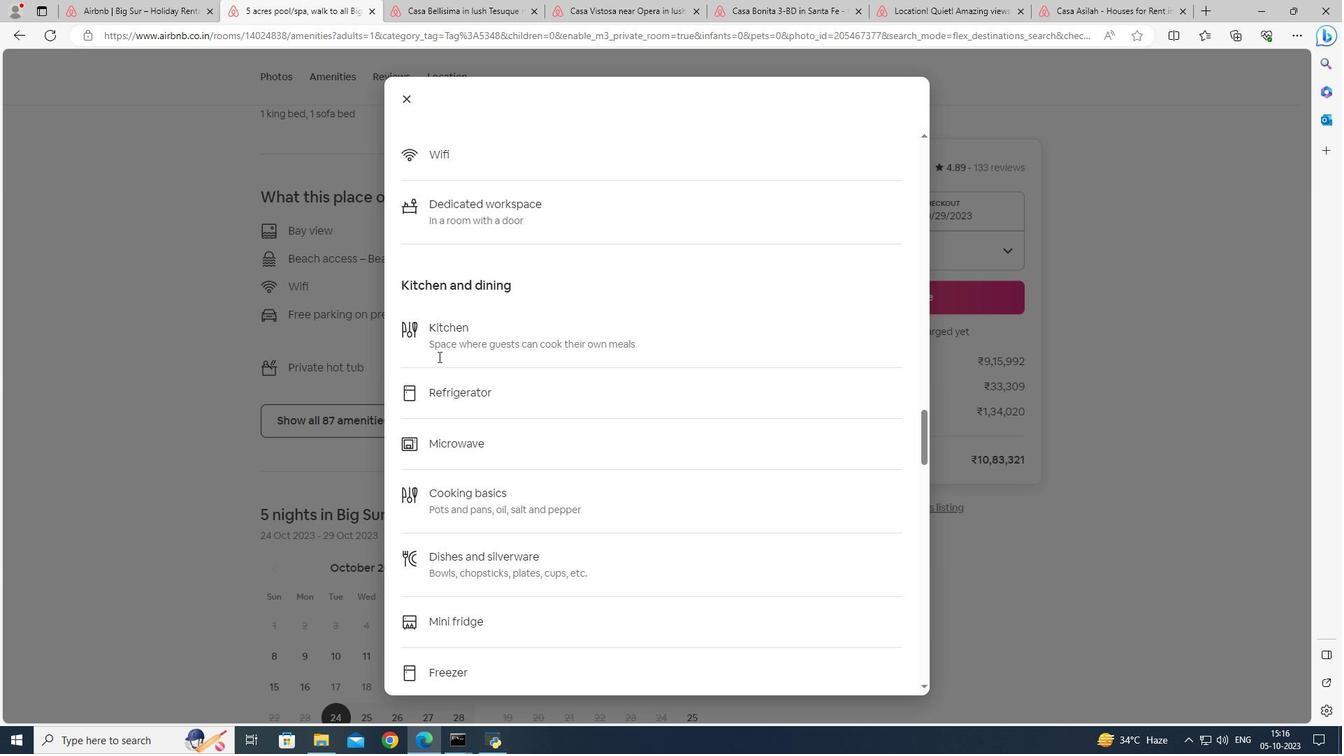 
Action: Mouse scrolled (438, 356) with delta (0, 0)
Screenshot: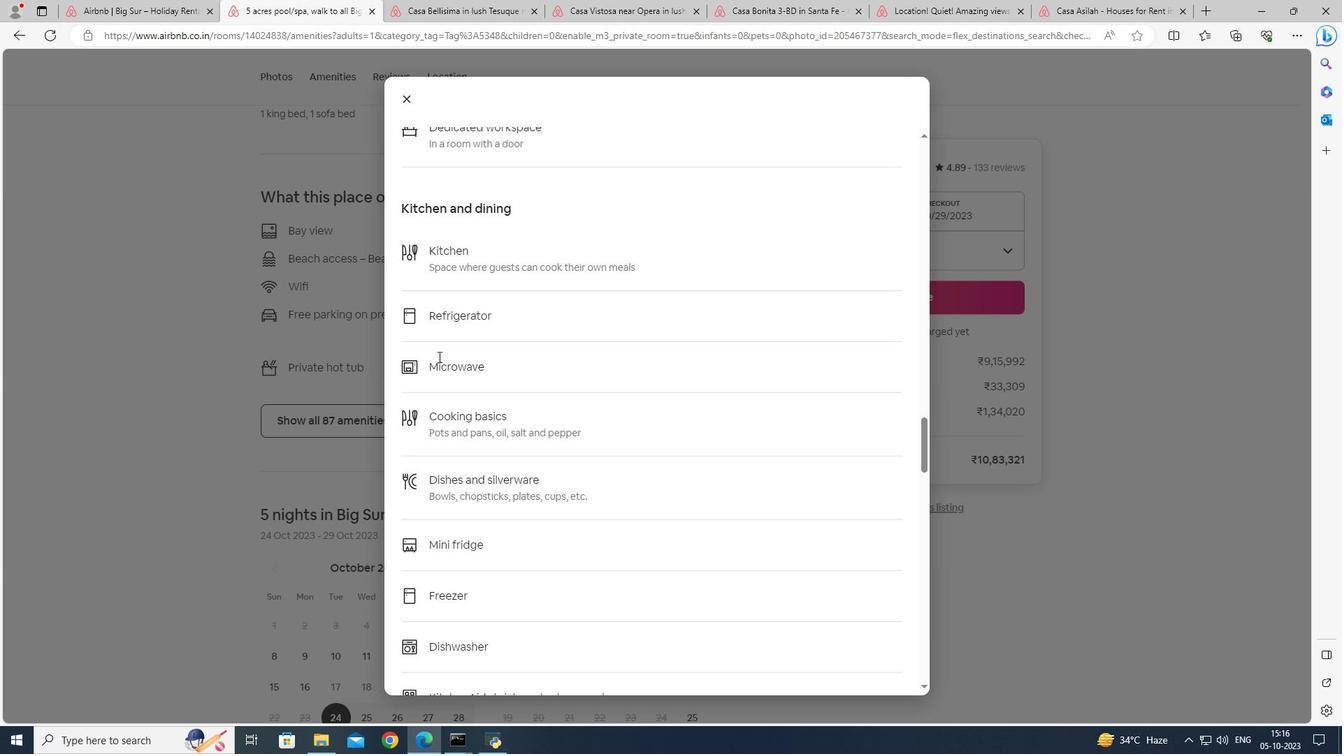 
Action: Mouse scrolled (438, 356) with delta (0, 0)
Screenshot: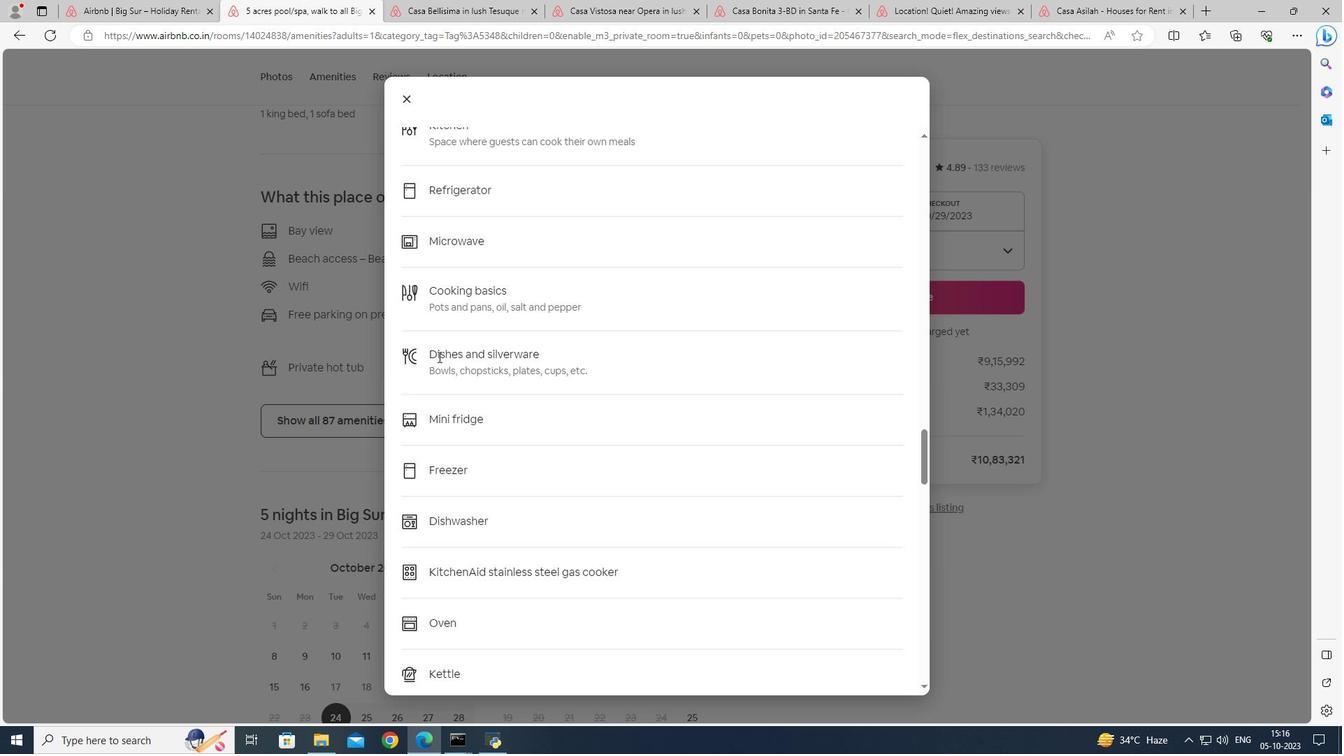 
Action: Mouse scrolled (438, 356) with delta (0, 0)
Screenshot: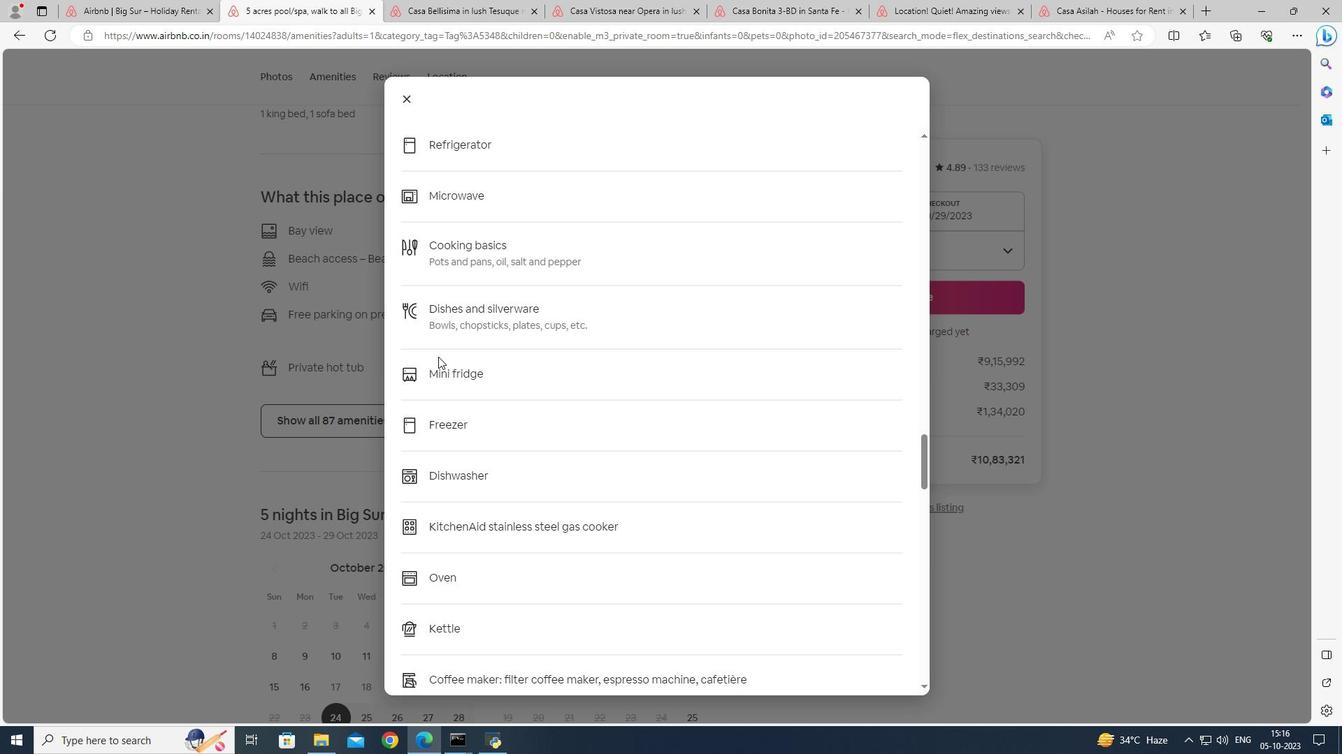 
Action: Mouse scrolled (438, 356) with delta (0, 0)
Screenshot: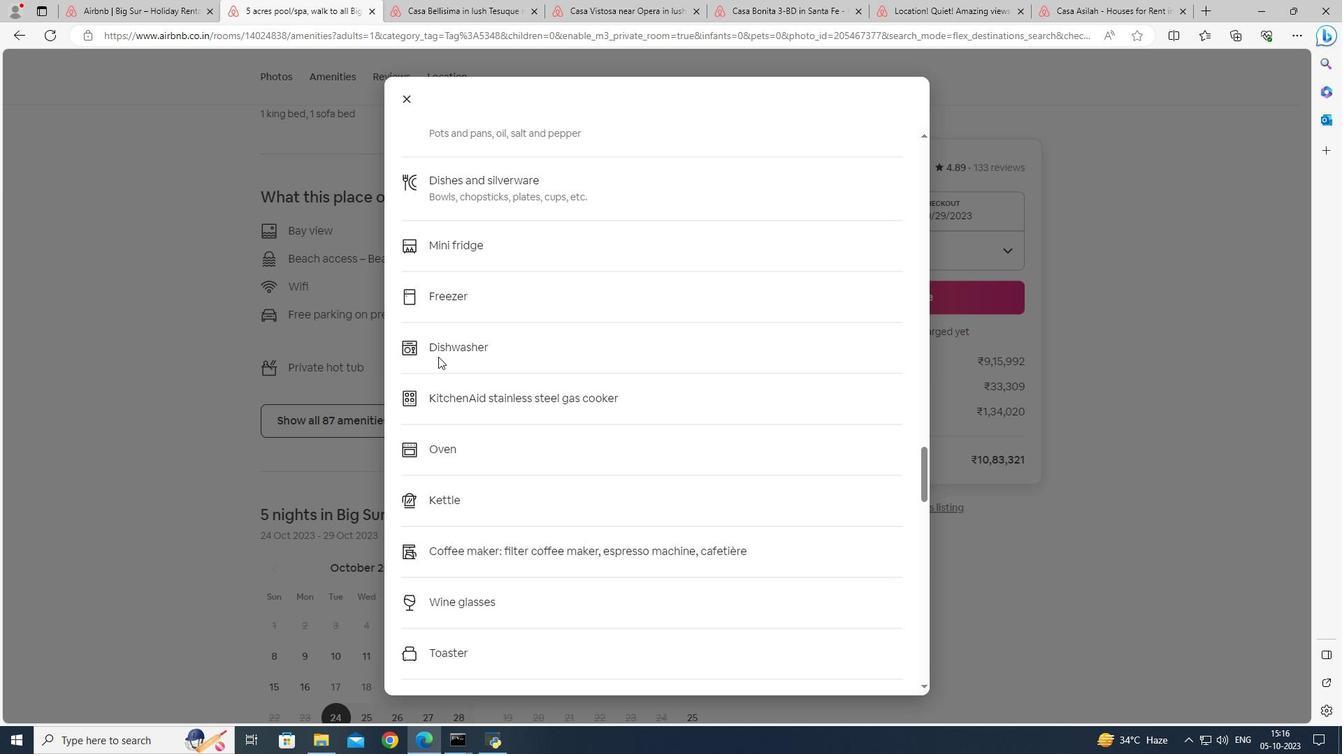 
Action: Mouse scrolled (438, 356) with delta (0, 0)
Screenshot: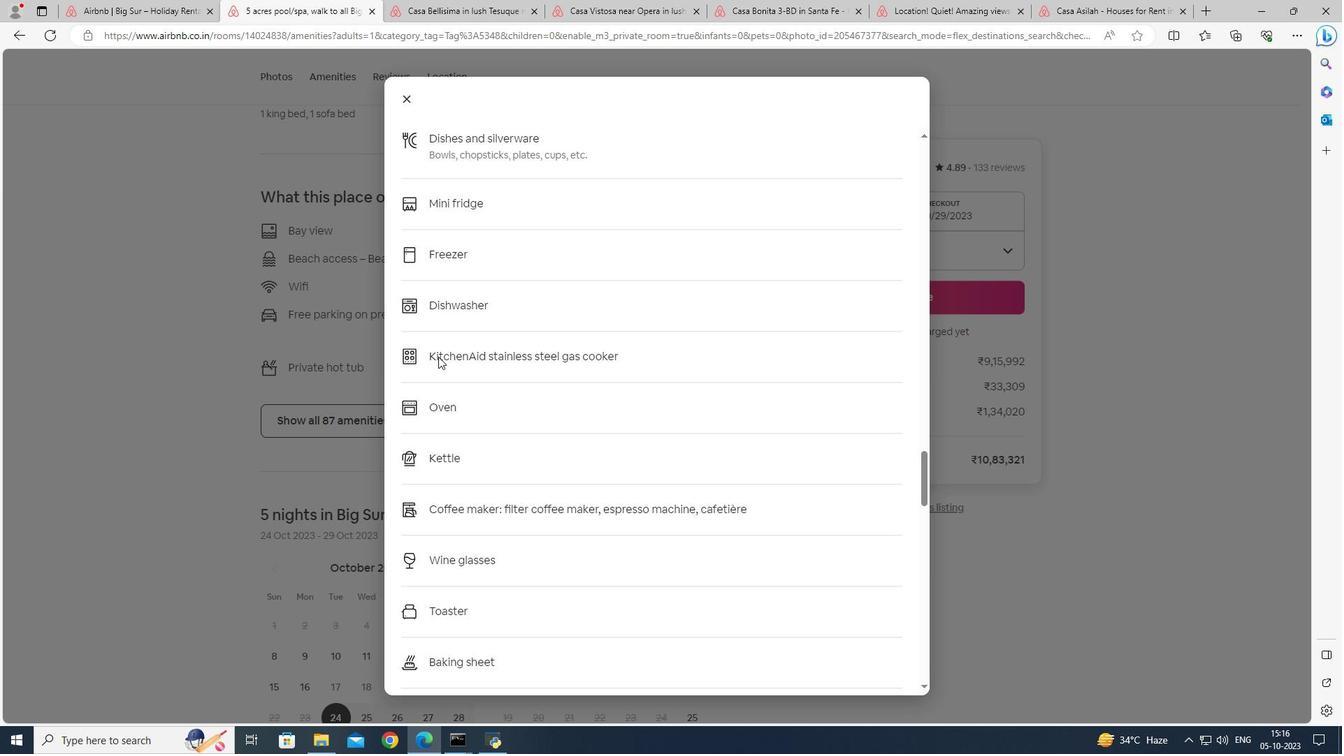 
Action: Mouse scrolled (438, 356) with delta (0, 0)
Screenshot: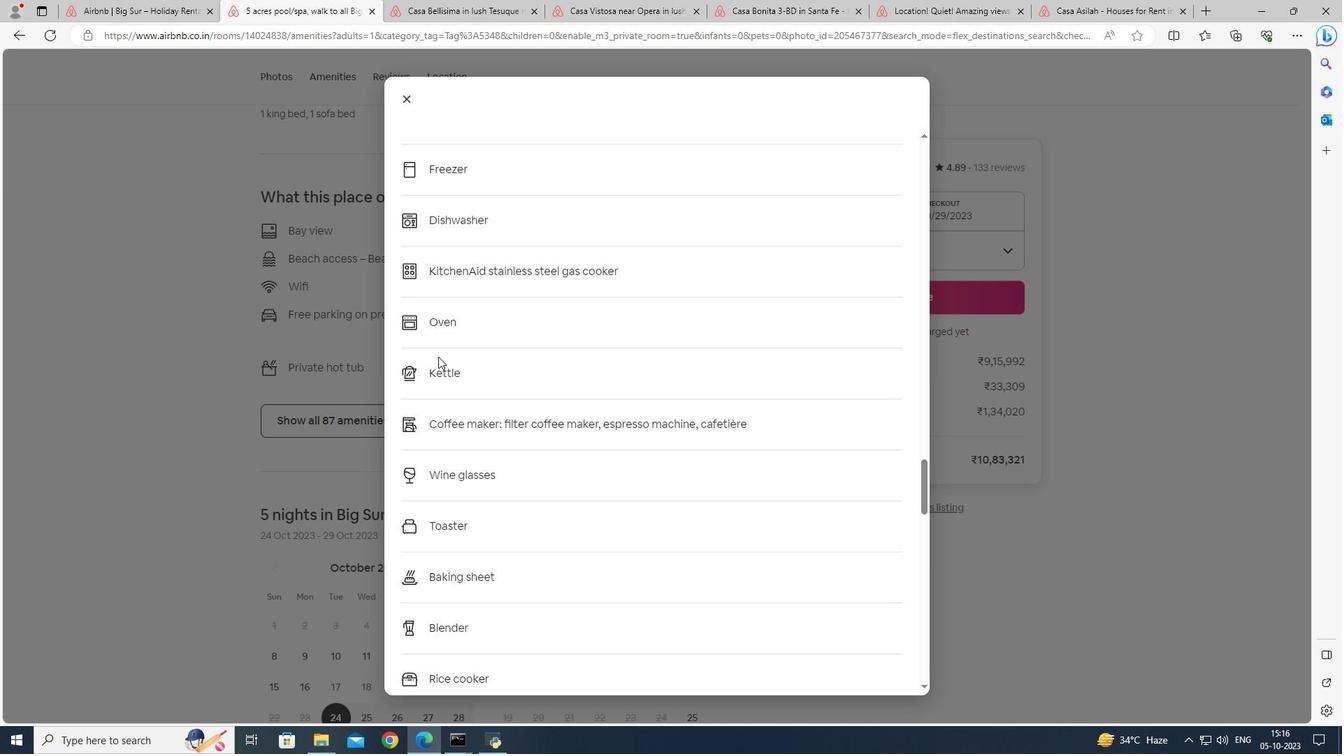 
Action: Mouse scrolled (438, 356) with delta (0, 0)
Screenshot: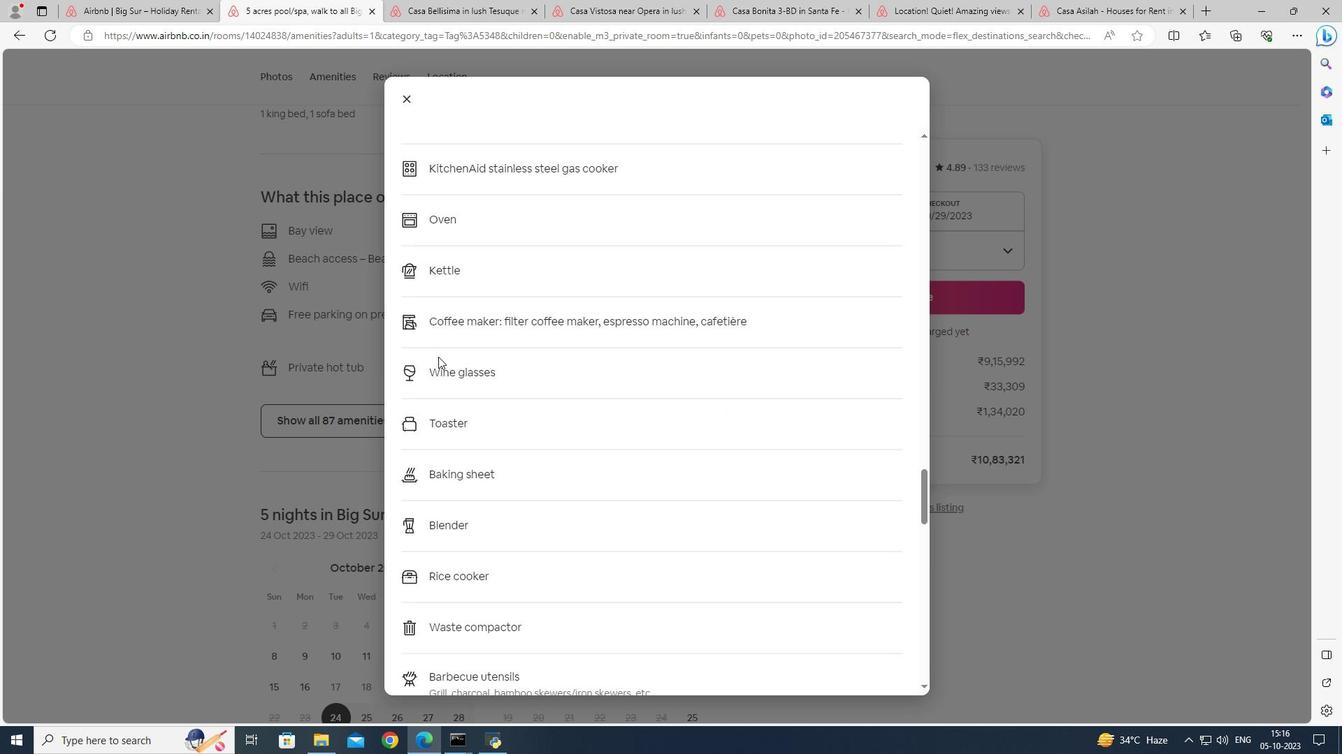 
Action: Mouse scrolled (438, 356) with delta (0, 0)
Screenshot: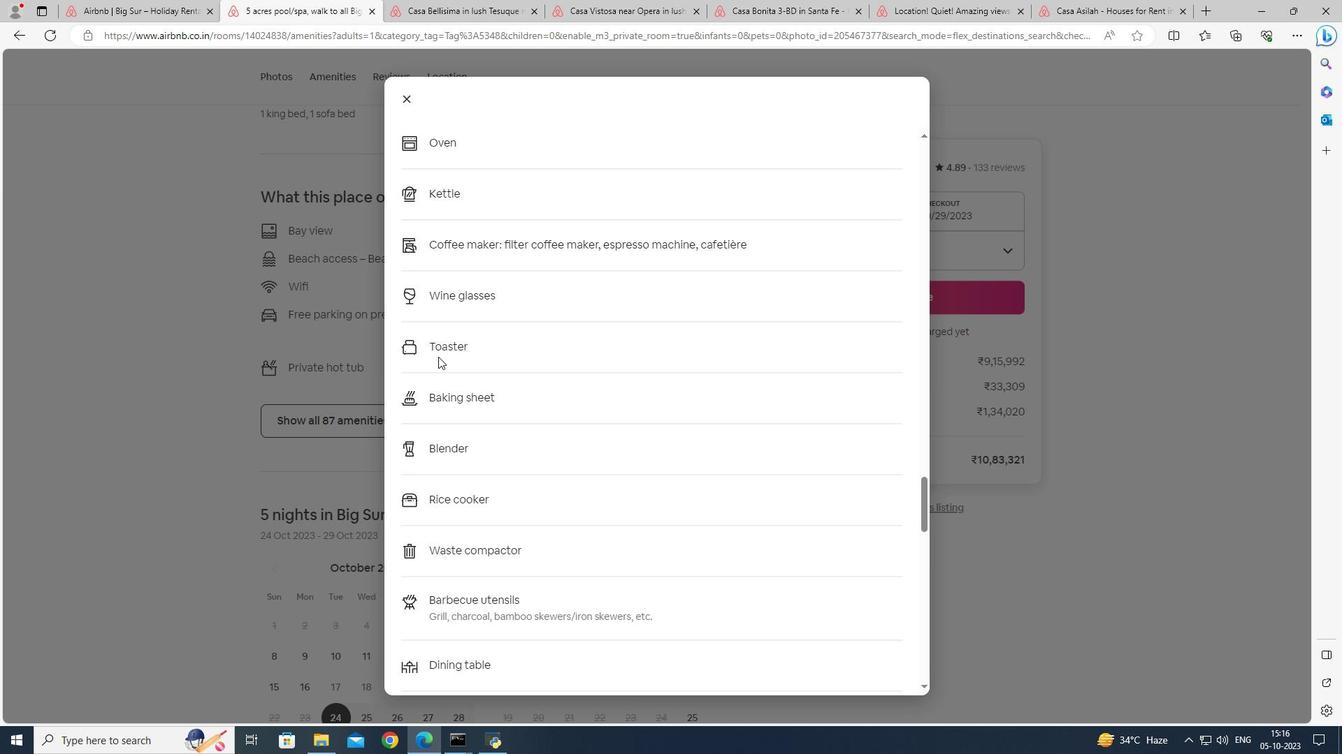 
Action: Mouse scrolled (438, 356) with delta (0, 0)
Screenshot: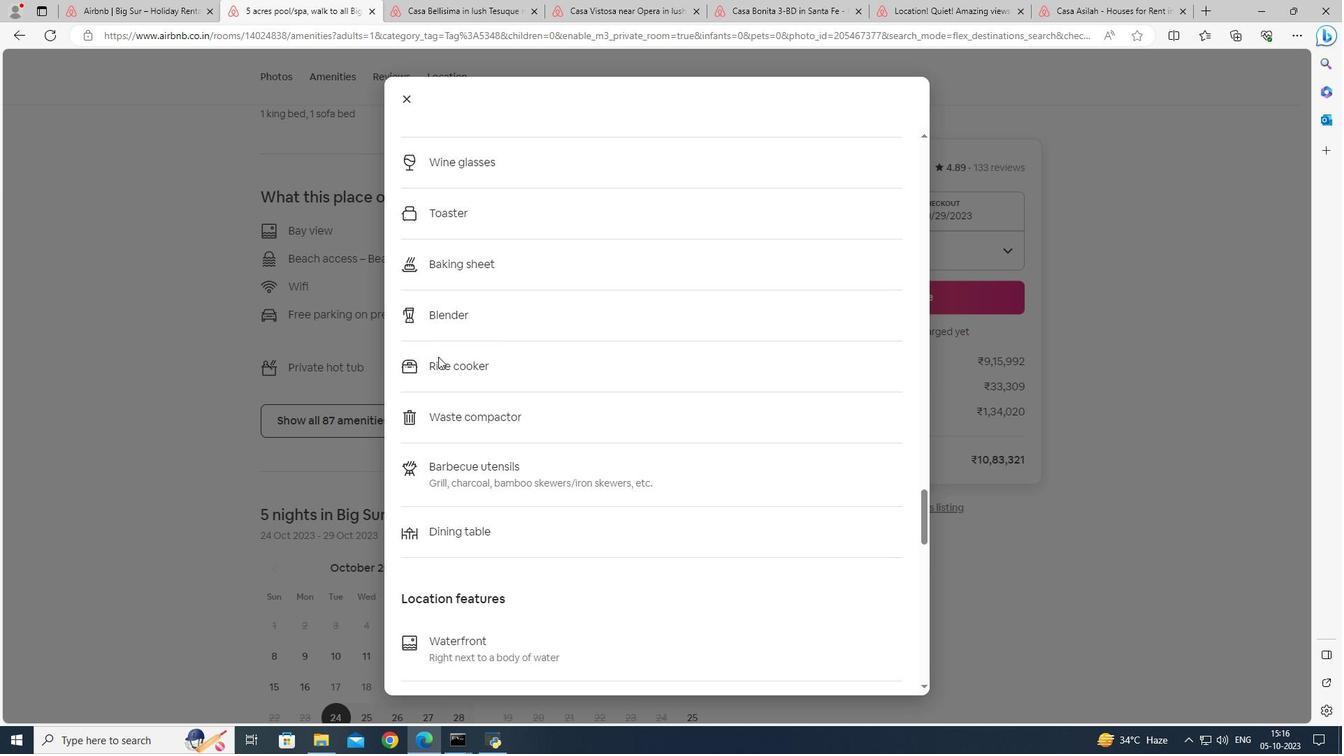 
Action: Mouse scrolled (438, 356) with delta (0, 0)
Screenshot: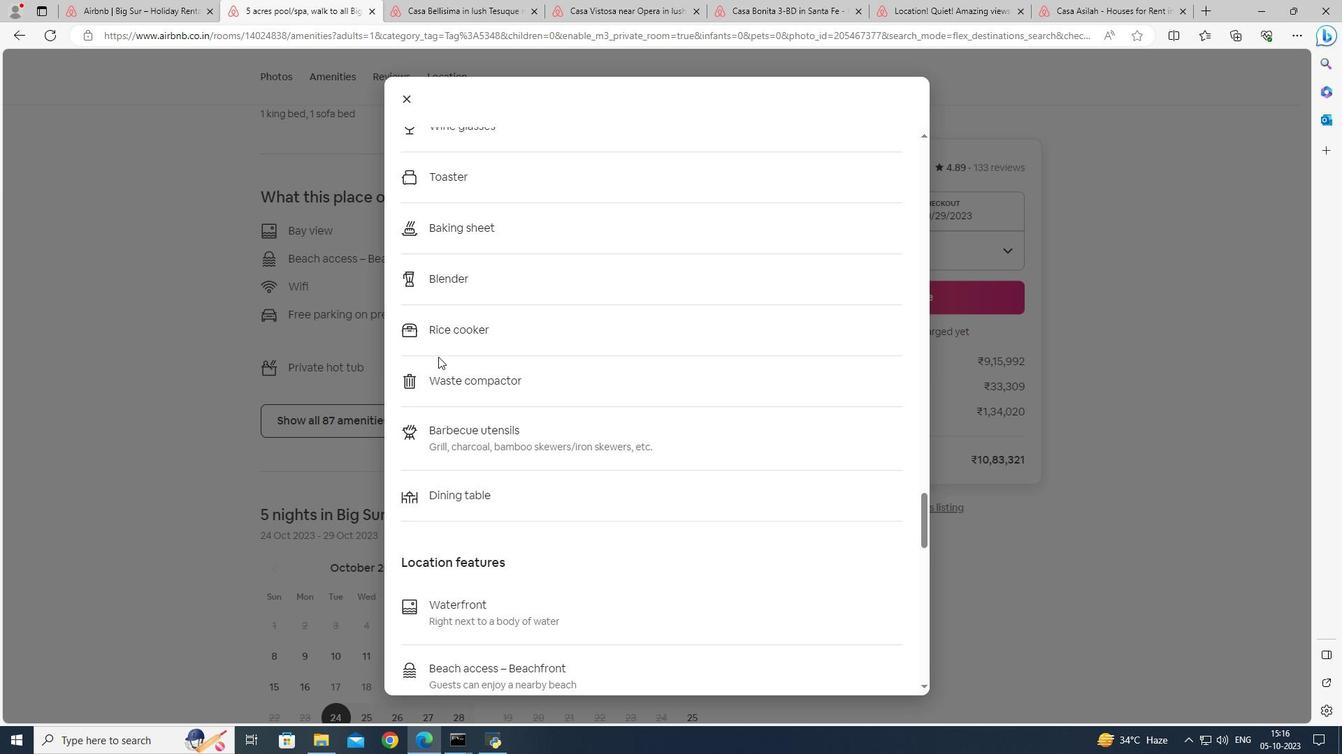
Action: Mouse scrolled (438, 356) with delta (0, 0)
Screenshot: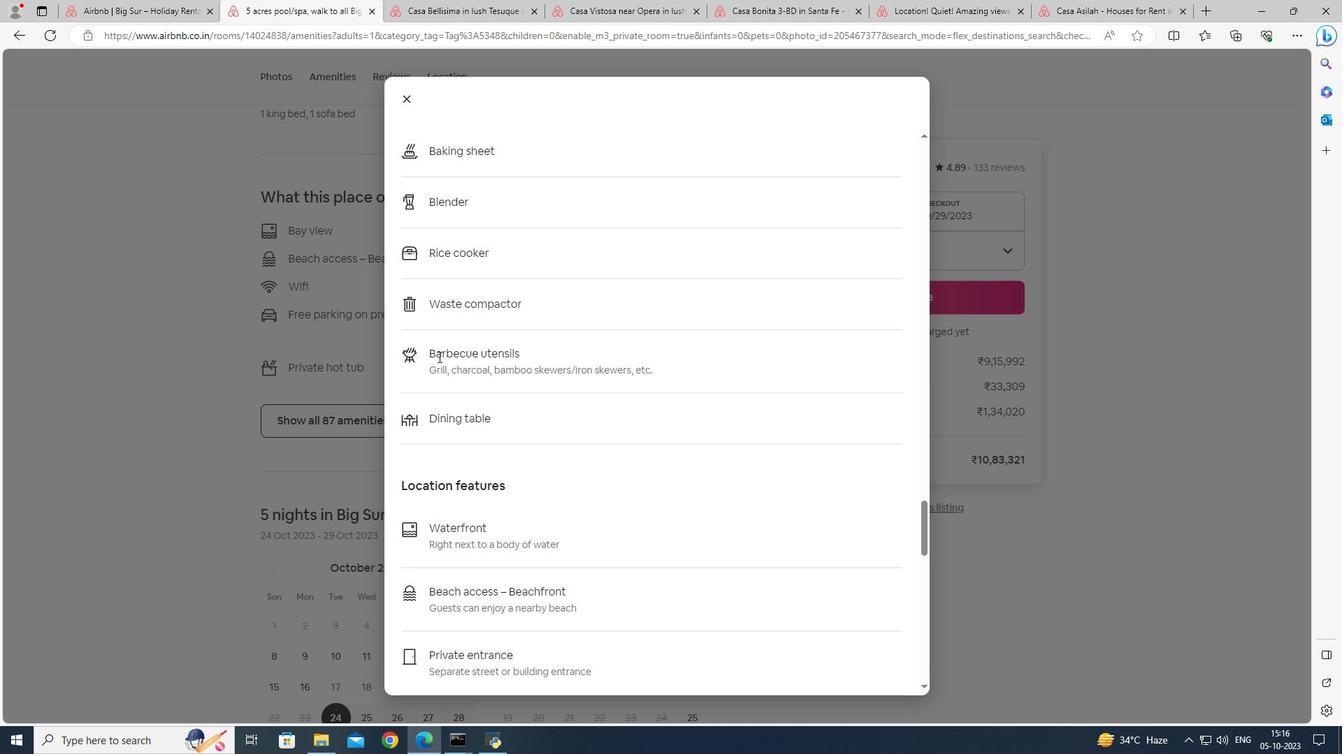 
Action: Mouse scrolled (438, 356) with delta (0, 0)
Screenshot: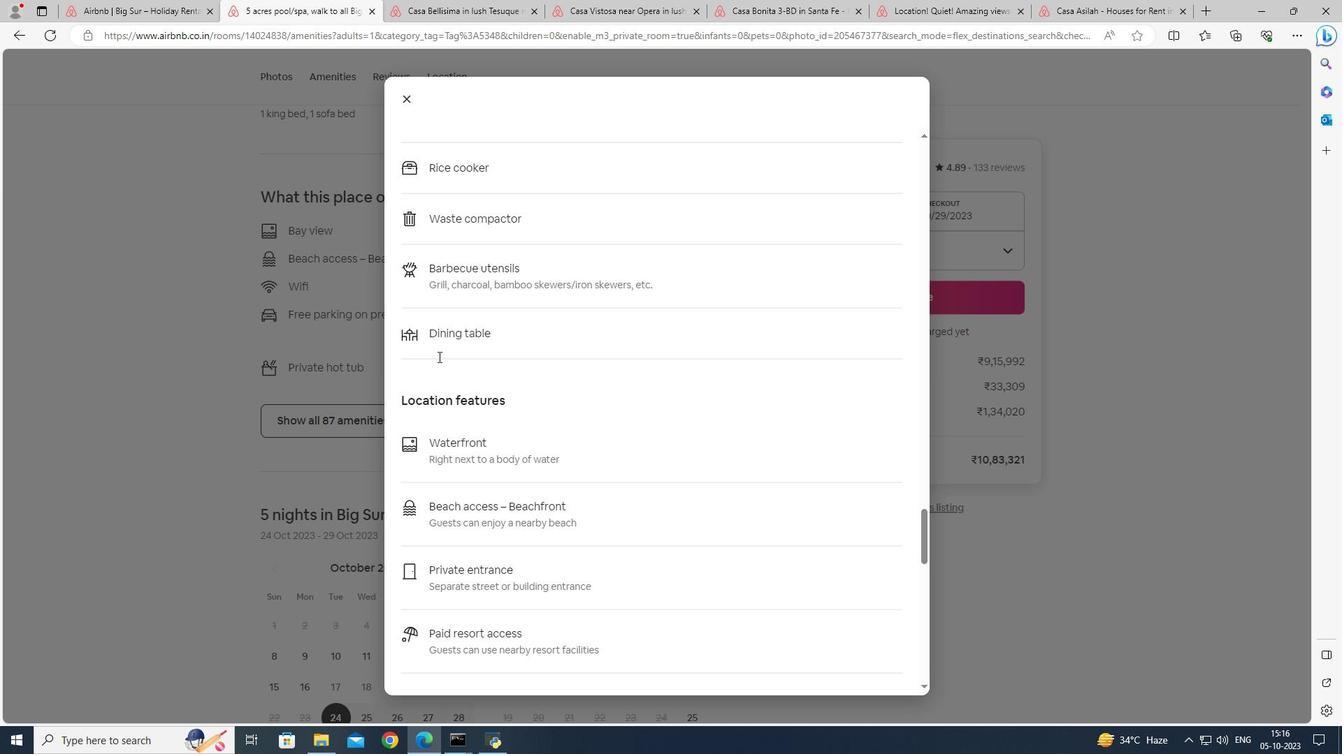 
Action: Mouse scrolled (438, 356) with delta (0, 0)
Screenshot: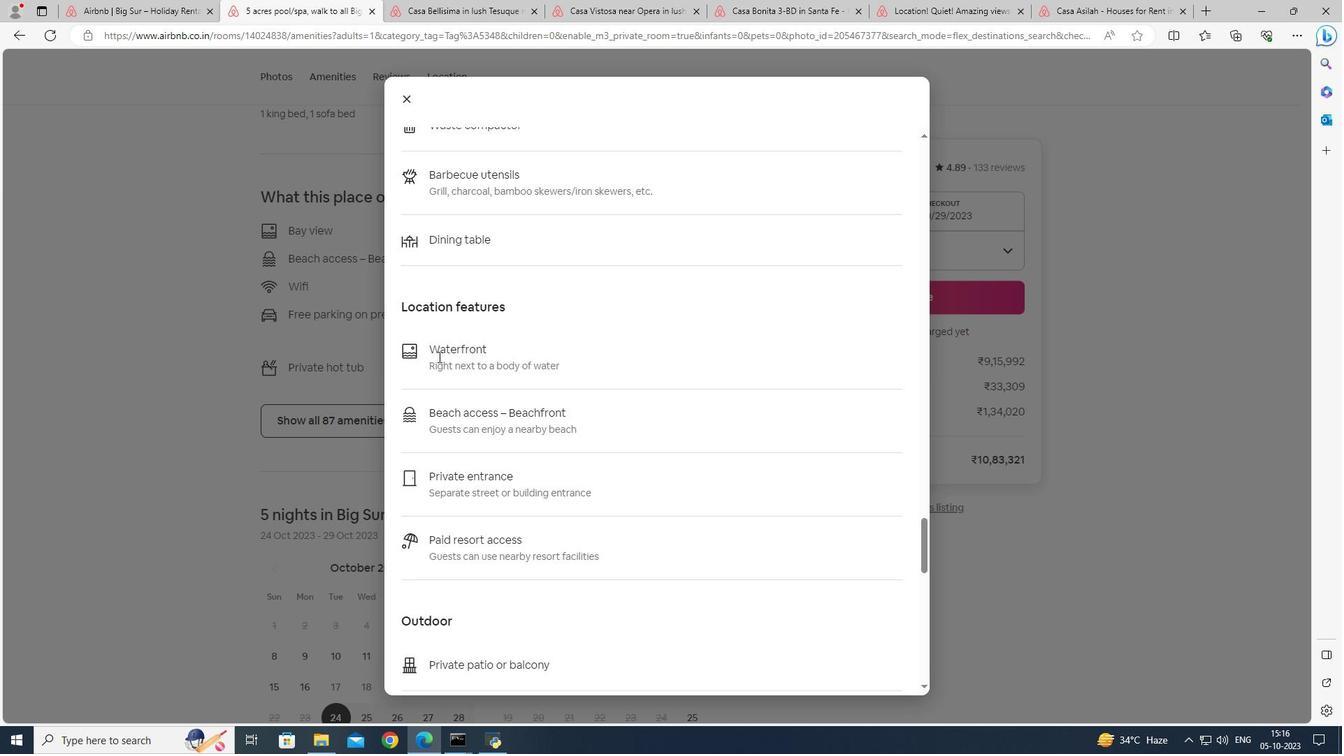 
Action: Mouse scrolled (438, 356) with delta (0, 0)
Screenshot: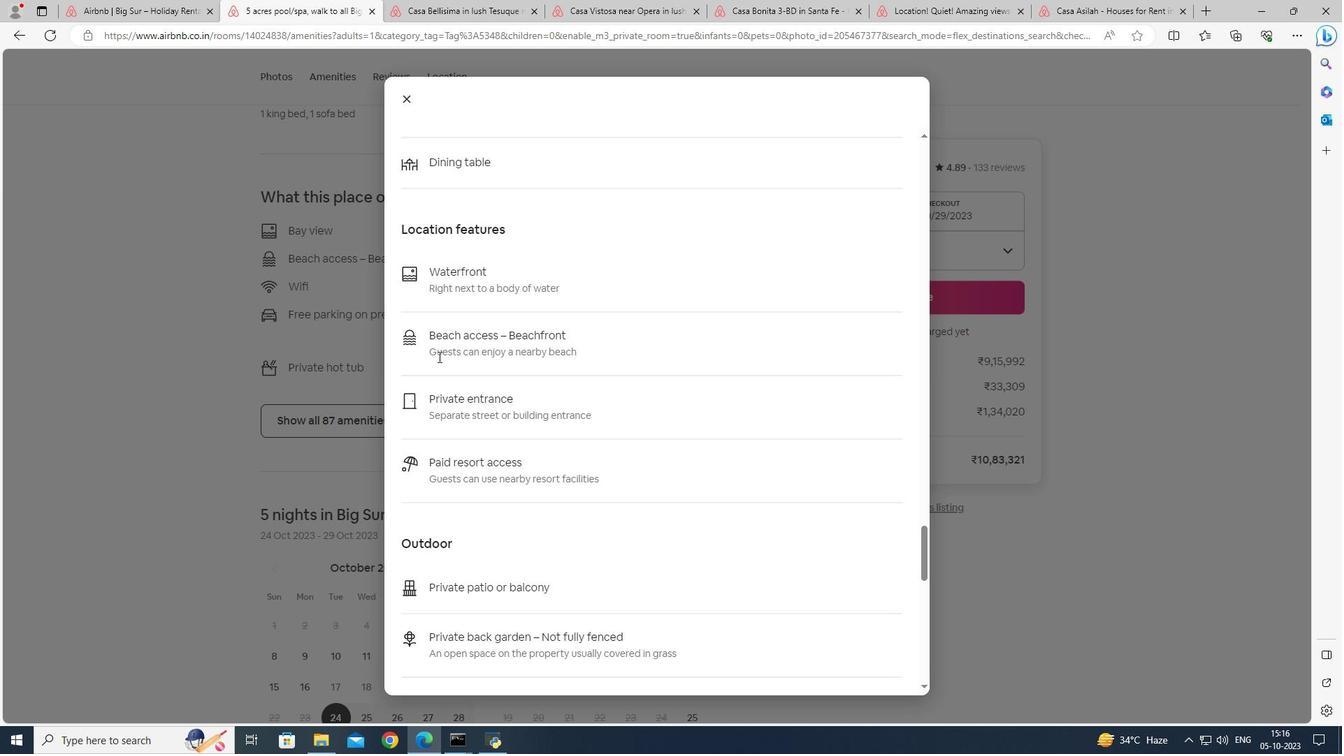 
Action: Mouse scrolled (438, 356) with delta (0, 0)
Screenshot: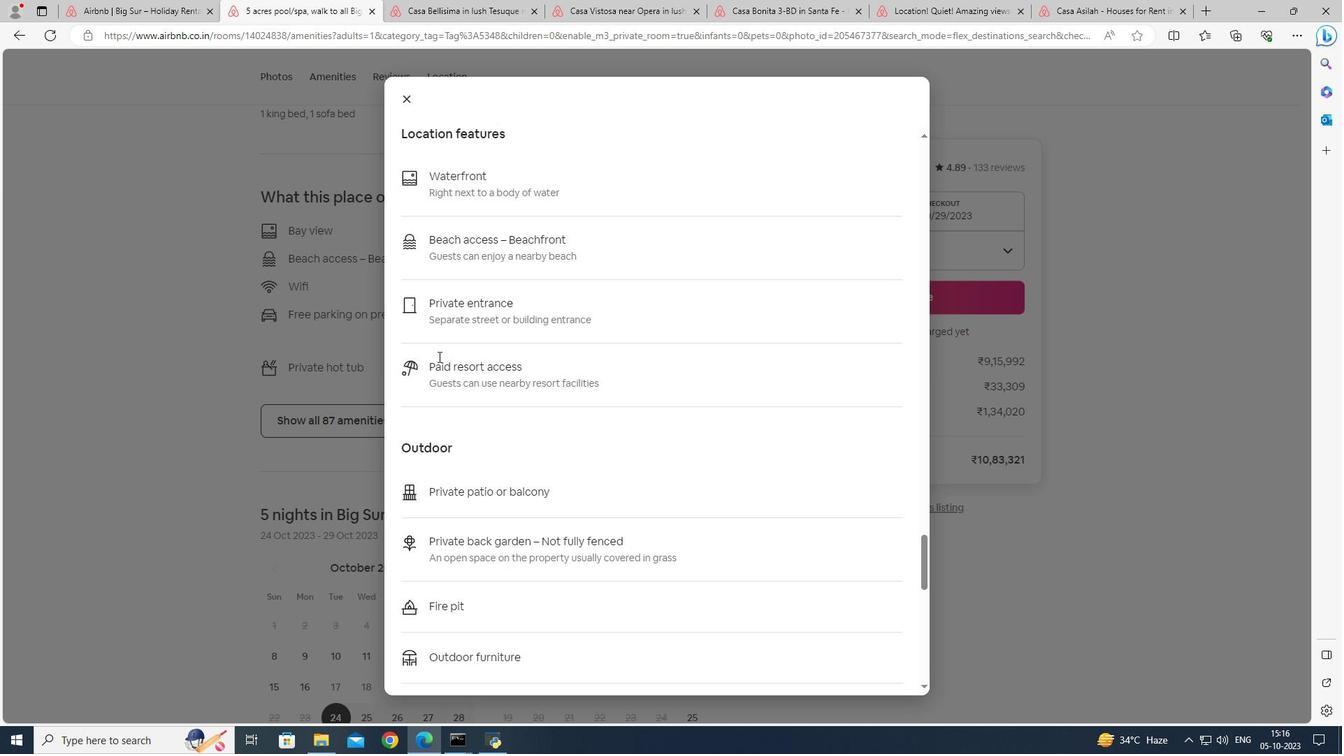 
Action: Mouse scrolled (438, 356) with delta (0, 0)
Screenshot: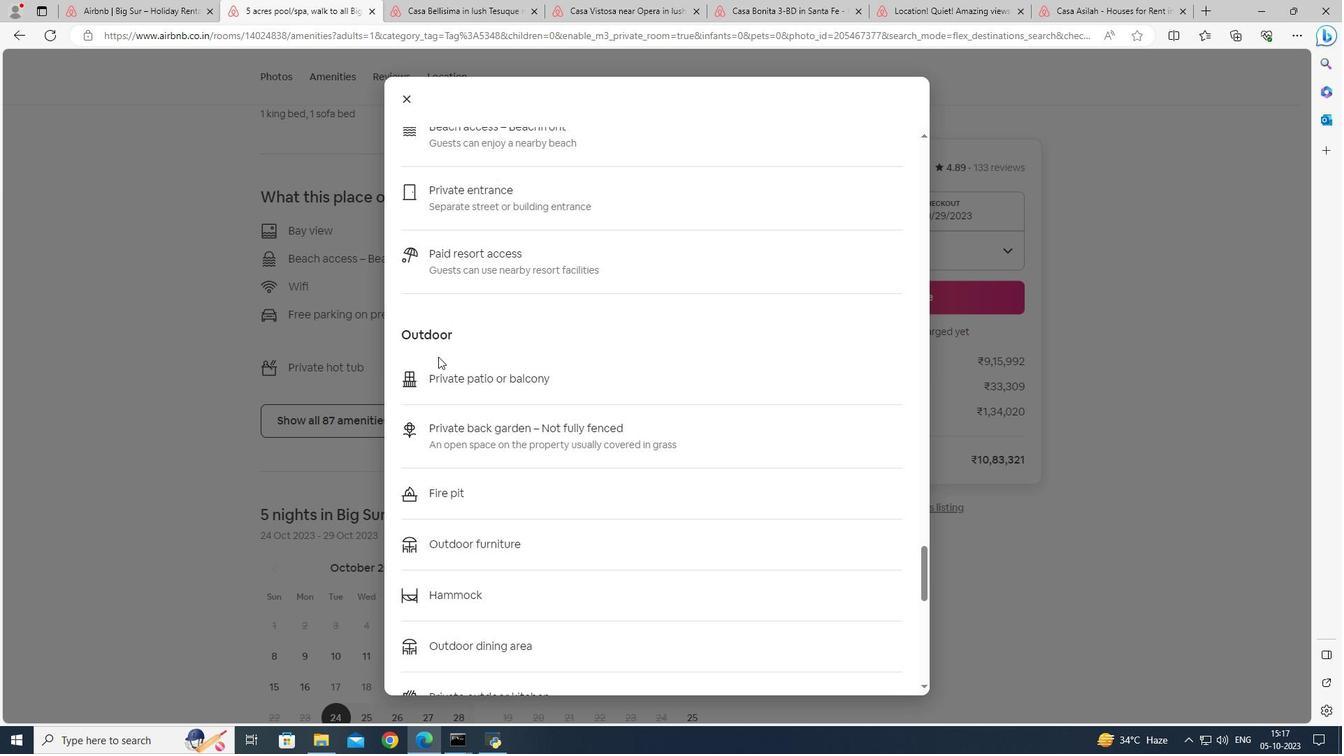 
Action: Mouse scrolled (438, 356) with delta (0, 0)
Screenshot: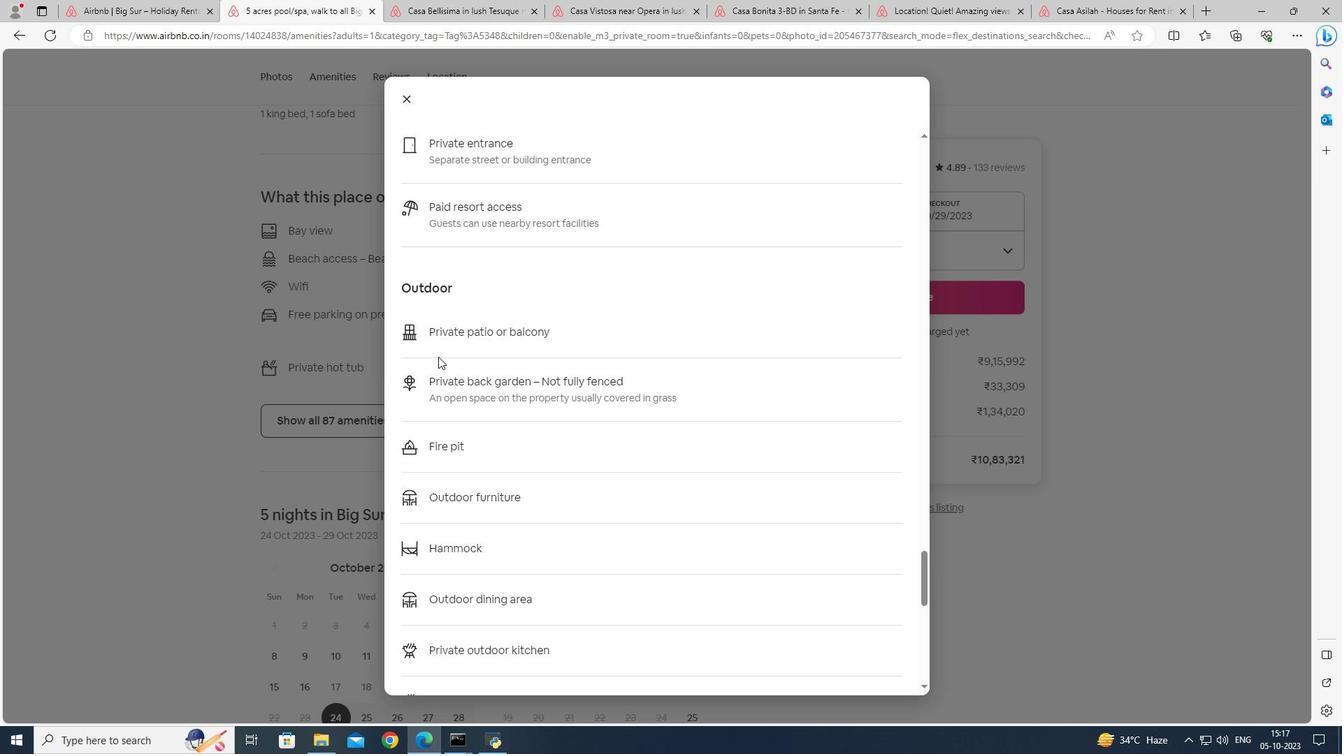 
Action: Mouse scrolled (438, 356) with delta (0, 0)
Screenshot: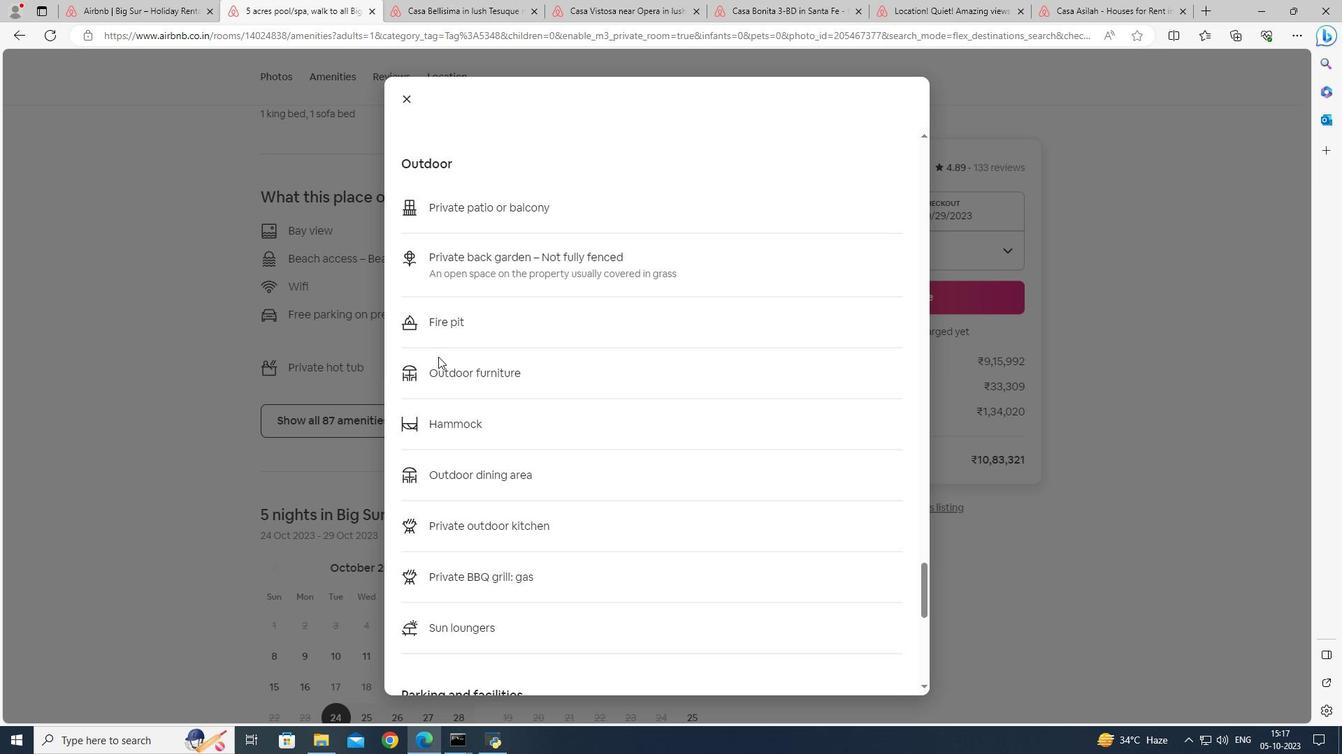 
Action: Mouse scrolled (438, 356) with delta (0, 0)
Screenshot: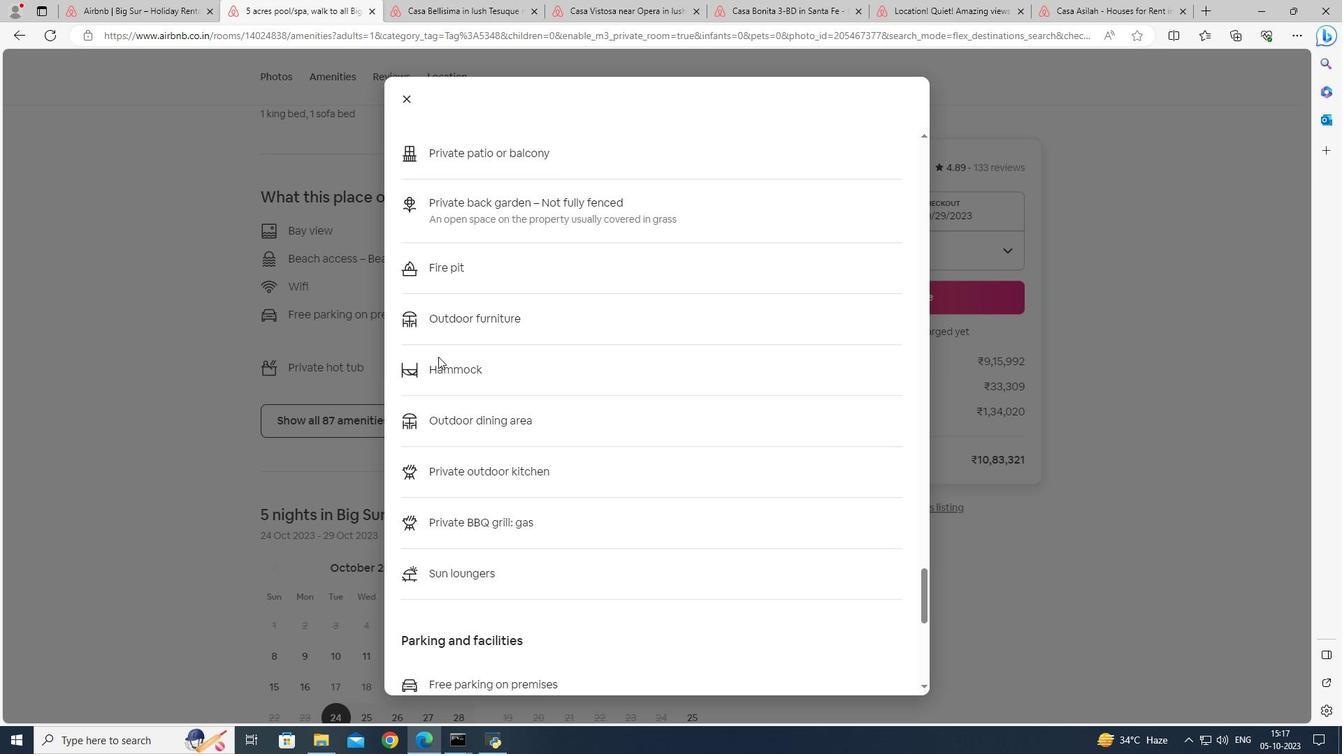 
Action: Mouse scrolled (438, 356) with delta (0, 0)
Screenshot: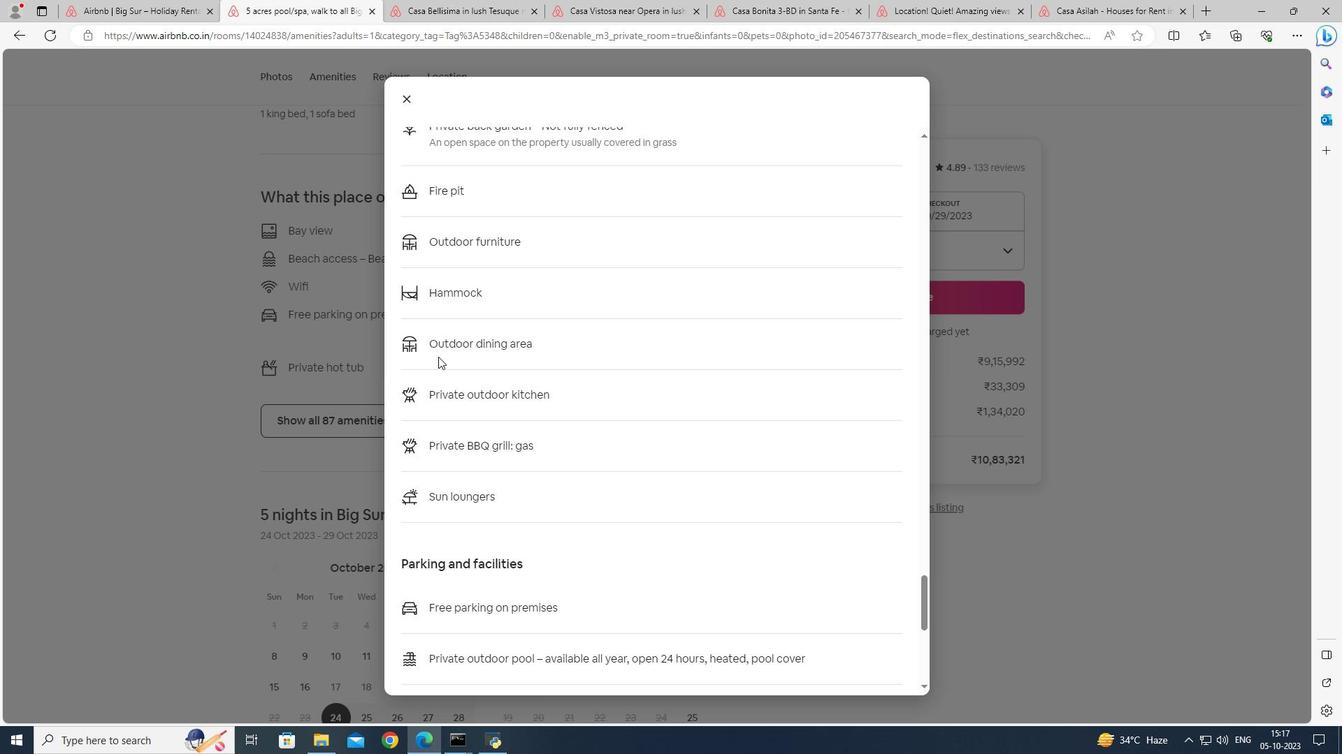 
Action: Mouse scrolled (438, 356) with delta (0, 0)
Screenshot: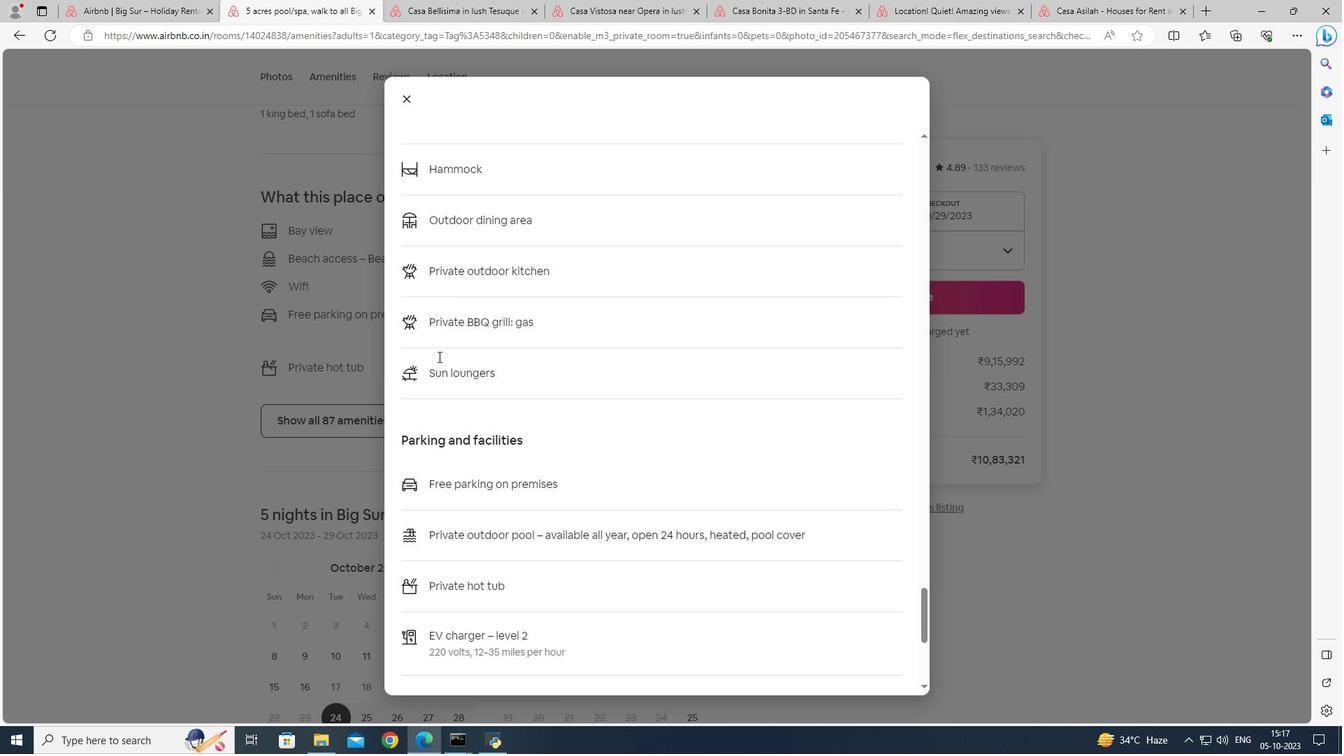 
Action: Mouse scrolled (438, 356) with delta (0, 0)
Screenshot: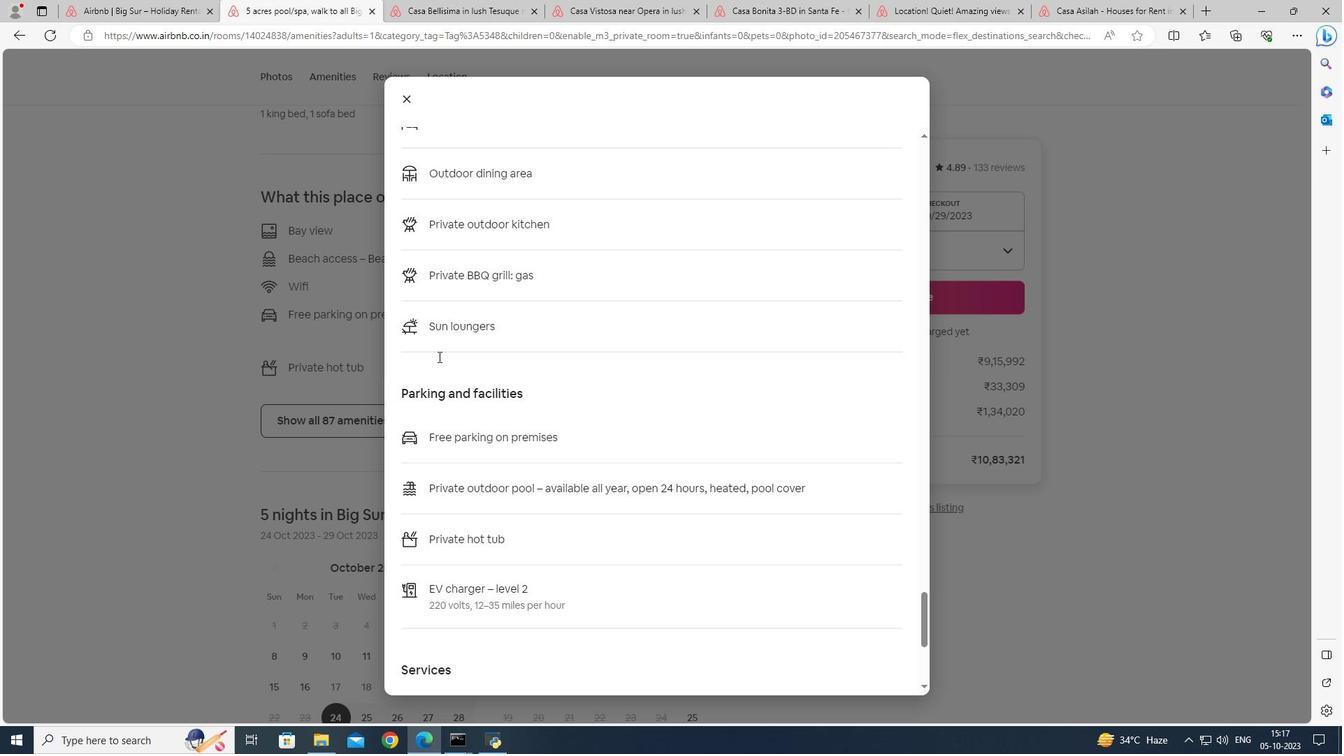 
Action: Mouse scrolled (438, 356) with delta (0, 0)
Screenshot: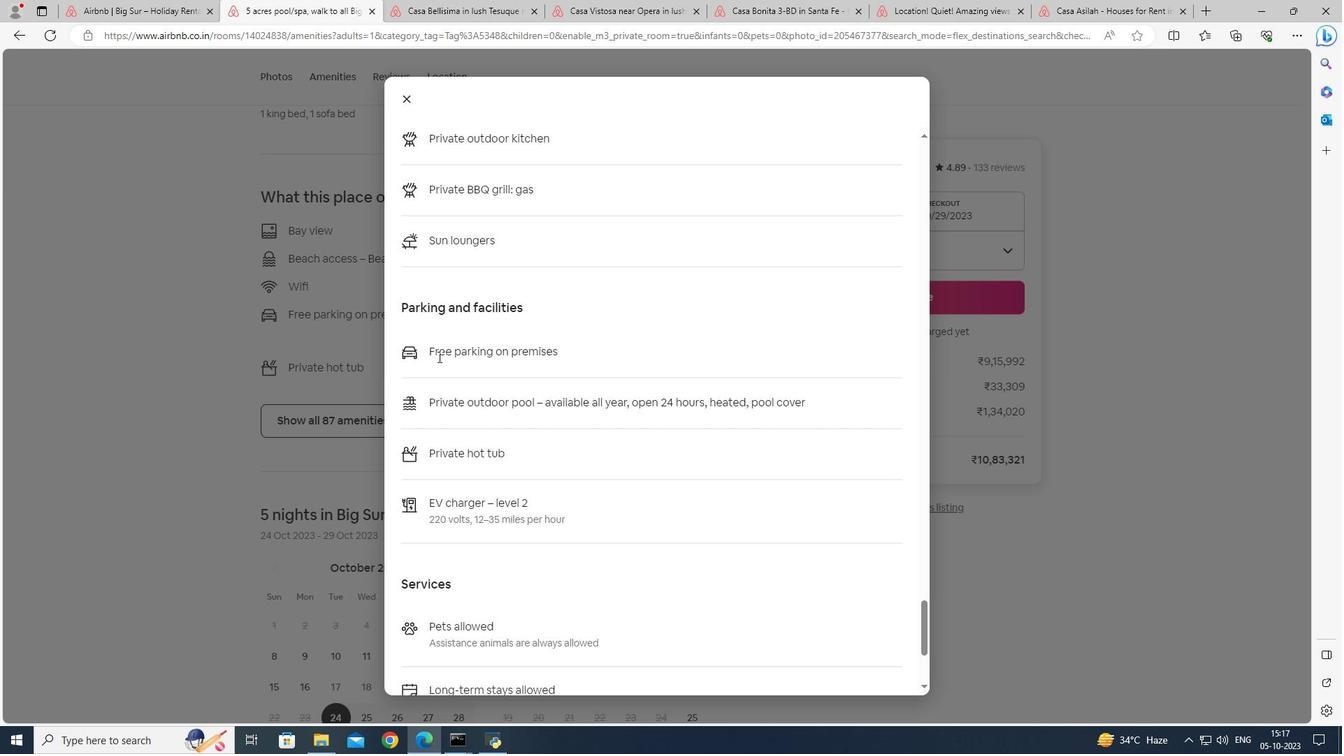 
Action: Mouse scrolled (438, 356) with delta (0, 0)
Screenshot: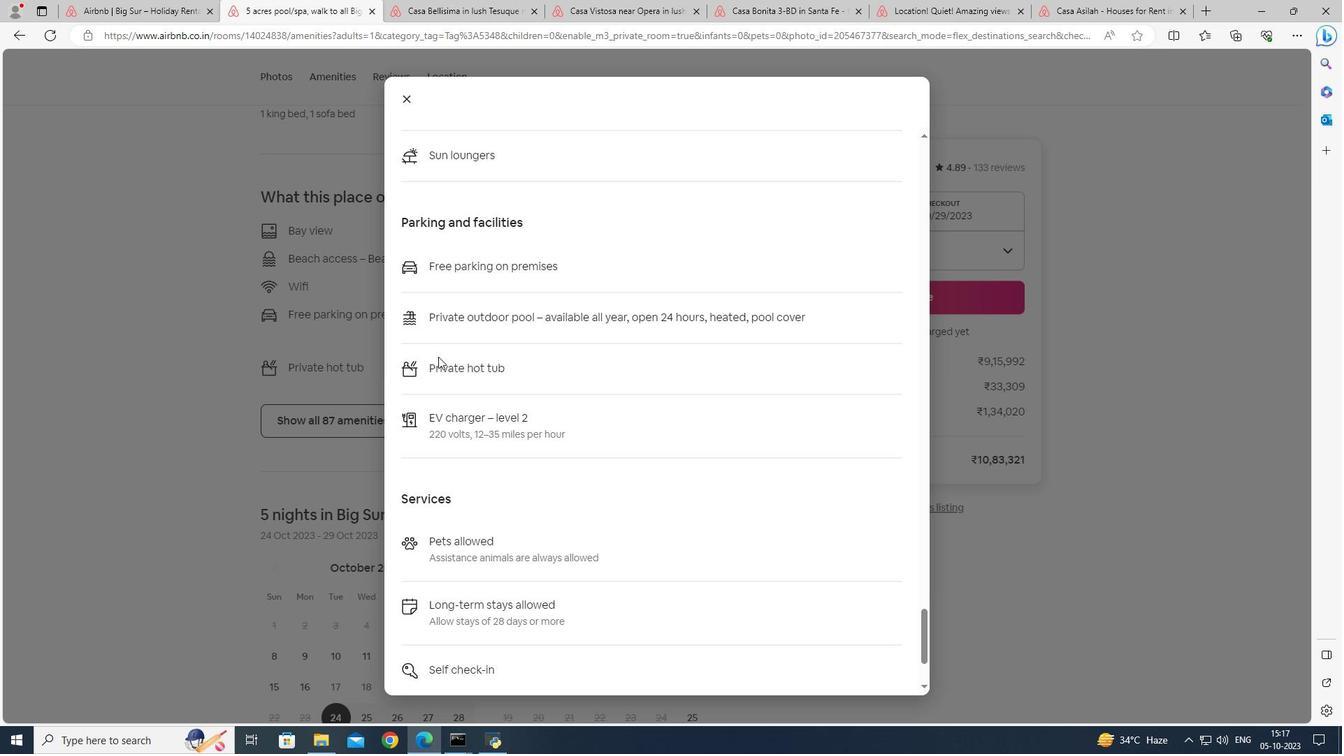 
Action: Mouse scrolled (438, 356) with delta (0, 0)
Screenshot: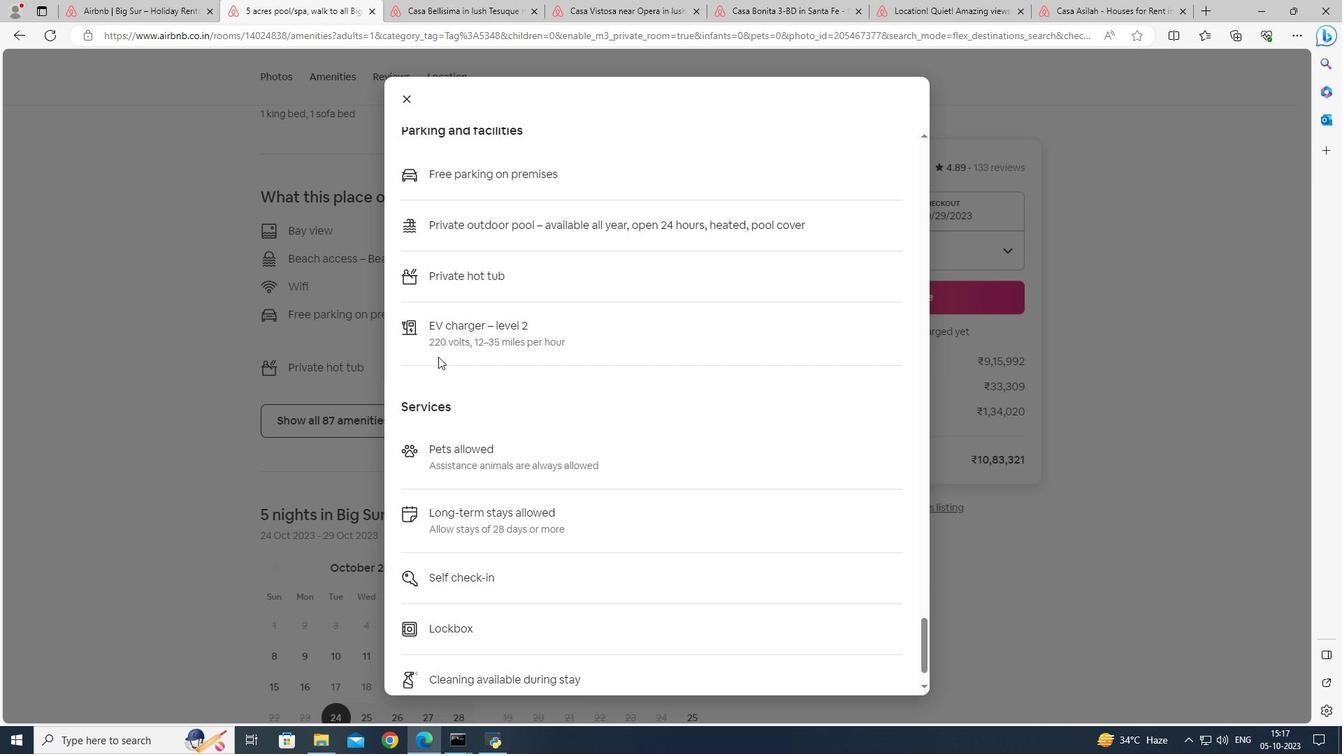 
Action: Mouse scrolled (438, 356) with delta (0, 0)
Screenshot: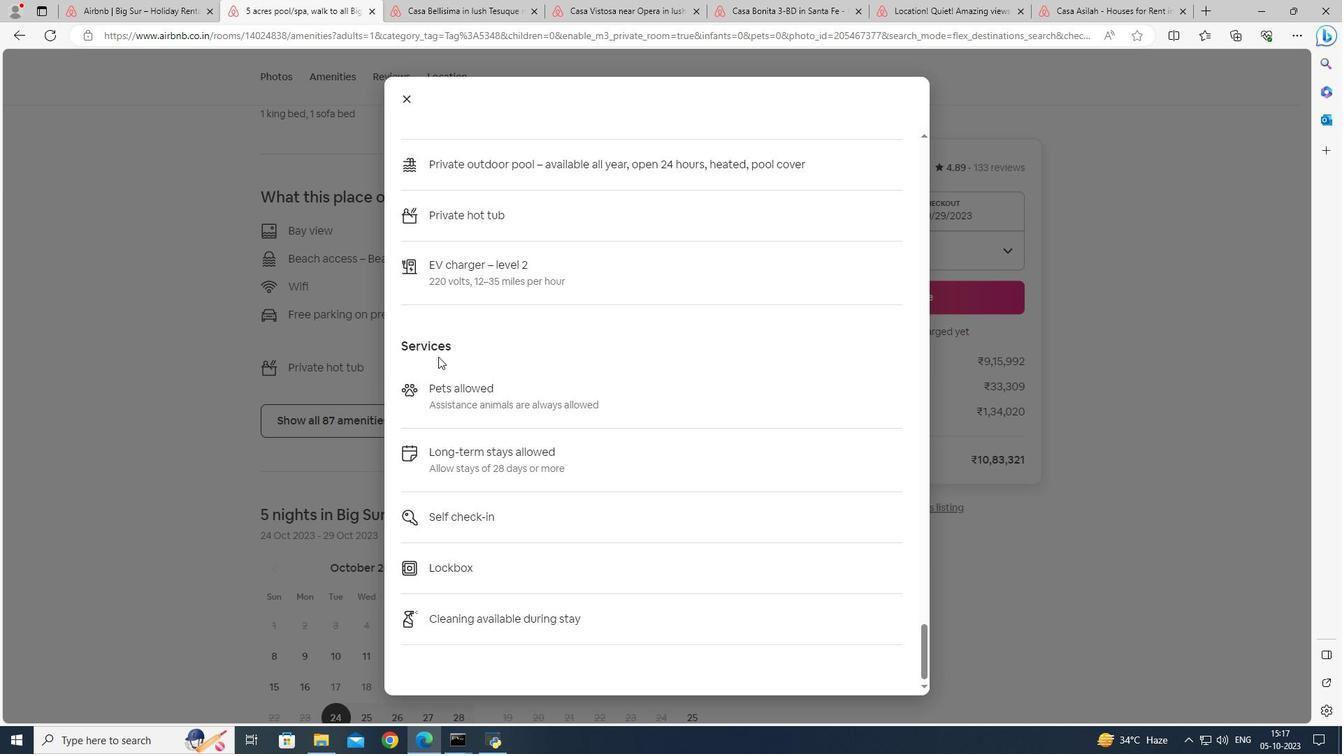 
Action: Mouse scrolled (438, 356) with delta (0, 0)
Screenshot: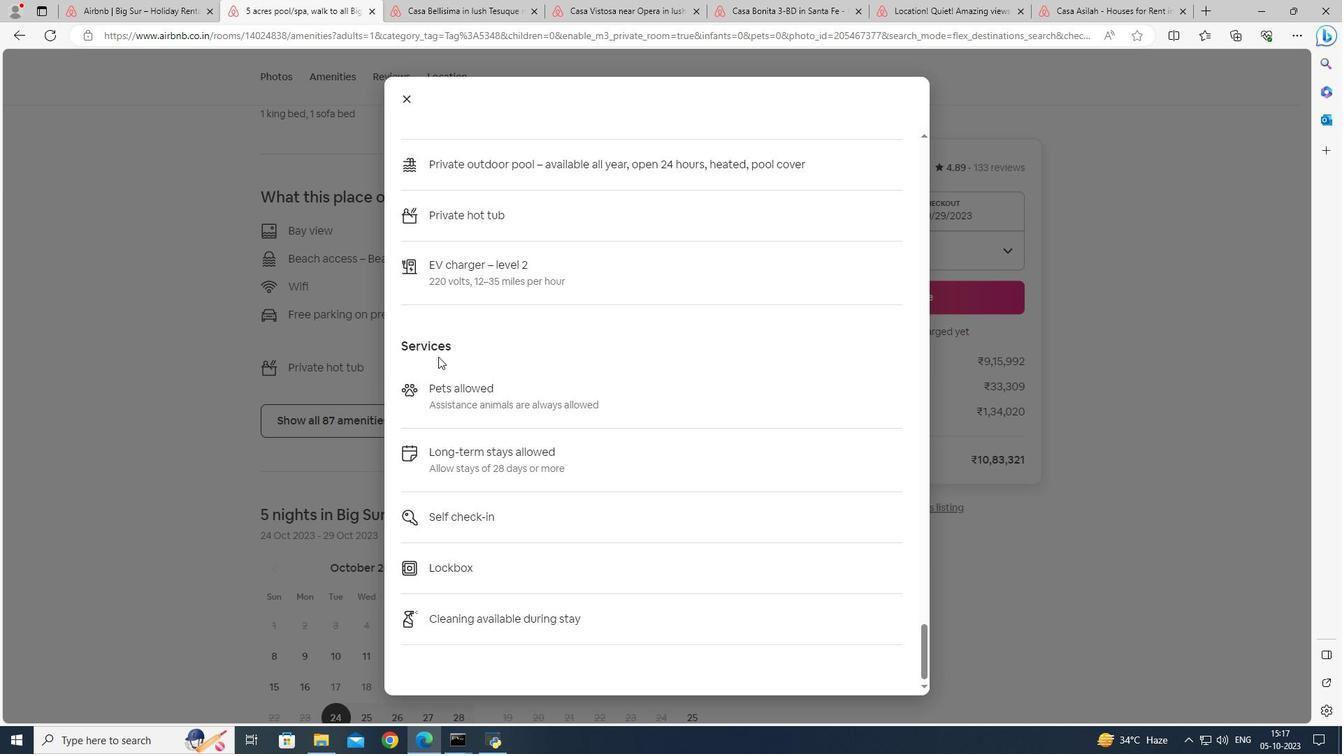 
Action: Mouse scrolled (438, 356) with delta (0, 0)
Screenshot: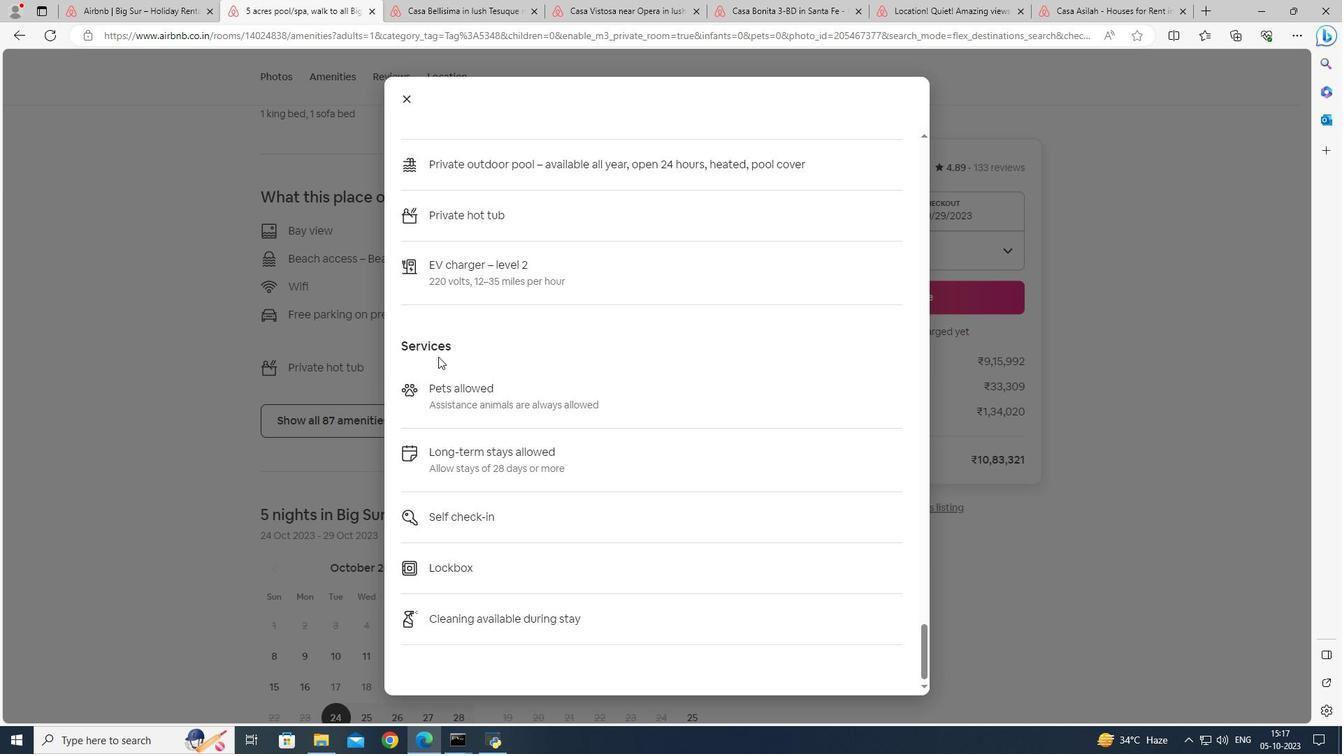 
Action: Mouse moved to (411, 98)
Screenshot: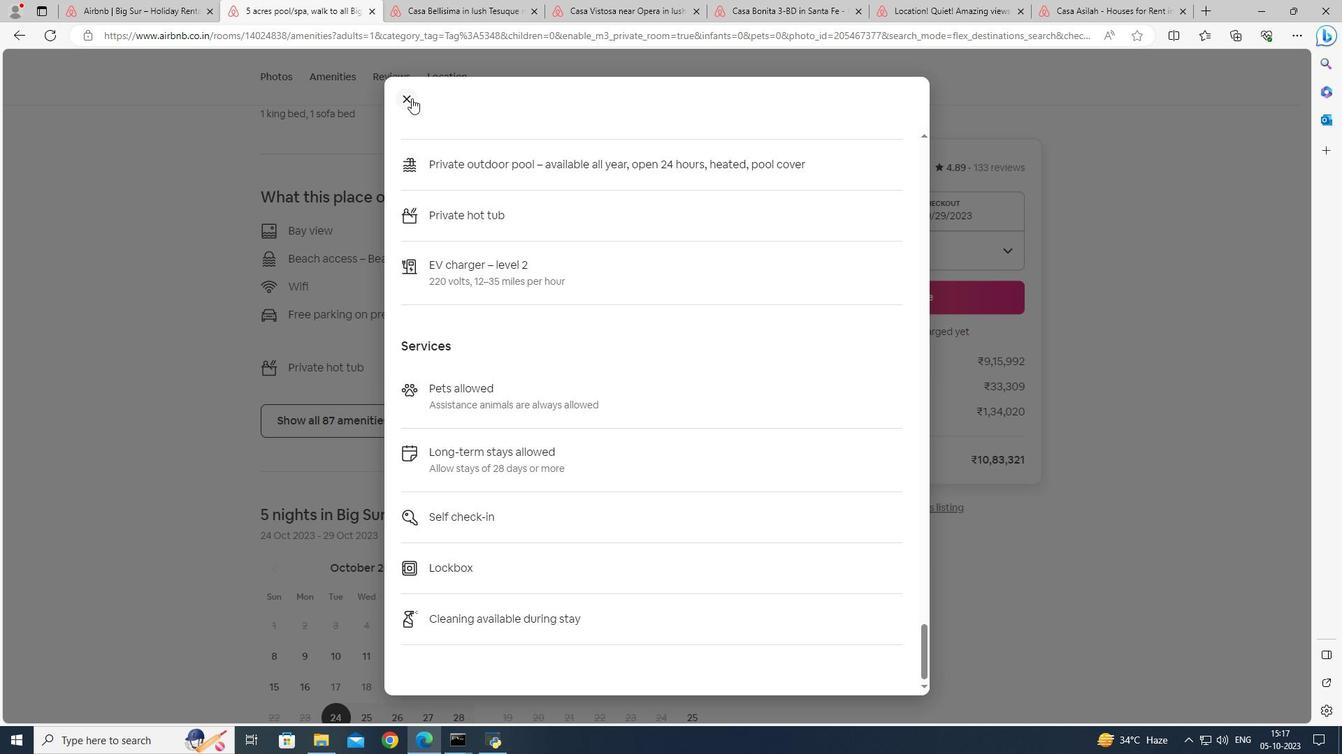 
Action: Mouse pressed left at (411, 98)
Screenshot: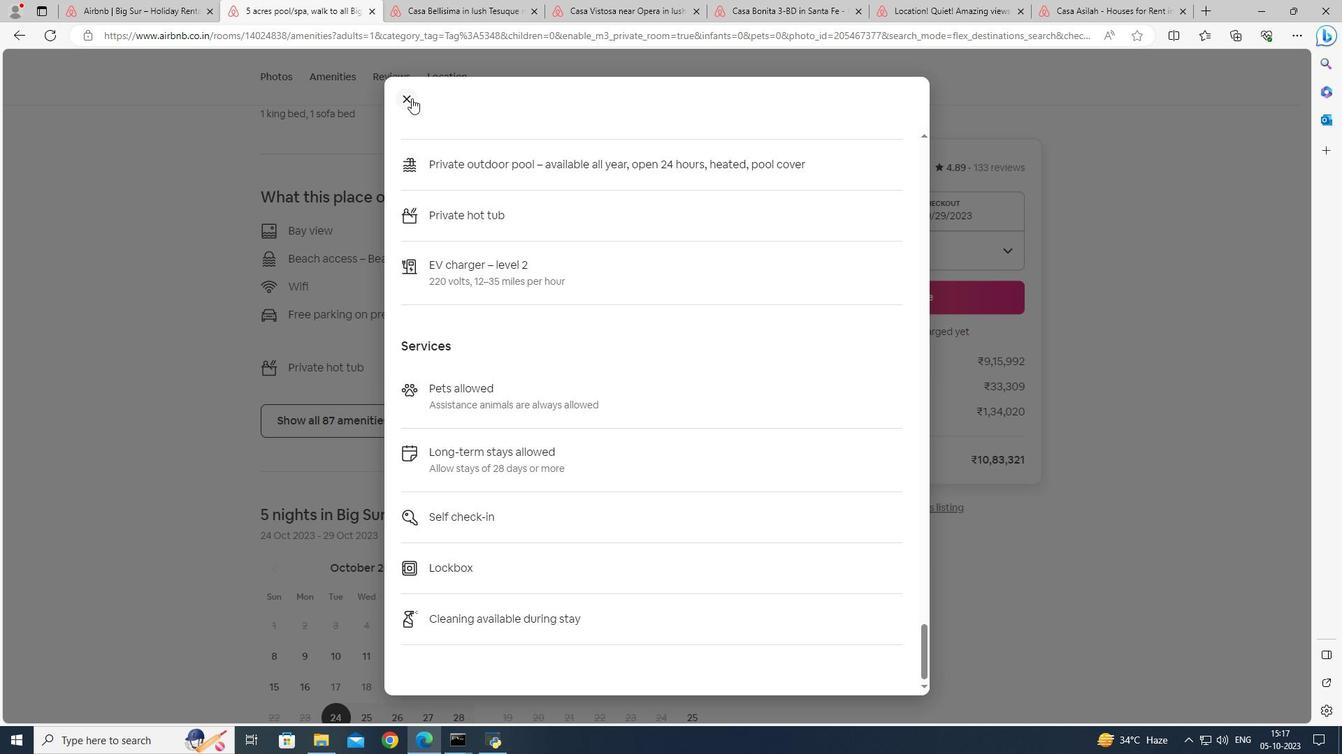 
Action: Mouse moved to (459, 229)
Screenshot: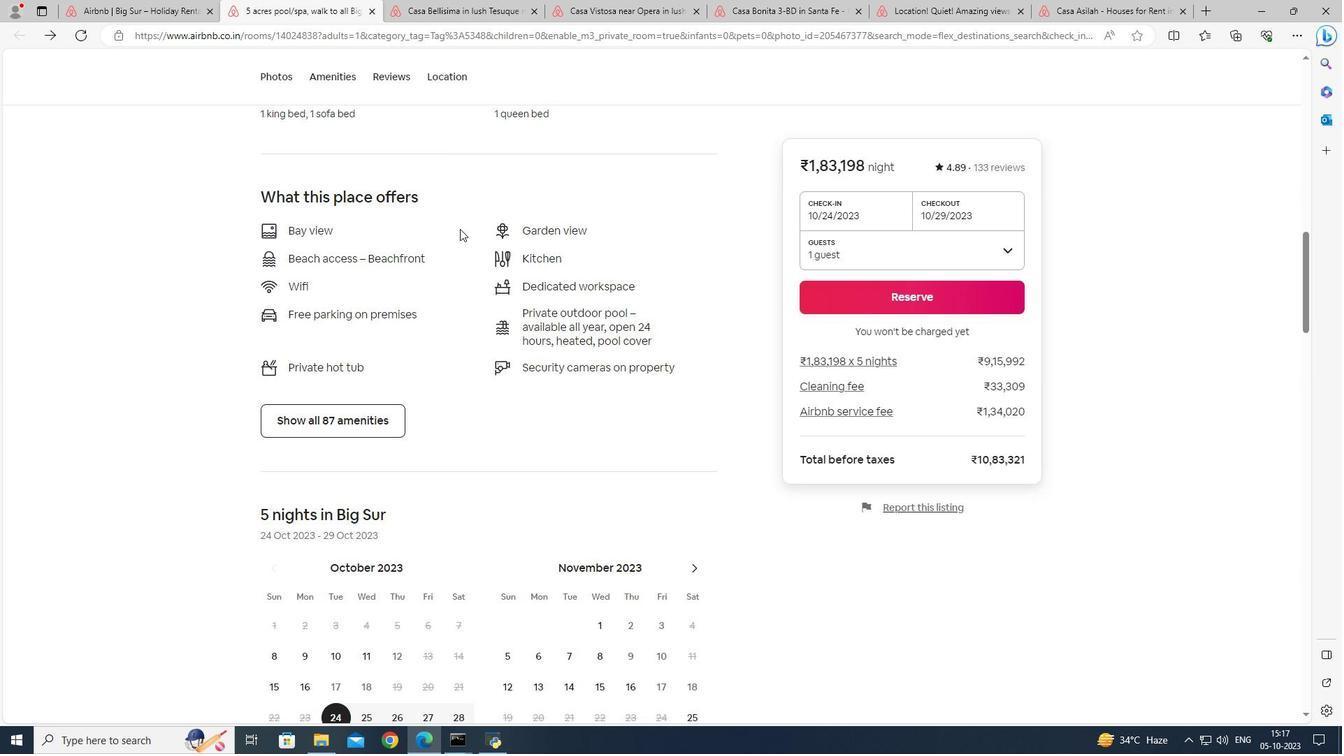 
Action: Mouse scrolled (459, 228) with delta (0, 0)
Screenshot: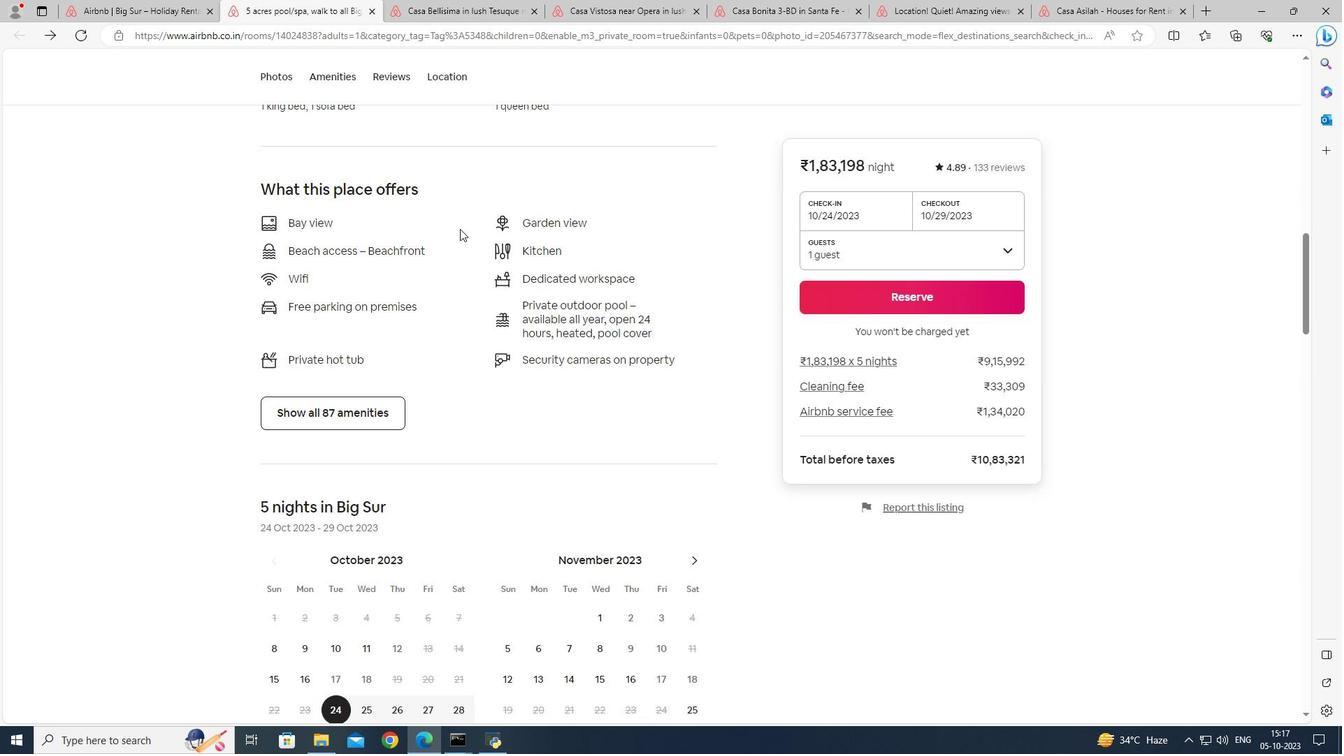 
Action: Mouse scrolled (459, 228) with delta (0, 0)
Screenshot: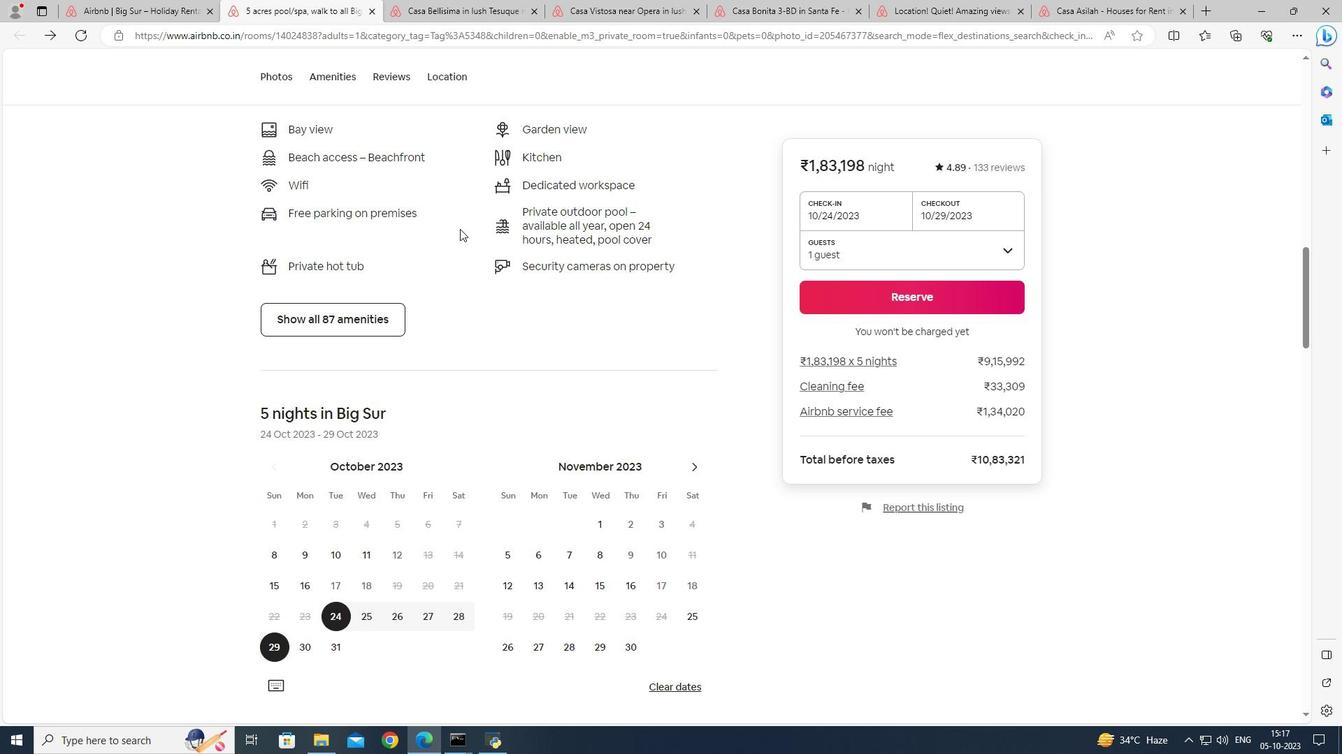 
Action: Mouse scrolled (459, 228) with delta (0, 0)
Screenshot: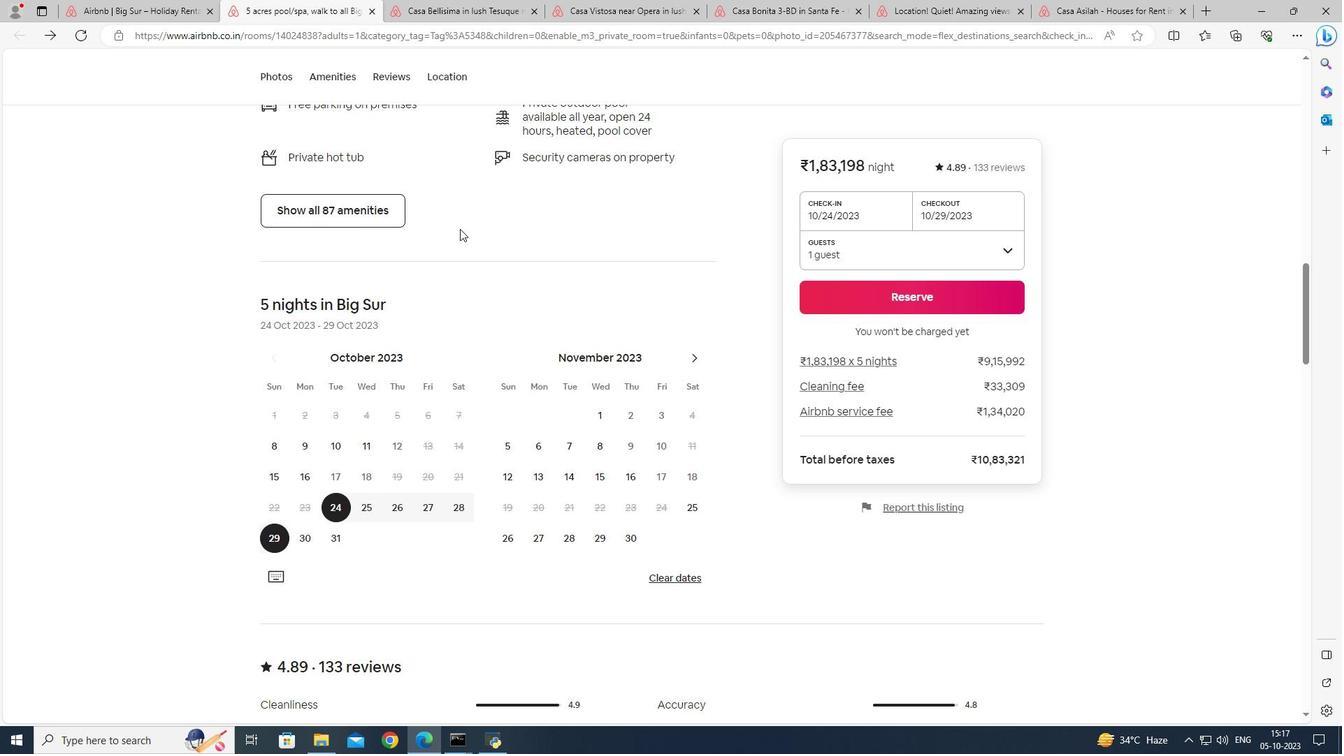 
Action: Mouse scrolled (459, 228) with delta (0, 0)
Screenshot: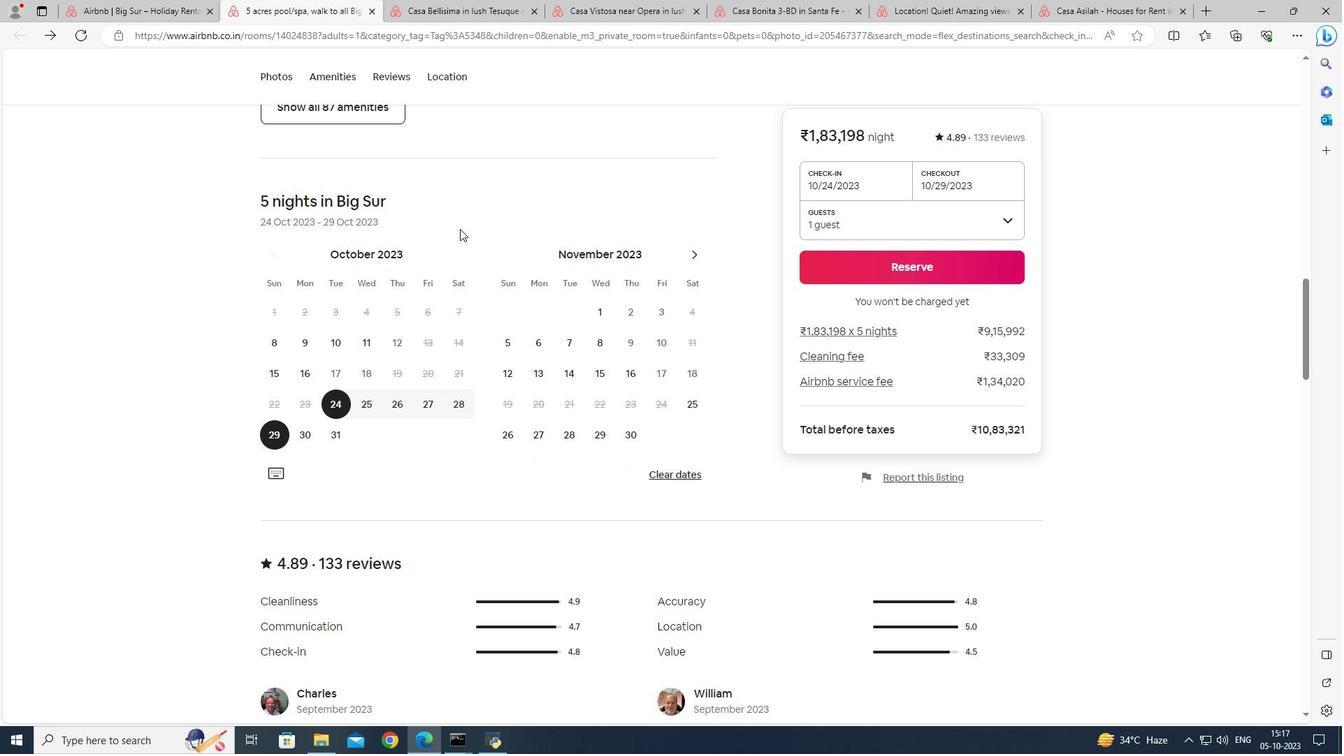 
Action: Mouse scrolled (459, 228) with delta (0, 0)
Screenshot: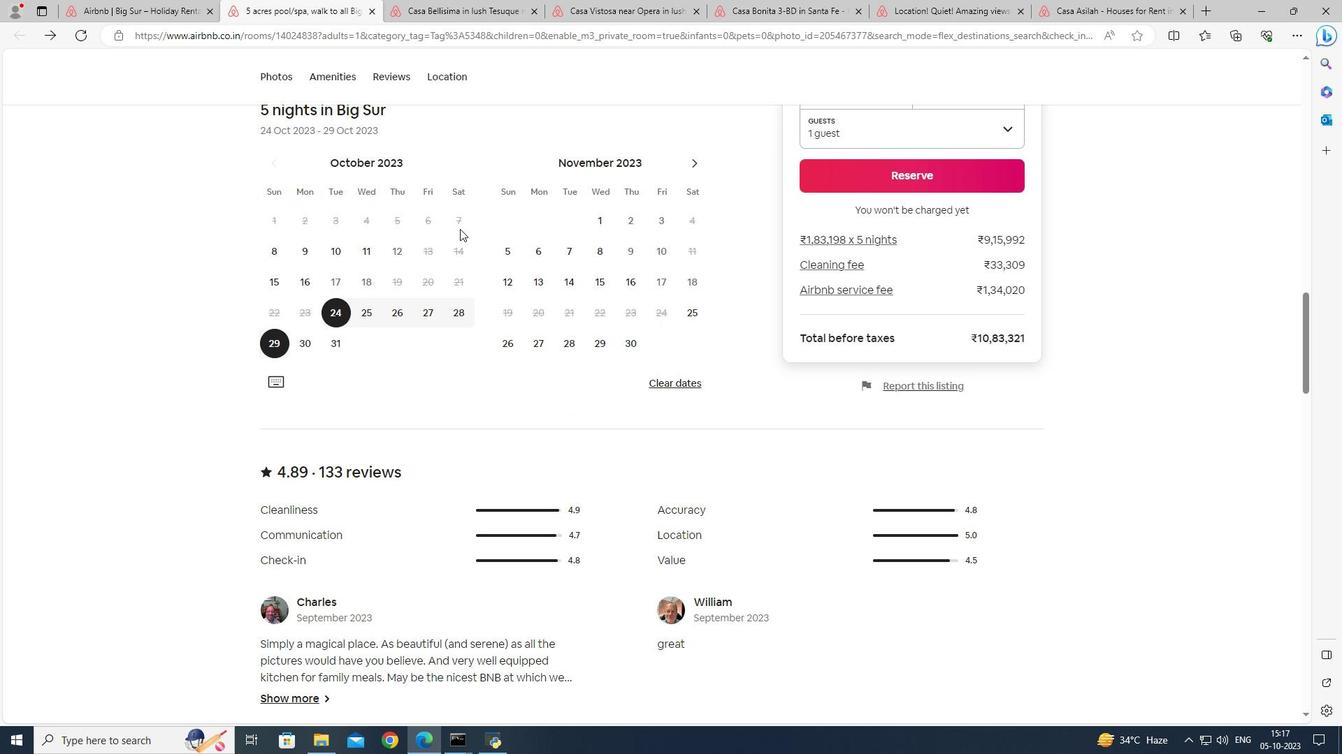 
Action: Mouse scrolled (459, 228) with delta (0, 0)
Screenshot: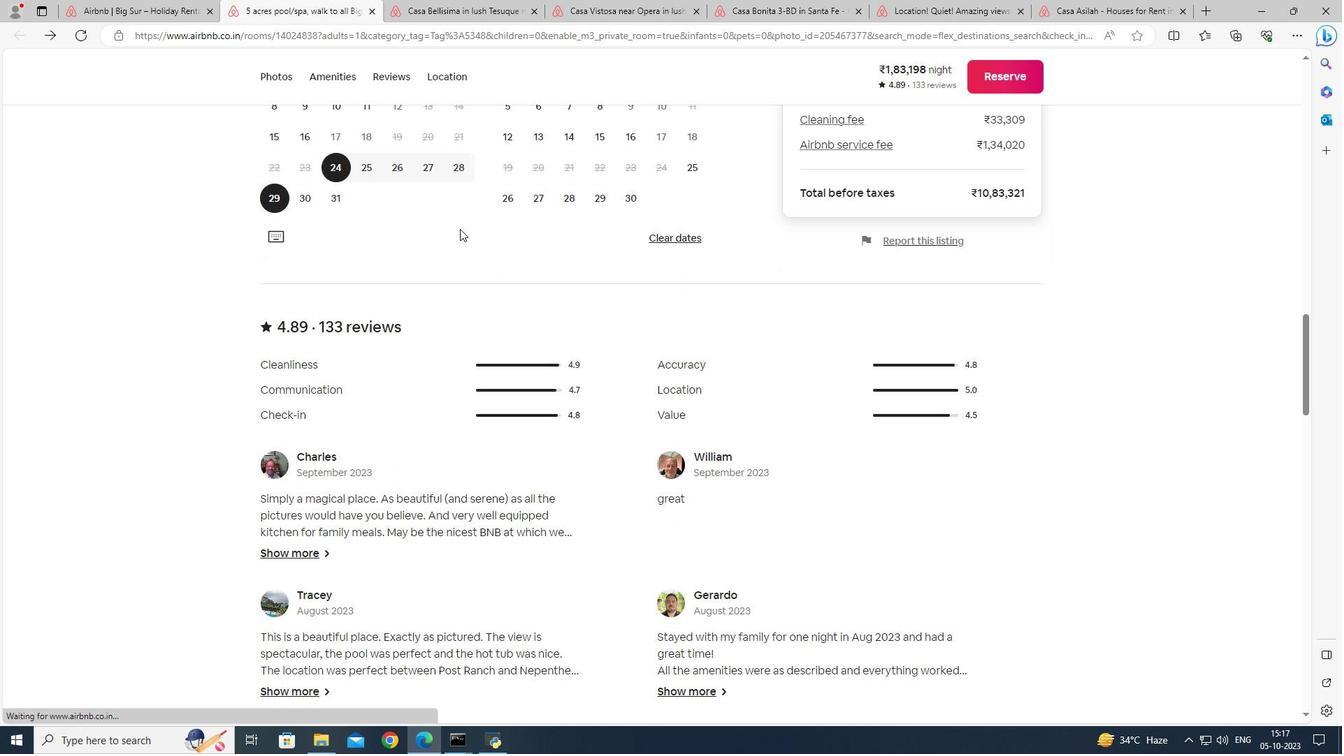 
Action: Mouse scrolled (459, 228) with delta (0, 0)
Screenshot: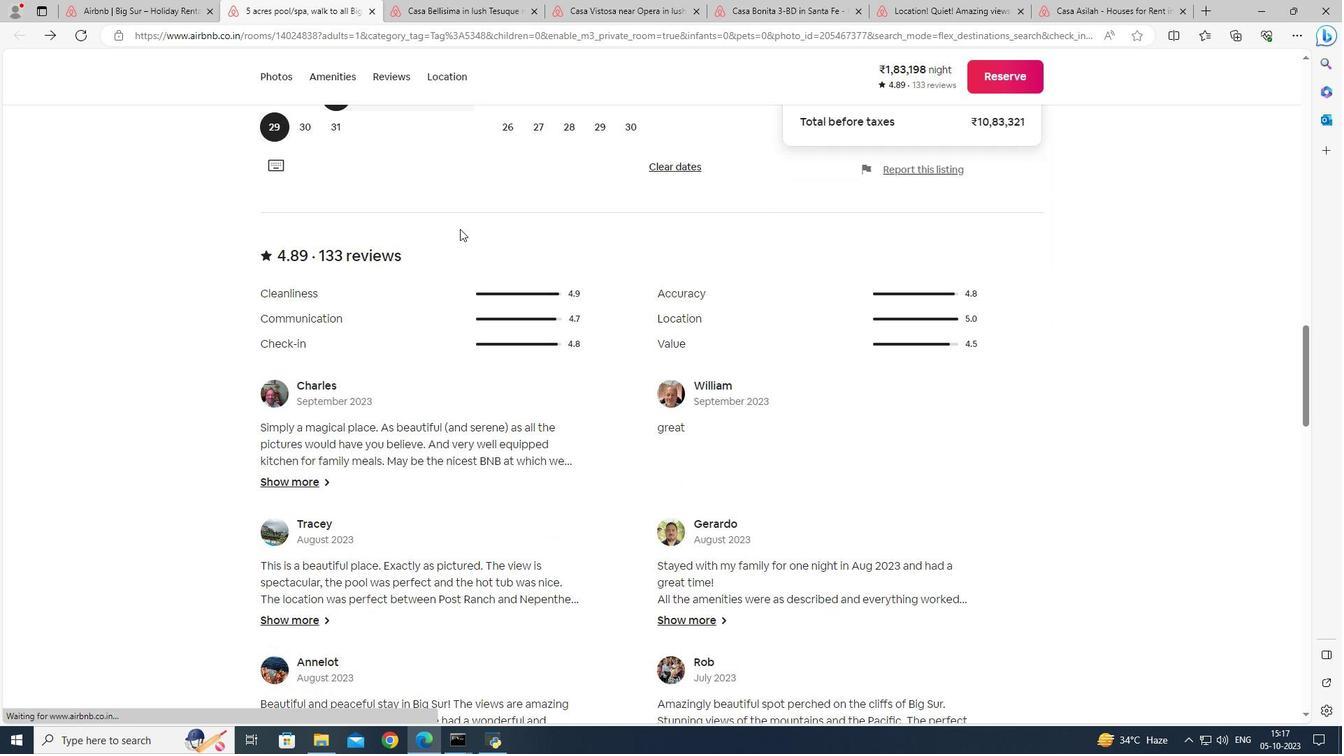 
Action: Mouse scrolled (459, 228) with delta (0, 0)
Screenshot: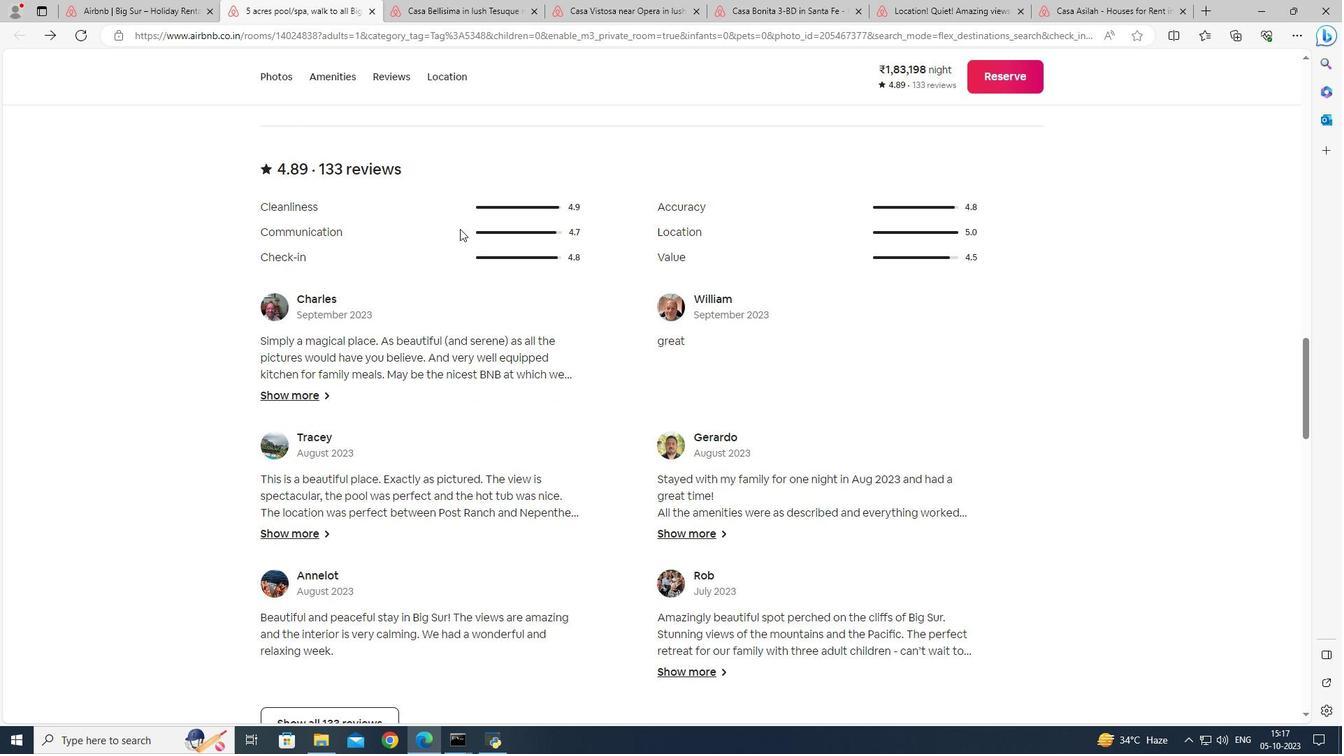 
Action: Mouse scrolled (459, 228) with delta (0, 0)
Screenshot: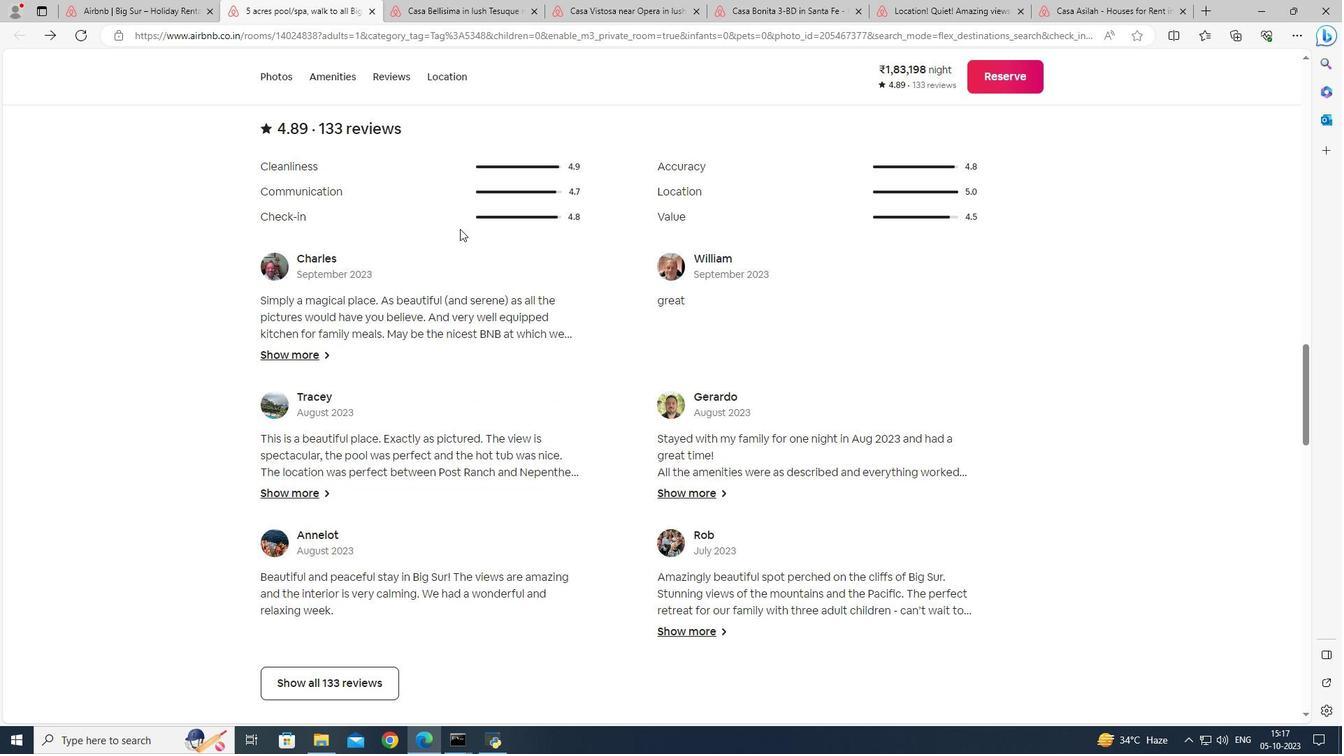 
Action: Mouse scrolled (459, 228) with delta (0, 0)
Screenshot: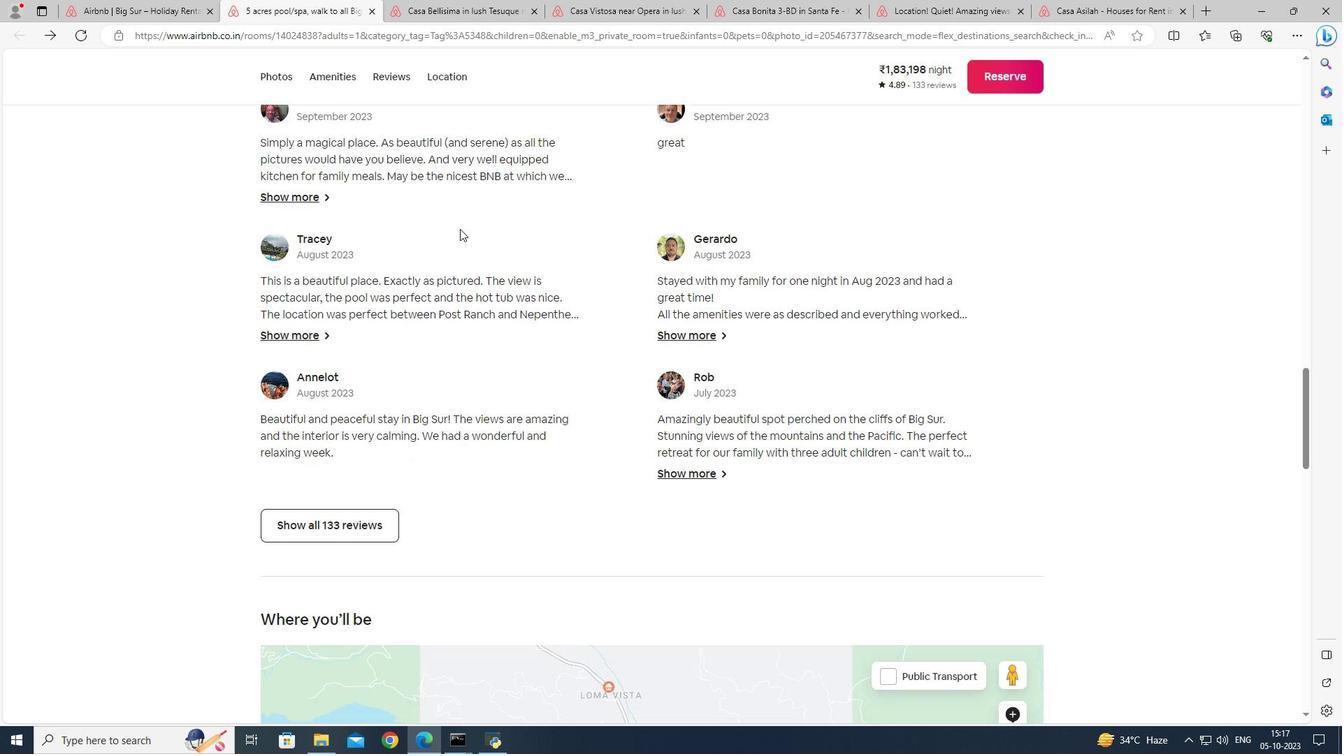
Action: Mouse moved to (372, 428)
Screenshot: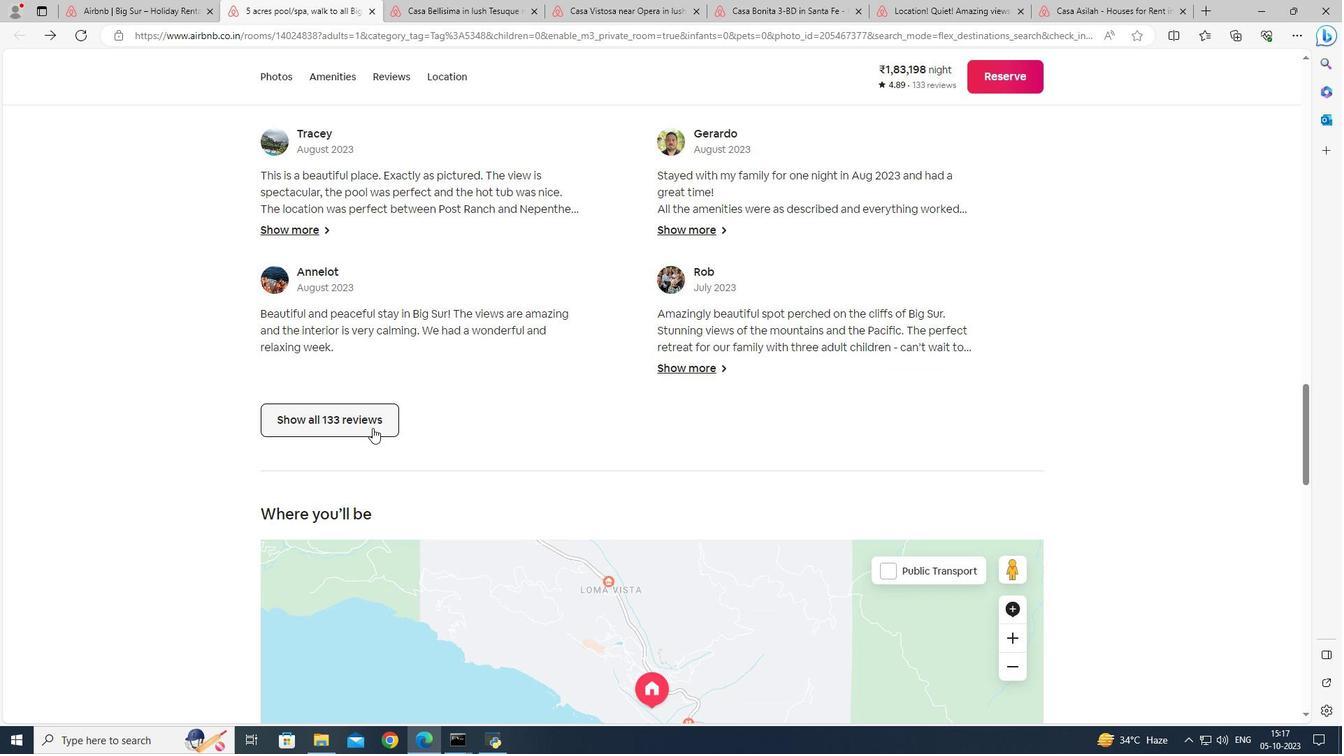 
Action: Mouse pressed left at (372, 428)
Screenshot: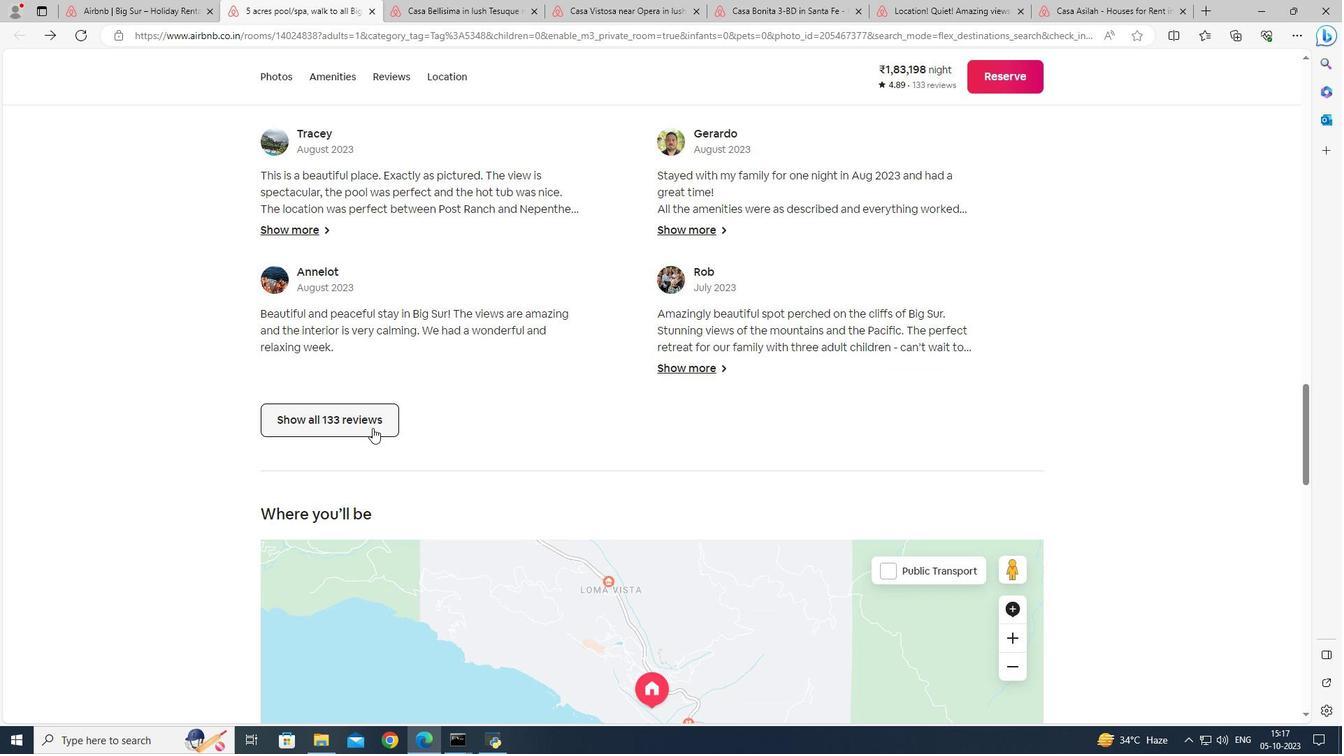 
Action: Mouse moved to (406, 411)
Screenshot: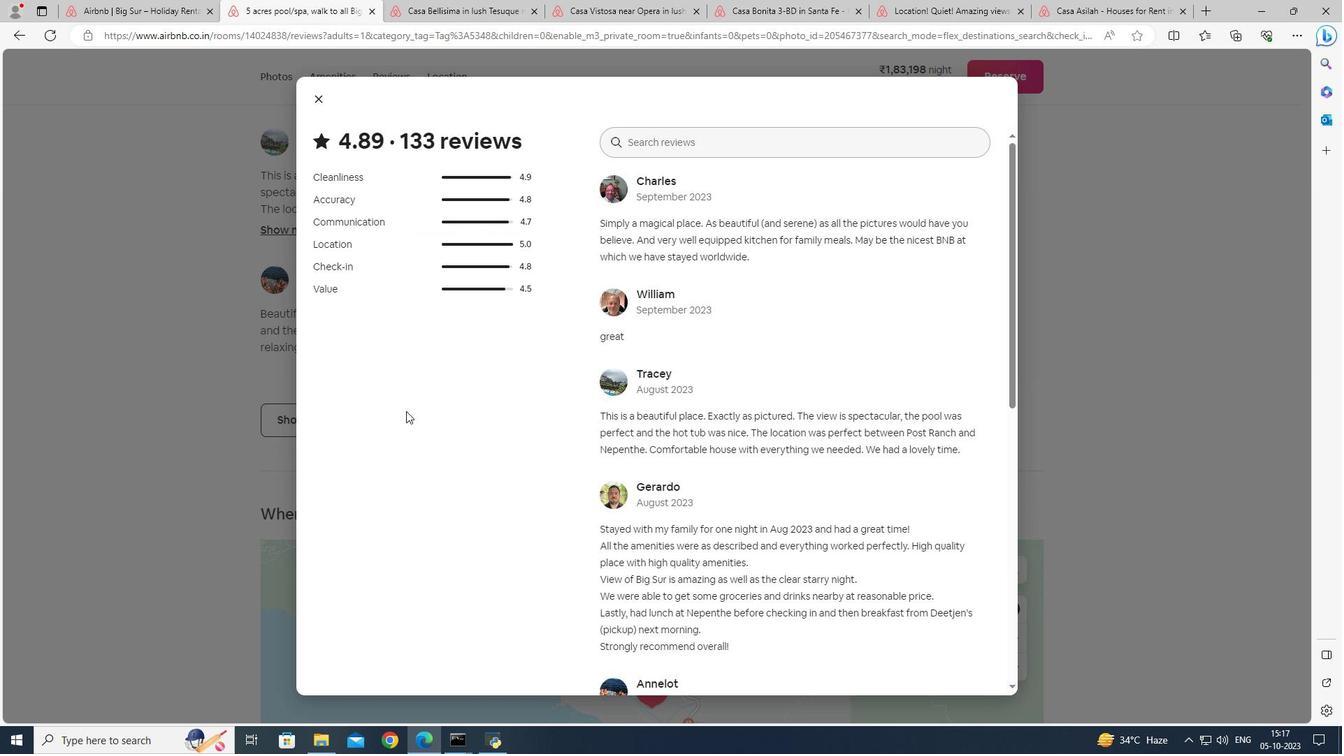
Action: Mouse scrolled (406, 411) with delta (0, 0)
Screenshot: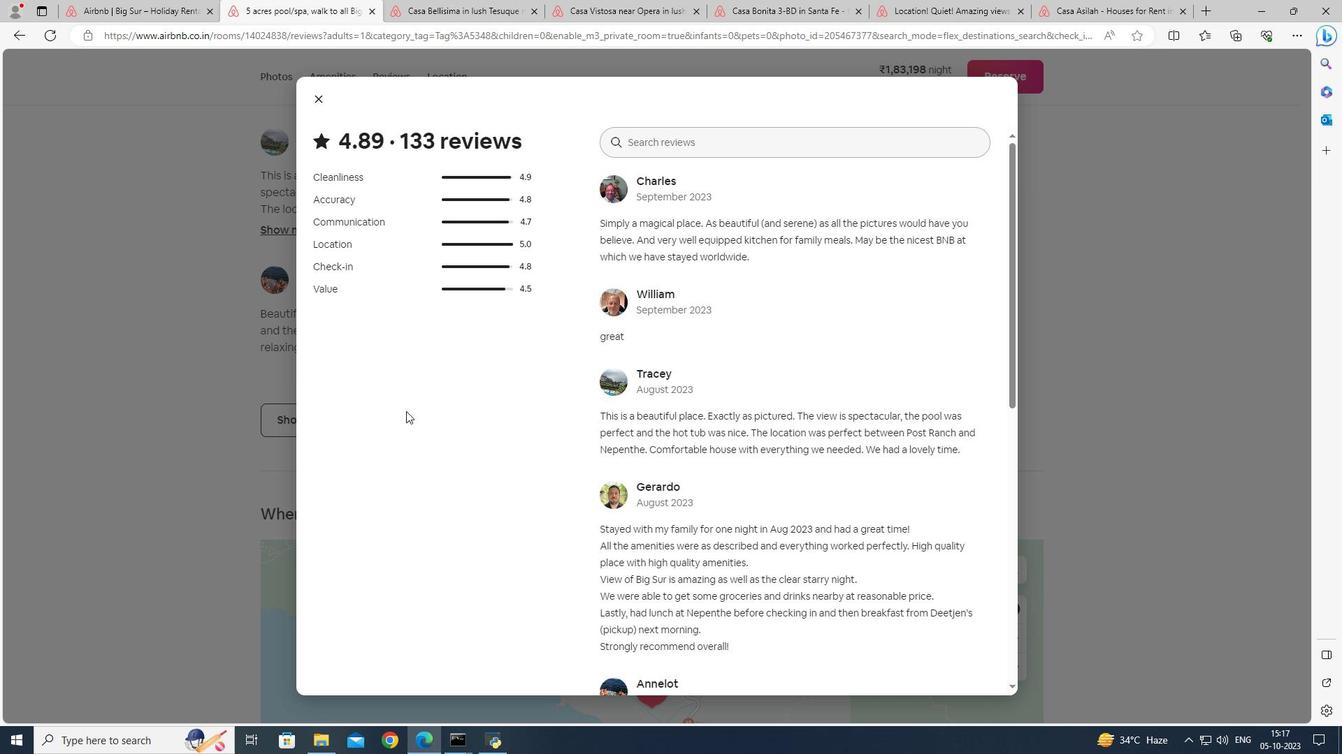 
Action: Mouse scrolled (406, 411) with delta (0, 0)
Screenshot: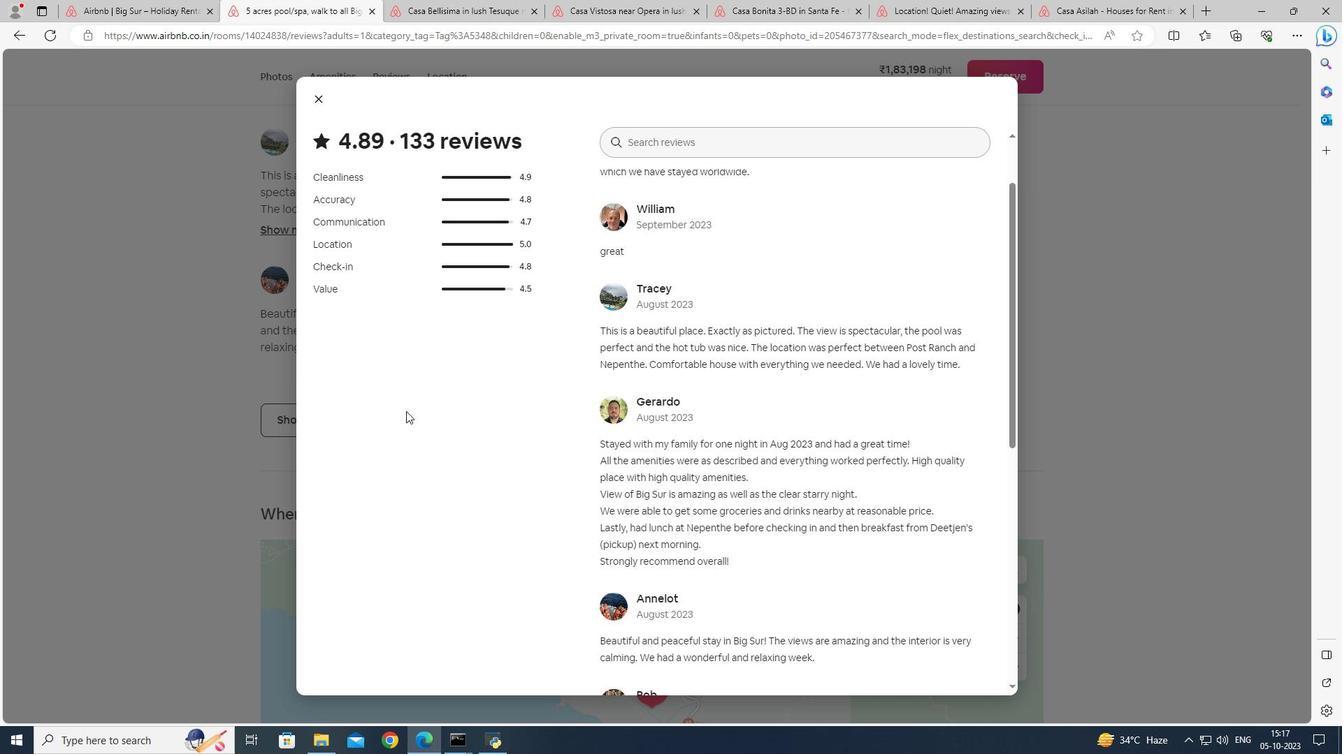 
Action: Mouse scrolled (406, 411) with delta (0, 0)
Screenshot: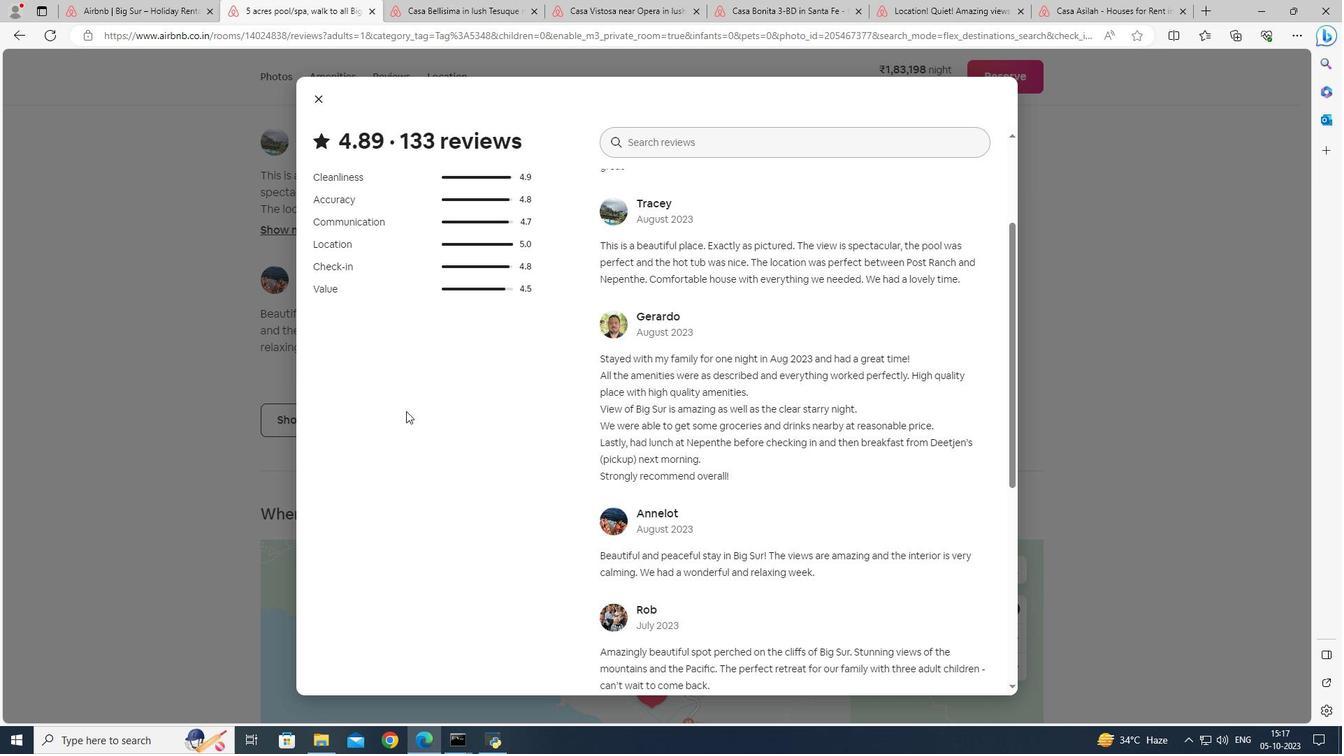 
Action: Mouse scrolled (406, 411) with delta (0, 0)
Screenshot: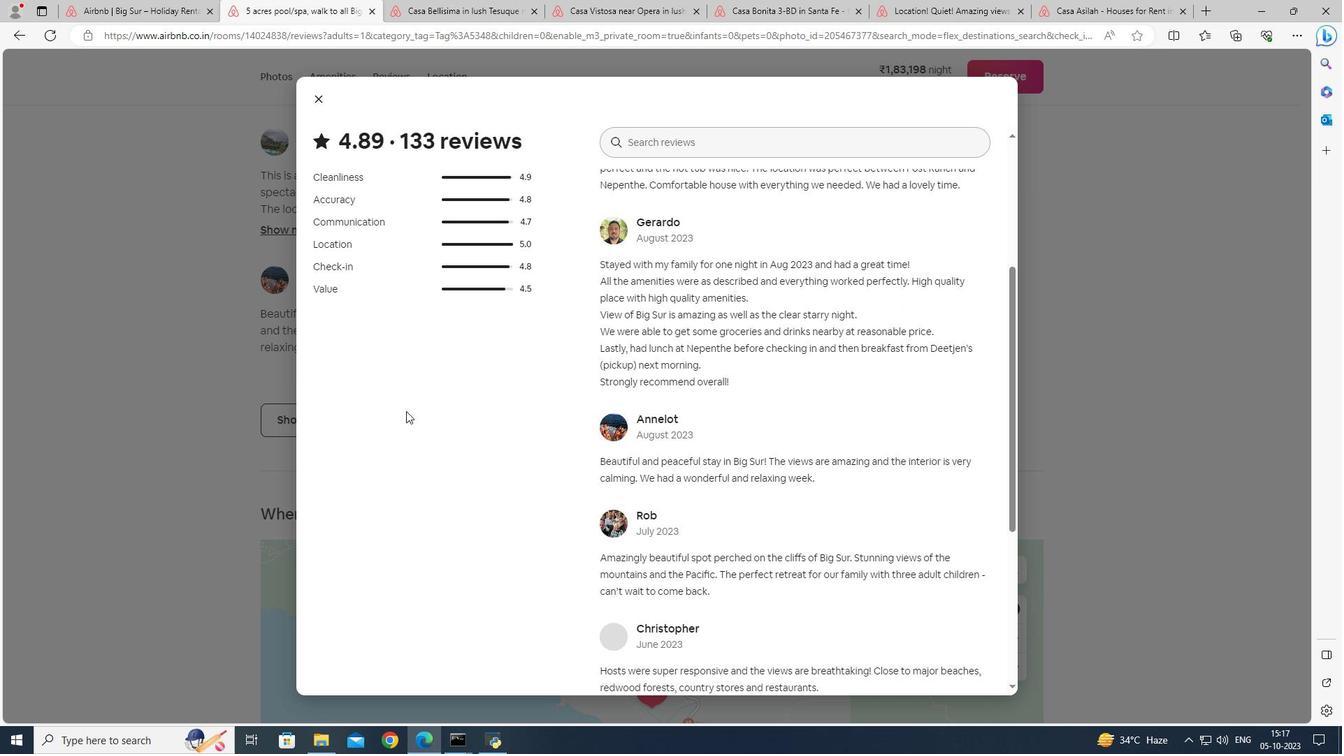
Action: Mouse scrolled (406, 411) with delta (0, 0)
Screenshot: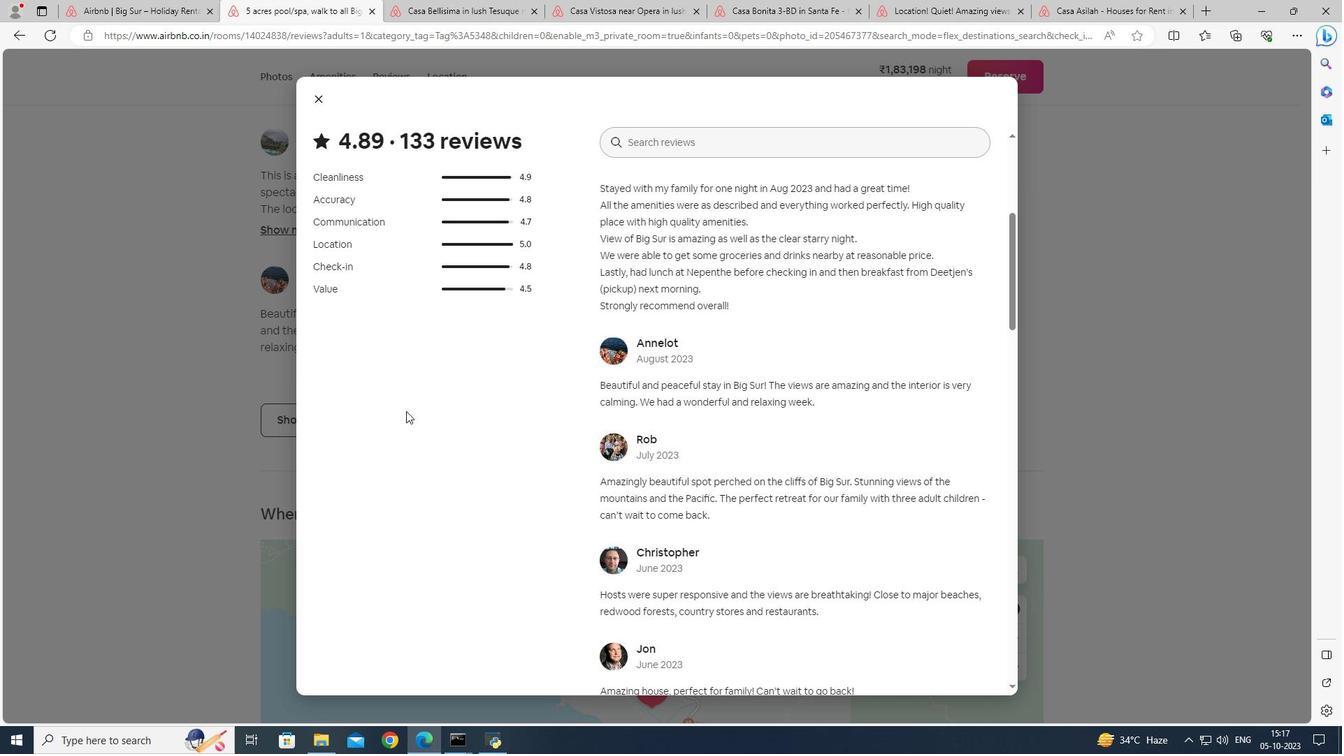 
Action: Mouse scrolled (406, 411) with delta (0, 0)
Screenshot: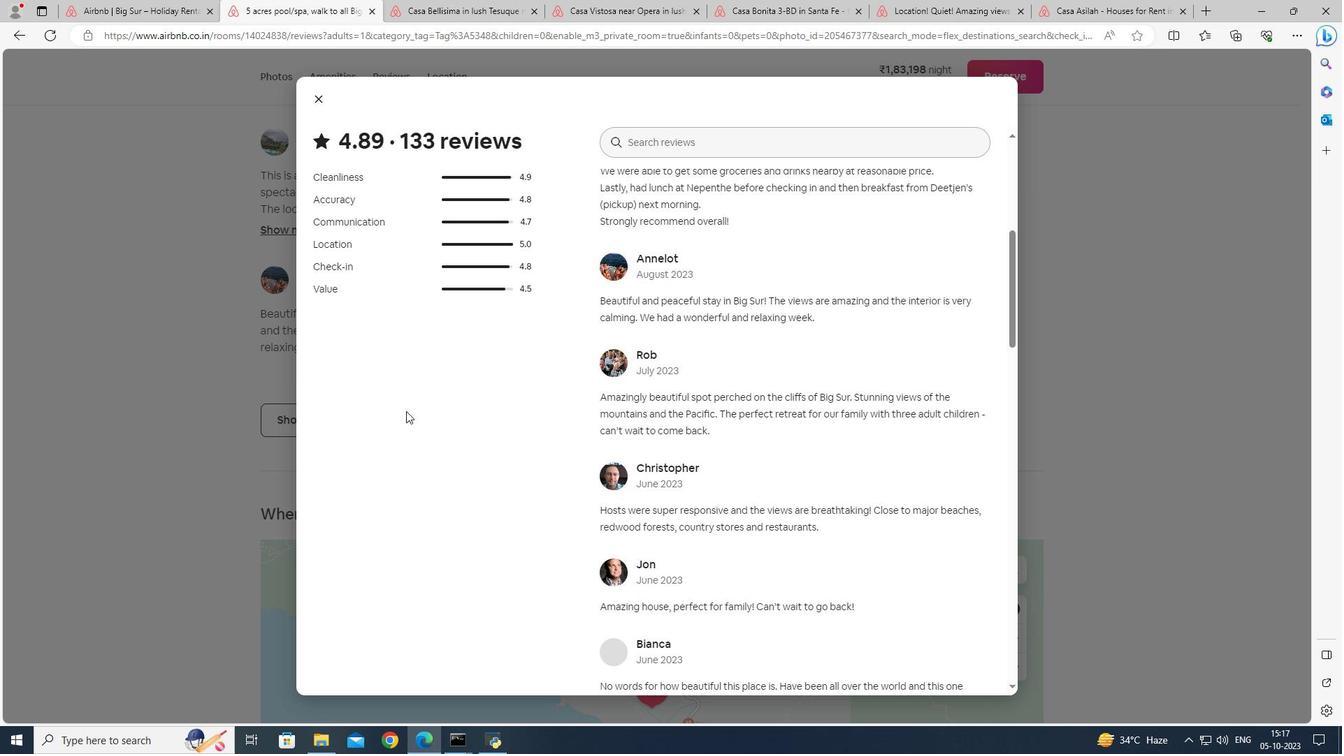 
Action: Mouse scrolled (406, 411) with delta (0, 0)
Screenshot: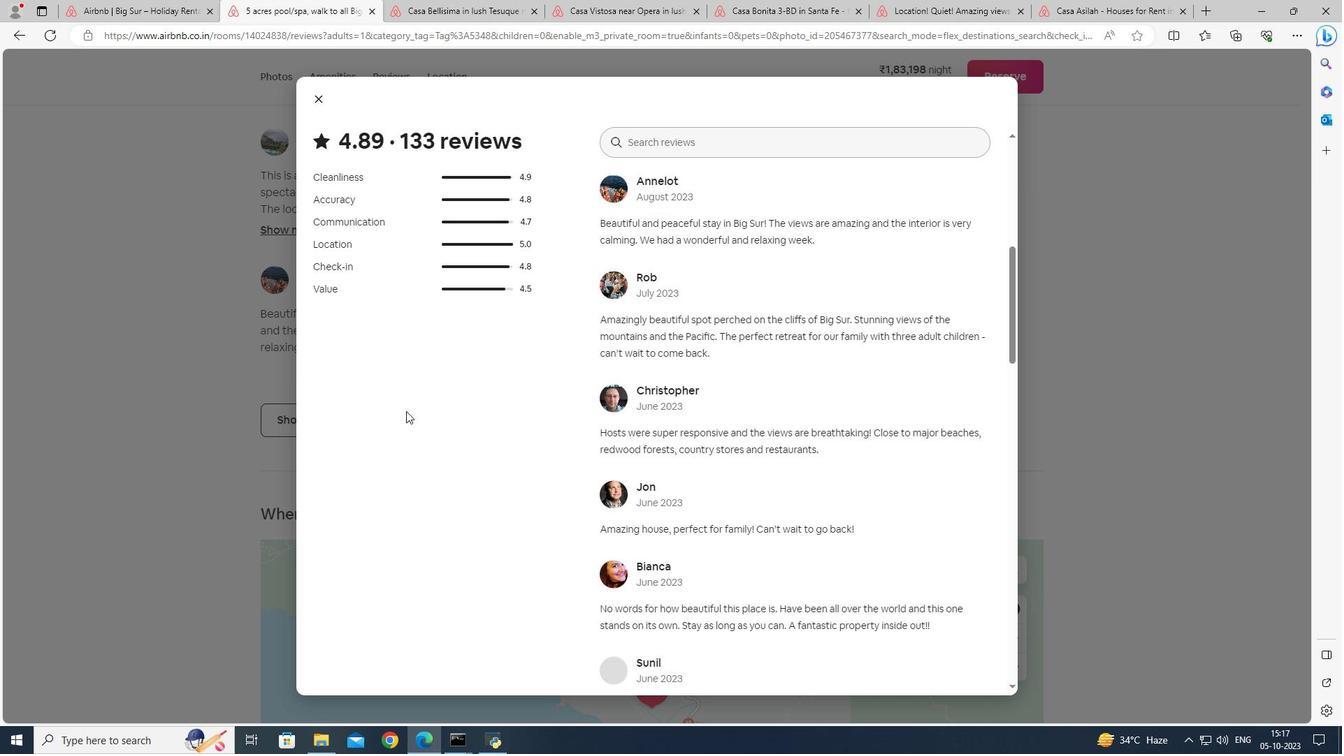 
Action: Mouse scrolled (406, 411) with delta (0, 0)
Screenshot: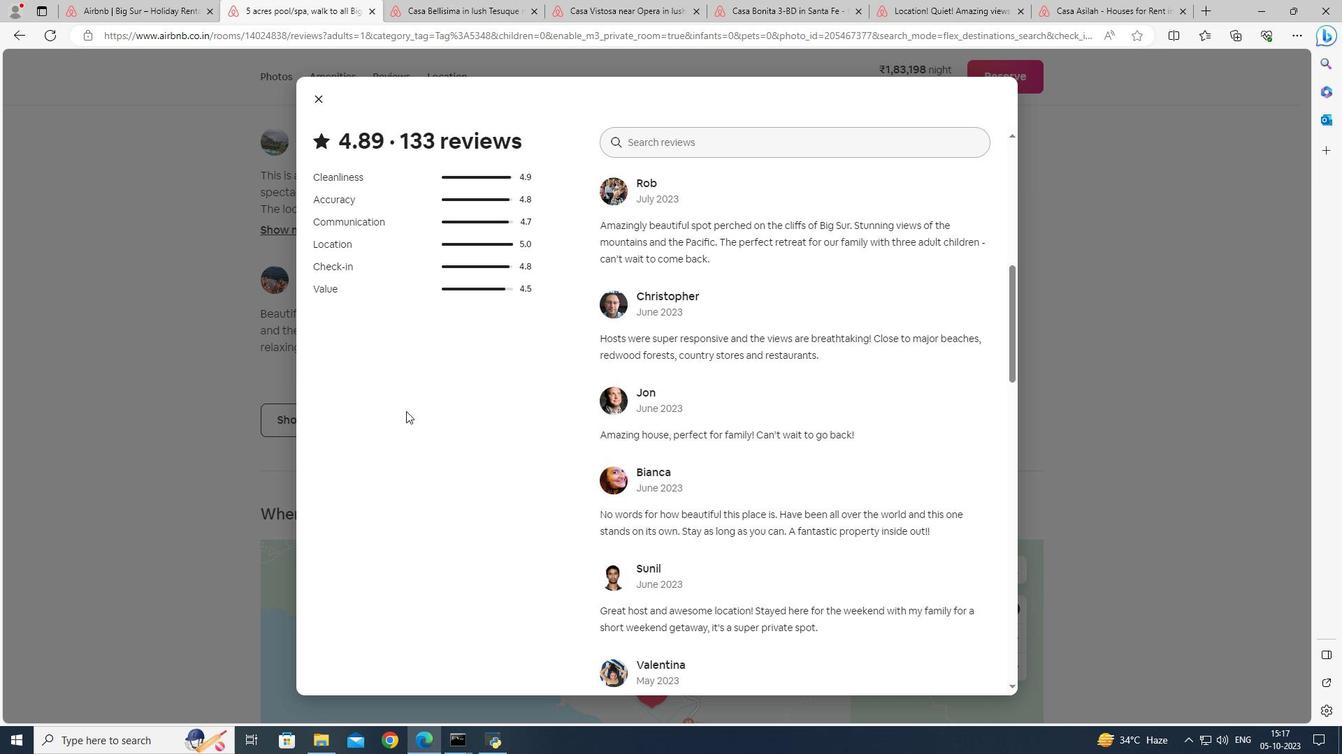 
Action: Mouse moved to (404, 407)
Screenshot: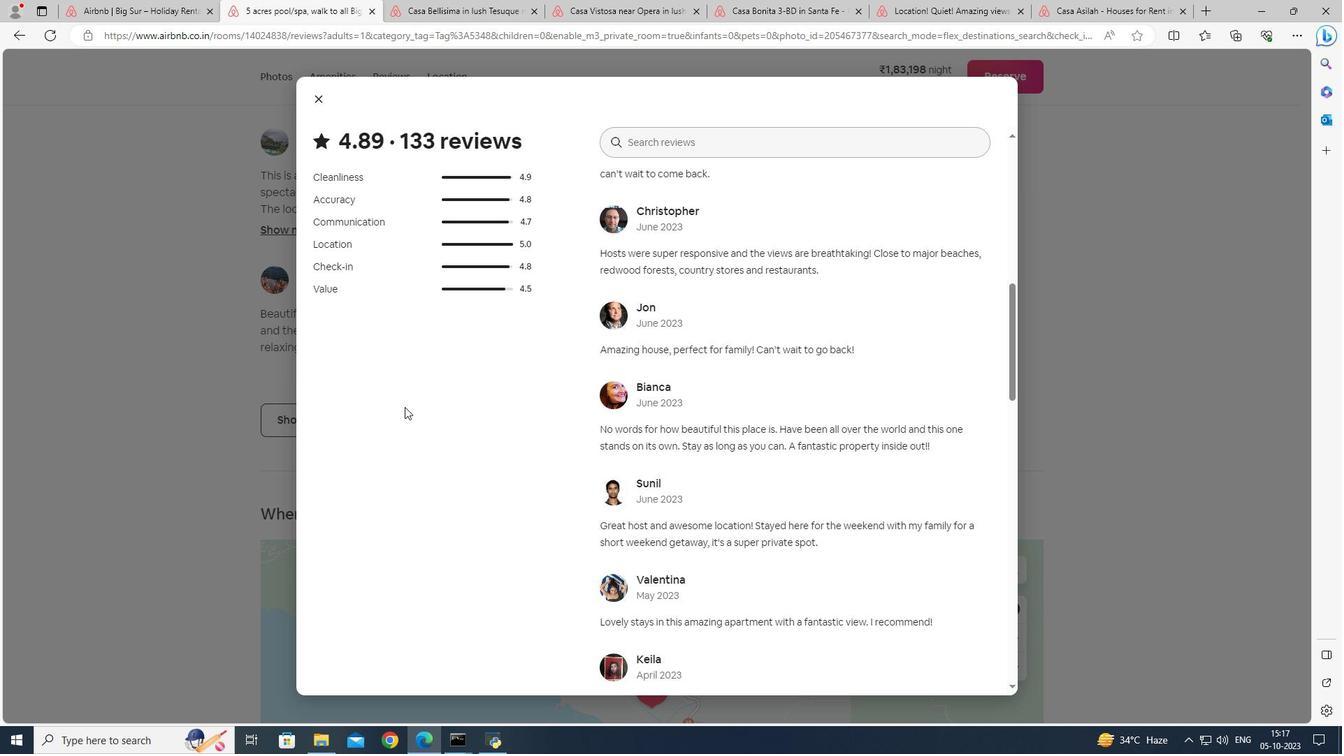 
Action: Mouse scrolled (404, 406) with delta (0, 0)
Screenshot: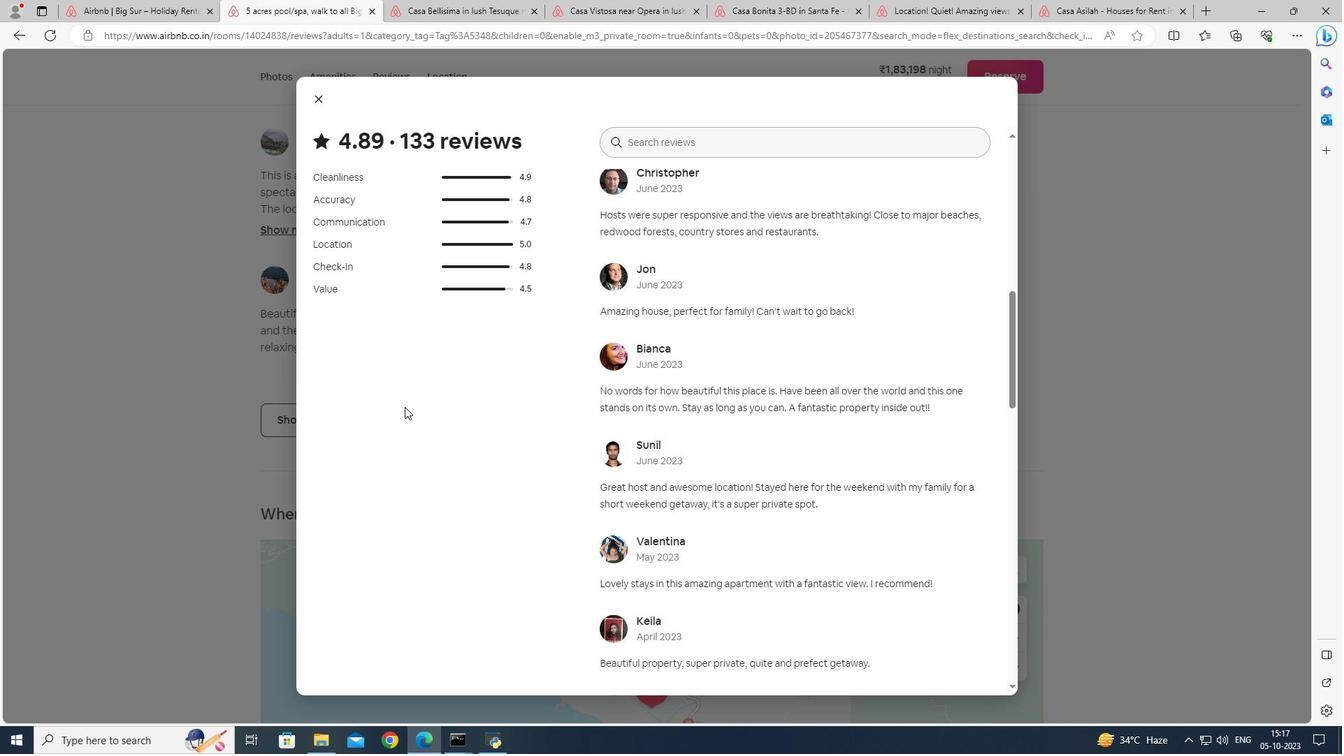 
Action: Mouse scrolled (404, 406) with delta (0, 0)
Screenshot: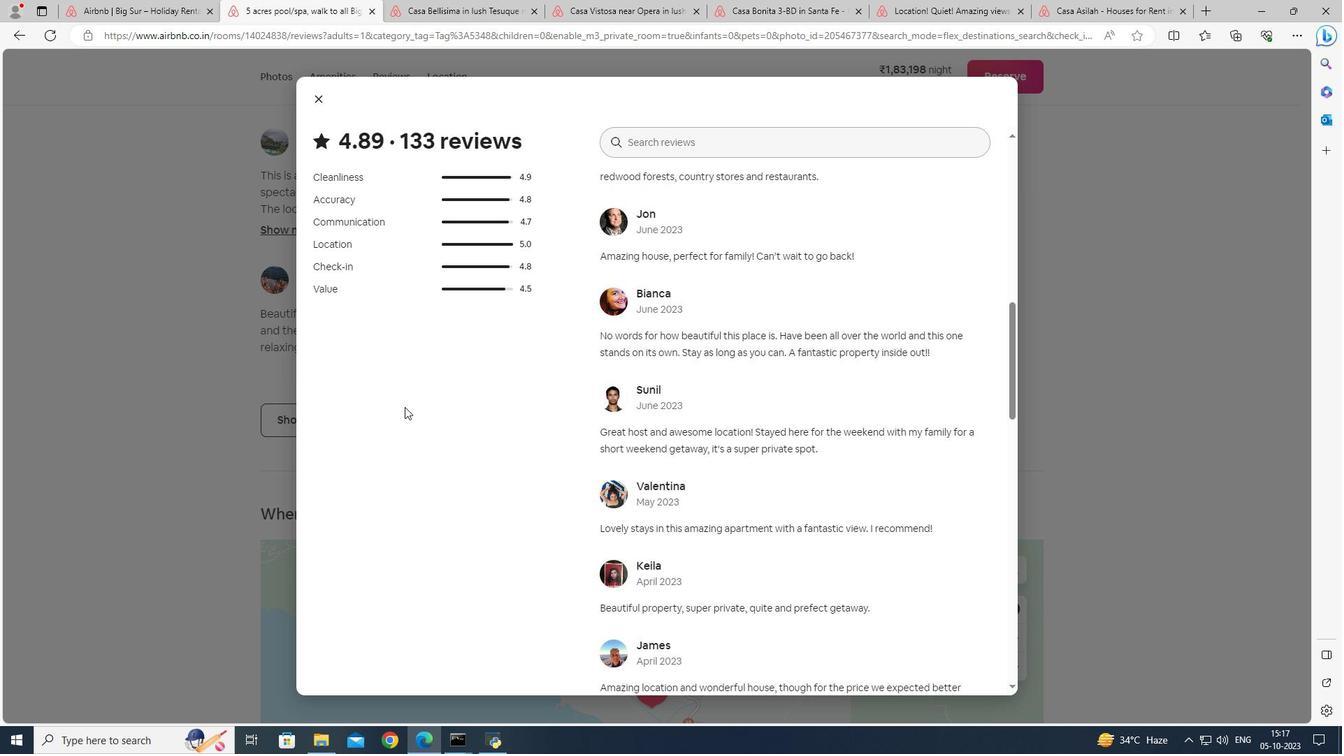 
Action: Mouse scrolled (404, 406) with delta (0, 0)
Screenshot: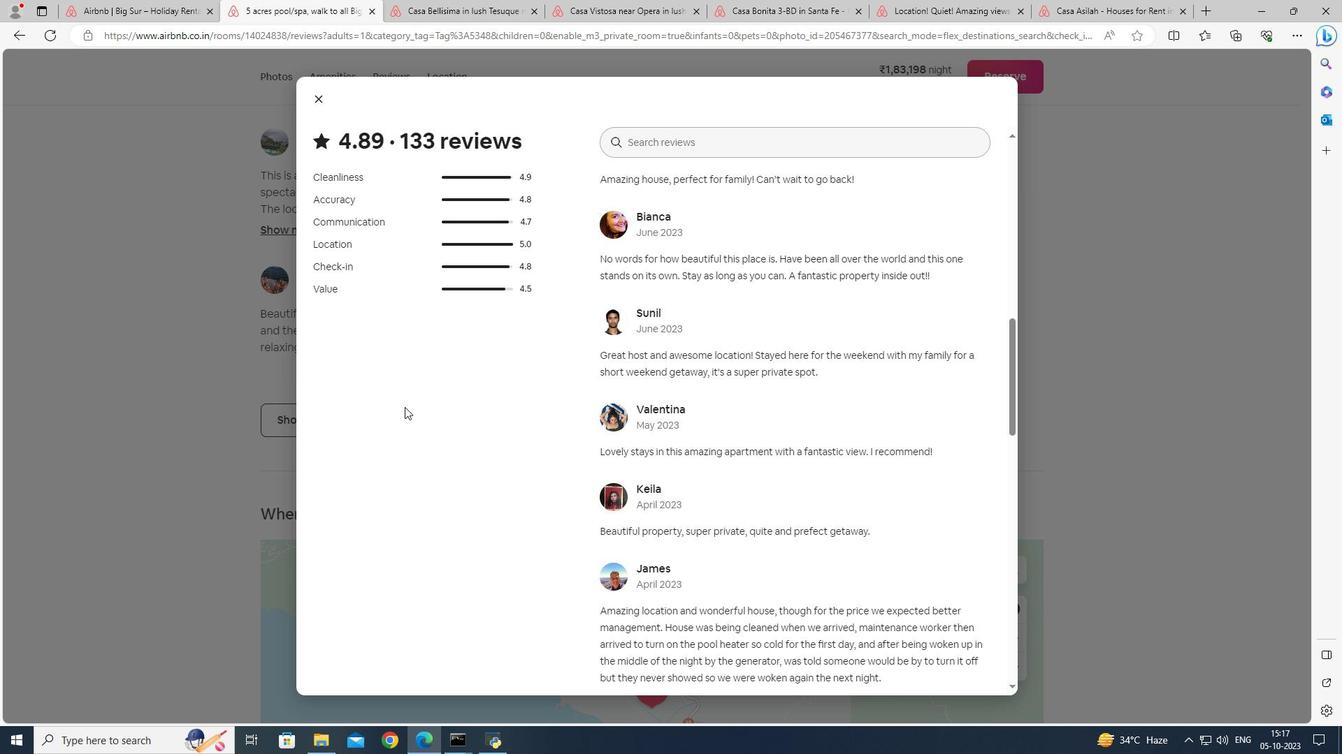 
Action: Mouse scrolled (404, 406) with delta (0, 0)
Screenshot: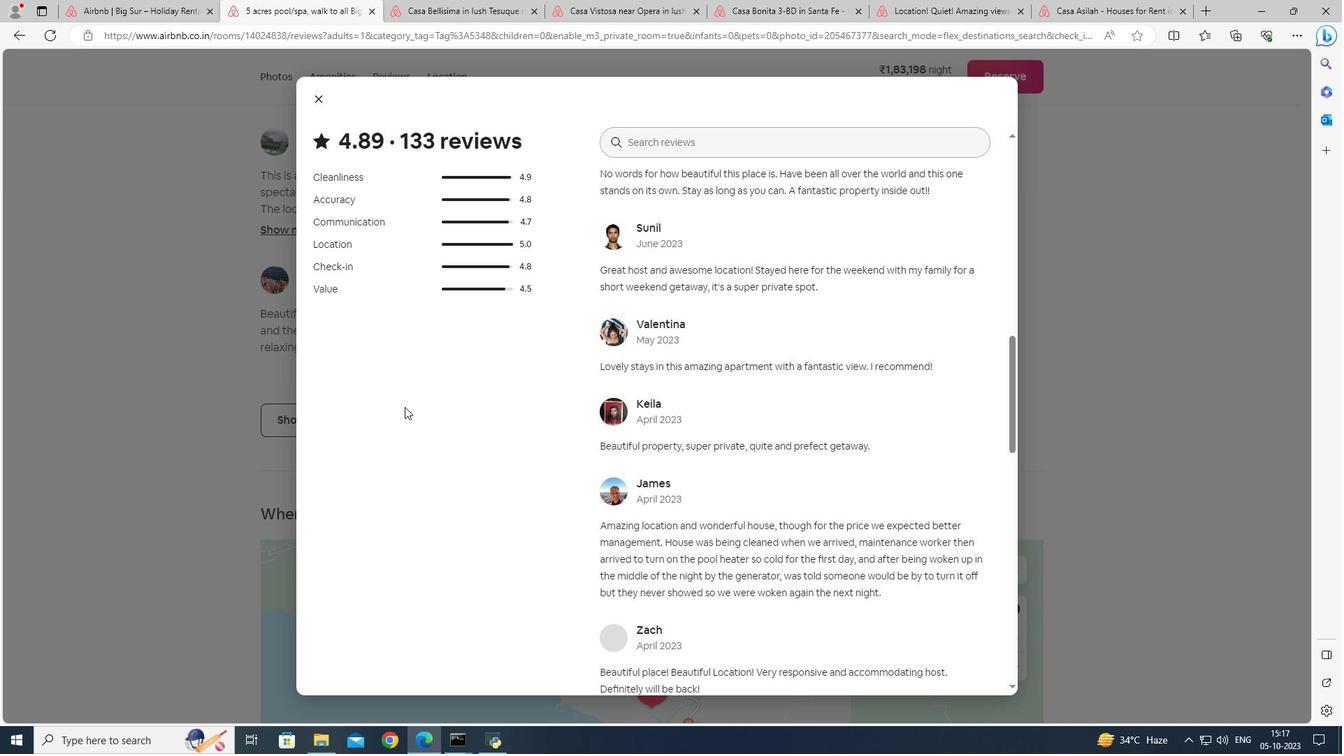
Action: Mouse scrolled (404, 406) with delta (0, 0)
Screenshot: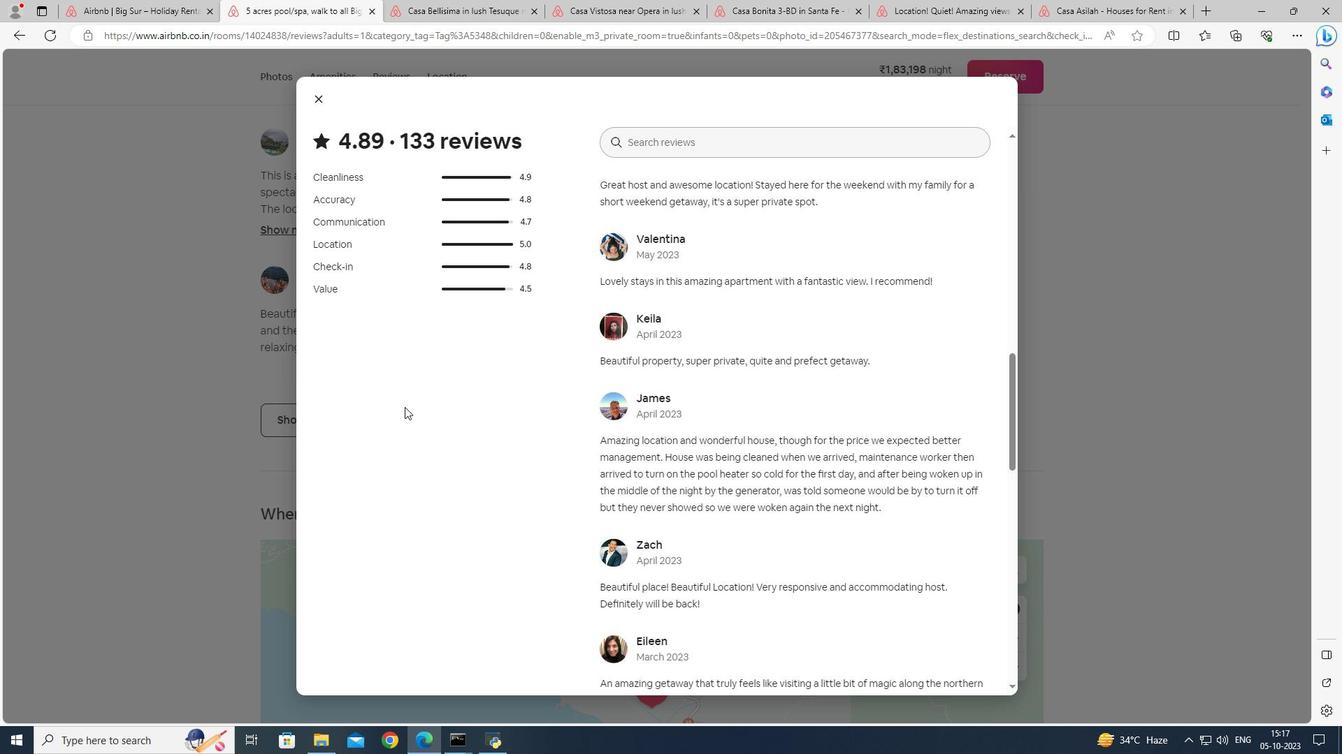 
Action: Mouse scrolled (404, 406) with delta (0, 0)
Screenshot: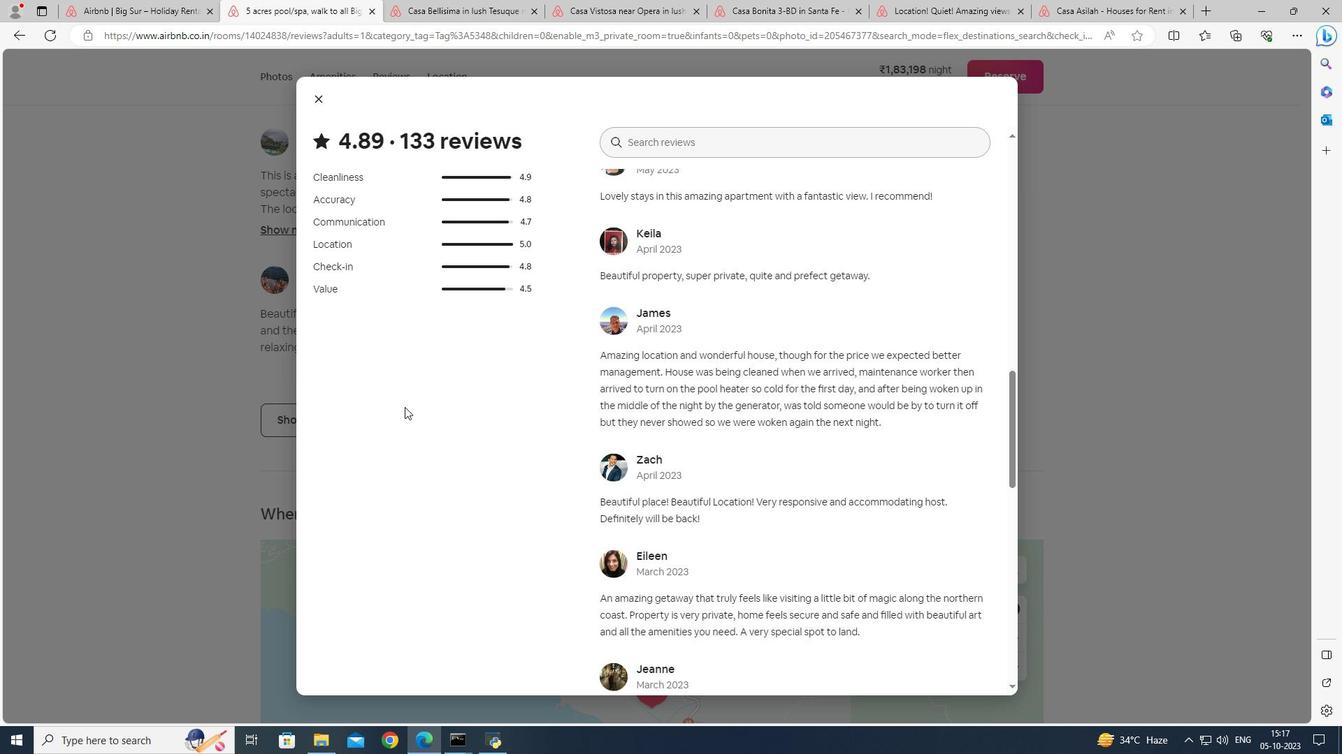 
Action: Mouse scrolled (404, 406) with delta (0, 0)
Screenshot: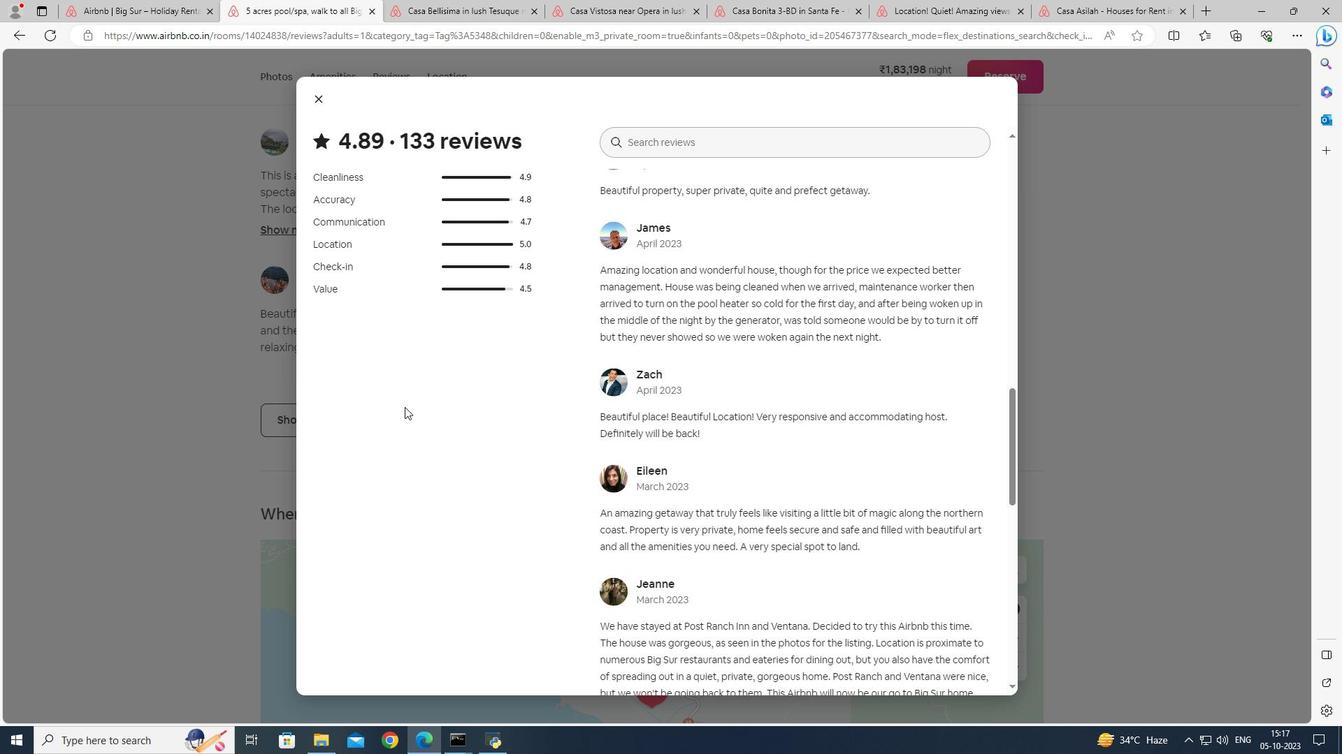 
Action: Mouse scrolled (404, 406) with delta (0, 0)
Screenshot: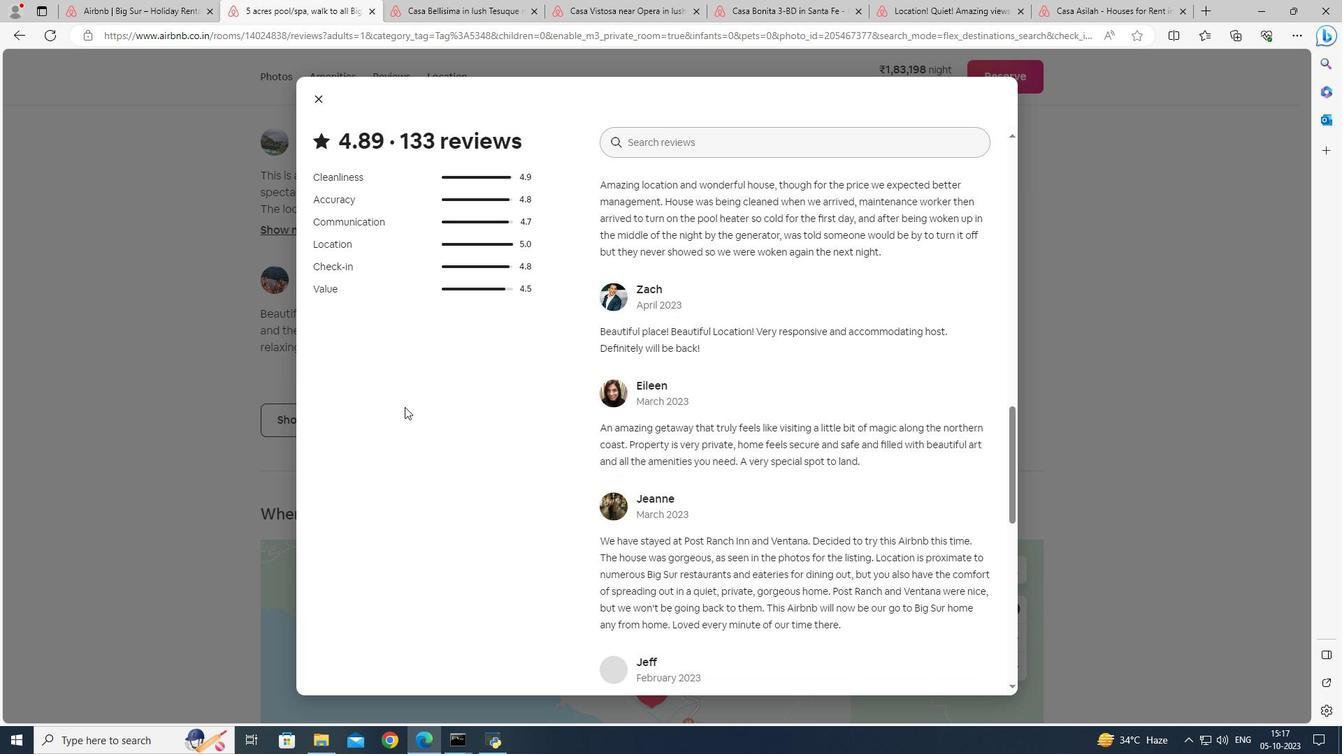 
Action: Mouse scrolled (404, 406) with delta (0, 0)
Screenshot: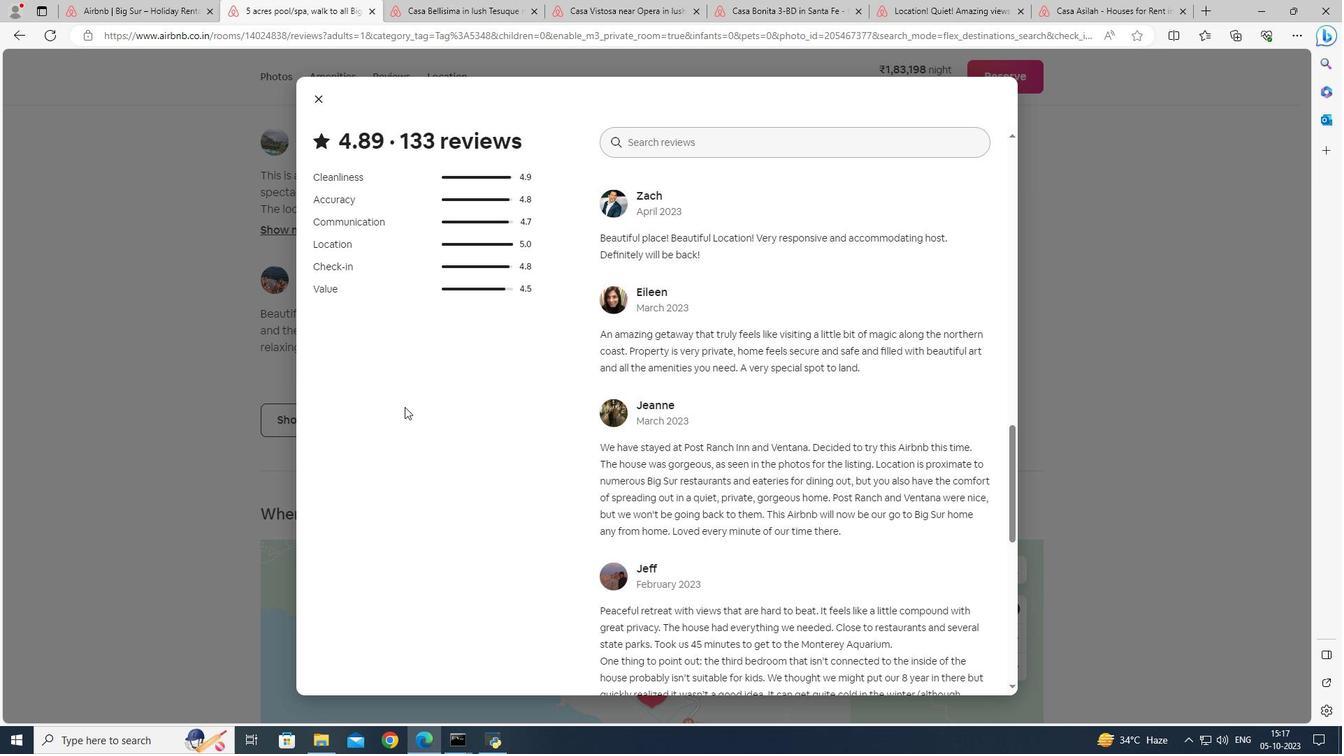 
Action: Mouse scrolled (404, 406) with delta (0, 0)
Screenshot: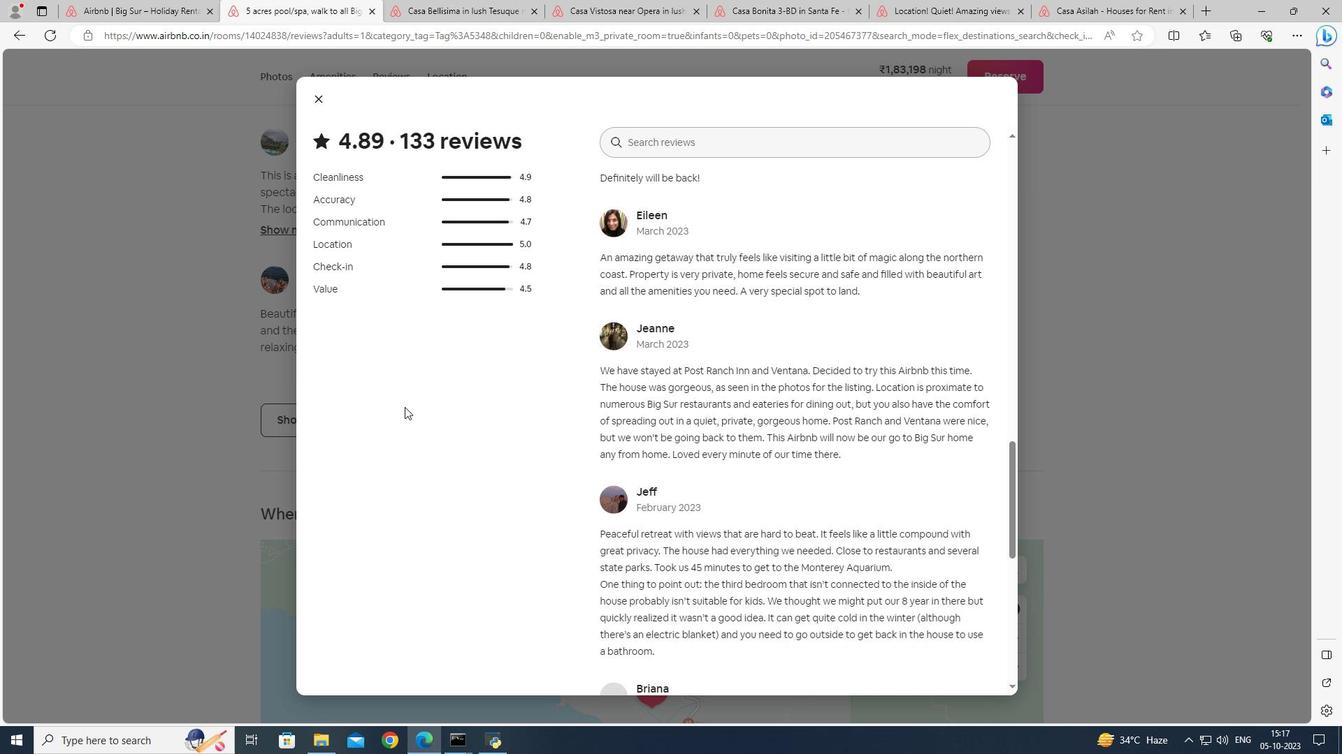 
Action: Mouse scrolled (404, 406) with delta (0, 0)
Screenshot: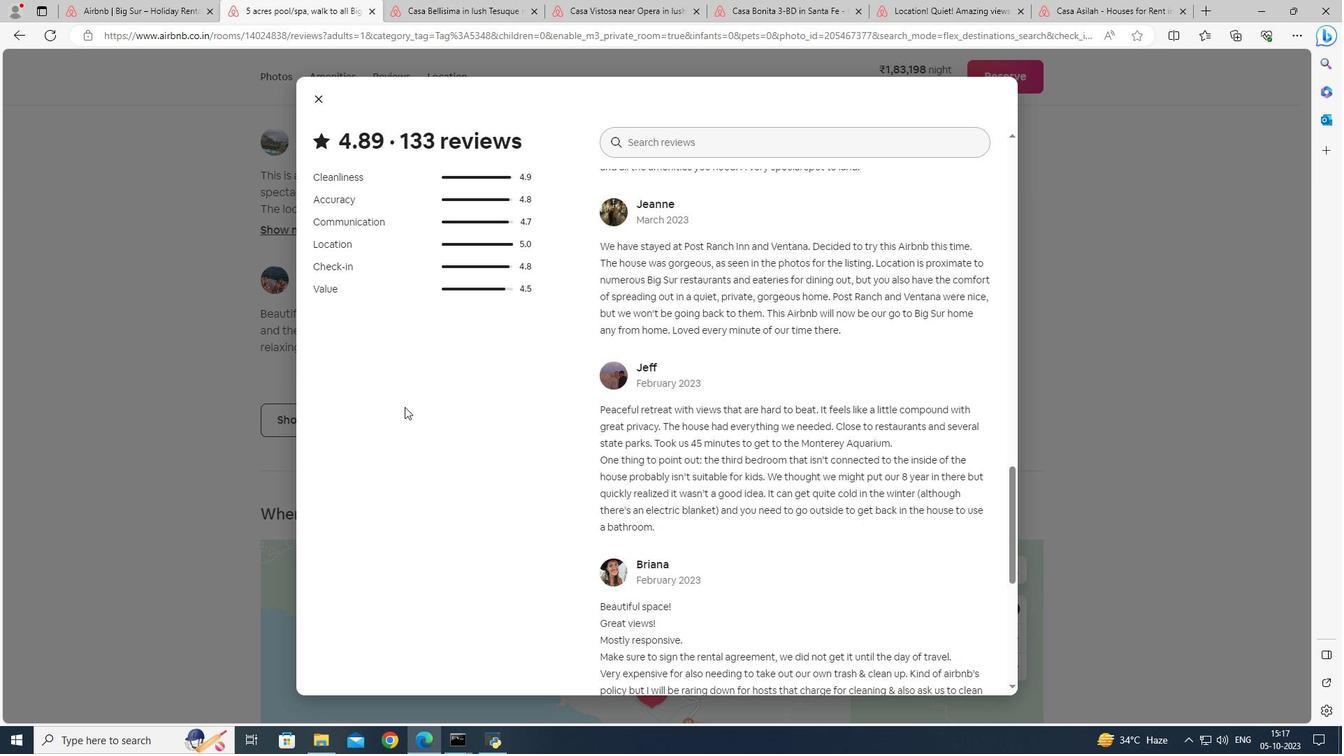 
Action: Mouse scrolled (404, 406) with delta (0, 0)
Screenshot: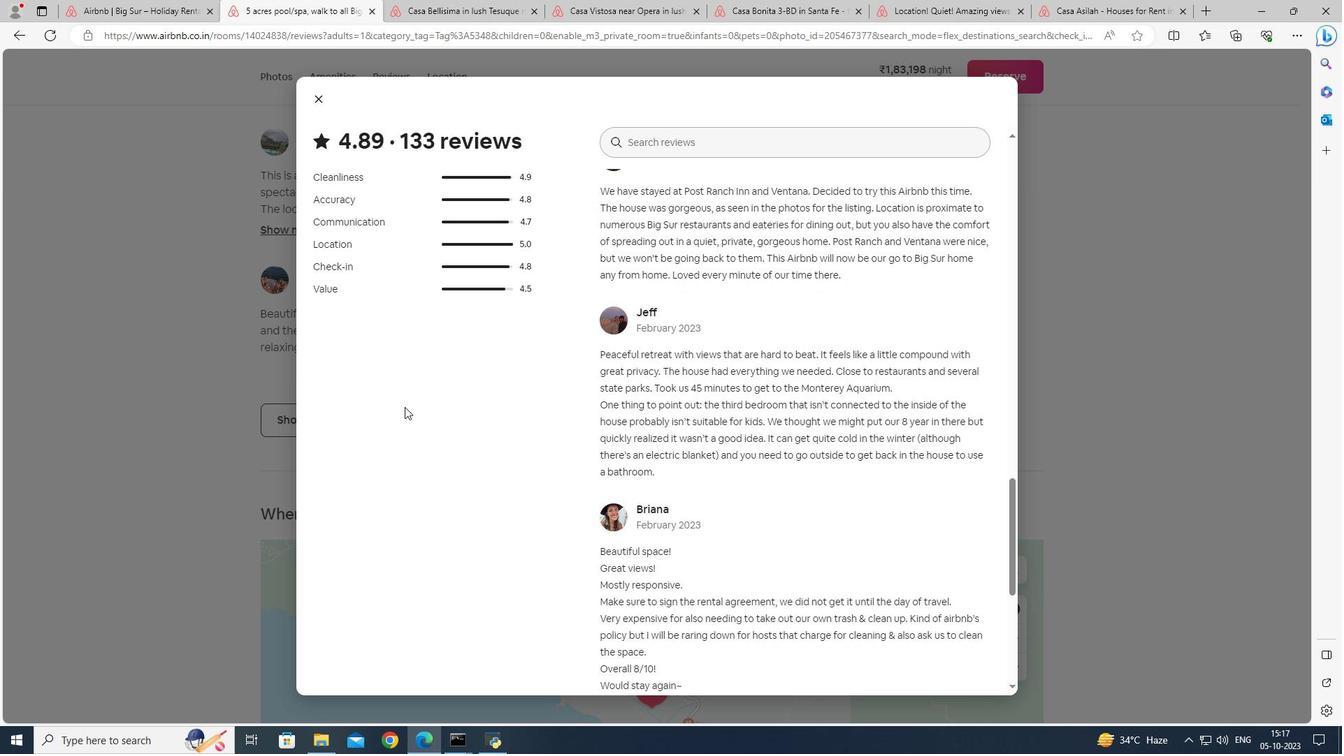 
Action: Mouse scrolled (404, 406) with delta (0, 0)
Screenshot: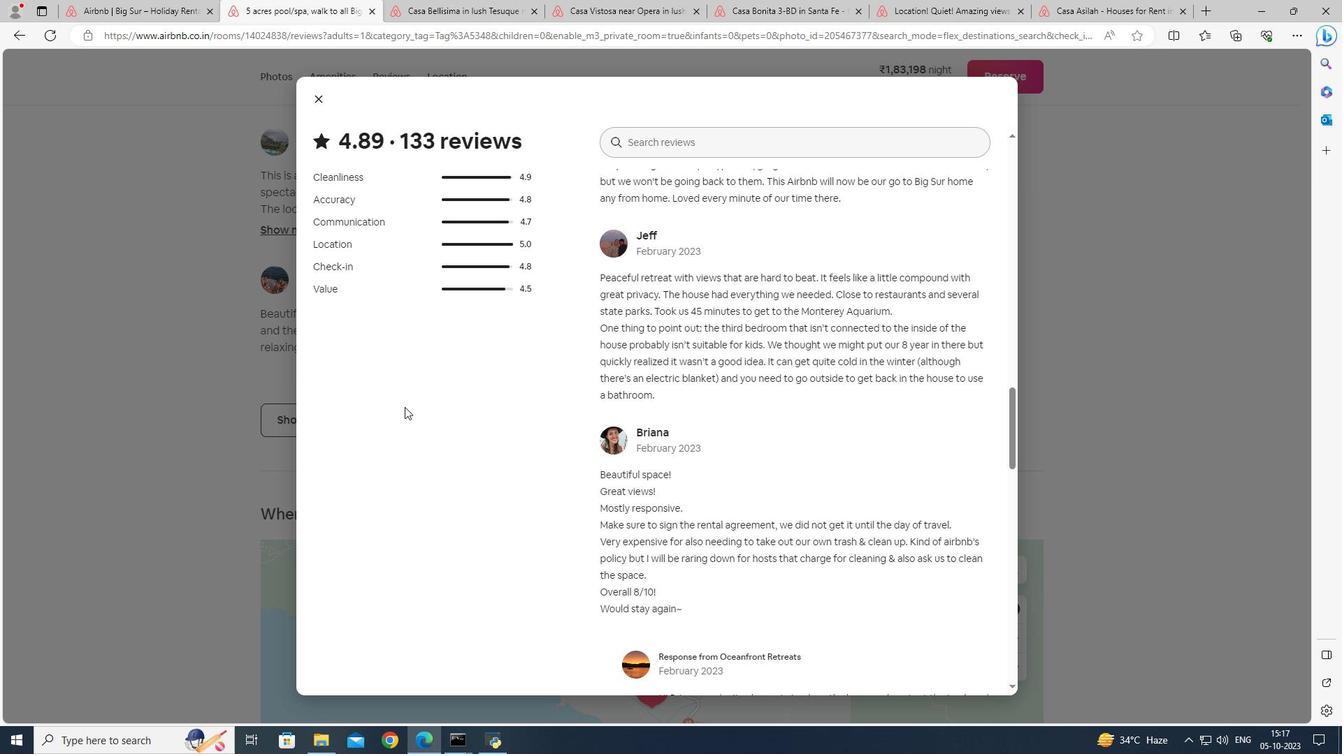
Action: Mouse scrolled (404, 406) with delta (0, 0)
Screenshot: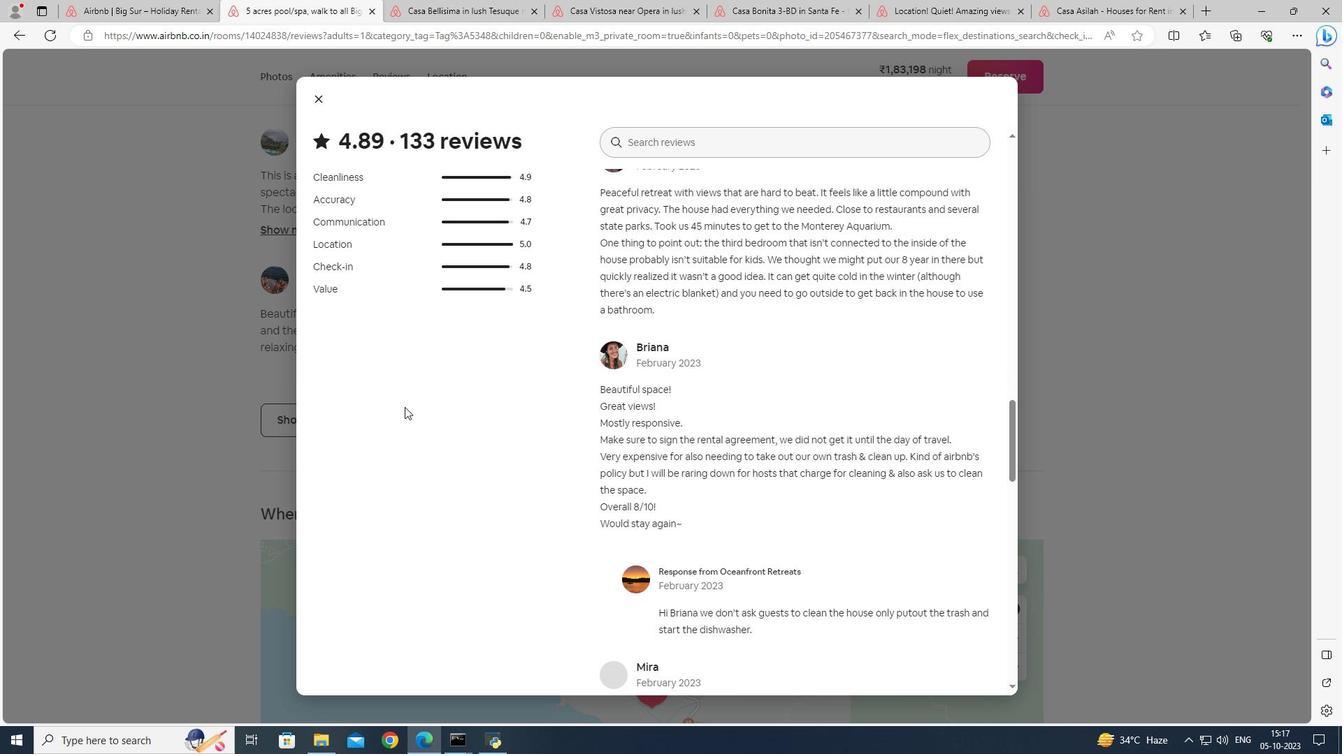 
Action: Mouse scrolled (404, 406) with delta (0, 0)
Screenshot: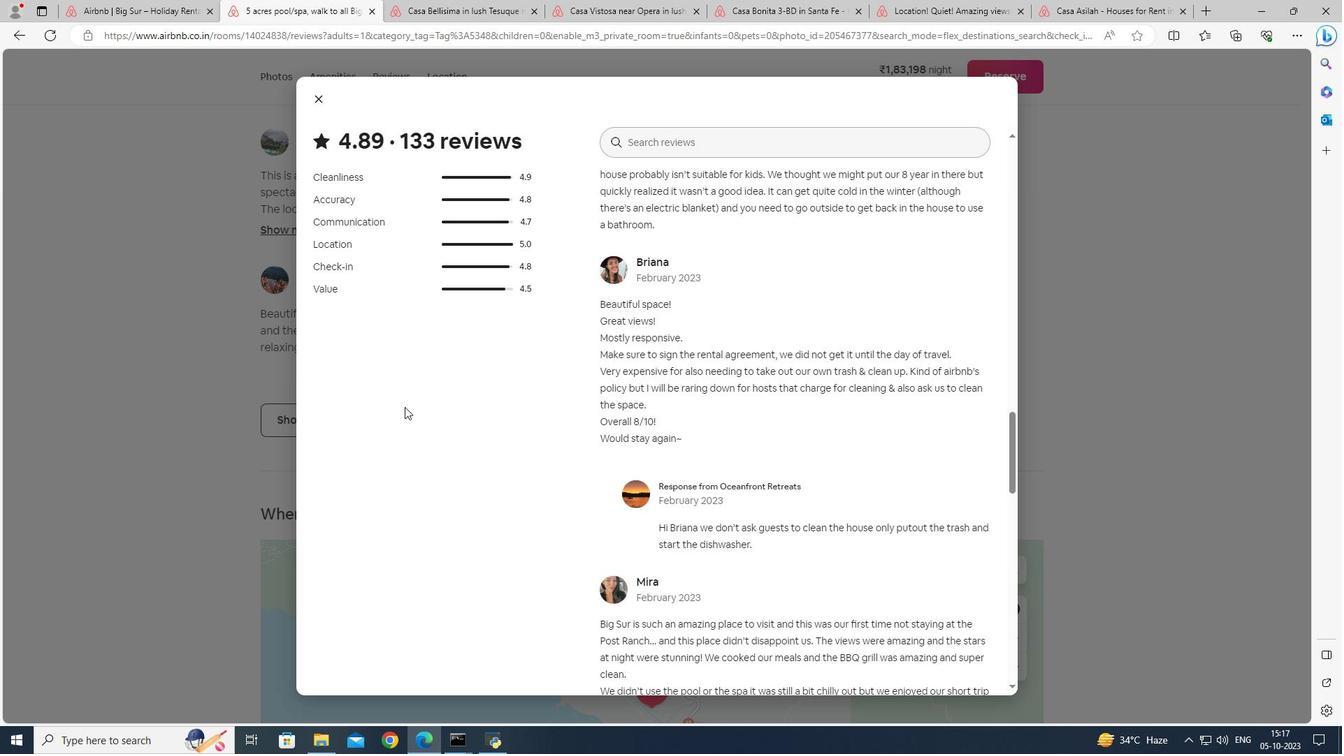 
Action: Mouse scrolled (404, 406) with delta (0, 0)
Screenshot: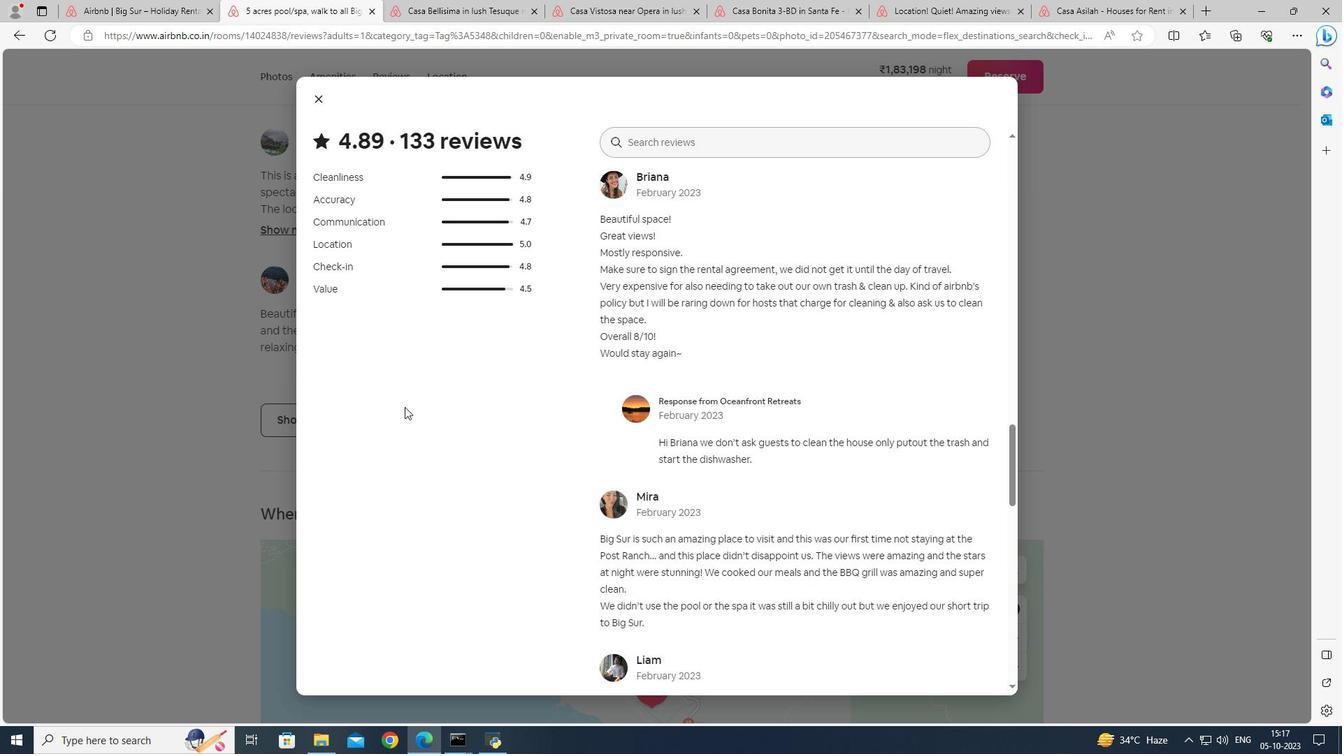 
Action: Mouse scrolled (404, 406) with delta (0, 0)
Screenshot: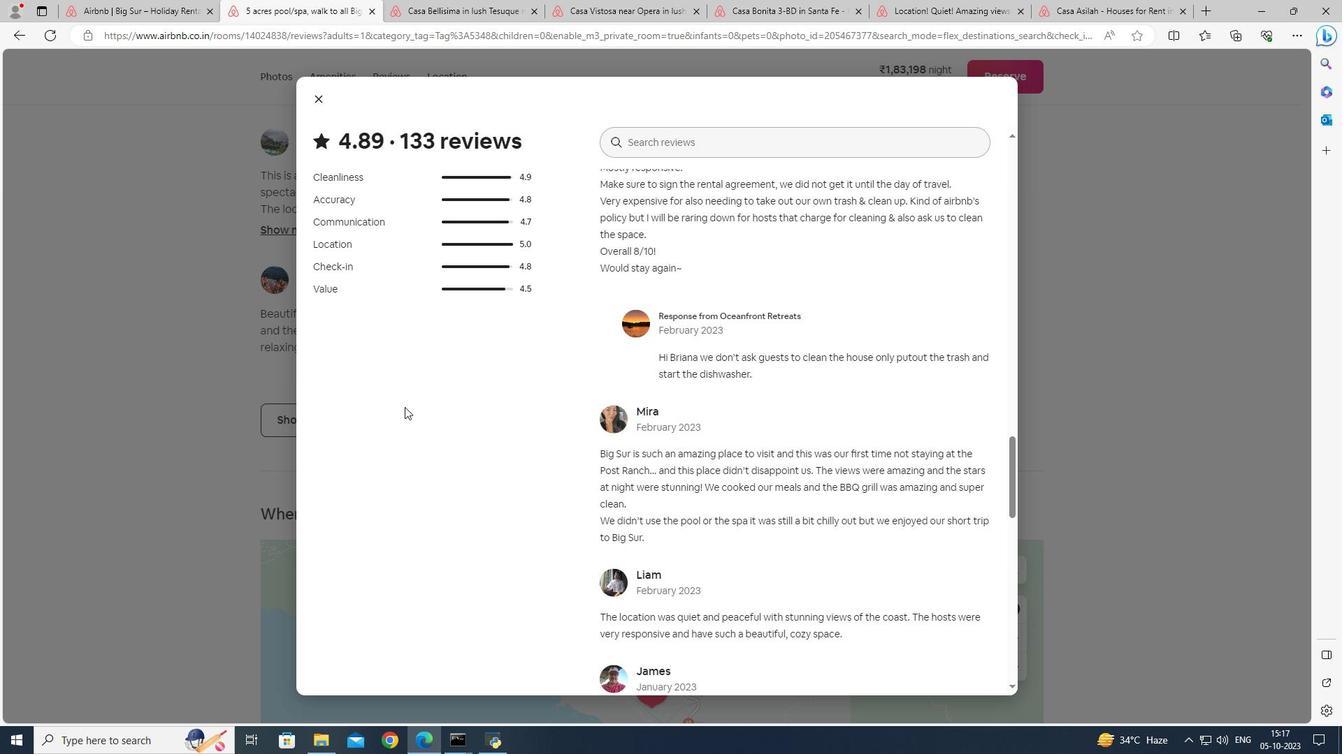 
Action: Mouse scrolled (404, 406) with delta (0, 0)
Screenshot: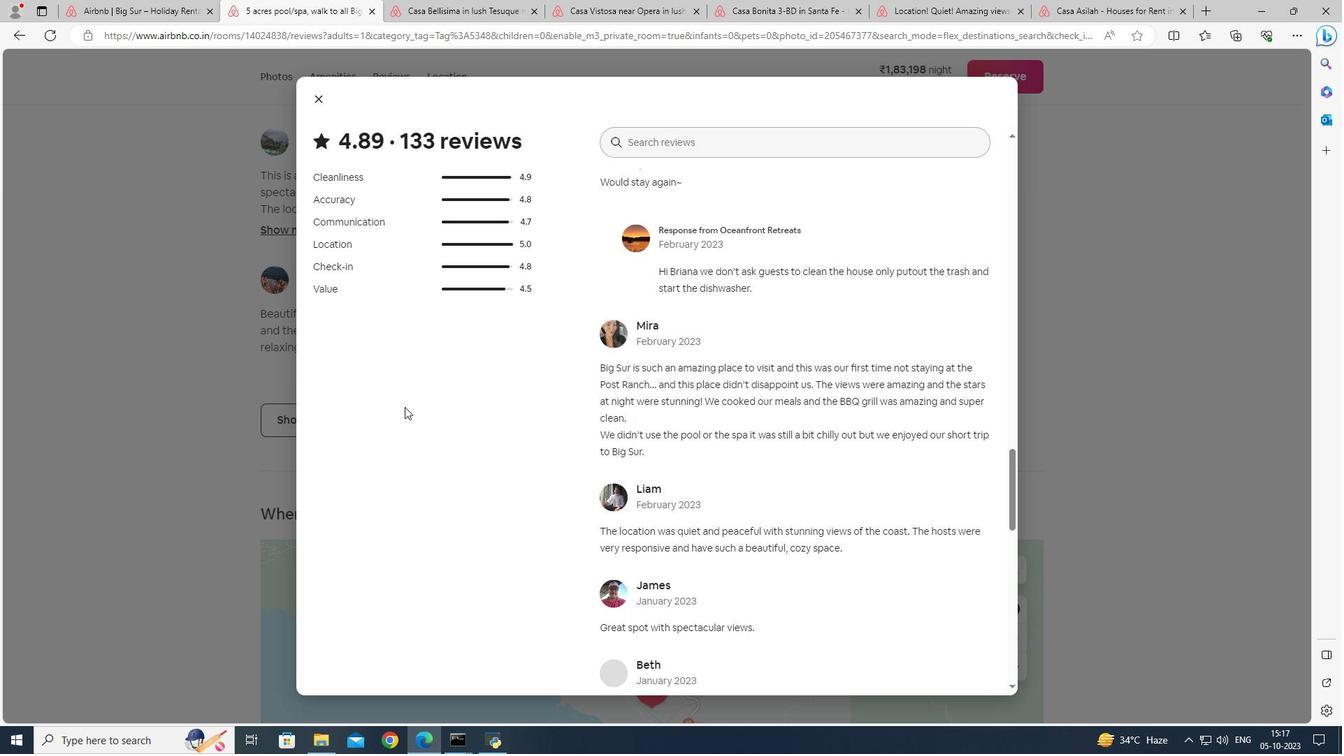 
Action: Mouse scrolled (404, 406) with delta (0, 0)
Screenshot: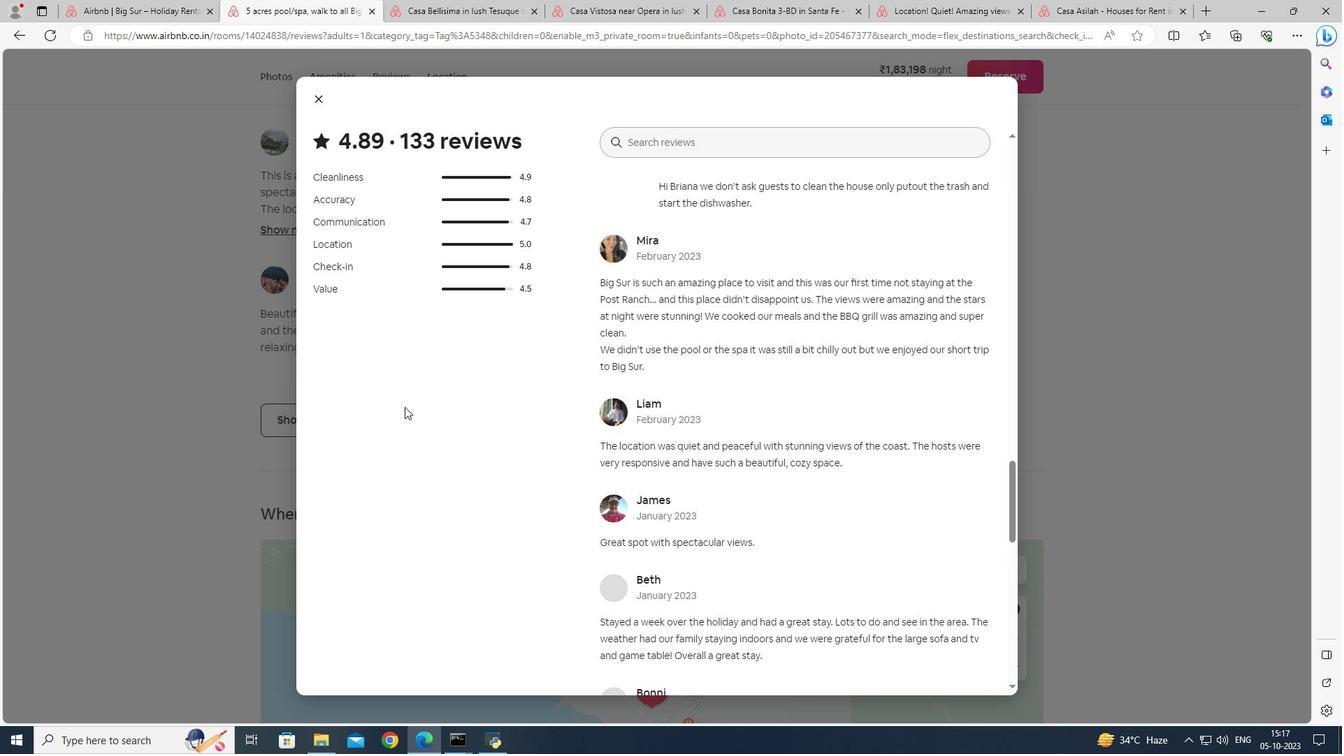 
Action: Mouse scrolled (404, 406) with delta (0, 0)
Screenshot: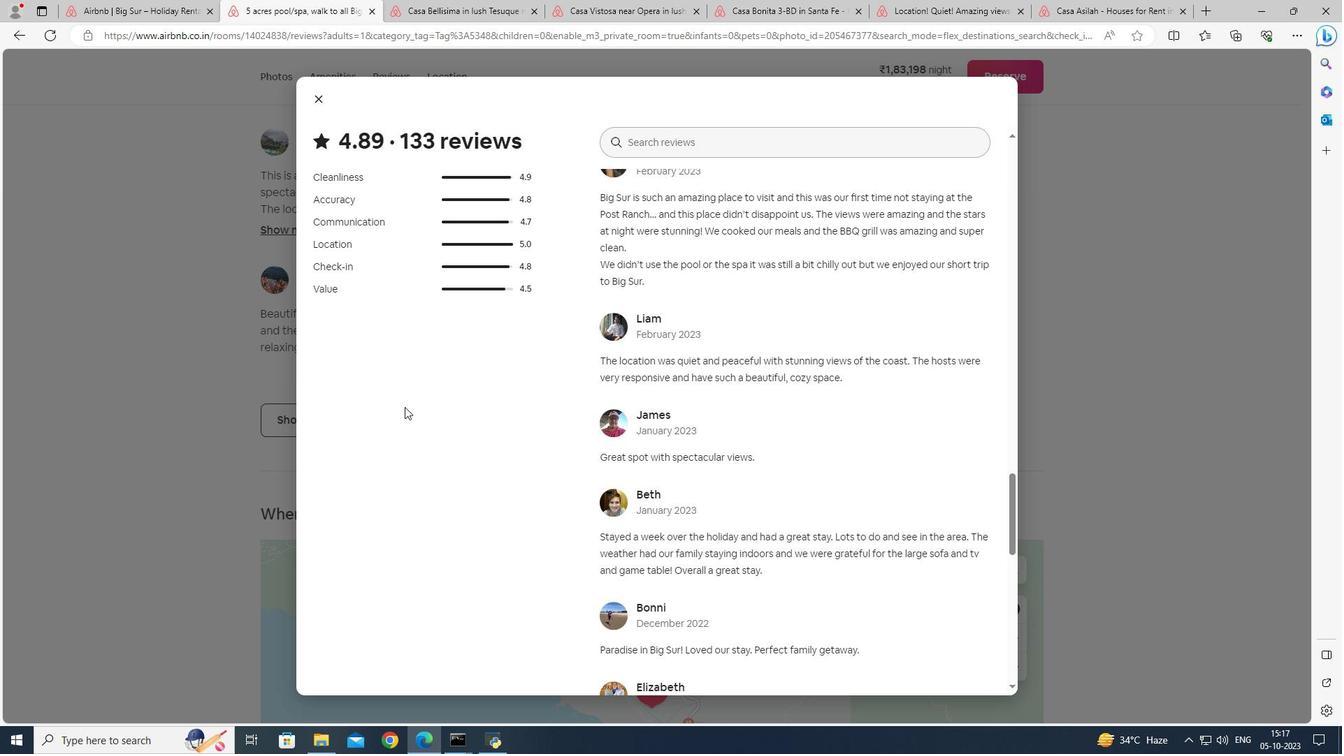 
Action: Mouse scrolled (404, 406) with delta (0, 0)
Screenshot: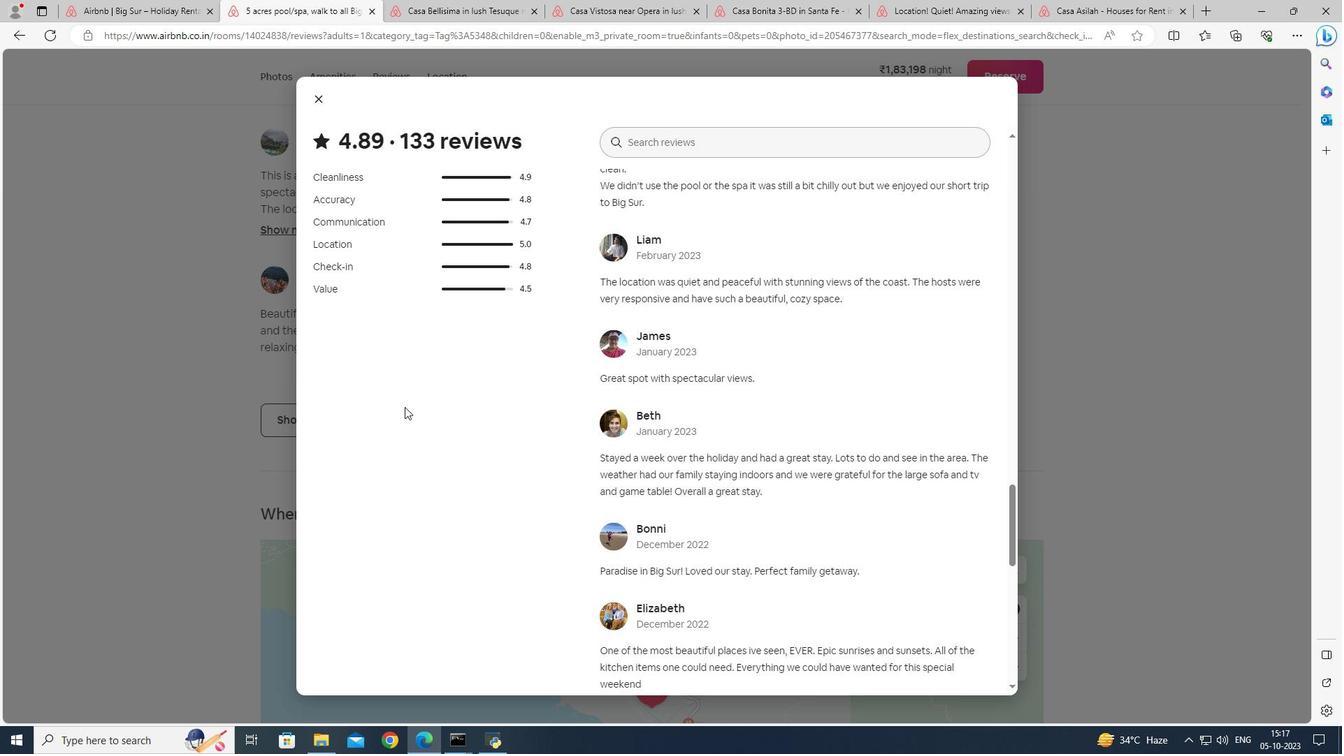 
Action: Mouse moved to (404, 408)
Screenshot: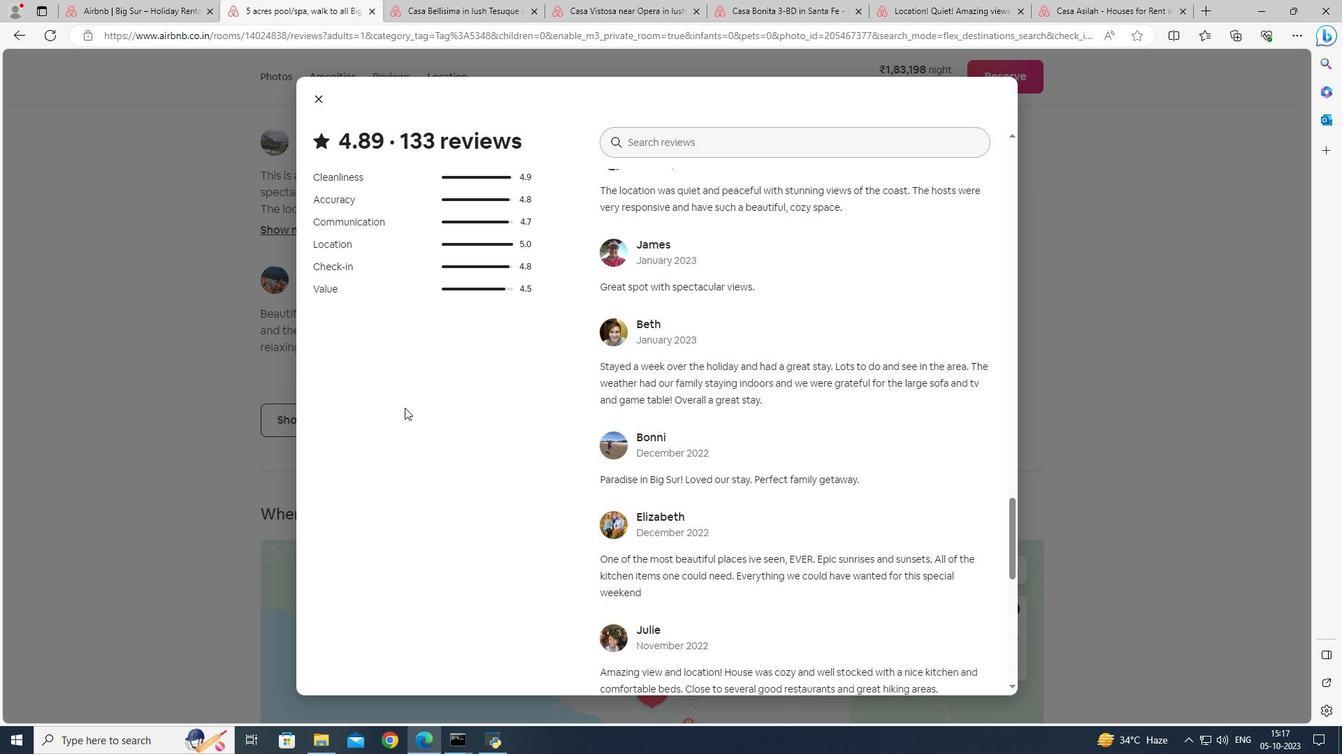
Action: Mouse scrolled (404, 407) with delta (0, 0)
Screenshot: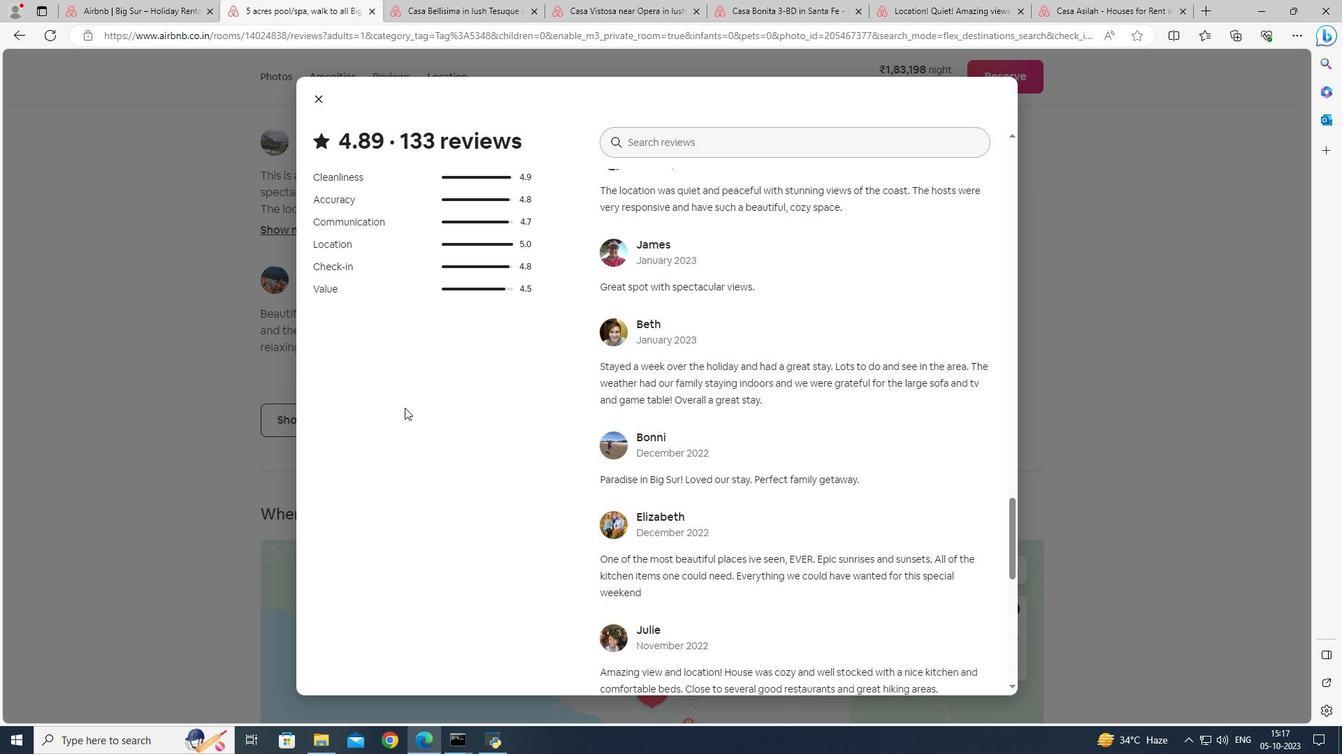 
Action: Mouse scrolled (404, 407) with delta (0, 0)
Screenshot: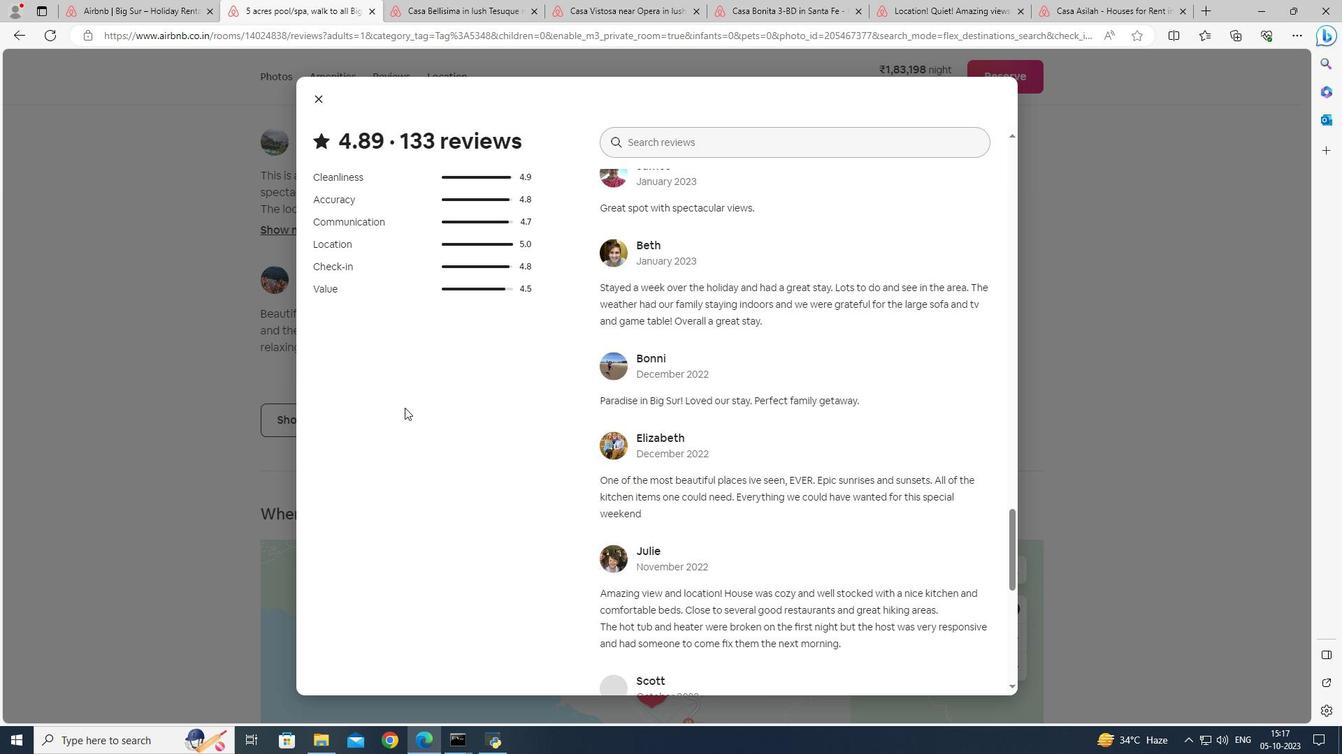 
Action: Mouse moved to (404, 404)
Screenshot: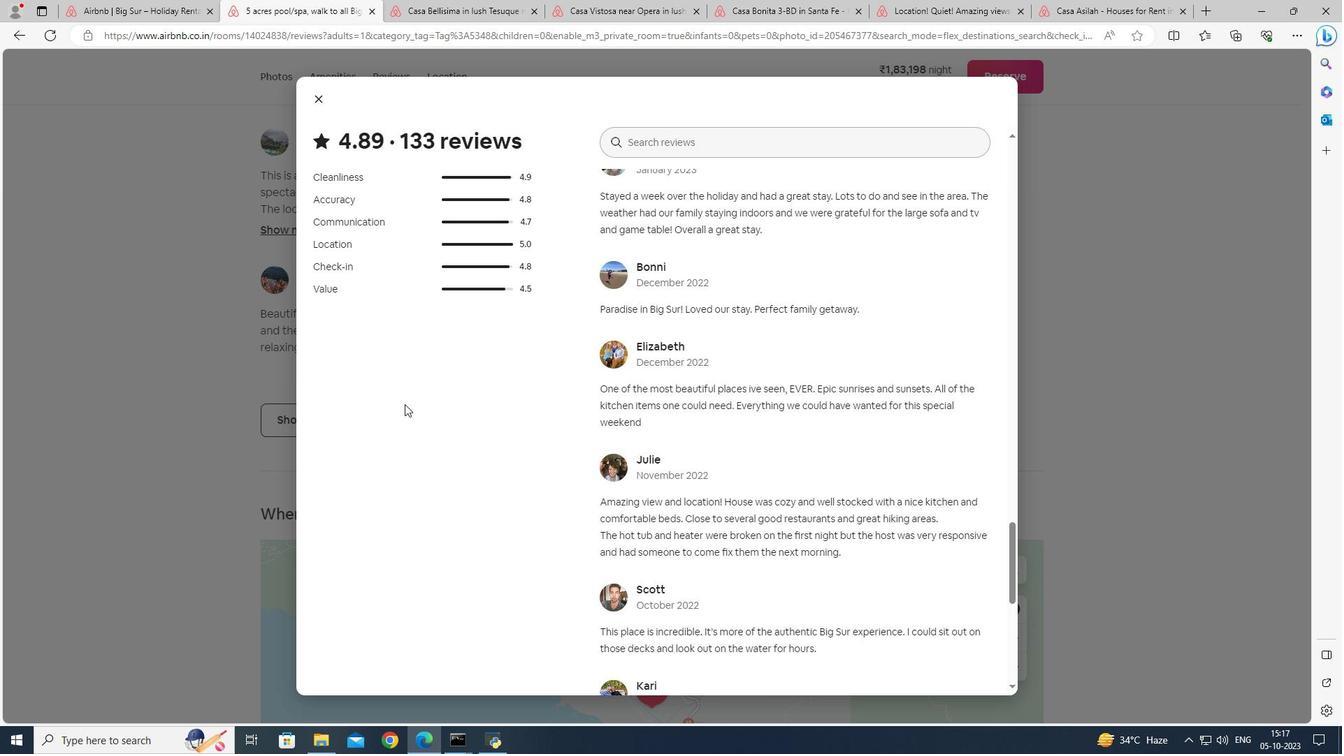 
Action: Mouse scrolled (404, 404) with delta (0, 0)
Screenshot: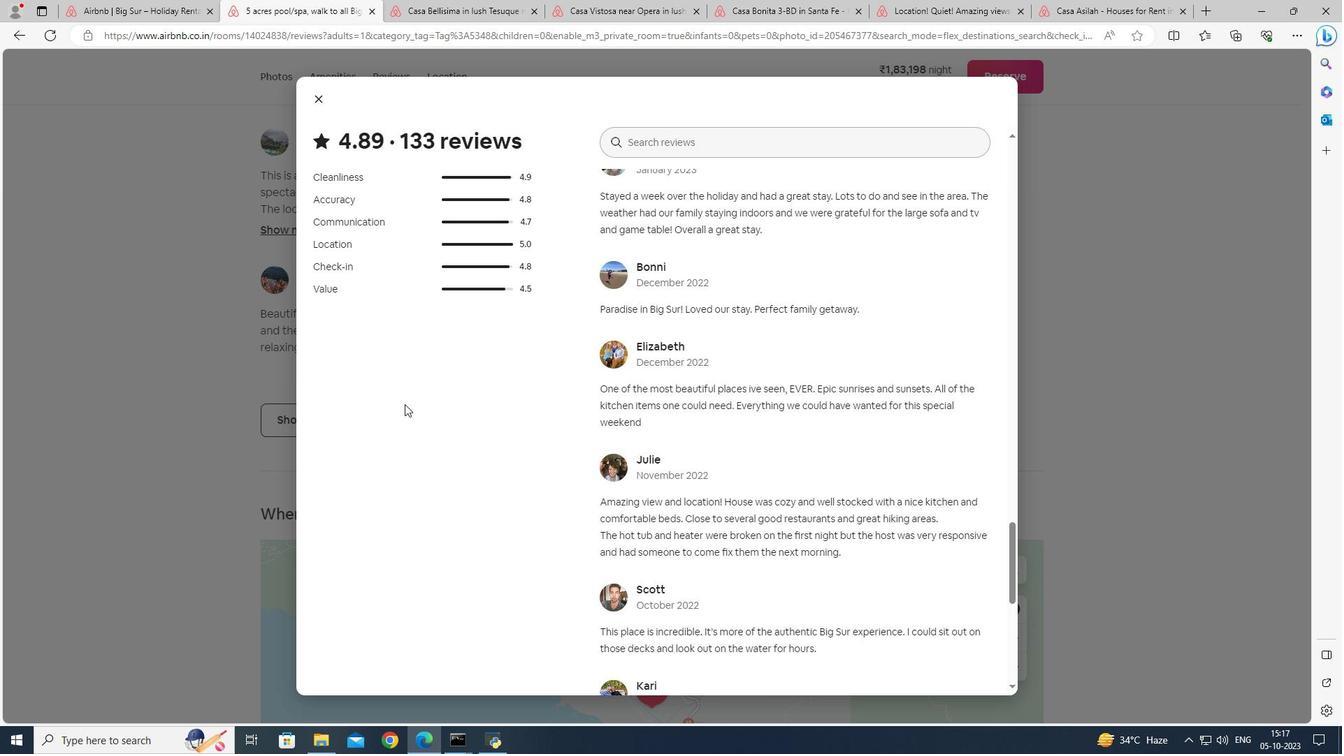 
Action: Mouse scrolled (404, 404) with delta (0, 0)
Screenshot: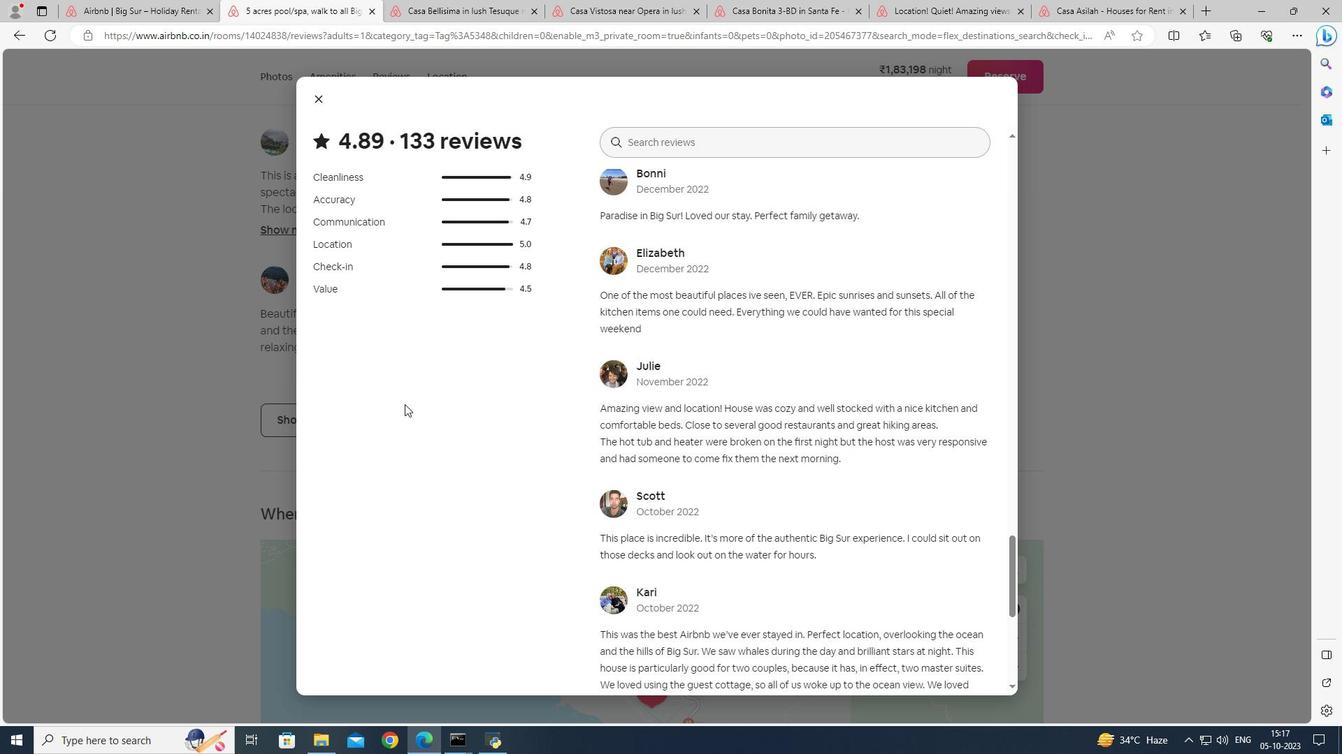 
Action: Mouse scrolled (404, 404) with delta (0, 0)
Screenshot: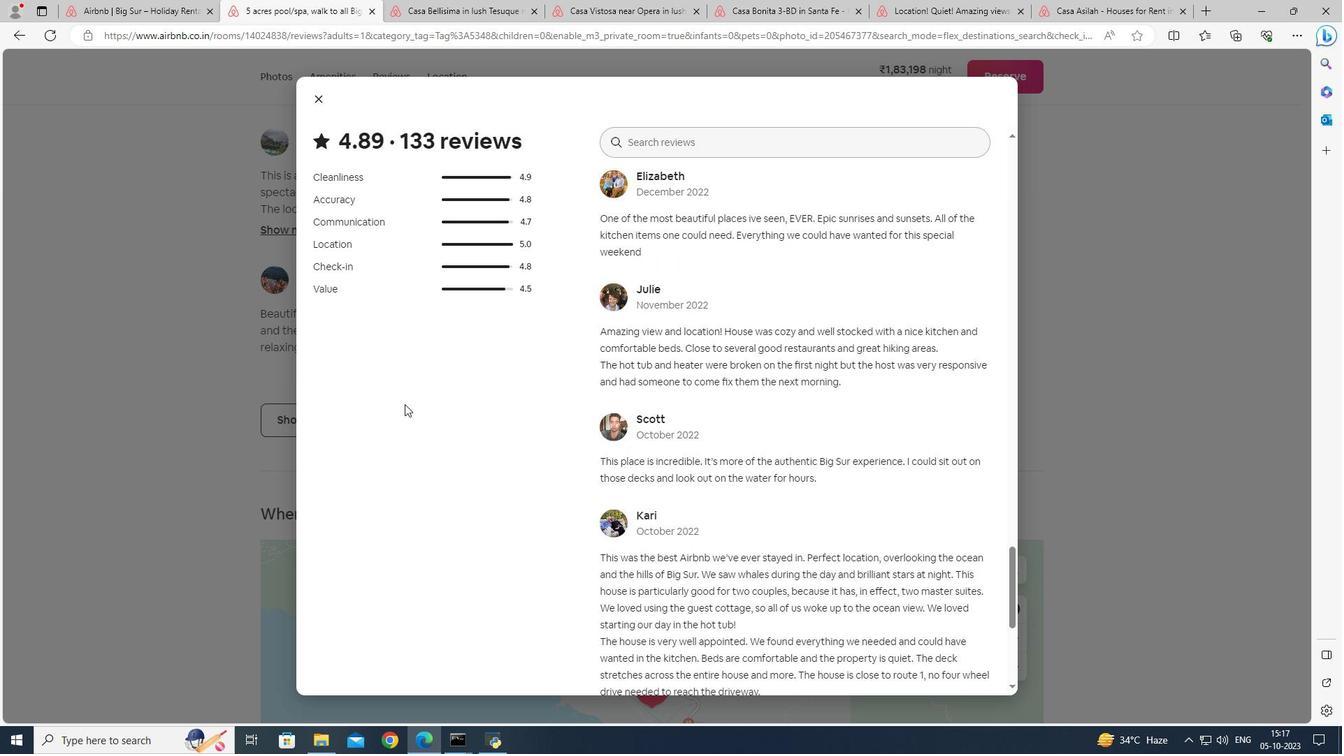 
Action: Mouse scrolled (404, 404) with delta (0, 0)
Screenshot: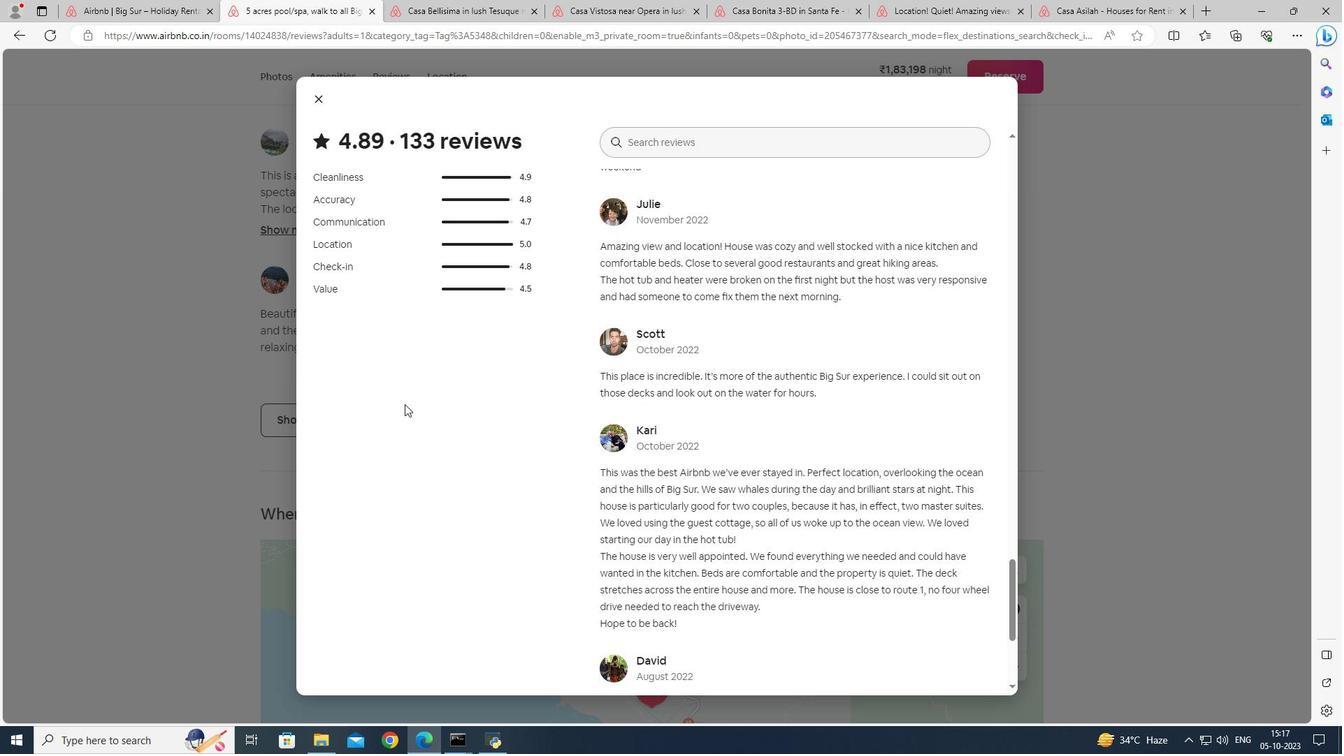 
Action: Mouse scrolled (404, 404) with delta (0, 0)
Screenshot: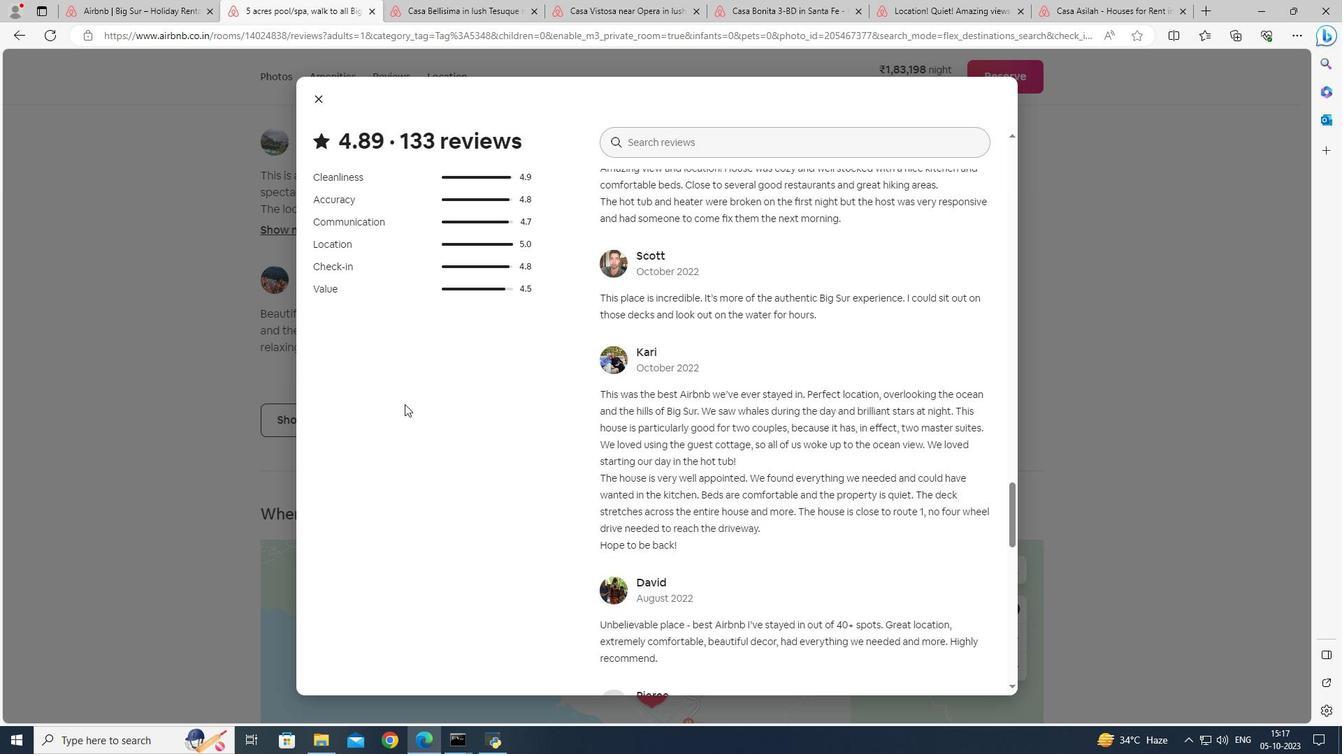 
Action: Mouse scrolled (404, 404) with delta (0, 0)
Screenshot: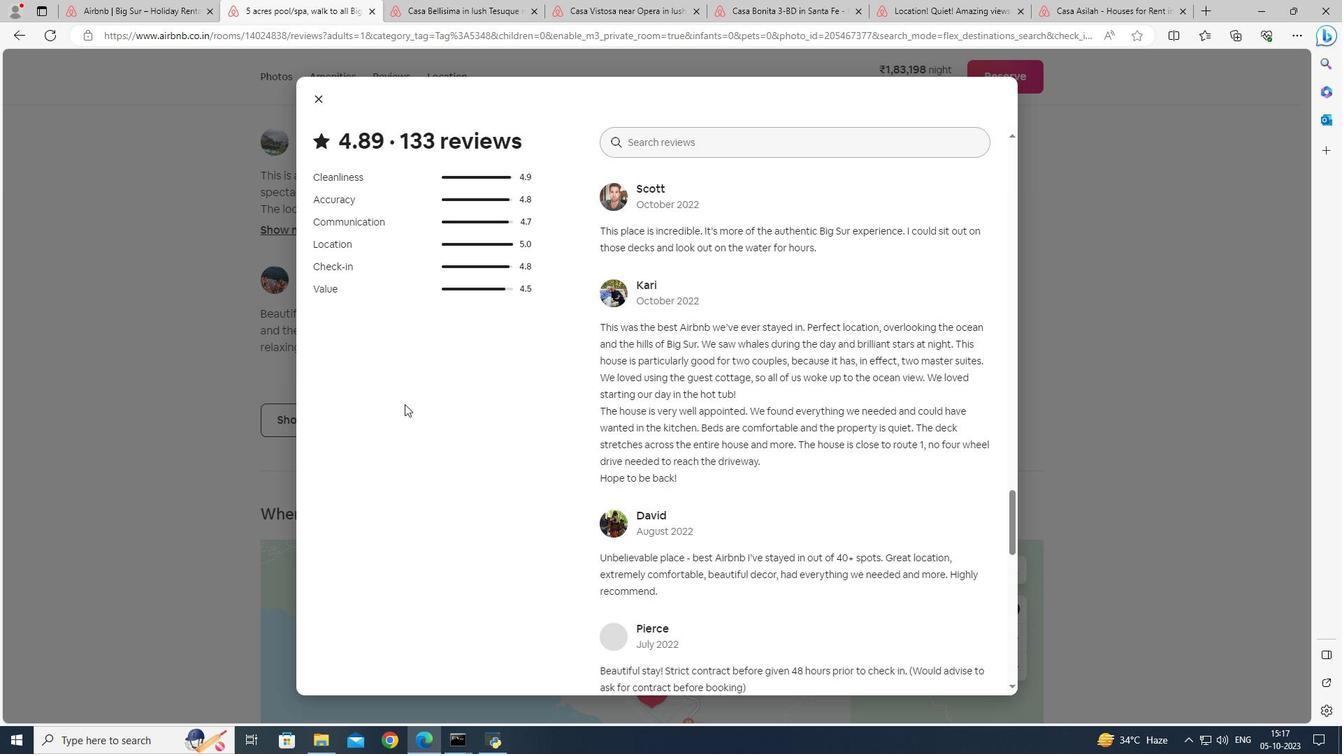 
Action: Mouse scrolled (404, 404) with delta (0, 0)
Screenshot: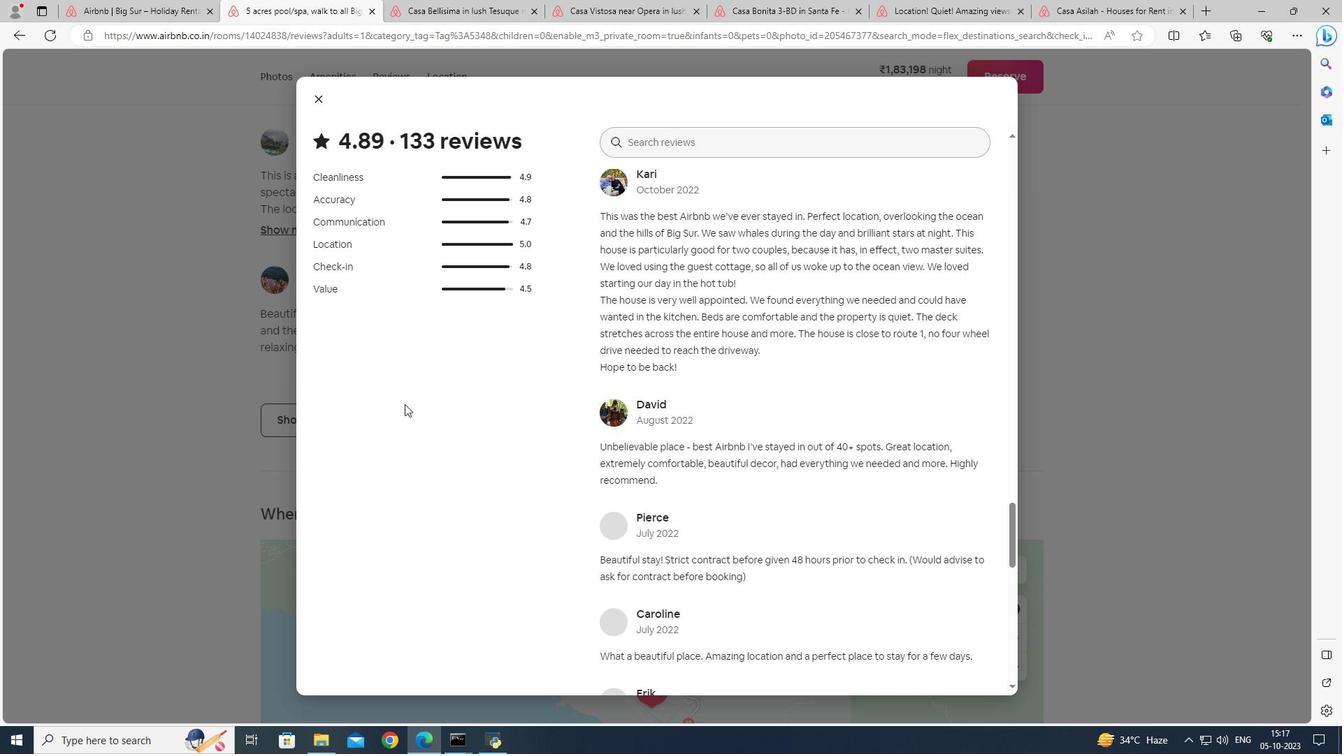
Action: Mouse scrolled (404, 404) with delta (0, 0)
Screenshot: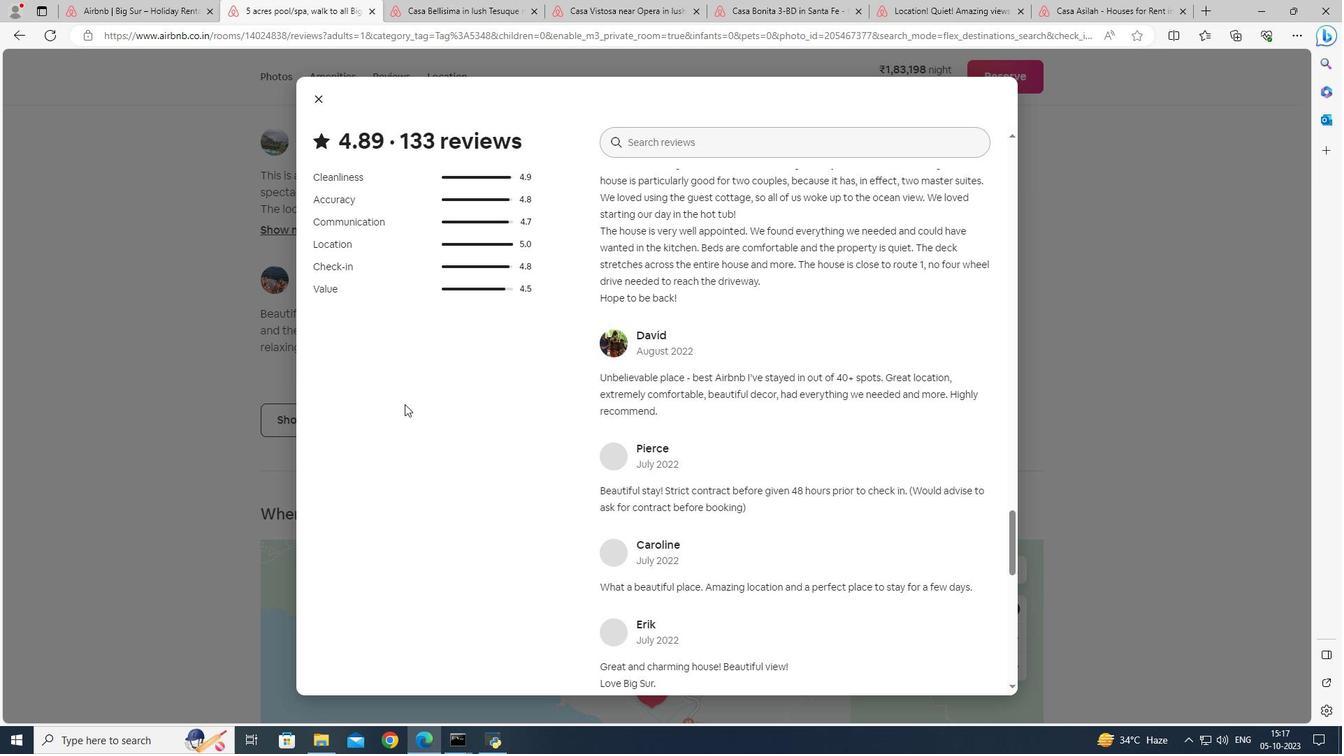
Action: Mouse scrolled (404, 404) with delta (0, 0)
Screenshot: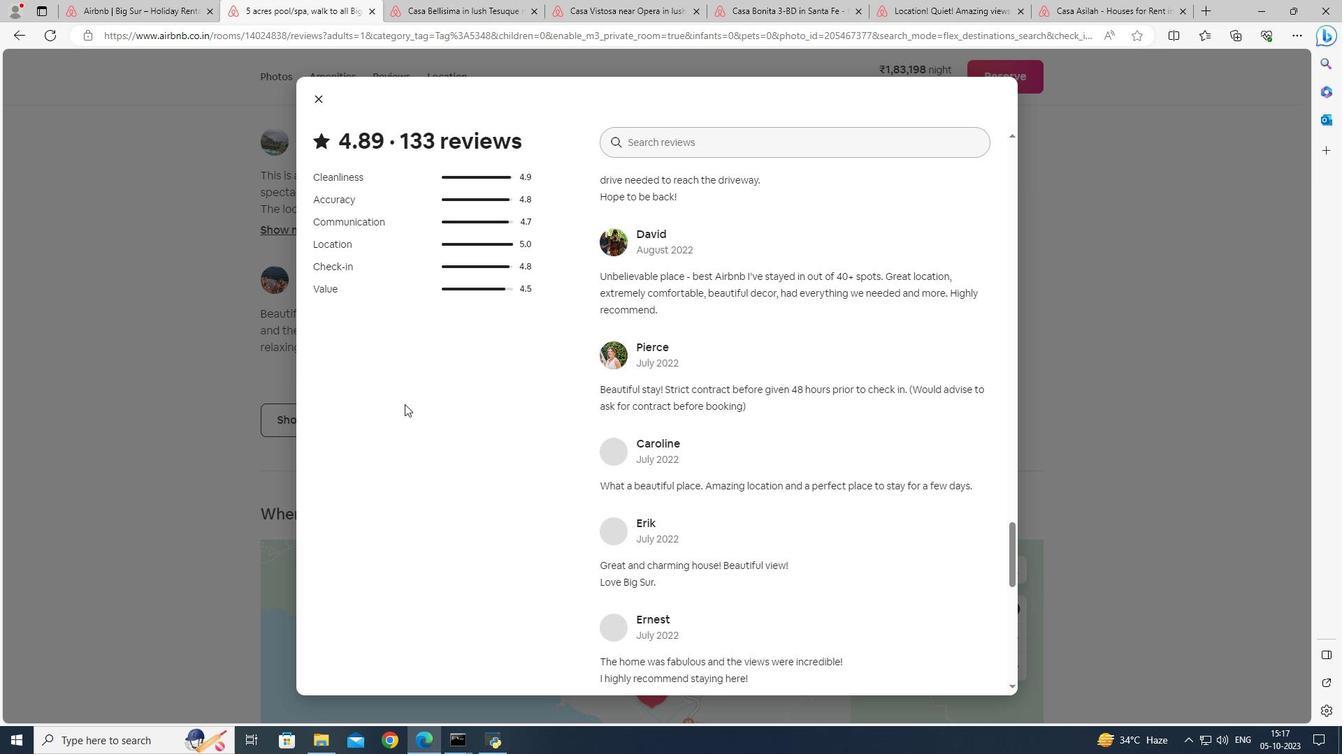 
Action: Mouse scrolled (404, 404) with delta (0, 0)
Screenshot: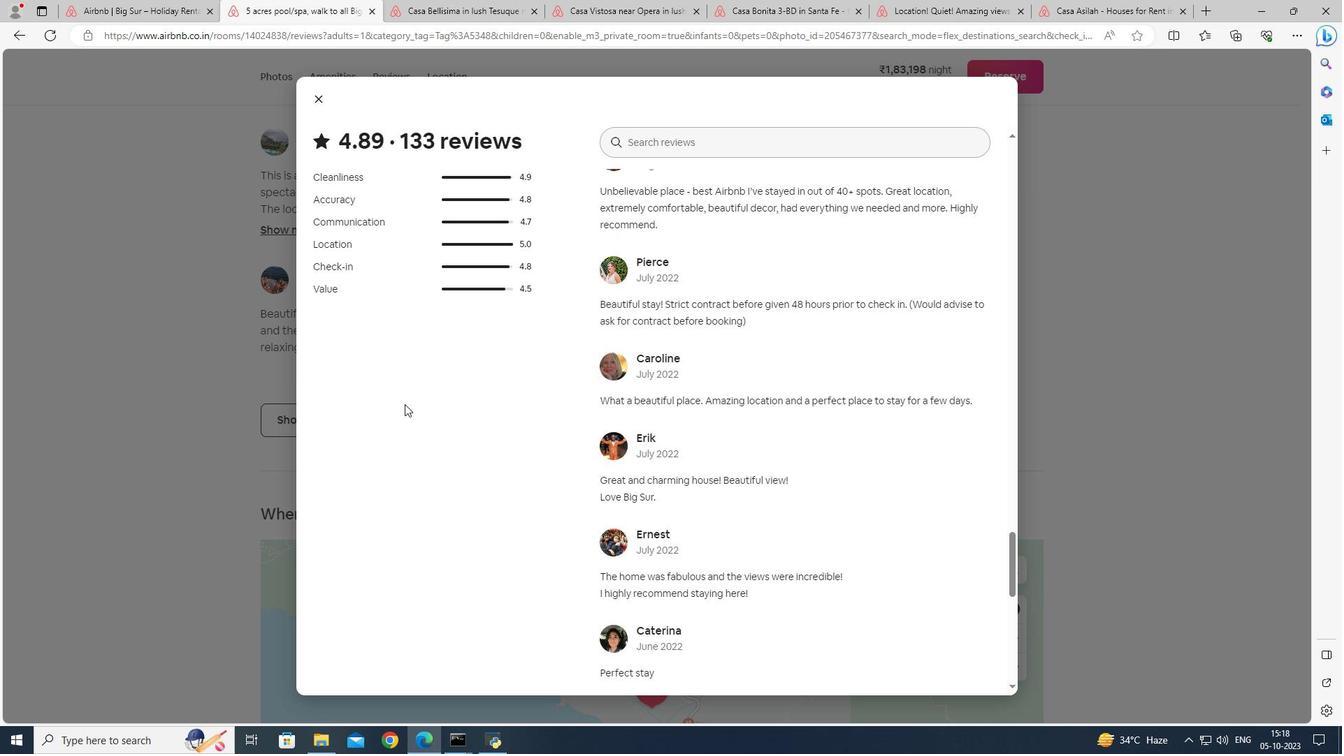 
Action: Mouse scrolled (404, 404) with delta (0, 0)
Screenshot: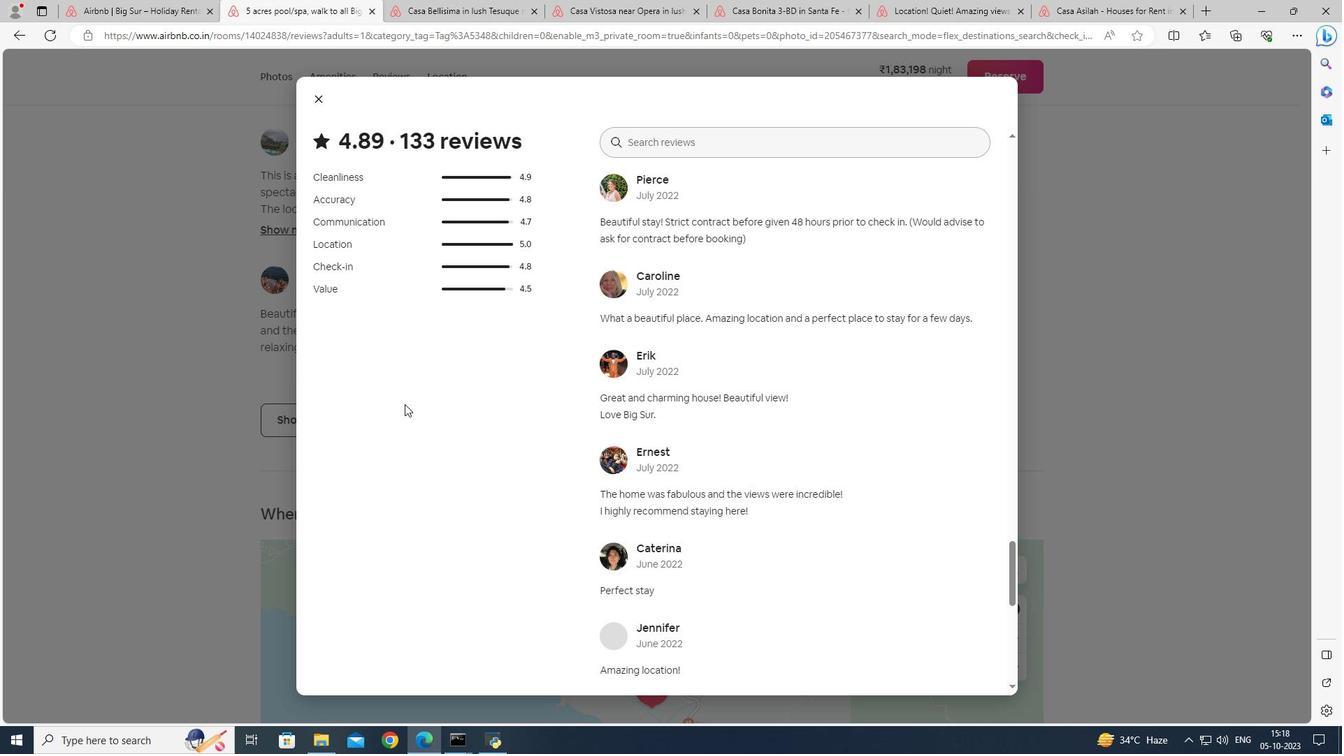 
Action: Mouse scrolled (404, 404) with delta (0, 0)
Screenshot: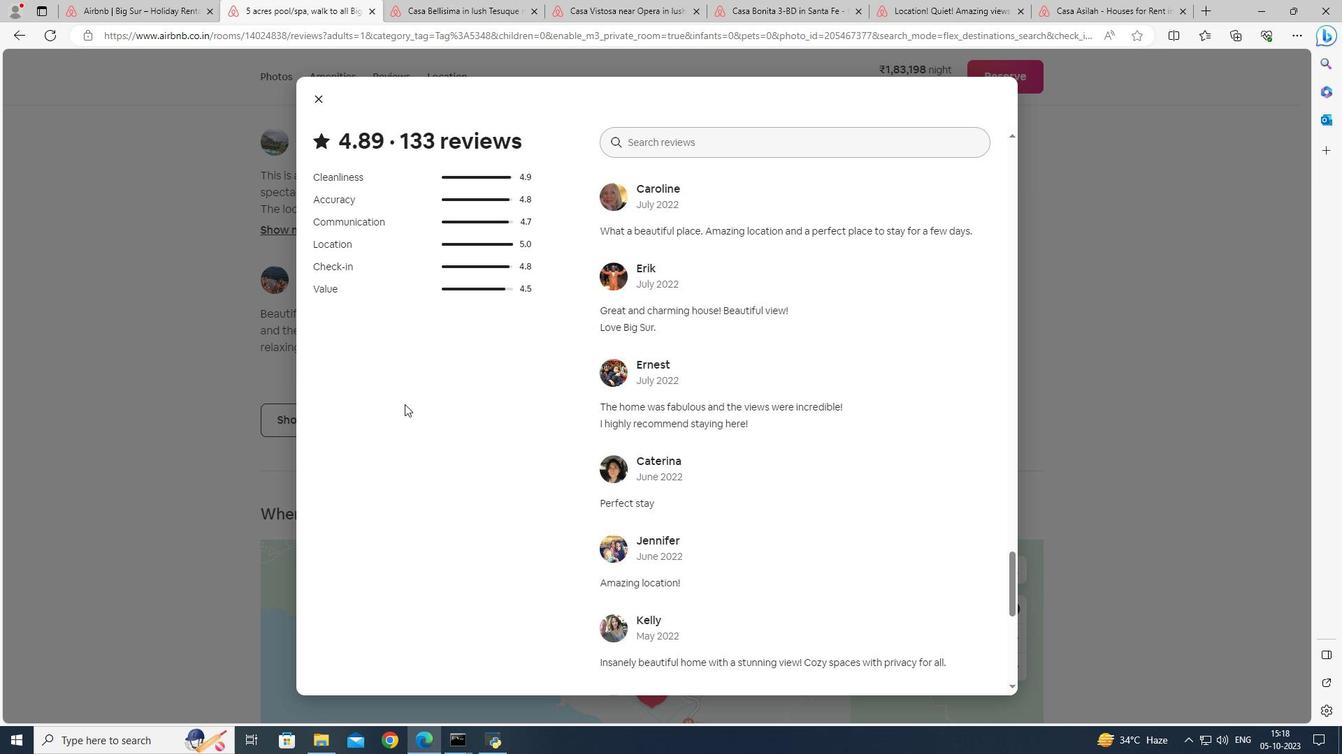 
Action: Mouse scrolled (404, 404) with delta (0, 0)
Screenshot: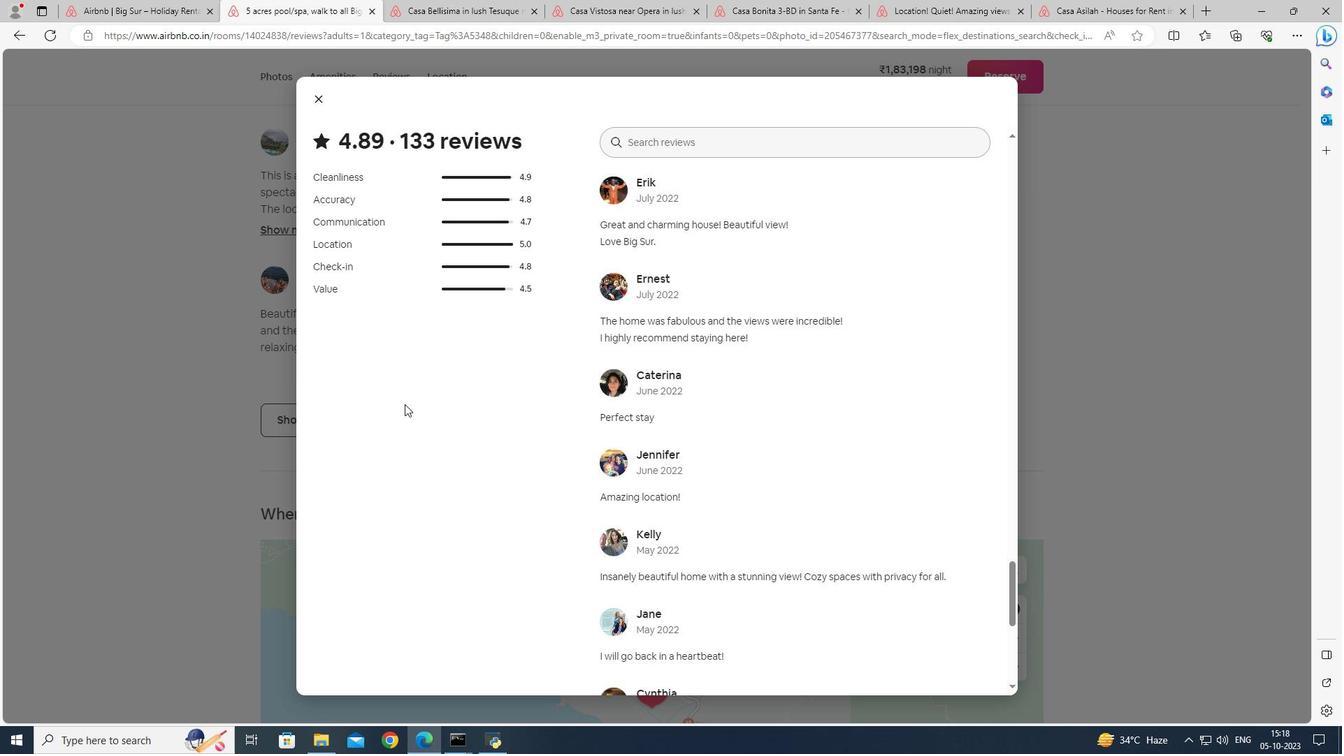 
Action: Mouse scrolled (404, 404) with delta (0, 0)
Screenshot: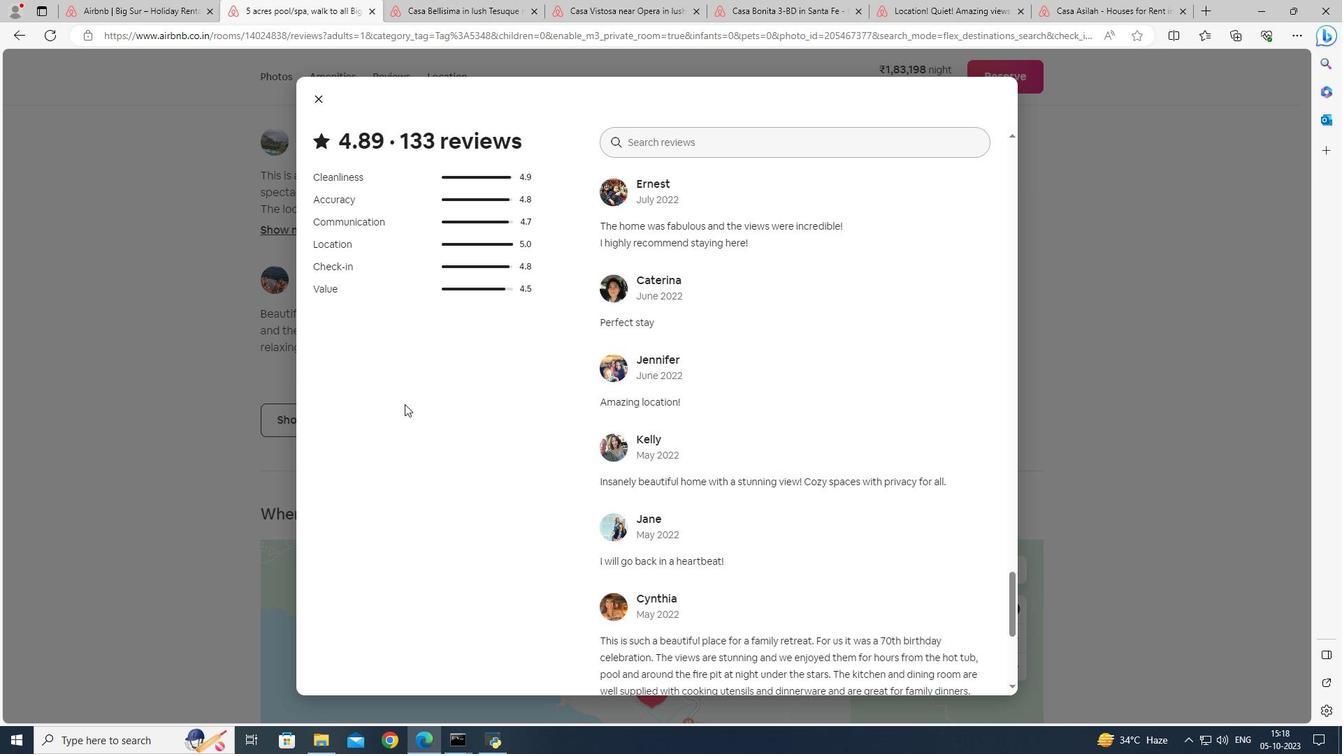 
Action: Mouse scrolled (404, 404) with delta (0, 0)
Screenshot: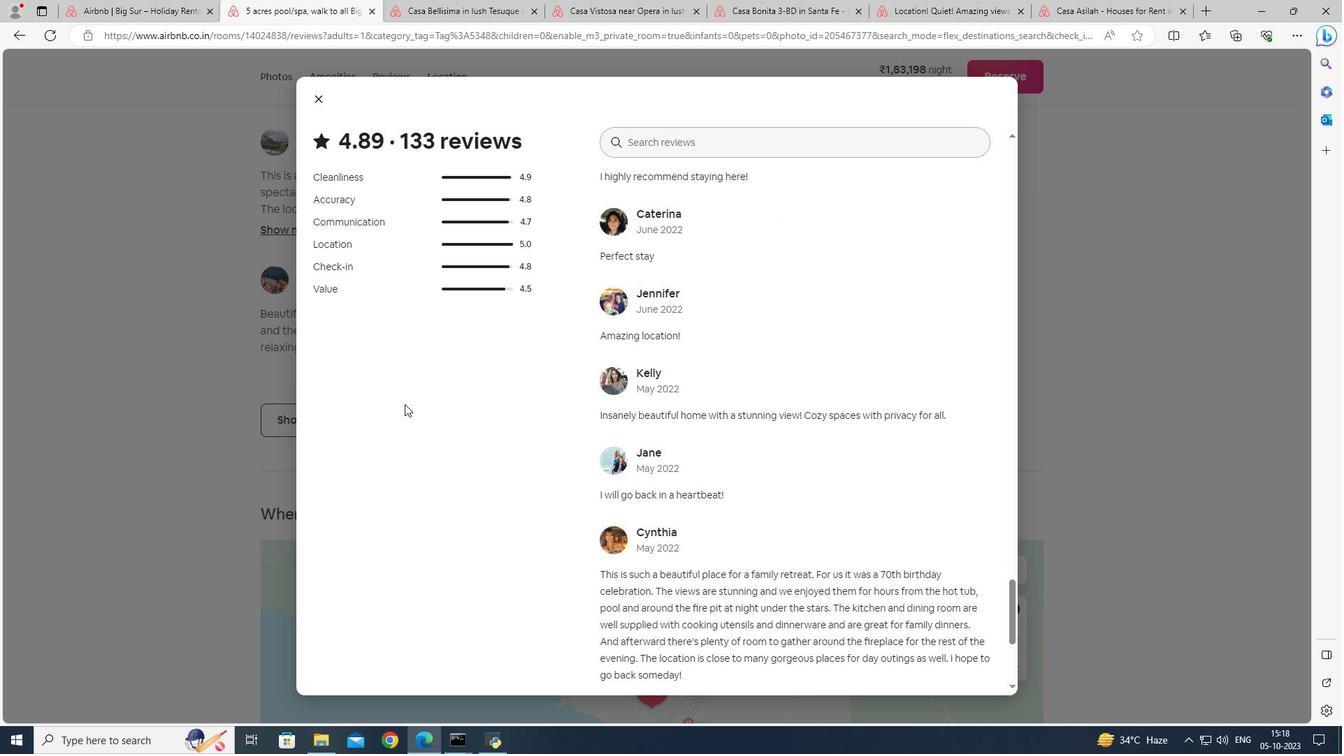 
Action: Mouse scrolled (404, 404) with delta (0, 0)
Screenshot: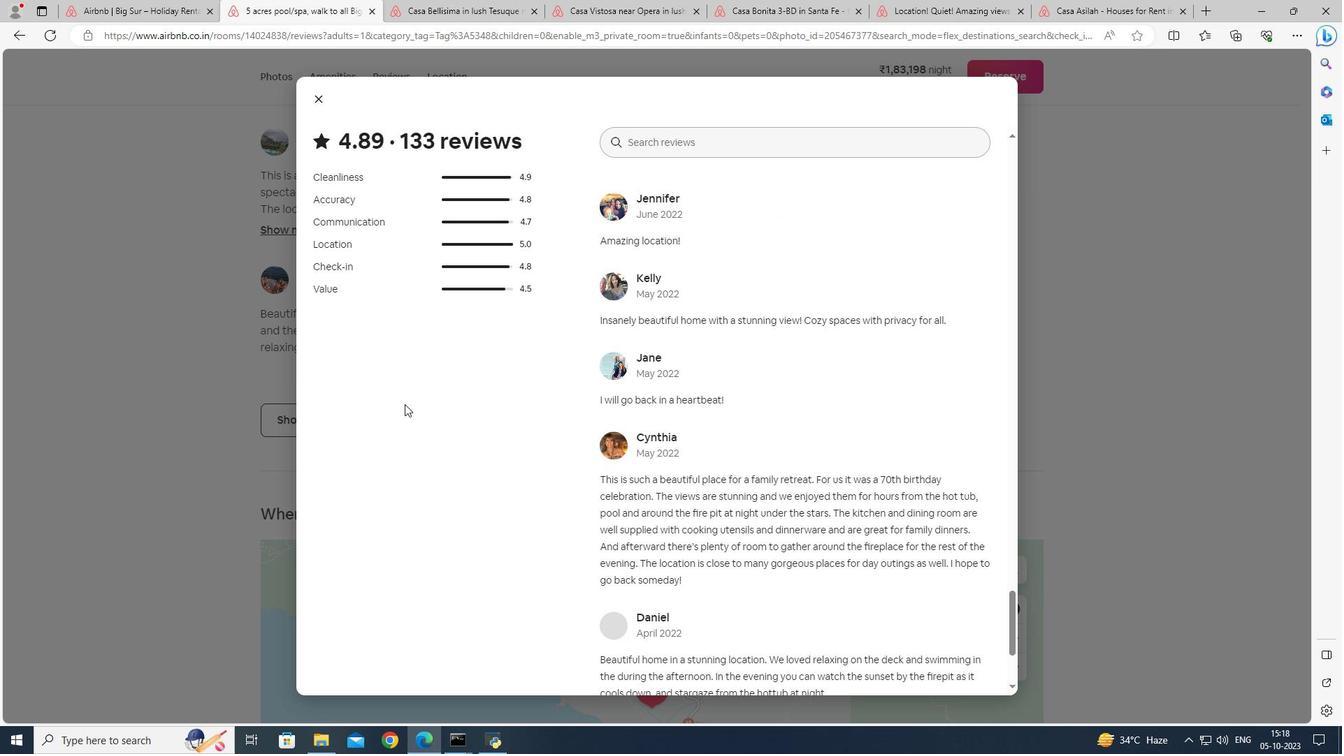 
Action: Mouse scrolled (404, 404) with delta (0, 0)
Screenshot: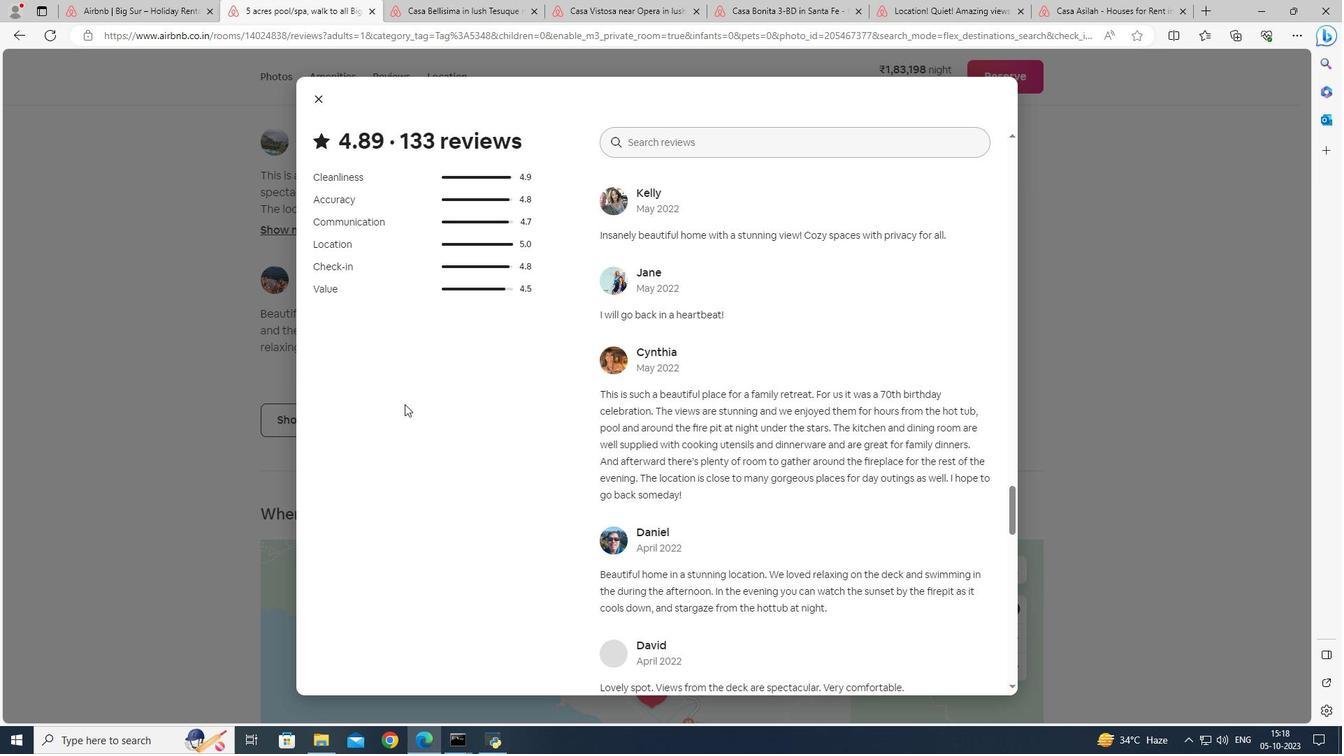 
Action: Mouse scrolled (404, 404) with delta (0, 0)
Screenshot: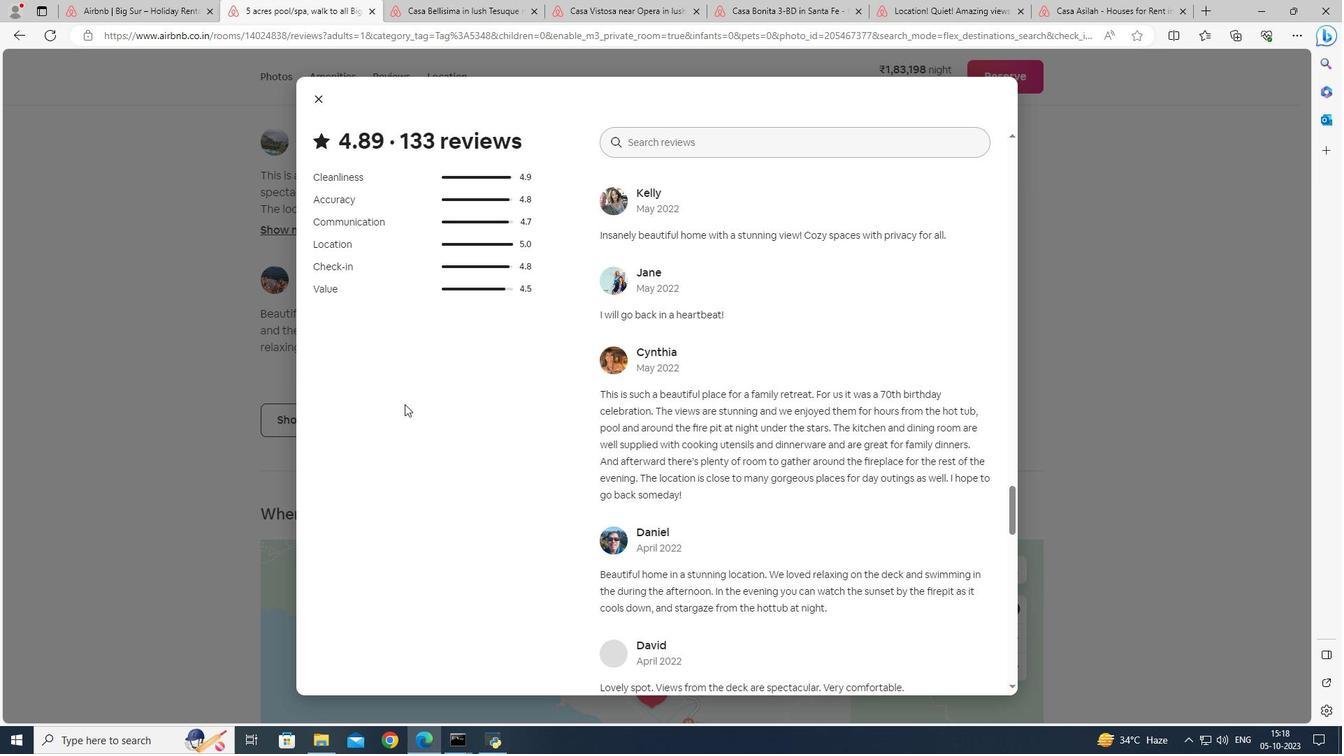 
Action: Mouse scrolled (404, 404) with delta (0, 0)
Screenshot: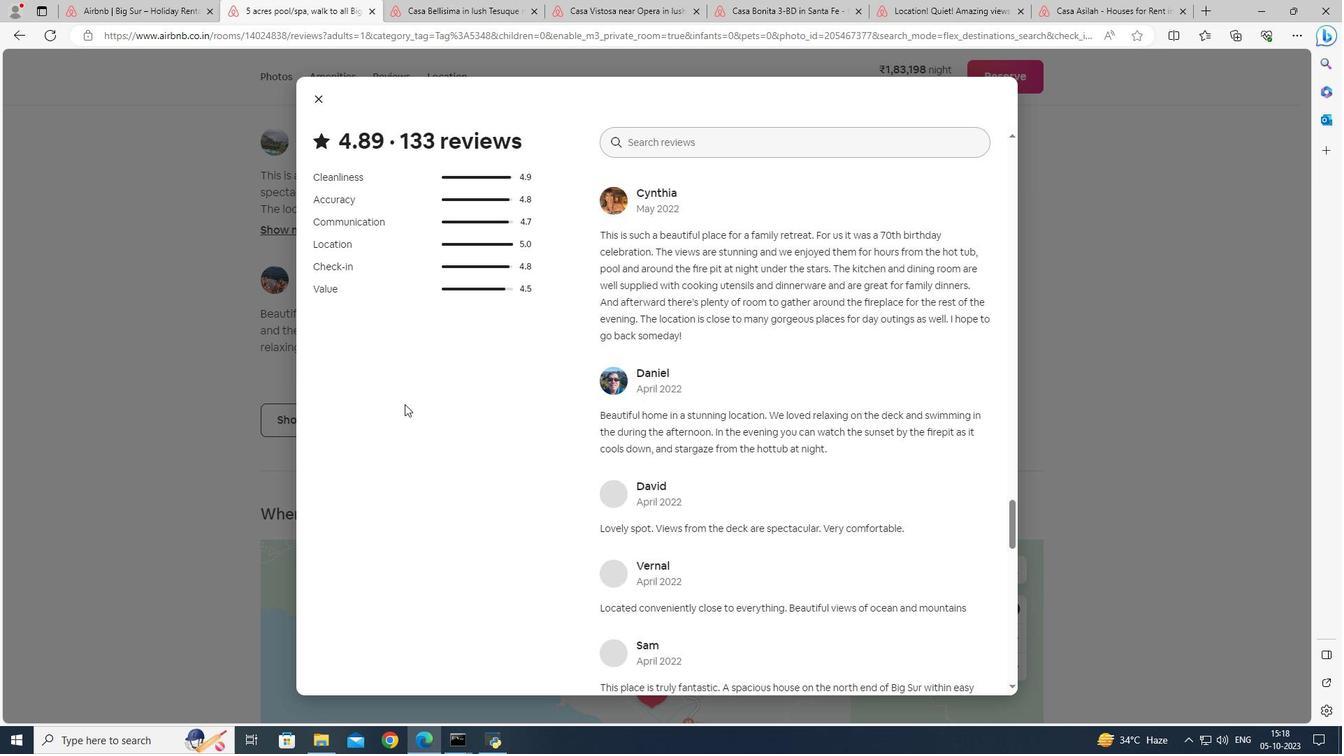 
Action: Mouse scrolled (404, 404) with delta (0, 0)
Screenshot: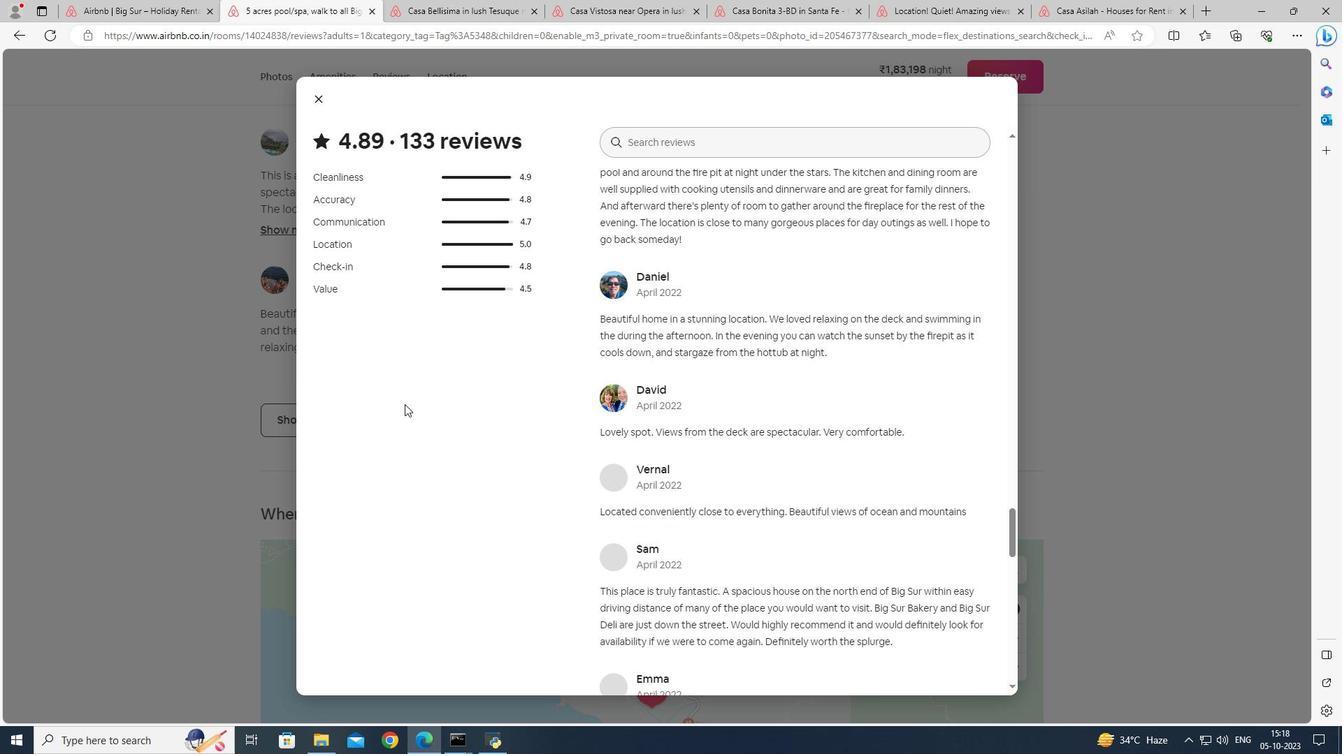 
Action: Mouse scrolled (404, 404) with delta (0, 0)
Screenshot: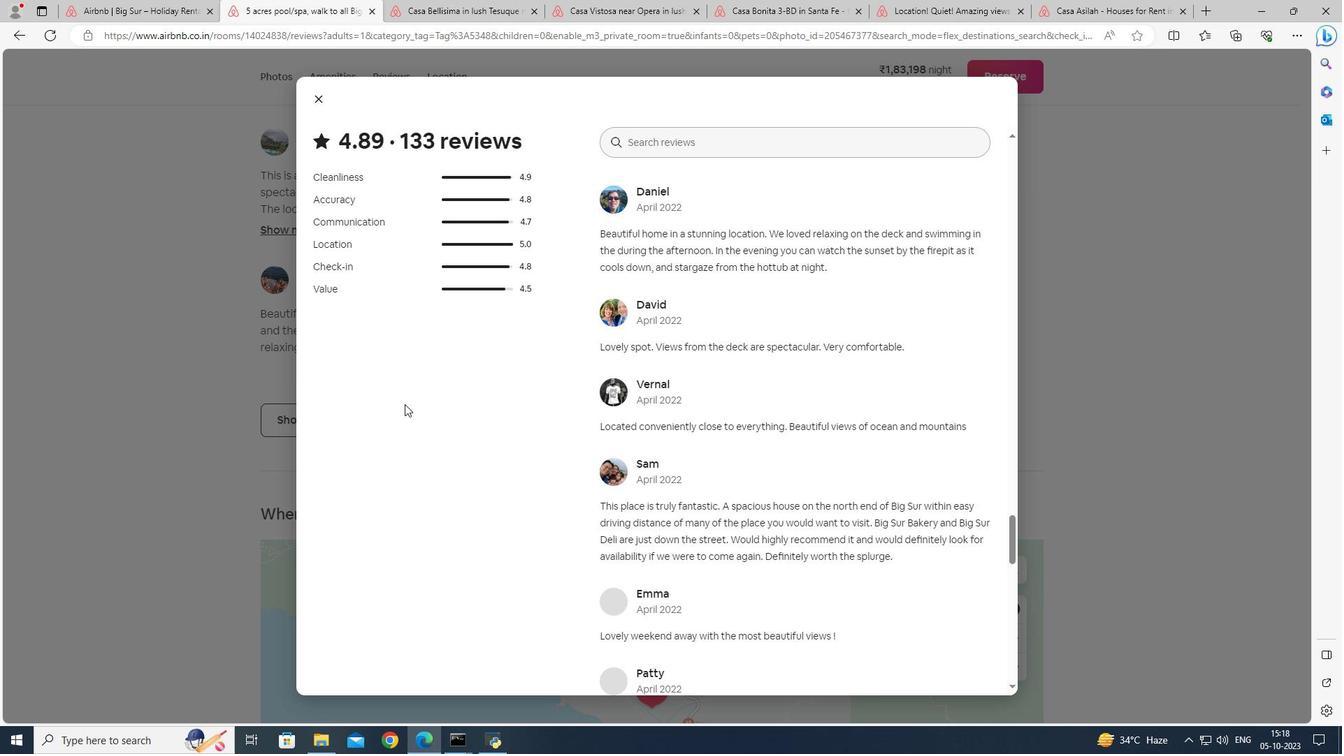 
Action: Mouse scrolled (404, 404) with delta (0, 0)
Screenshot: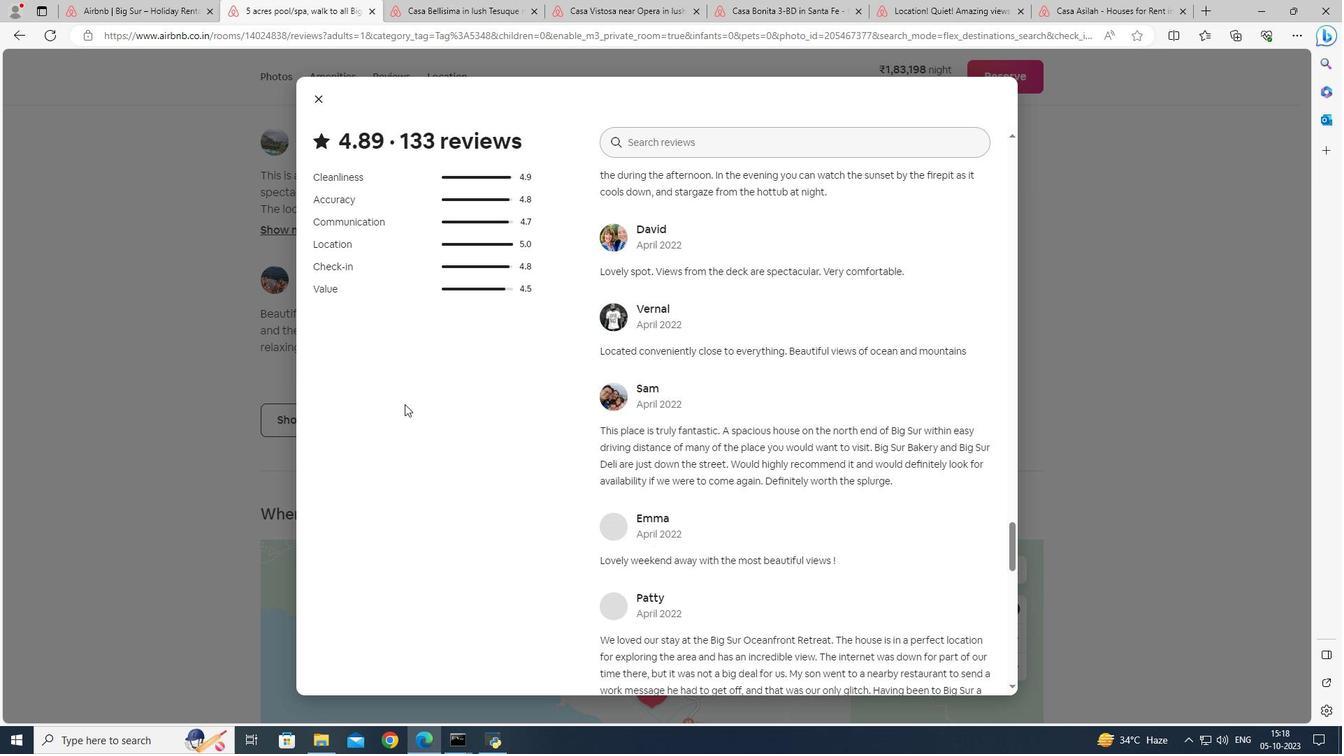 
Action: Mouse scrolled (404, 404) with delta (0, 0)
Screenshot: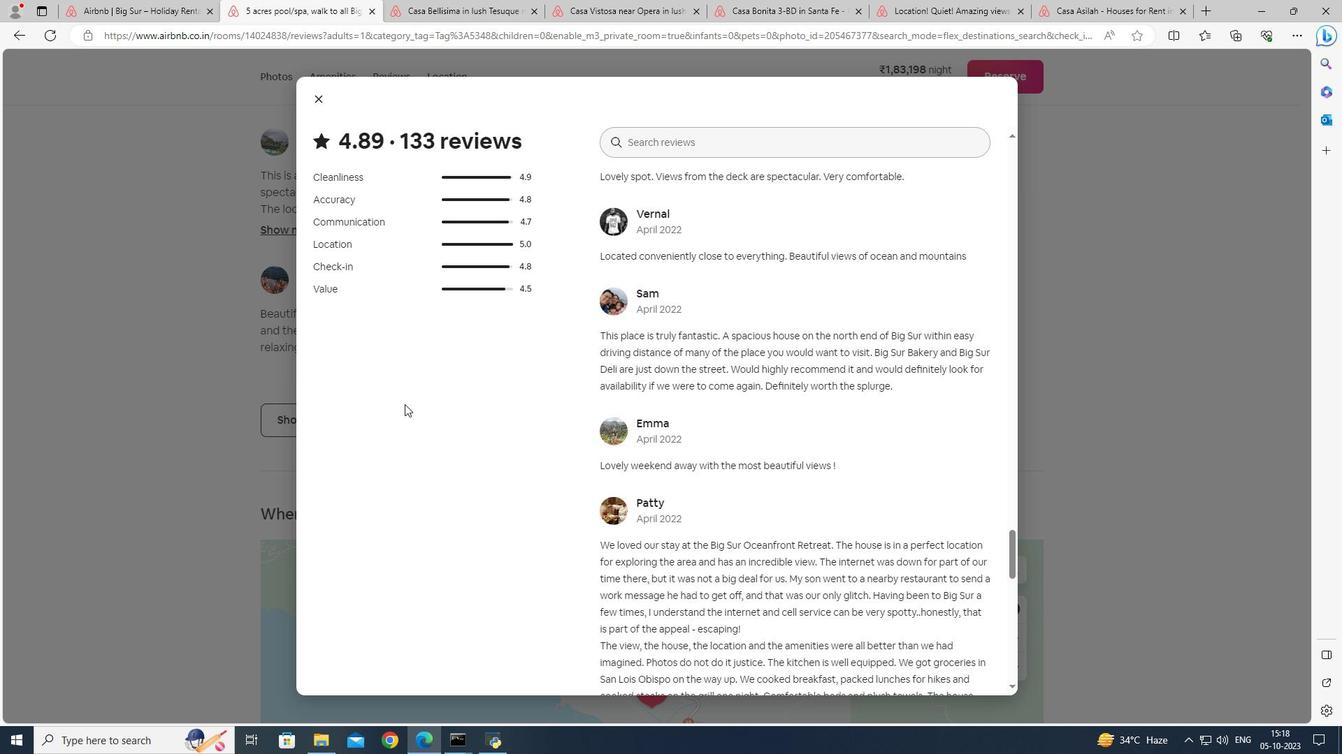 
Action: Mouse scrolled (404, 404) with delta (0, 0)
Screenshot: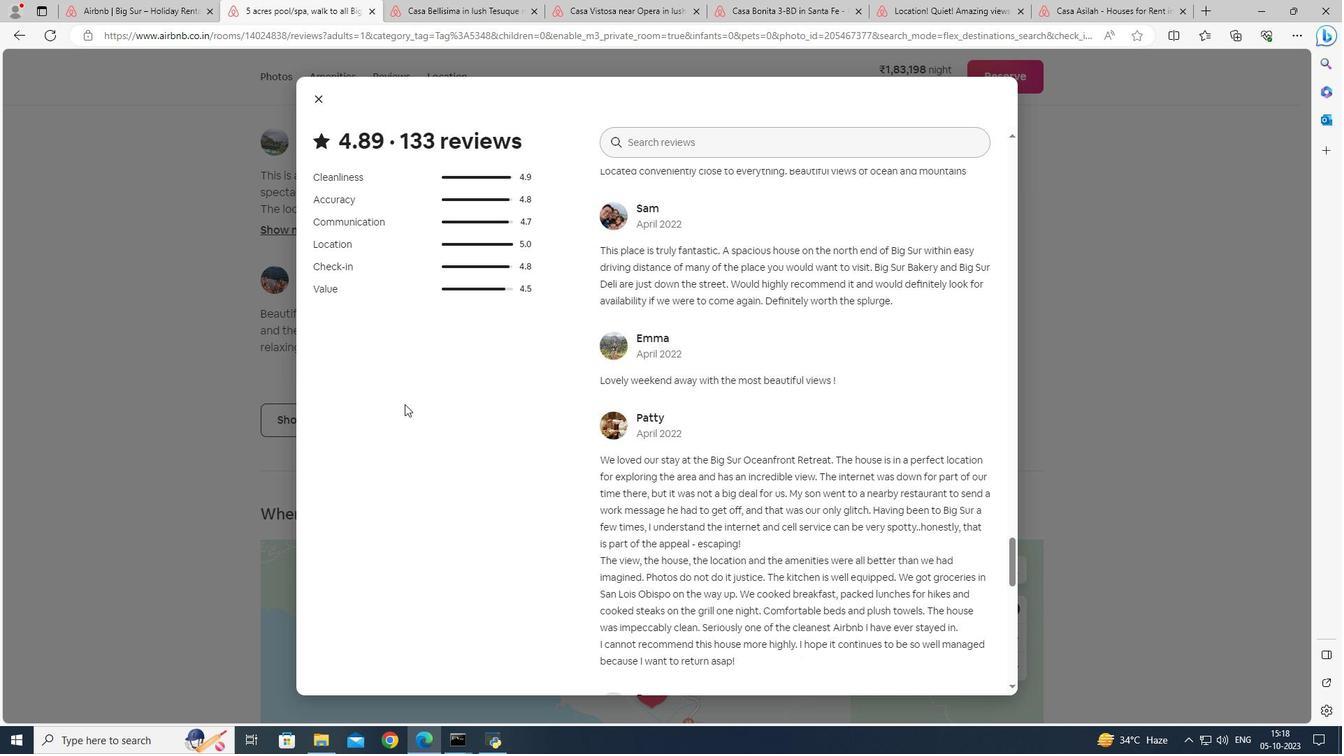 
Action: Mouse scrolled (404, 404) with delta (0, 0)
Screenshot: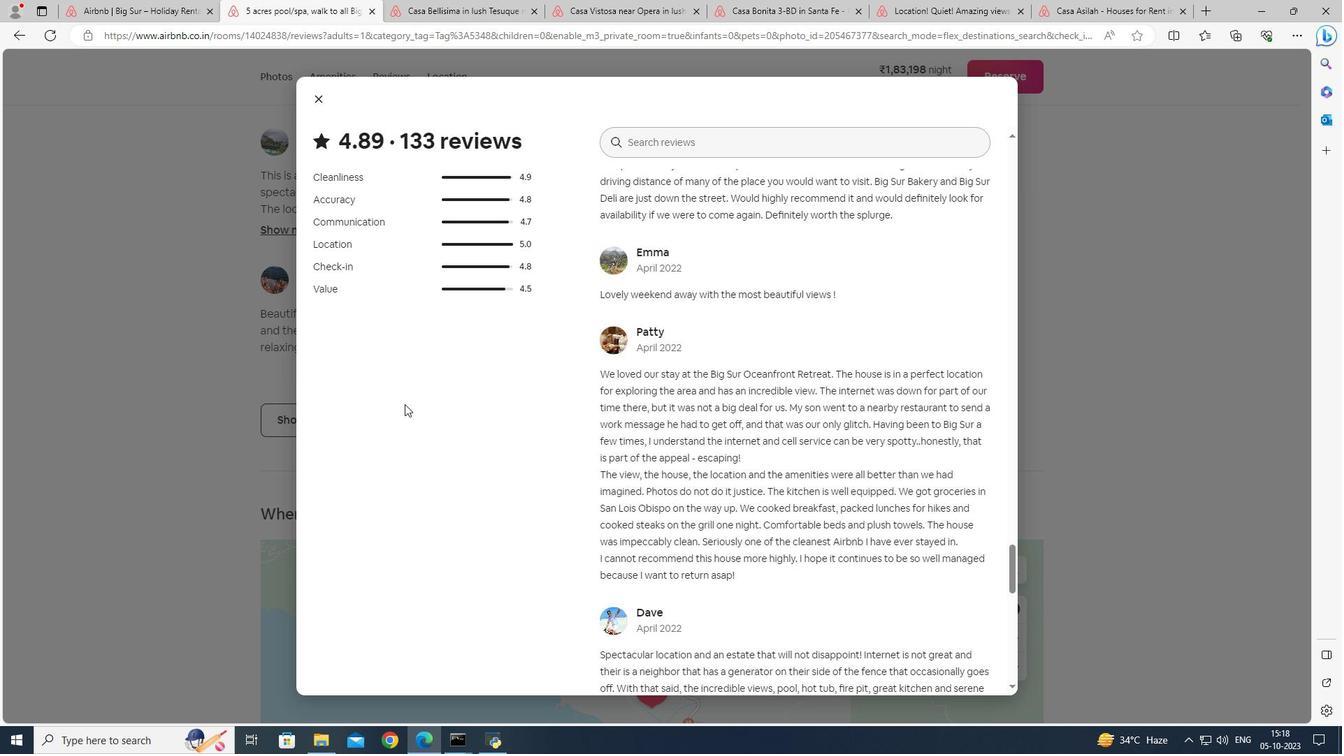 
Action: Mouse scrolled (404, 404) with delta (0, 0)
Screenshot: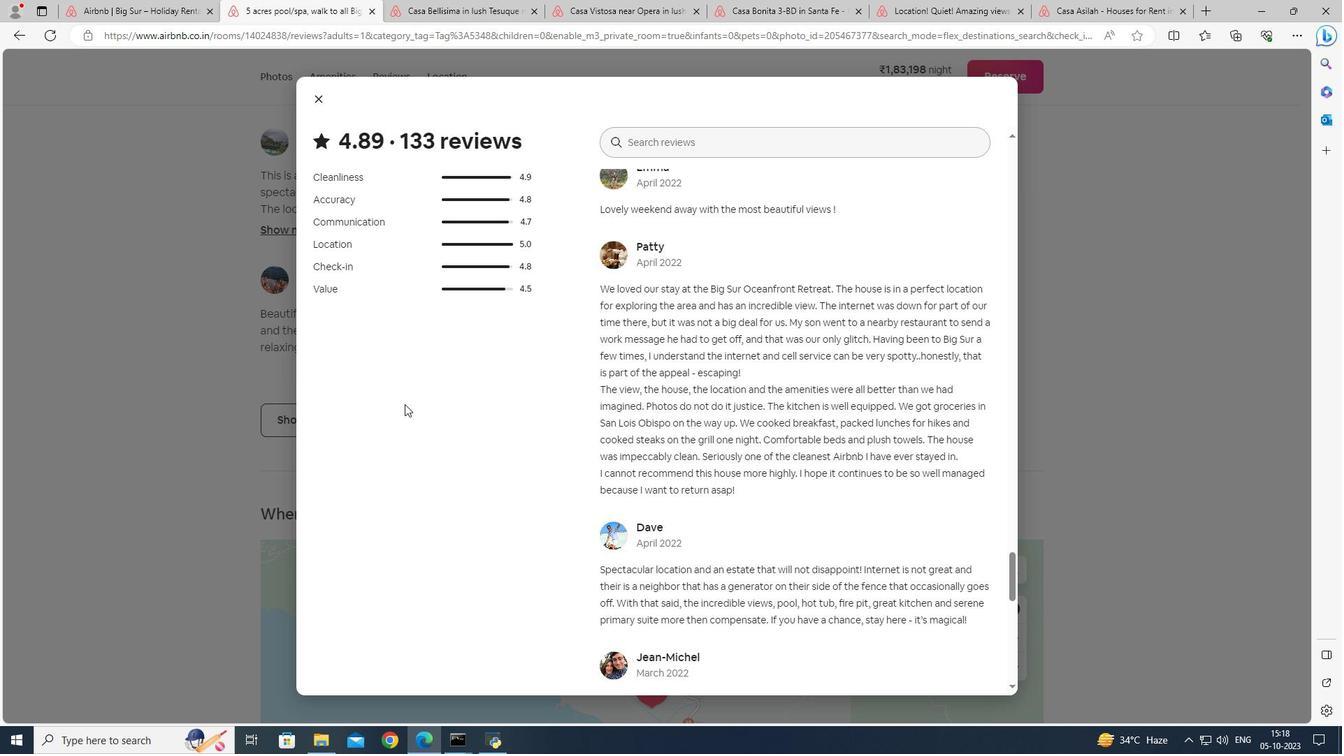 
Action: Mouse scrolled (404, 404) with delta (0, 0)
Screenshot: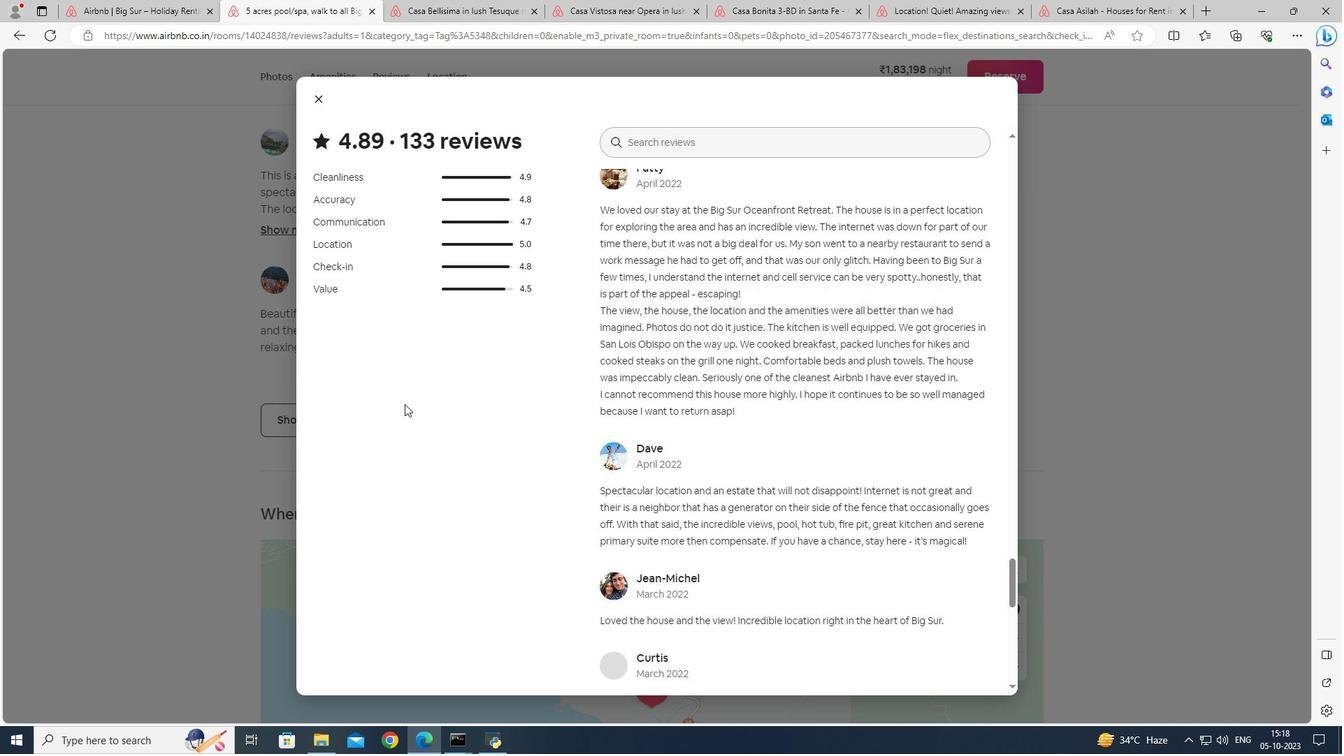 
Action: Mouse scrolled (404, 404) with delta (0, 0)
Screenshot: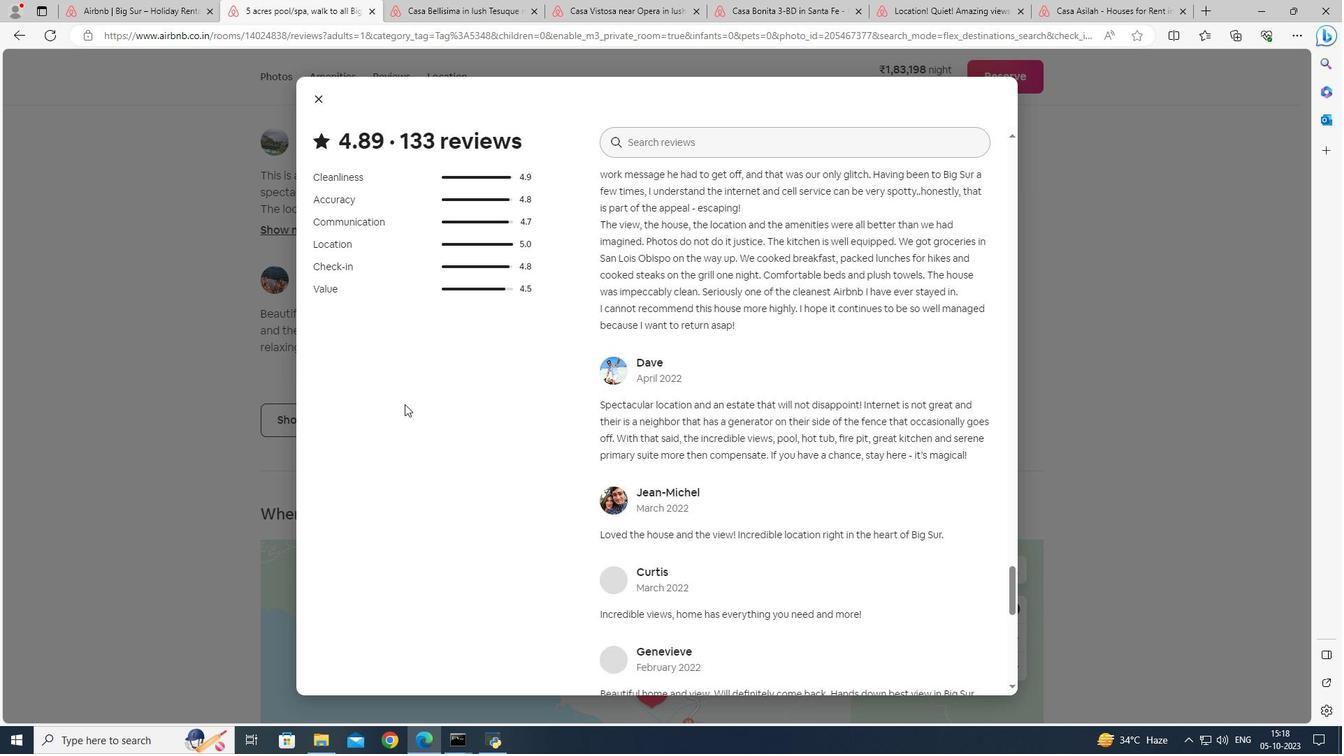 
Action: Mouse scrolled (404, 404) with delta (0, 0)
Screenshot: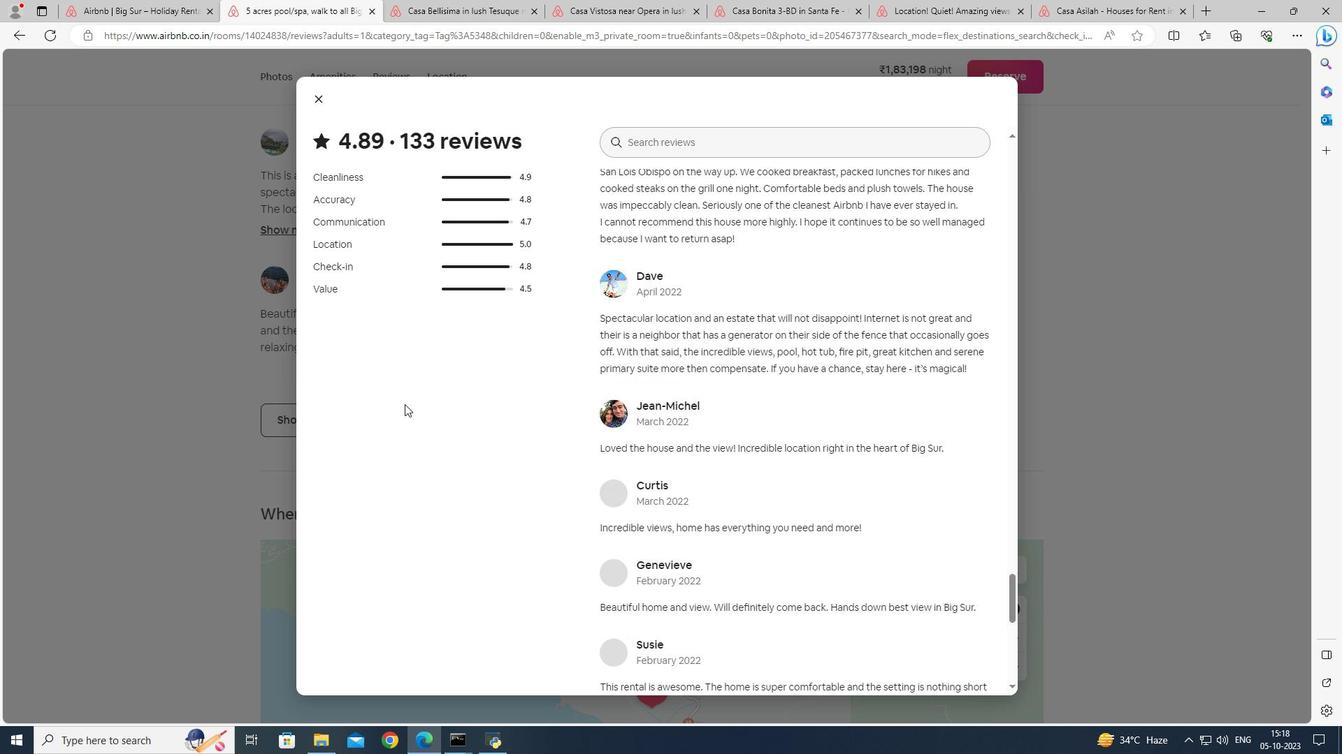 
Action: Mouse moved to (323, 101)
Screenshot: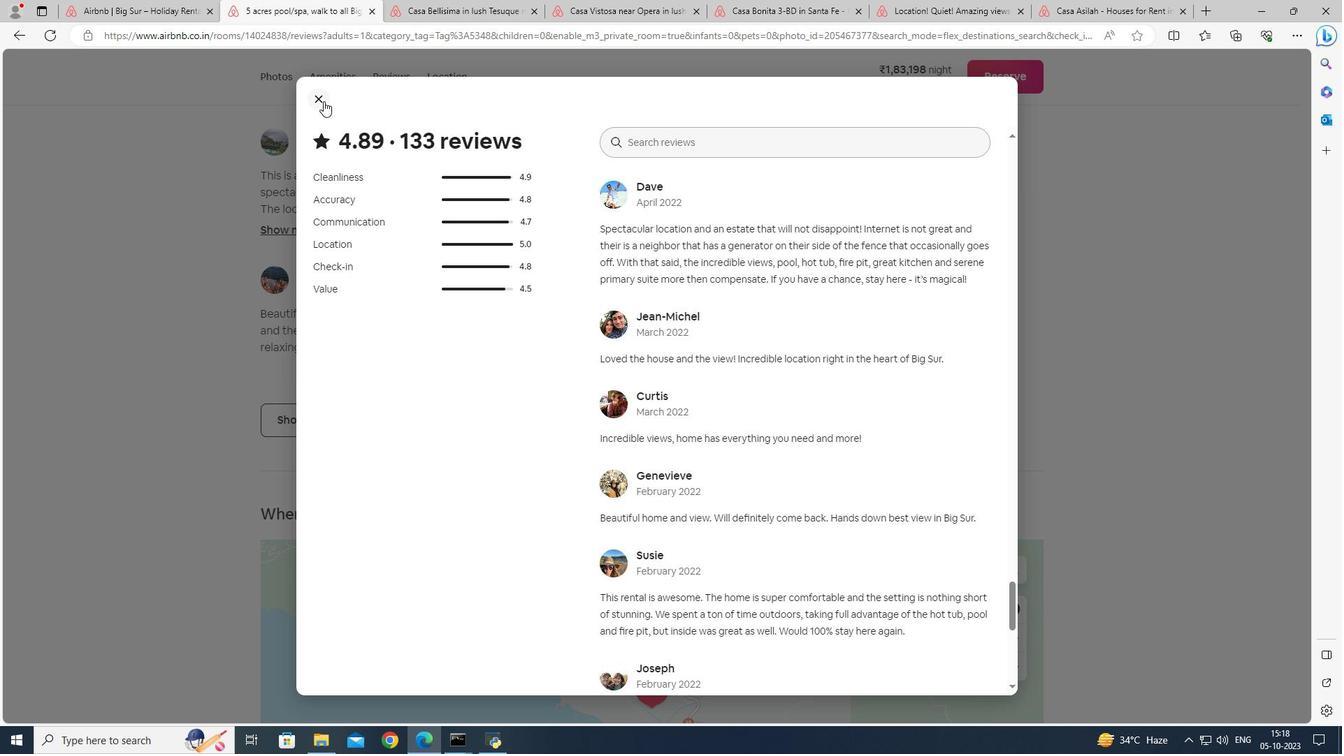 
Action: Mouse pressed left at (323, 101)
